 Task: Look for Airbnb options in George Town, Malaysia from 12th  December, 2023 to 15th December, 2023 for 3 adults.2 bedrooms having 3 beds and 1 bathroom. Property type can be flat. Look for 4 properties as per requirement.
Action: Mouse moved to (446, 100)
Screenshot: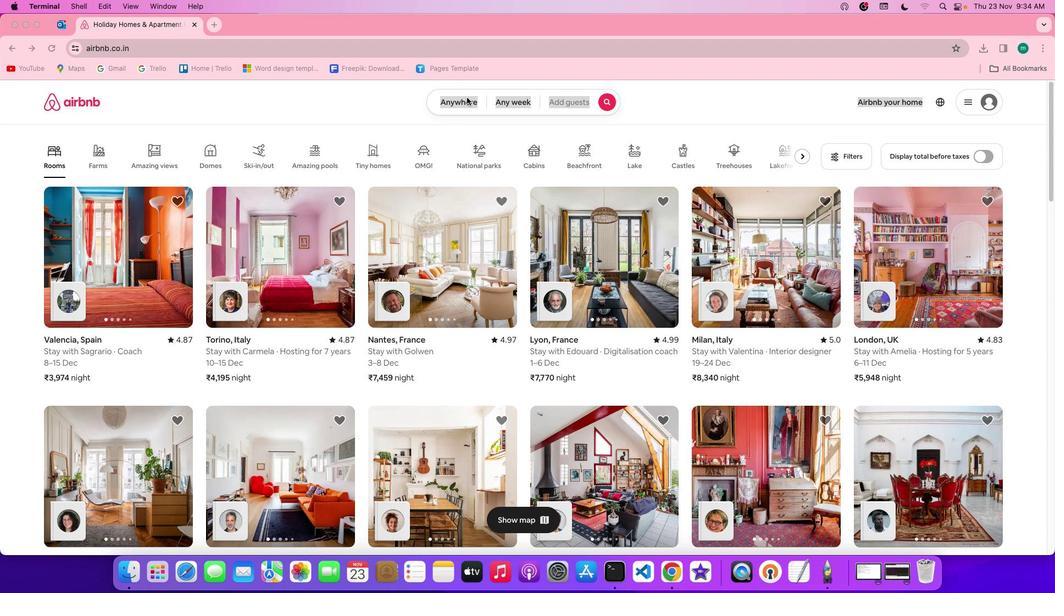 
Action: Mouse pressed left at (446, 100)
Screenshot: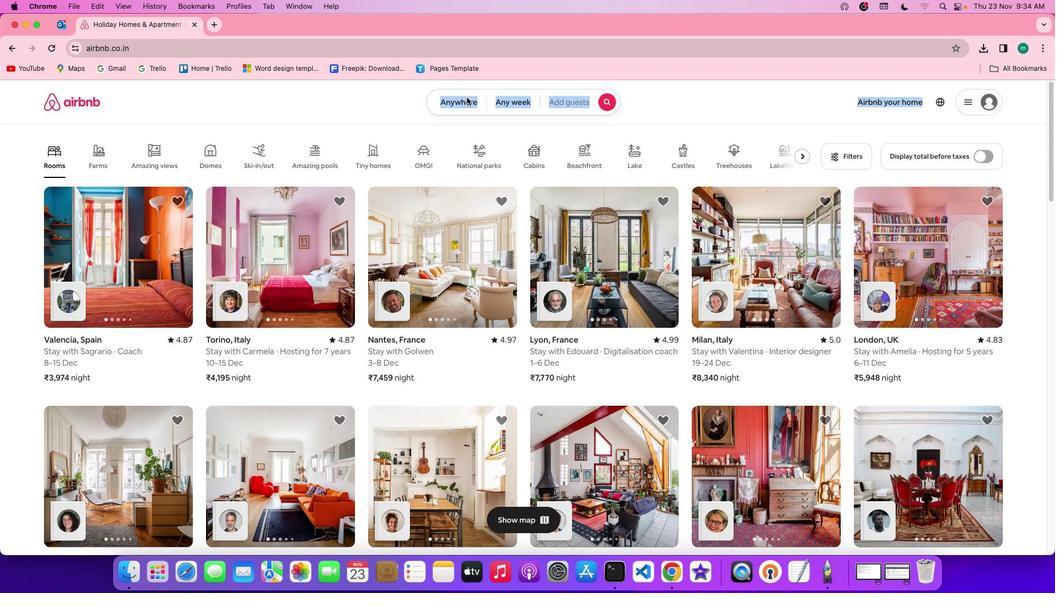 
Action: Mouse pressed left at (446, 100)
Screenshot: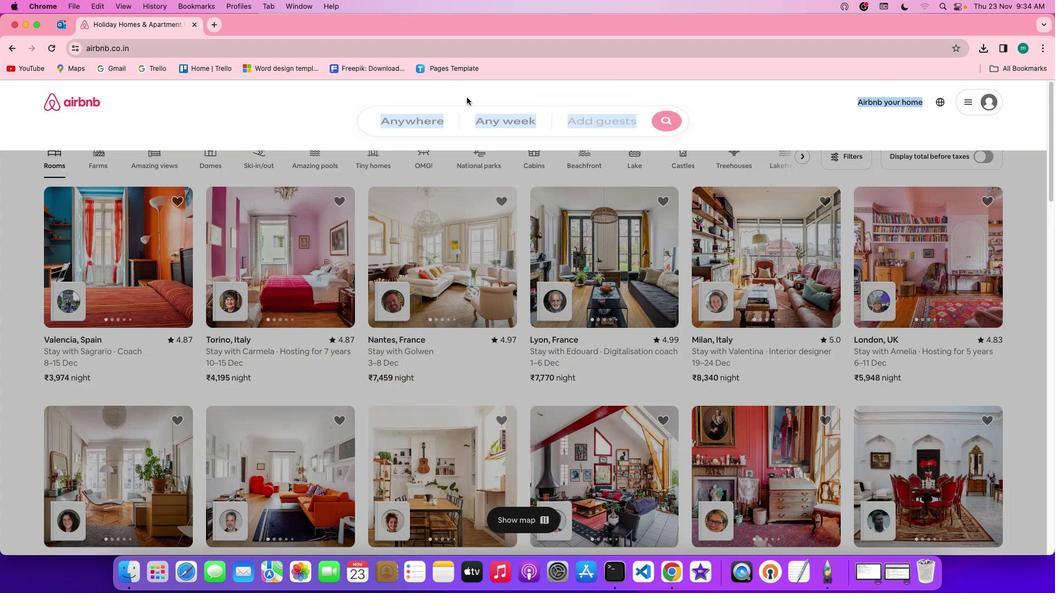 
Action: Mouse moved to (374, 157)
Screenshot: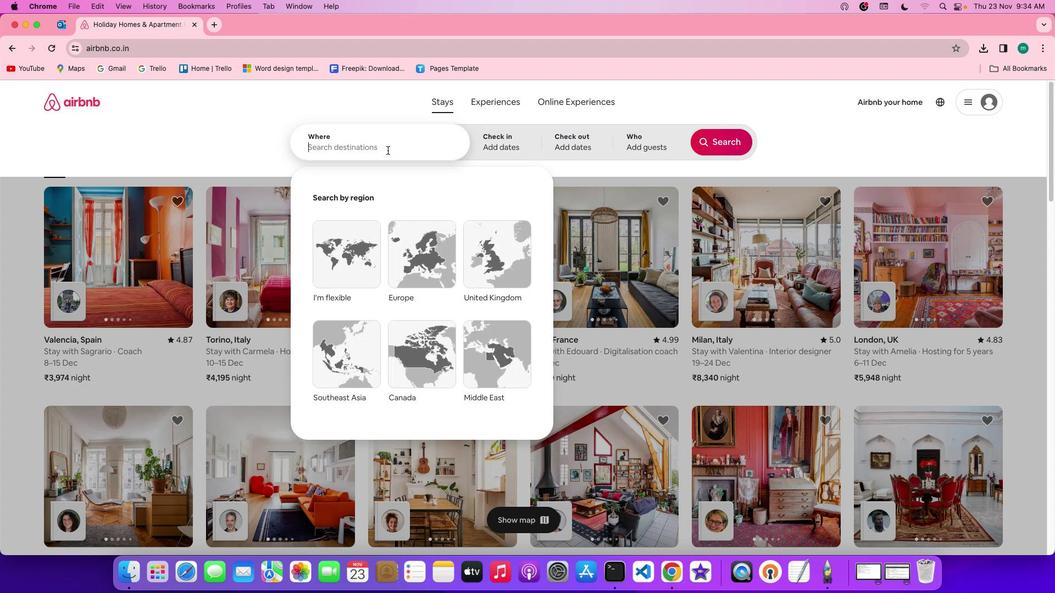 
Action: Mouse pressed left at (374, 157)
Screenshot: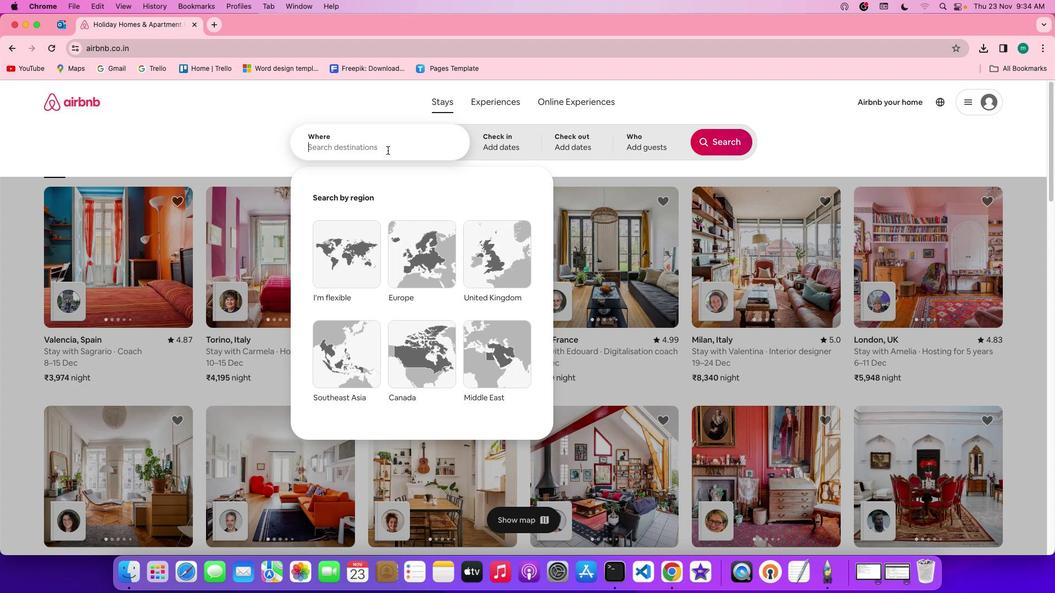 
Action: Key pressed Key.shift'G''e''o''r''g''e'Key.spaceKey.shift'T''o''w''n'','Key.spaceKey.shift'm''a''l''a''y''s''i''a'
Screenshot: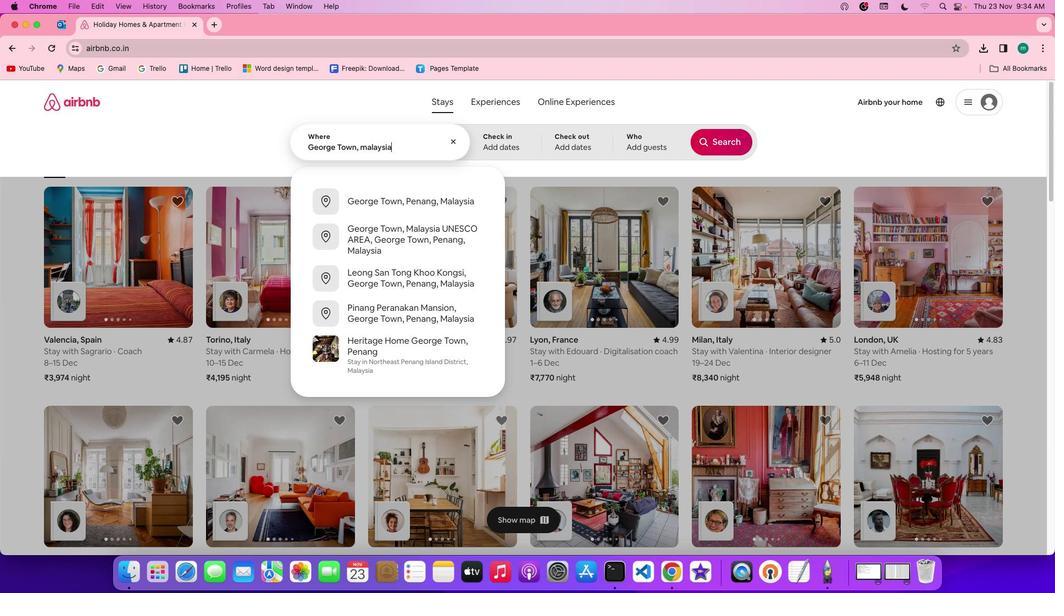 
Action: Mouse moved to (473, 138)
Screenshot: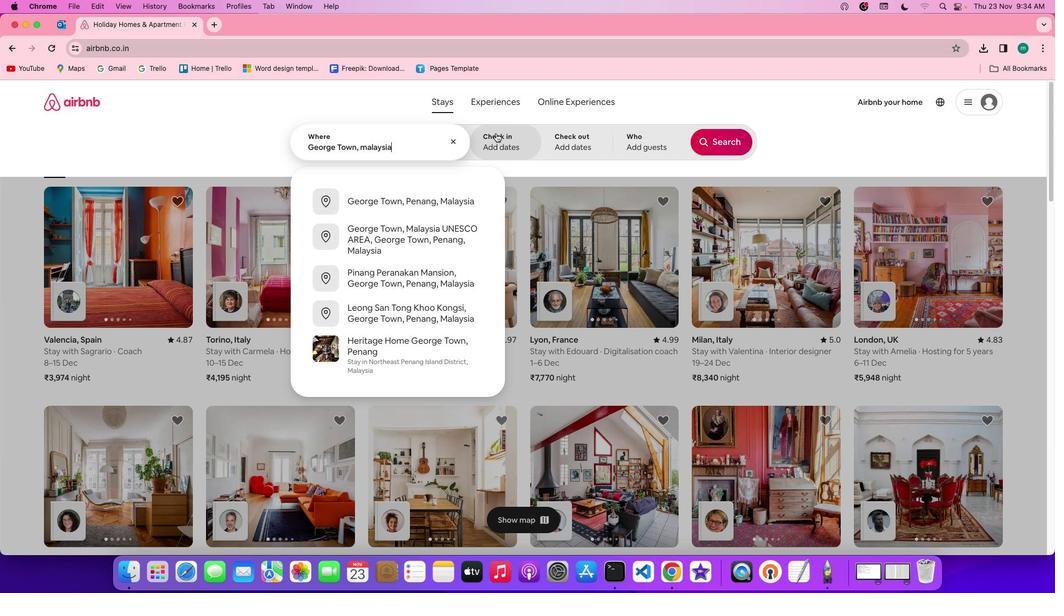 
Action: Mouse pressed left at (473, 138)
Screenshot: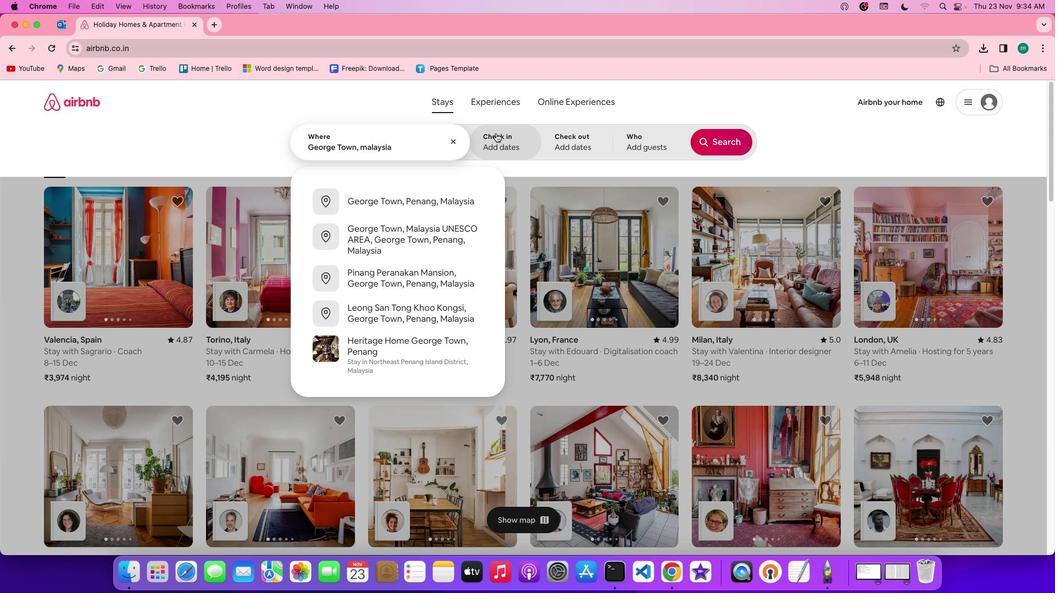
Action: Mouse moved to (574, 362)
Screenshot: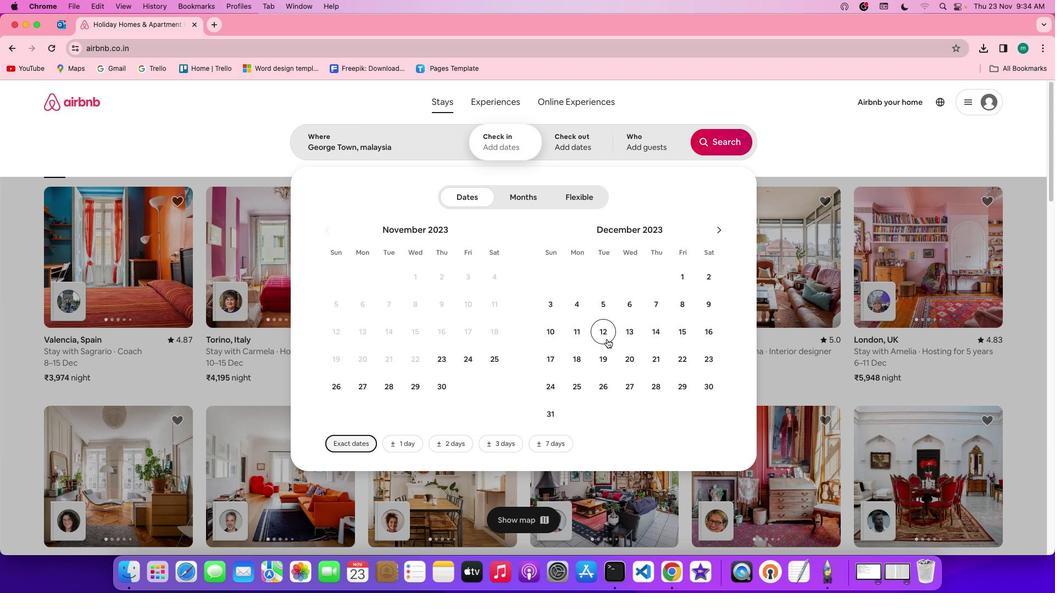 
Action: Mouse pressed left at (574, 362)
Screenshot: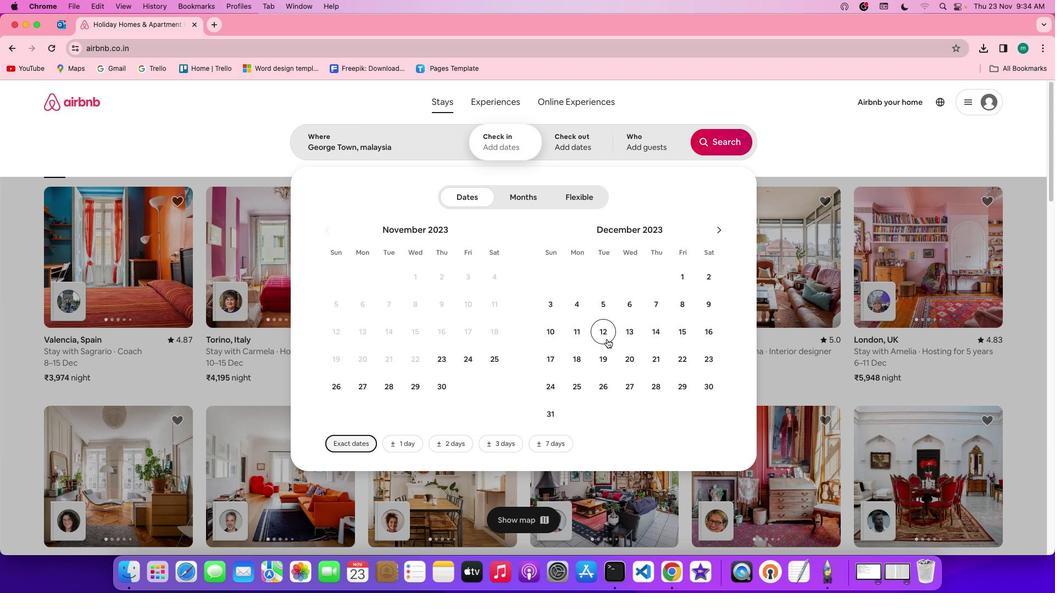 
Action: Mouse moved to (645, 350)
Screenshot: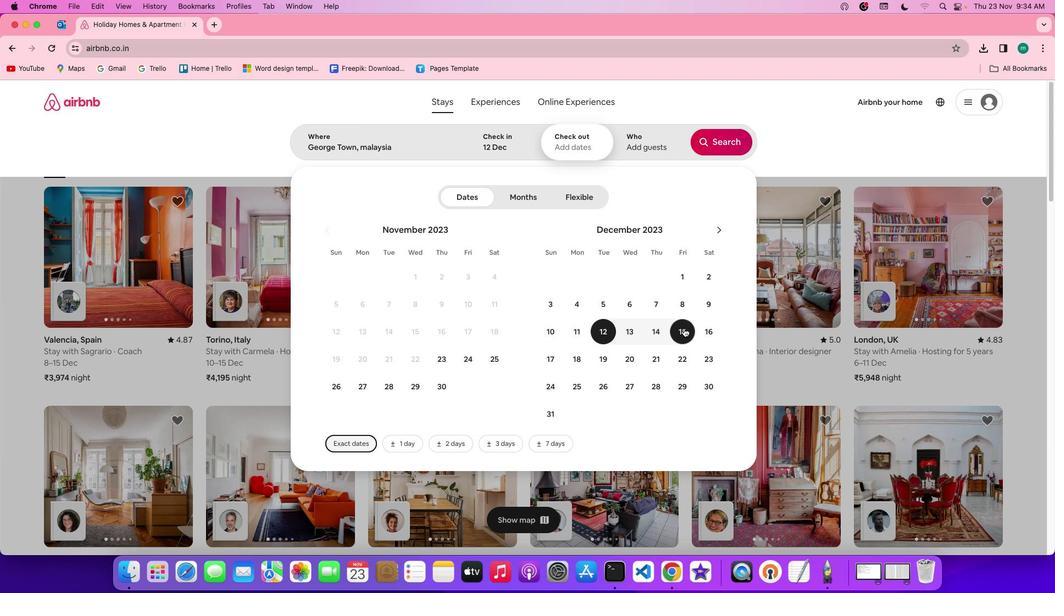 
Action: Mouse pressed left at (645, 350)
Screenshot: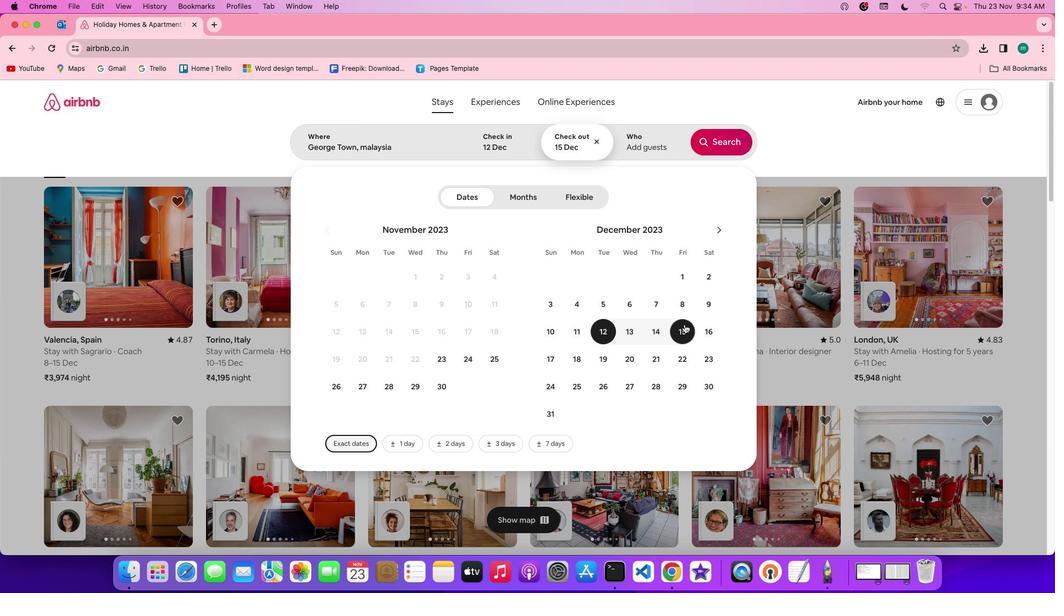 
Action: Mouse moved to (622, 159)
Screenshot: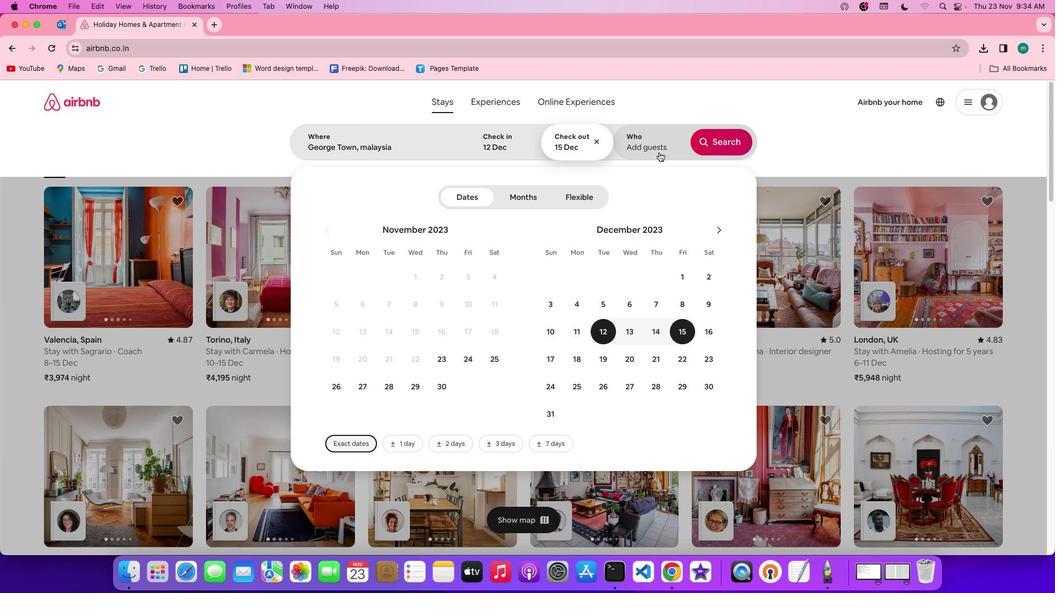
Action: Mouse pressed left at (622, 159)
Screenshot: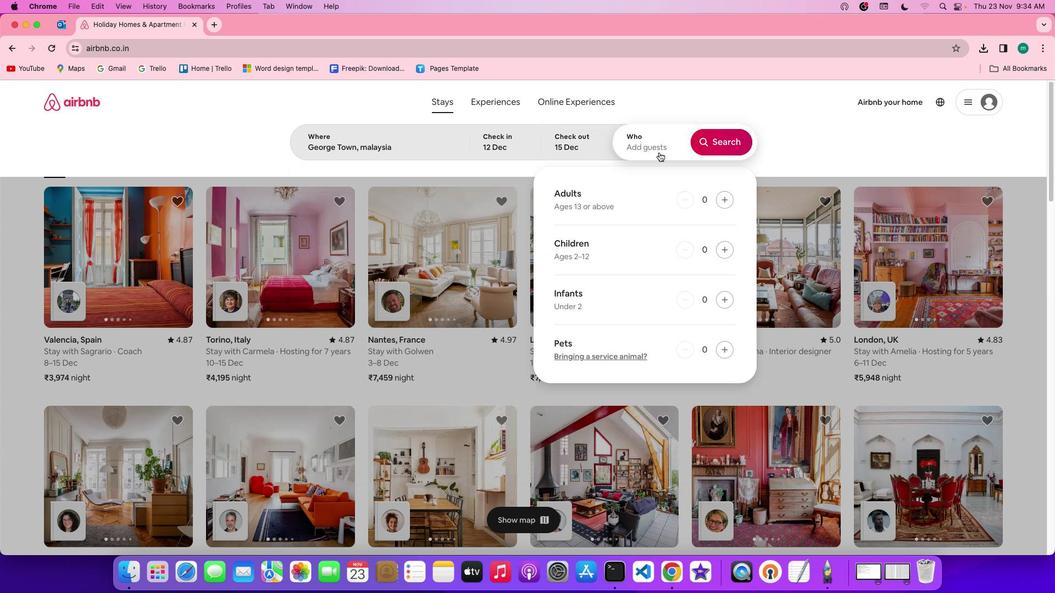 
Action: Mouse moved to (688, 209)
Screenshot: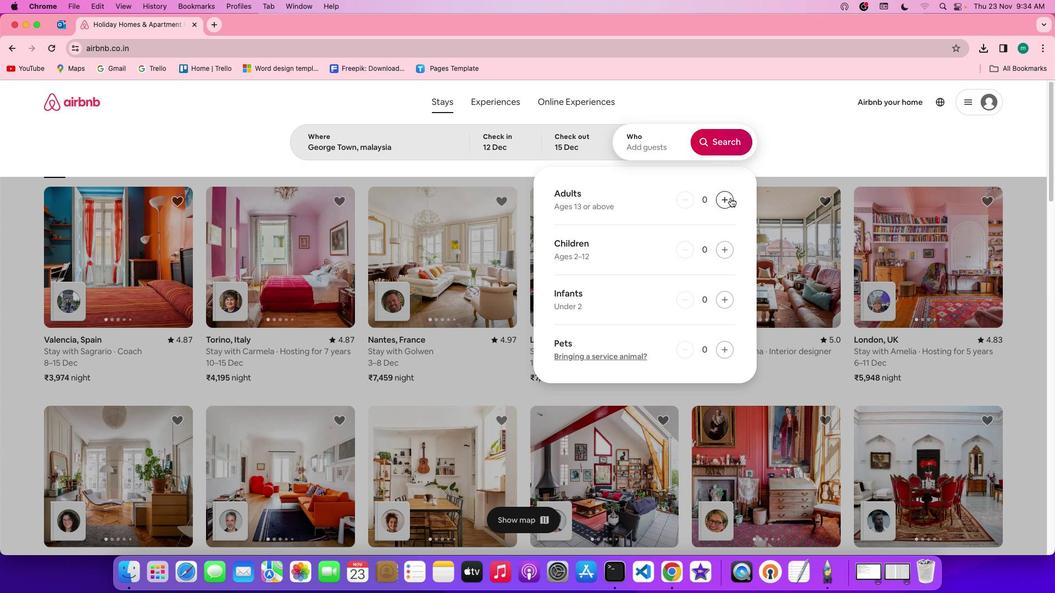
Action: Mouse pressed left at (688, 209)
Screenshot: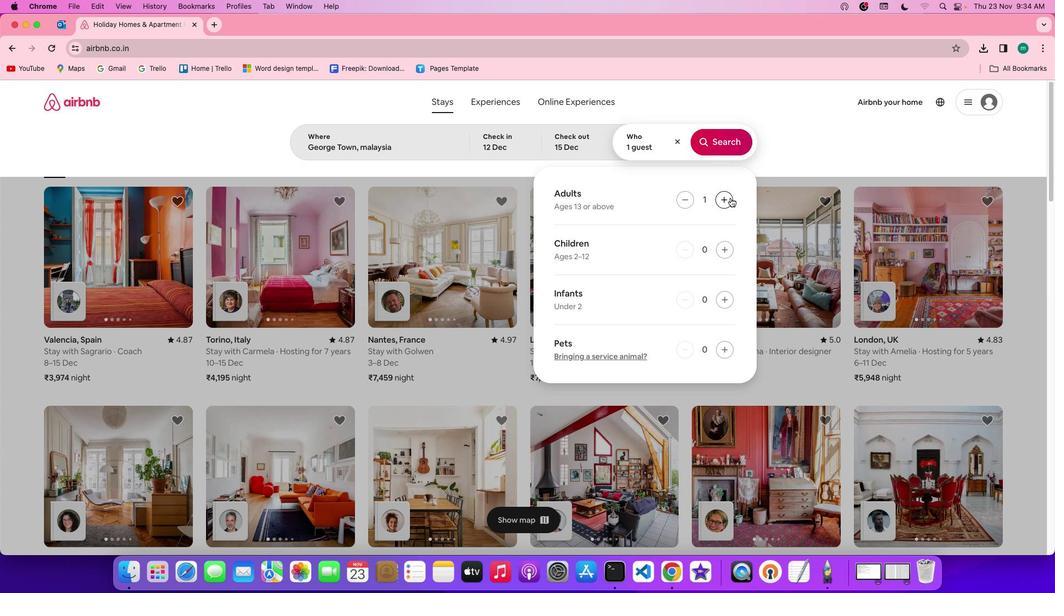 
Action: Mouse pressed left at (688, 209)
Screenshot: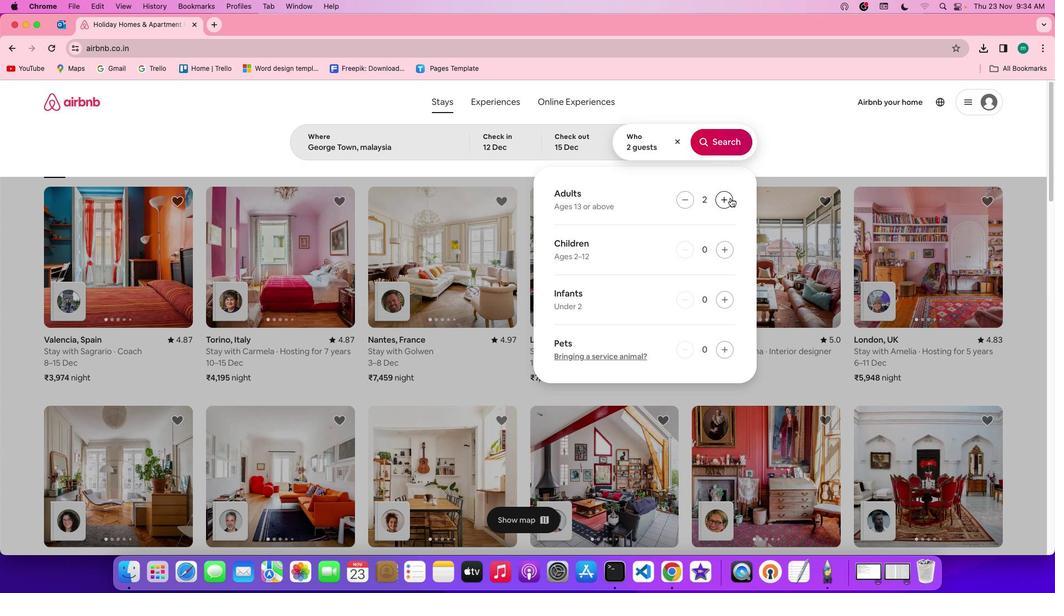 
Action: Mouse pressed left at (688, 209)
Screenshot: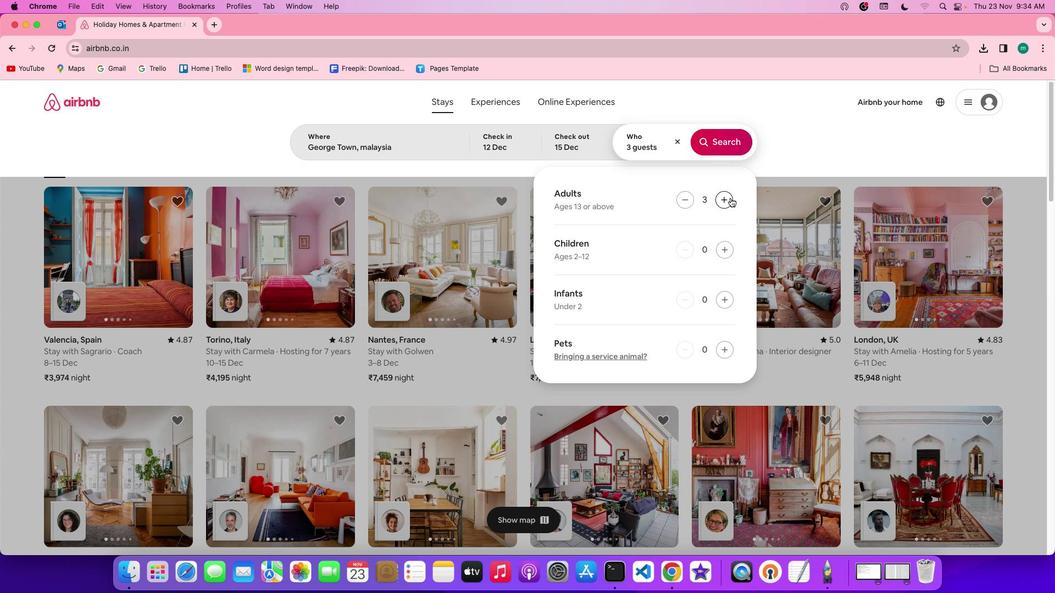 
Action: Mouse moved to (683, 141)
Screenshot: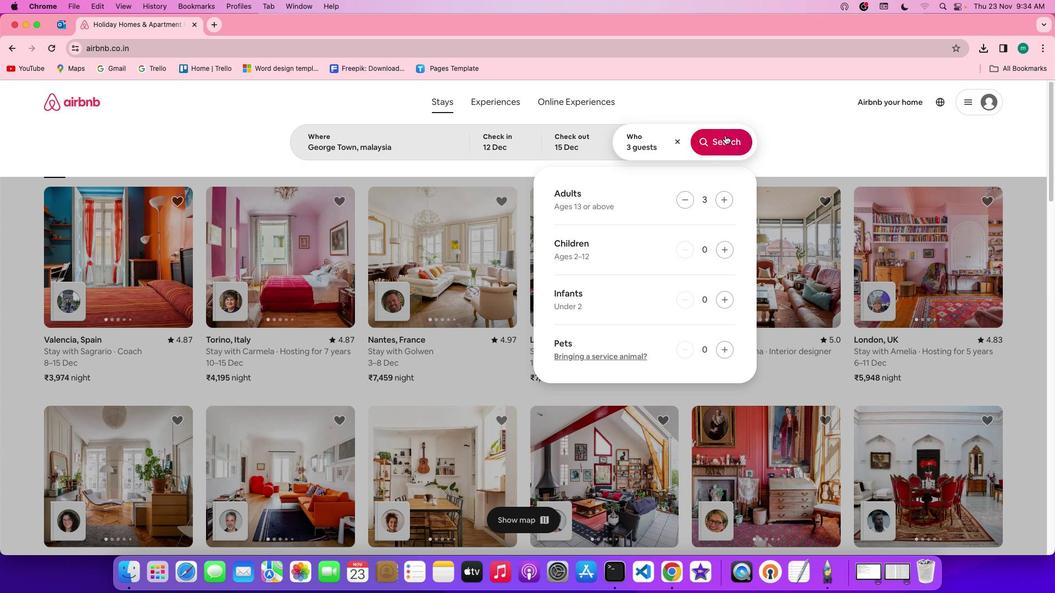 
Action: Mouse pressed left at (683, 141)
Screenshot: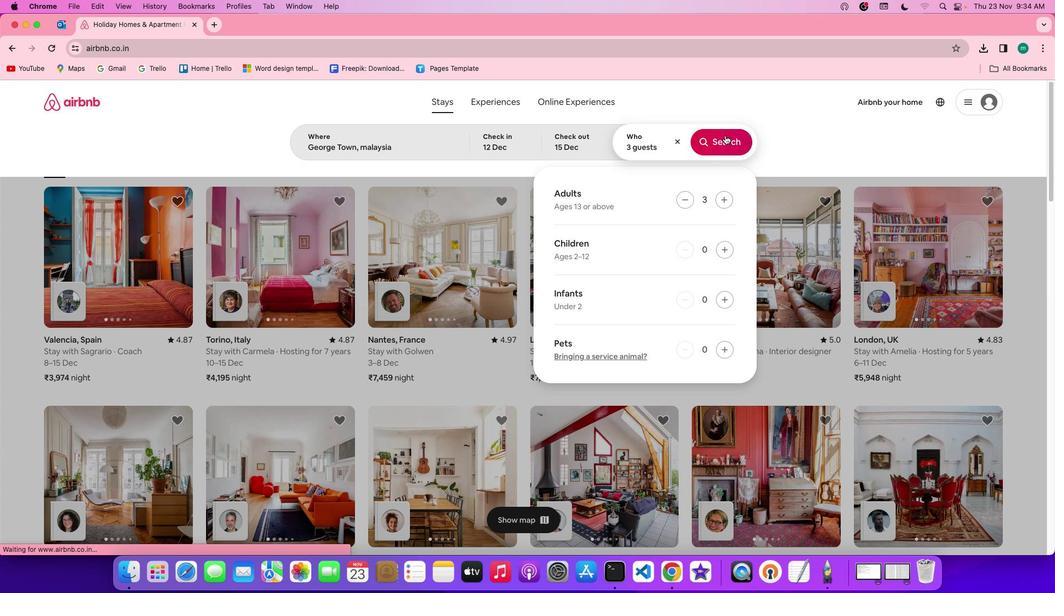 
Action: Mouse moved to (840, 147)
Screenshot: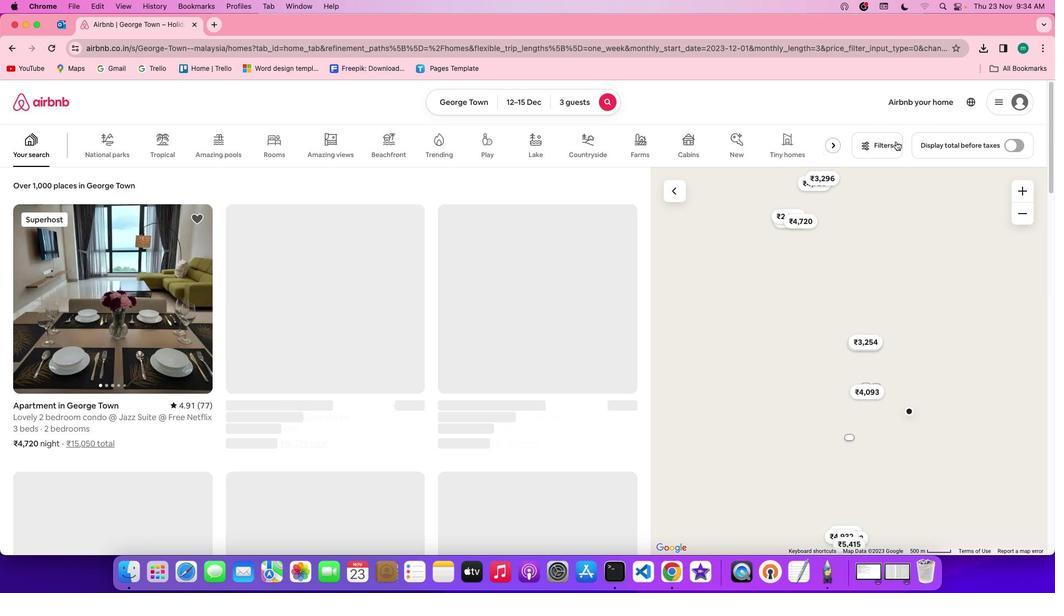 
Action: Mouse pressed left at (840, 147)
Screenshot: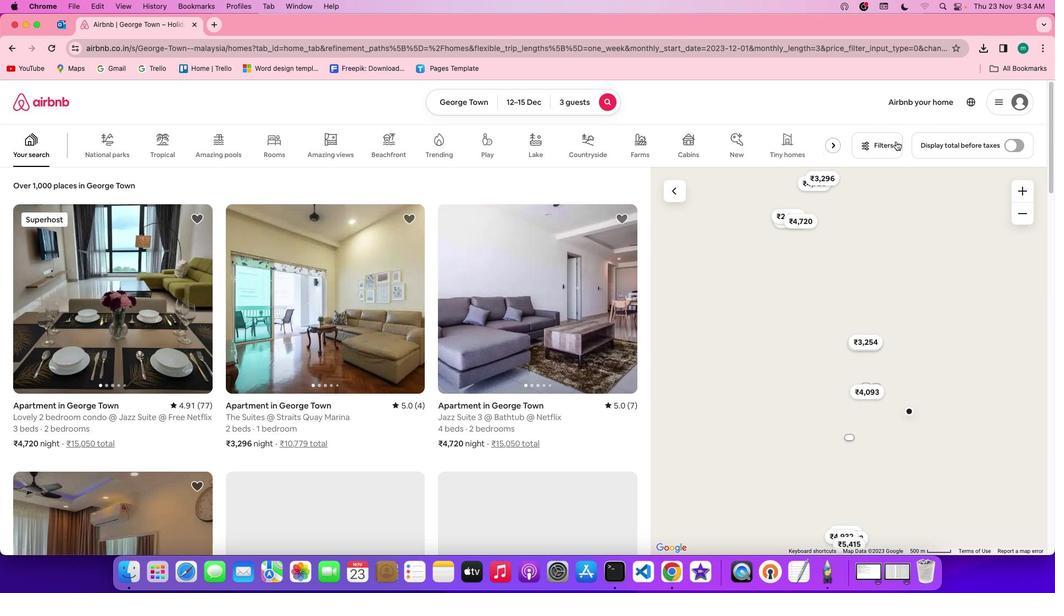 
Action: Mouse moved to (542, 303)
Screenshot: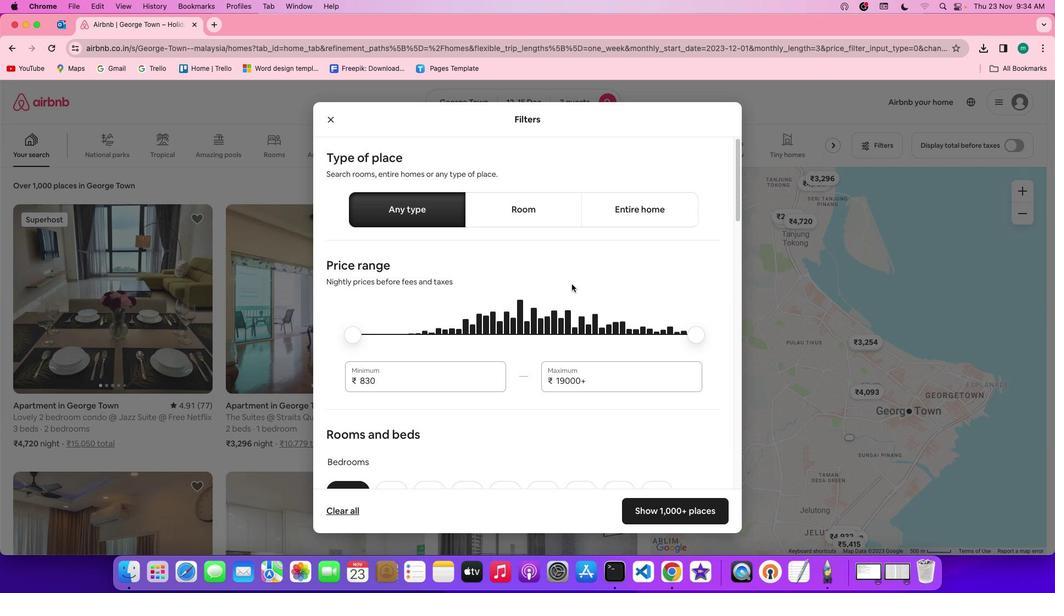 
Action: Mouse scrolled (542, 303) with delta (19, -6)
Screenshot: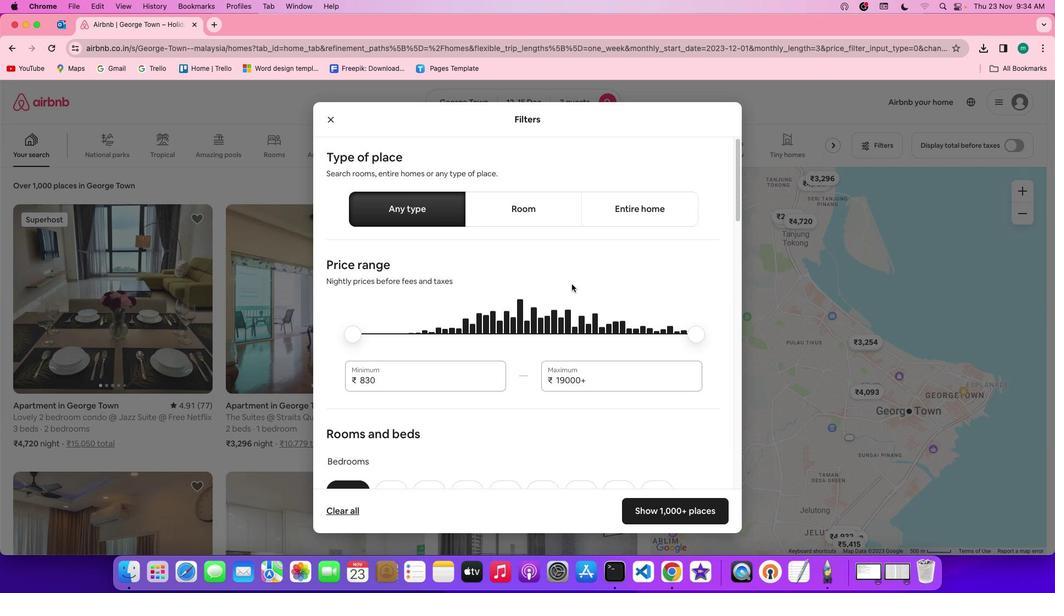 
Action: Mouse scrolled (542, 303) with delta (19, -6)
Screenshot: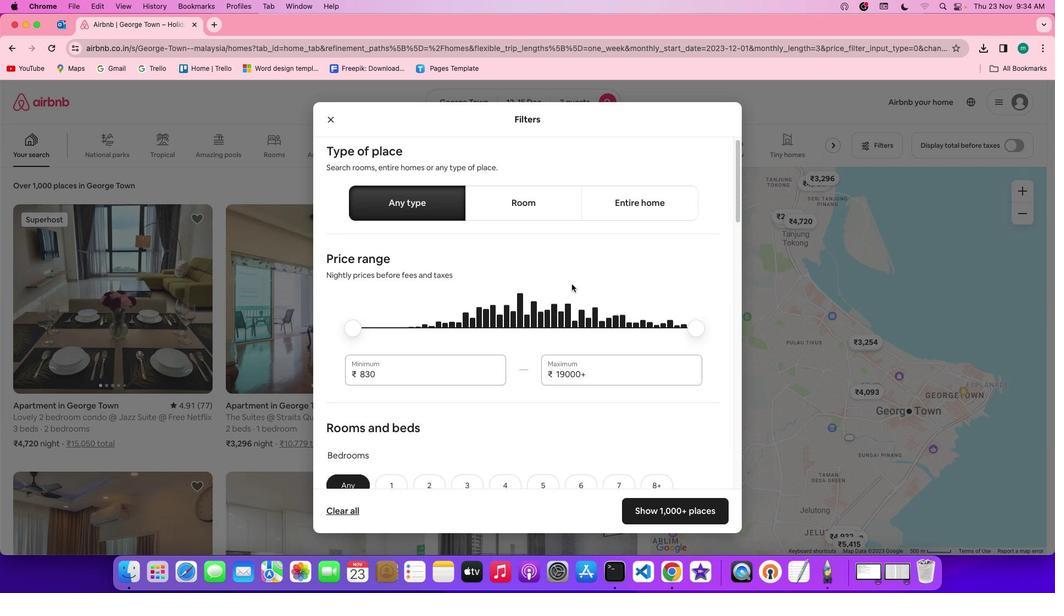 
Action: Mouse scrolled (542, 303) with delta (19, -6)
Screenshot: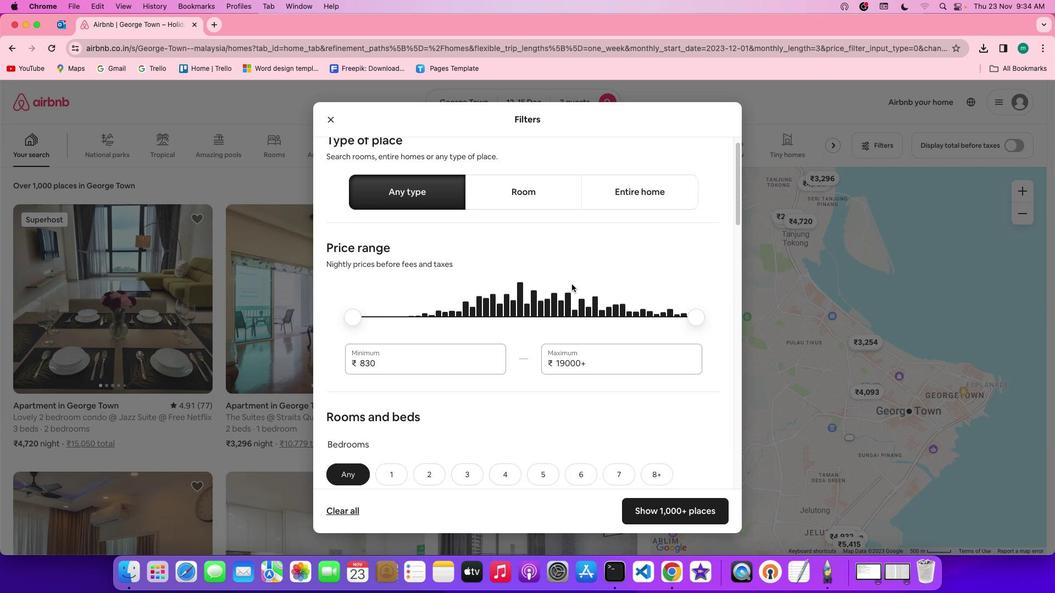 
Action: Mouse scrolled (542, 303) with delta (19, -6)
Screenshot: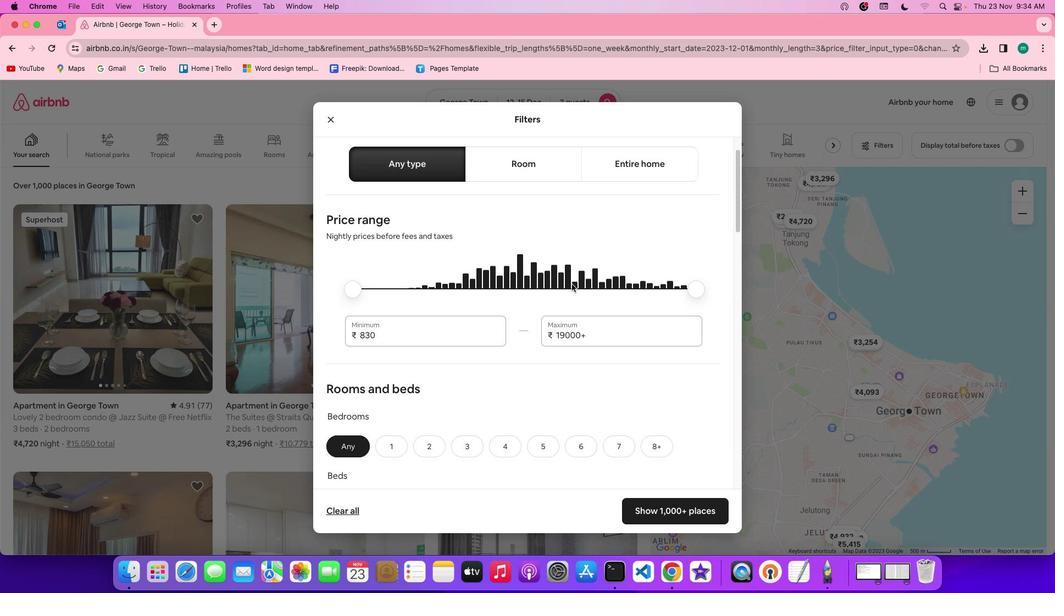 
Action: Mouse scrolled (542, 303) with delta (19, -6)
Screenshot: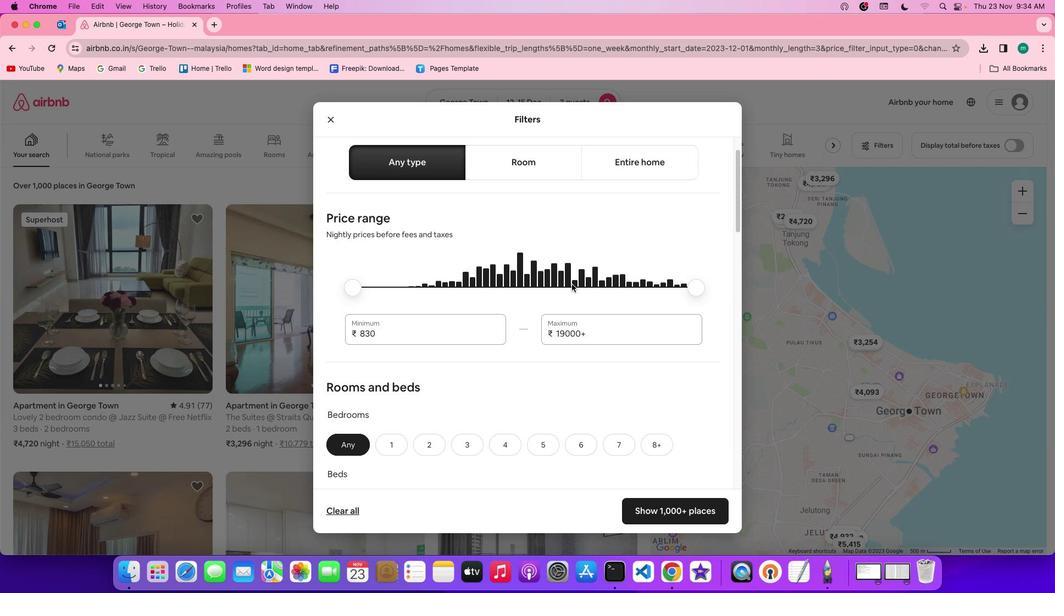 
Action: Mouse scrolled (542, 303) with delta (19, -6)
Screenshot: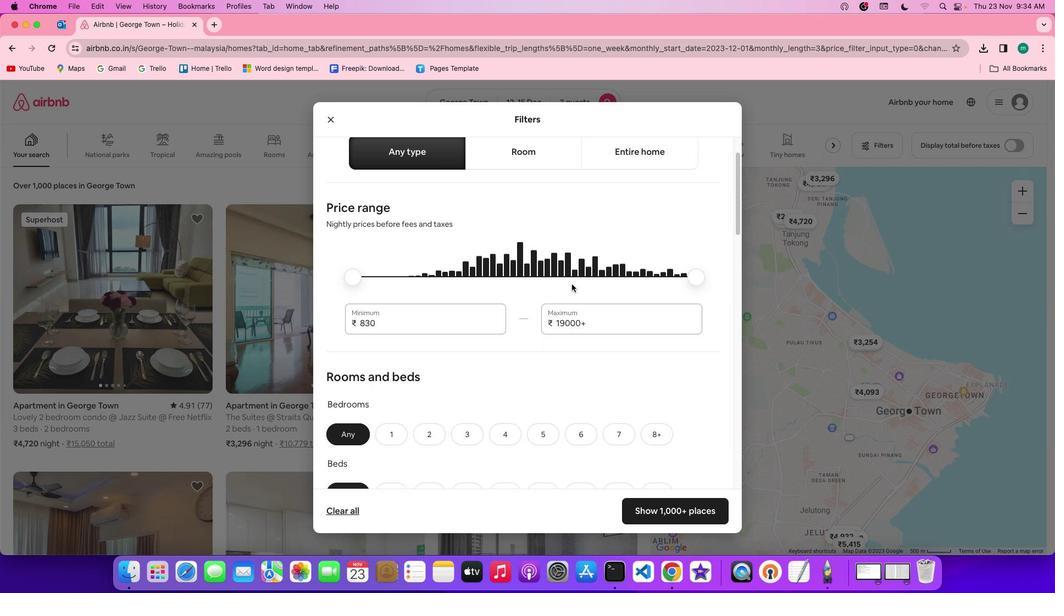
Action: Mouse scrolled (542, 303) with delta (19, -6)
Screenshot: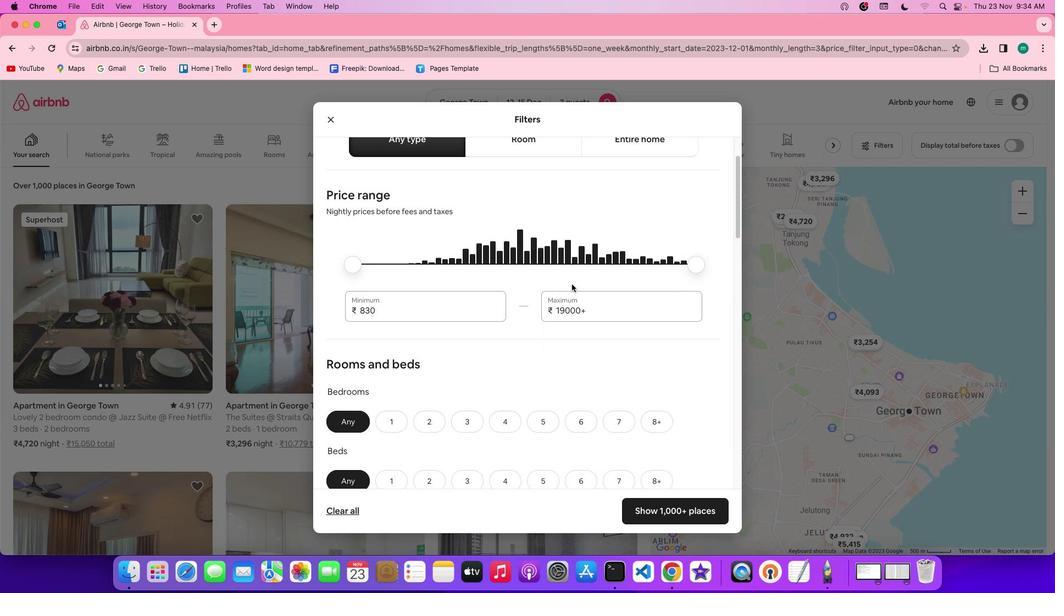 
Action: Mouse scrolled (542, 303) with delta (19, -6)
Screenshot: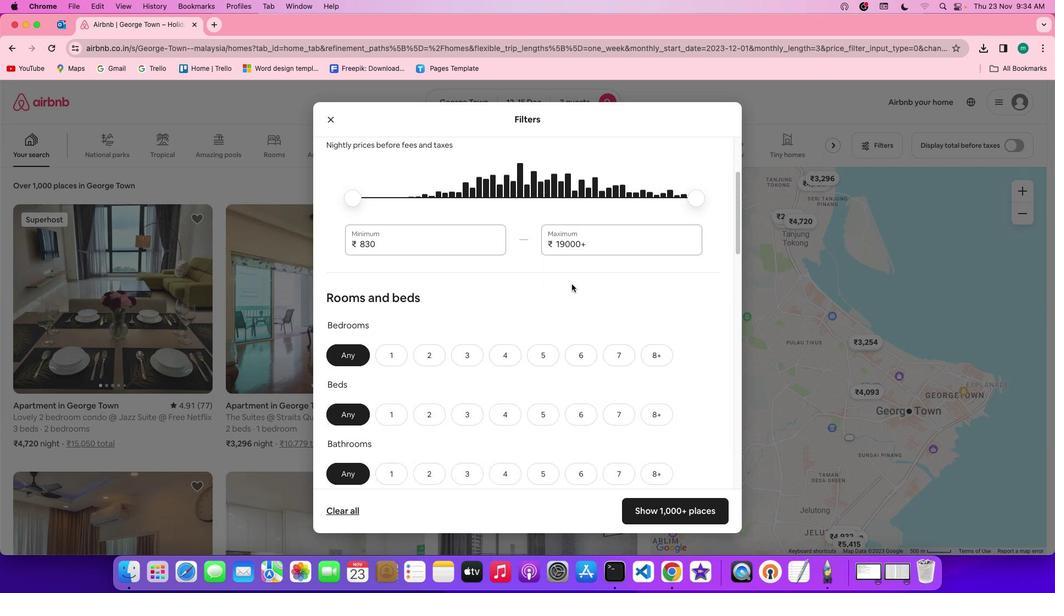 
Action: Mouse moved to (410, 359)
Screenshot: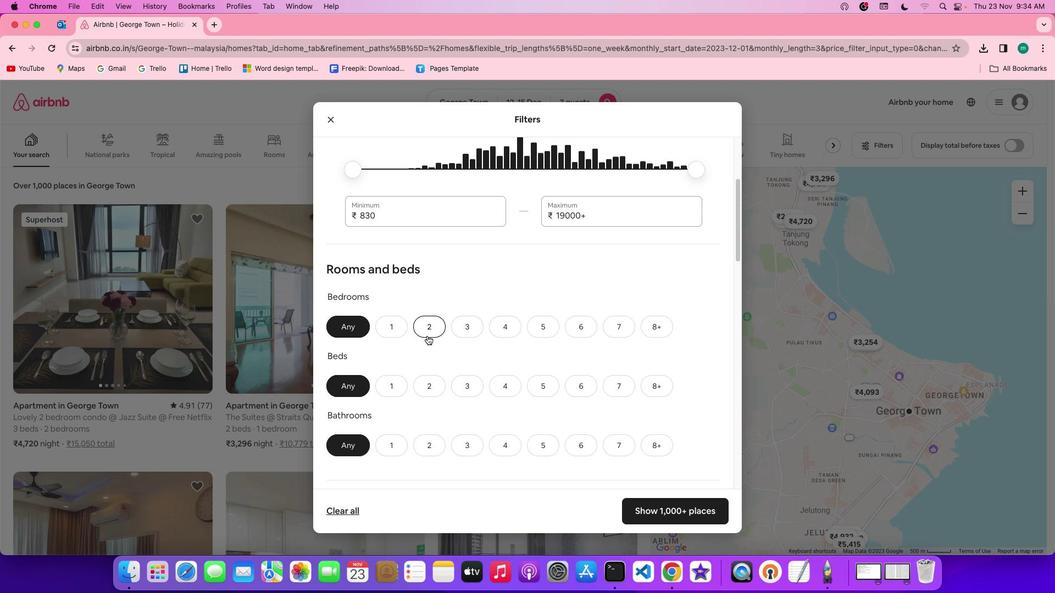 
Action: Mouse pressed left at (410, 359)
Screenshot: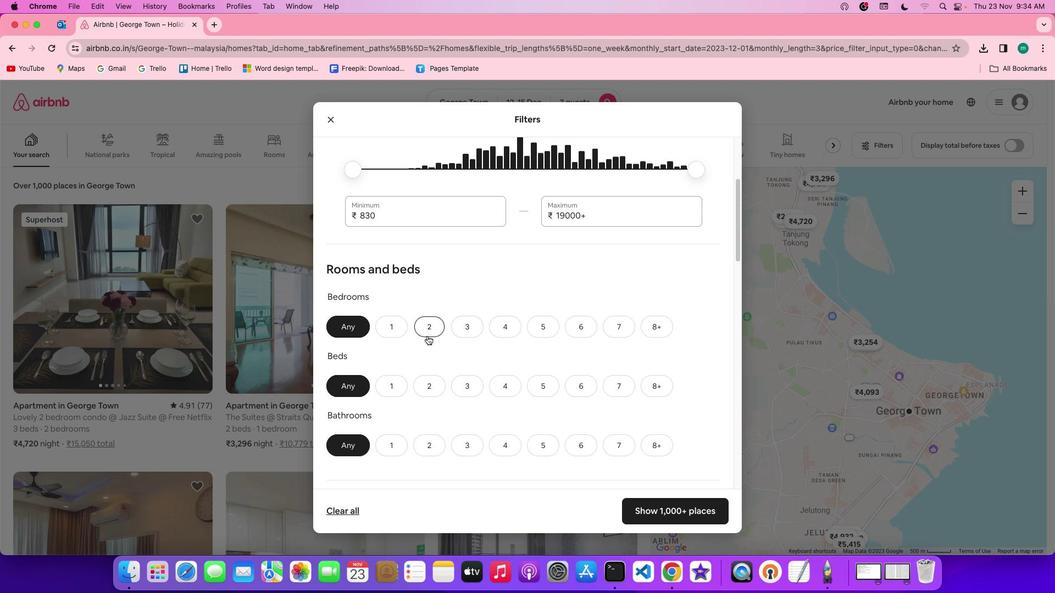 
Action: Mouse moved to (448, 418)
Screenshot: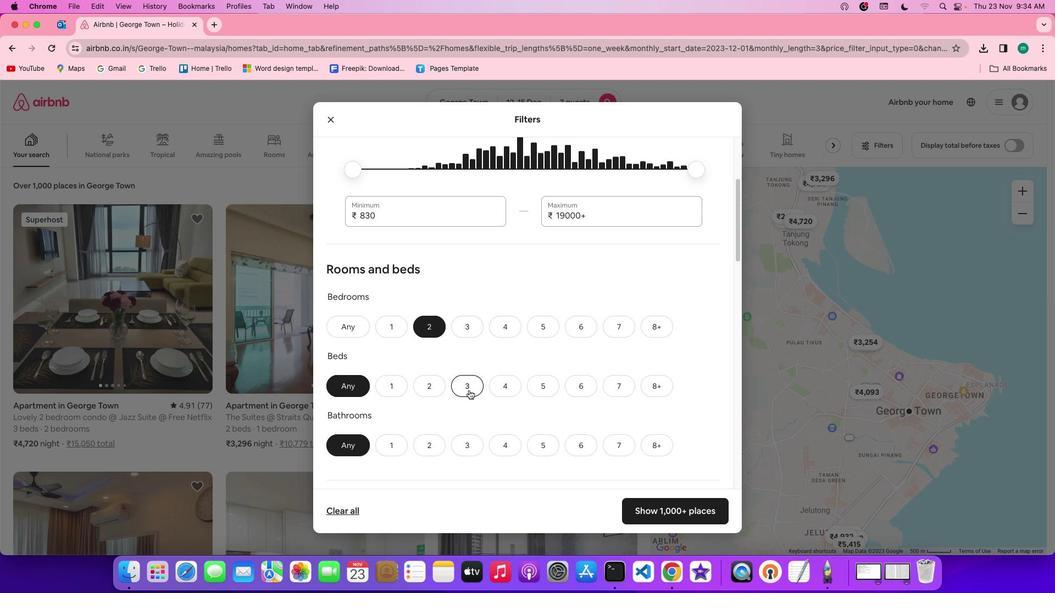 
Action: Mouse pressed left at (448, 418)
Screenshot: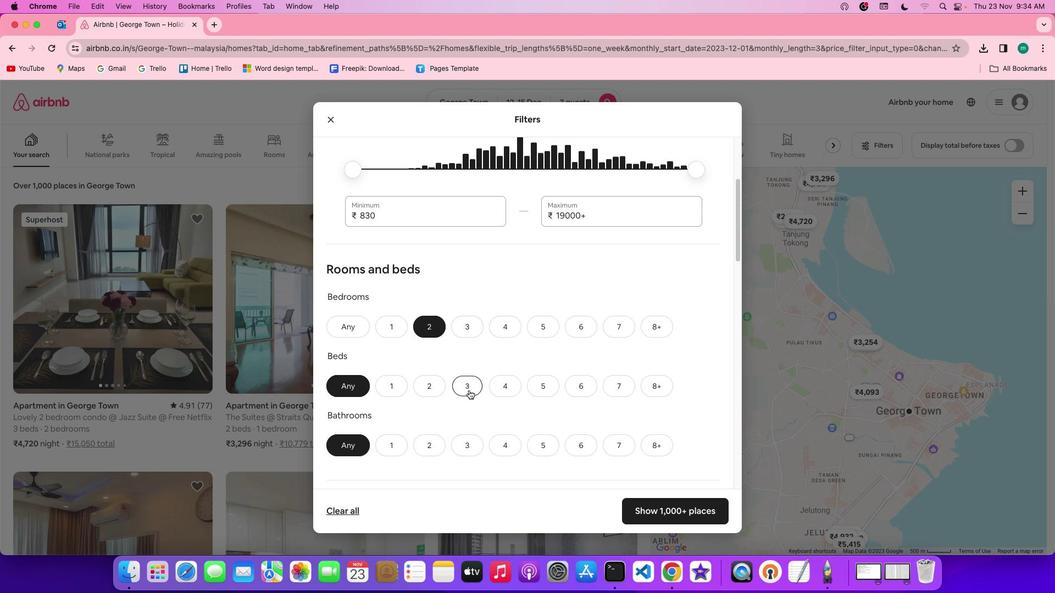 
Action: Mouse moved to (512, 425)
Screenshot: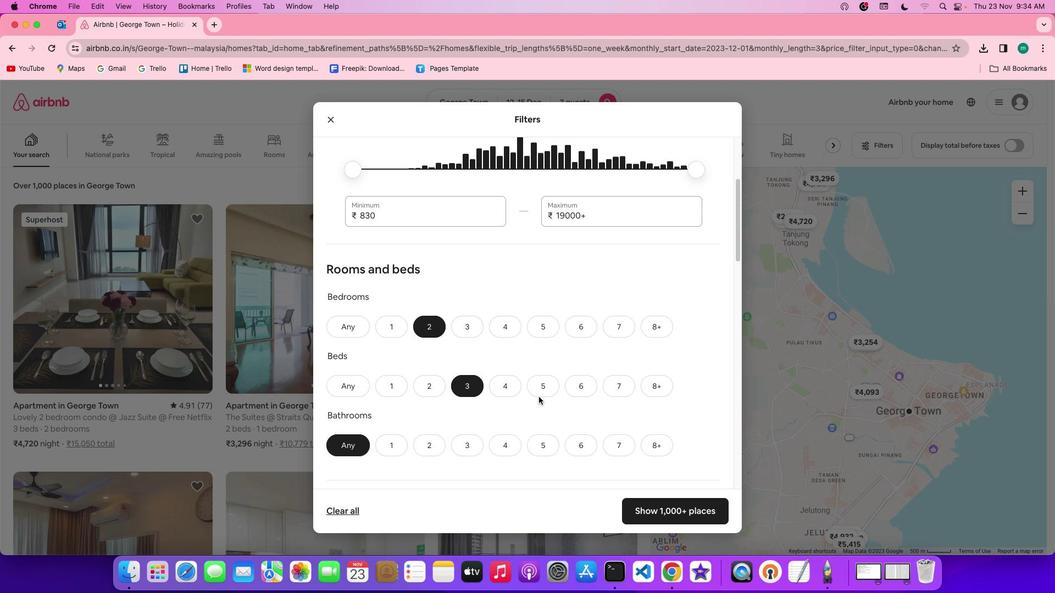 
Action: Mouse scrolled (512, 425) with delta (19, -6)
Screenshot: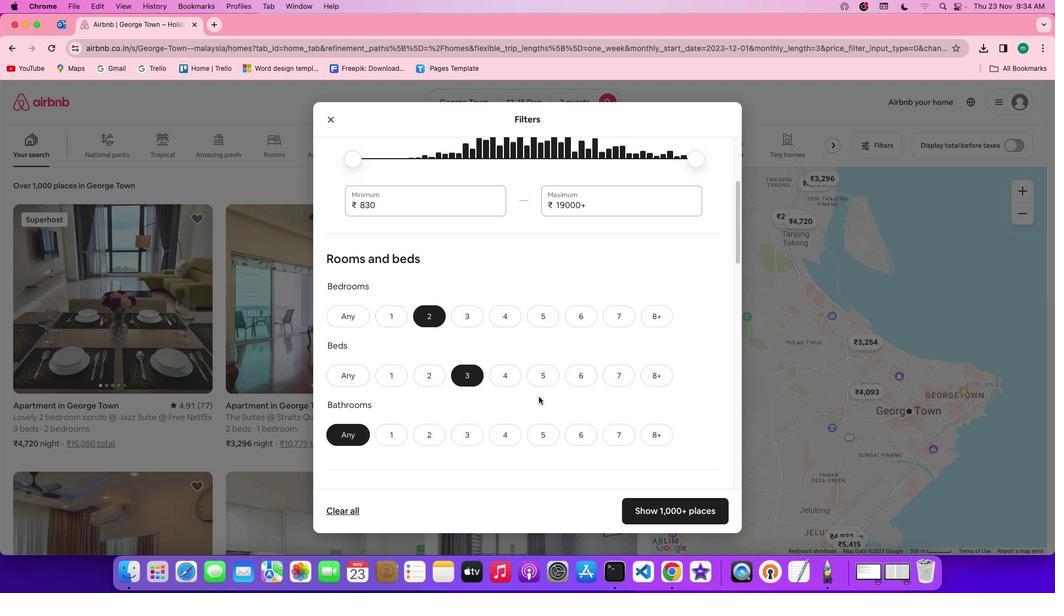 
Action: Mouse scrolled (512, 425) with delta (19, -6)
Screenshot: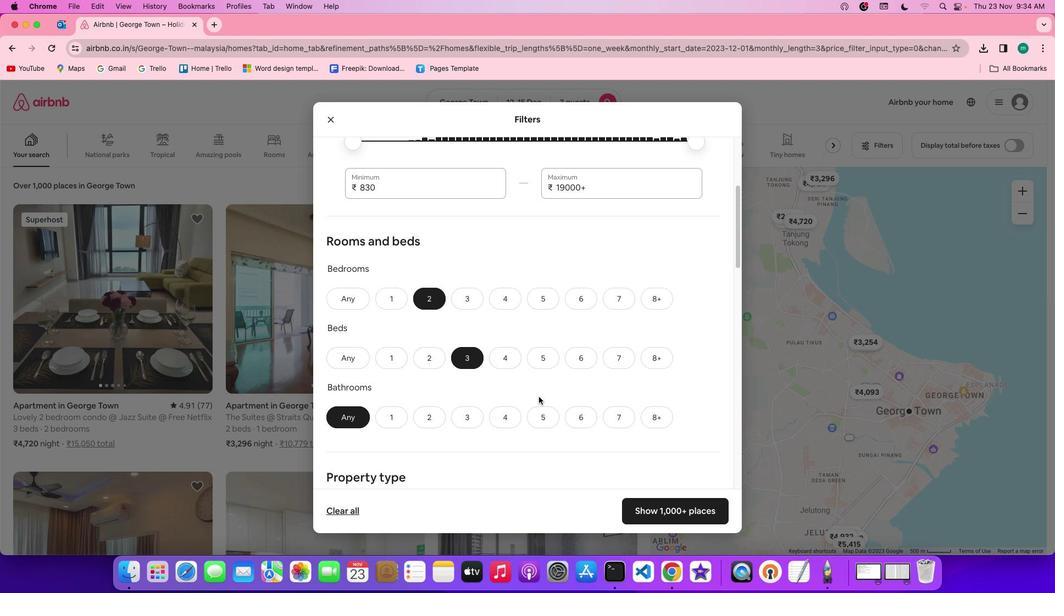 
Action: Mouse scrolled (512, 425) with delta (19, -6)
Screenshot: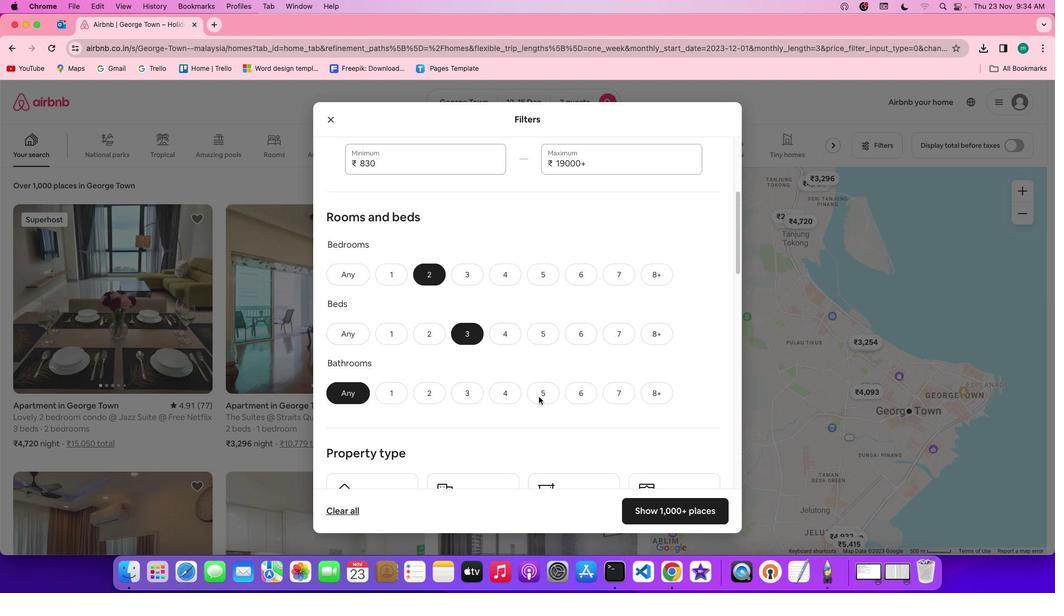 
Action: Mouse scrolled (512, 425) with delta (19, -7)
Screenshot: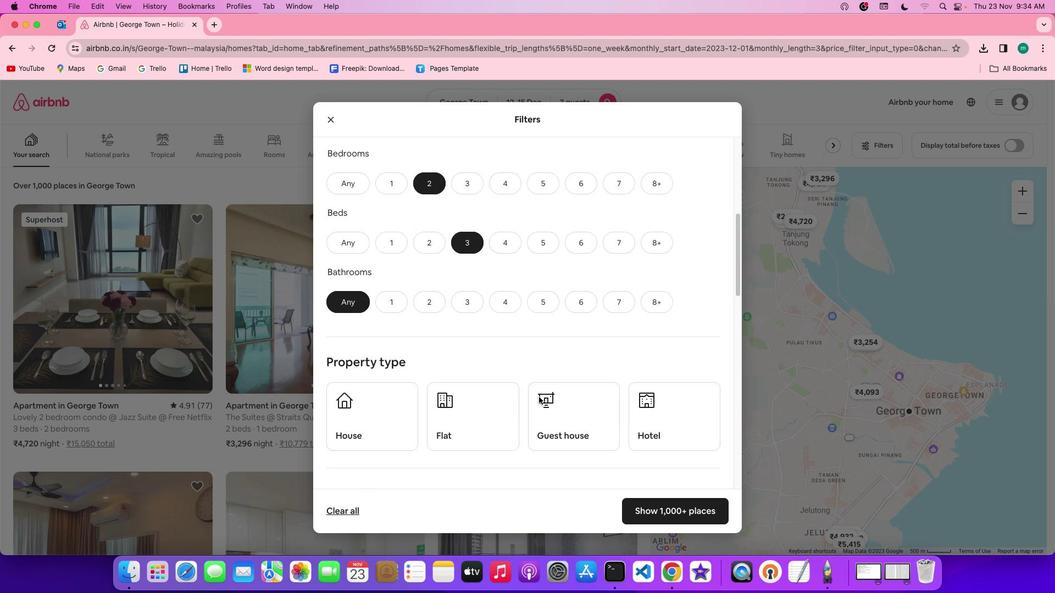 
Action: Mouse moved to (389, 304)
Screenshot: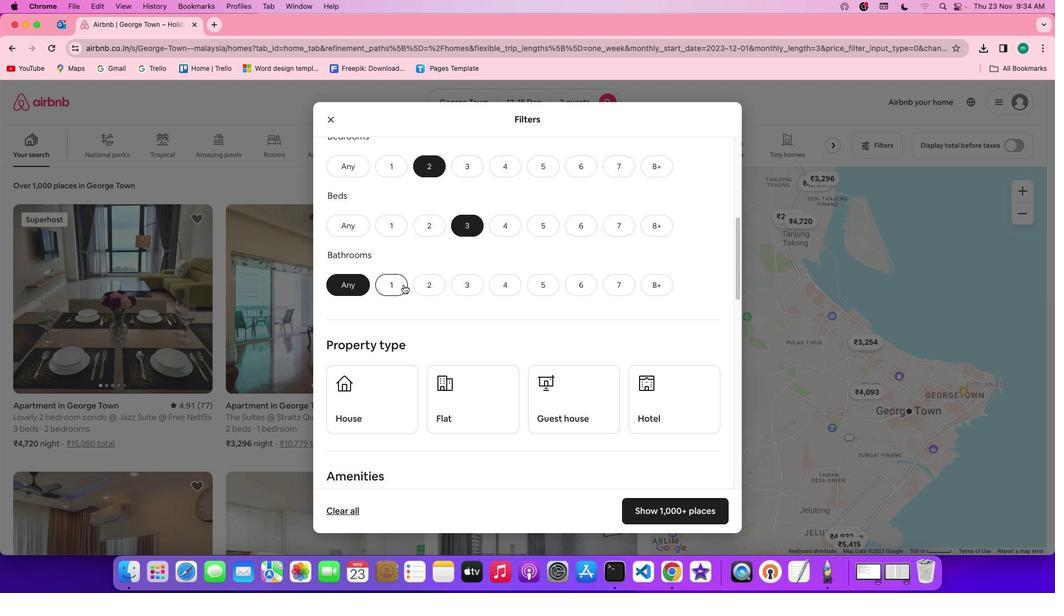 
Action: Mouse pressed left at (389, 304)
Screenshot: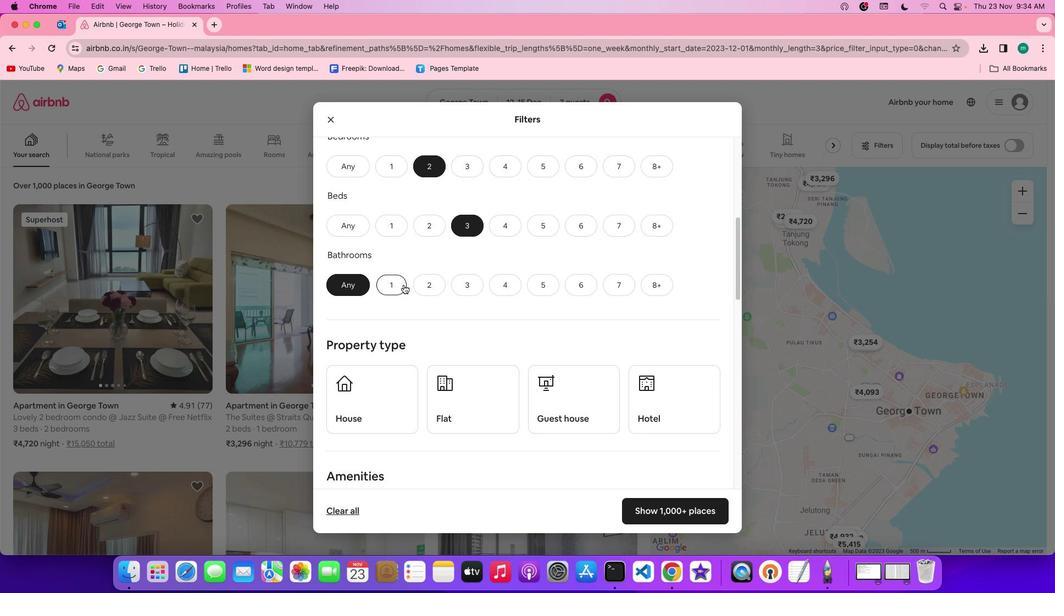
Action: Mouse moved to (523, 323)
Screenshot: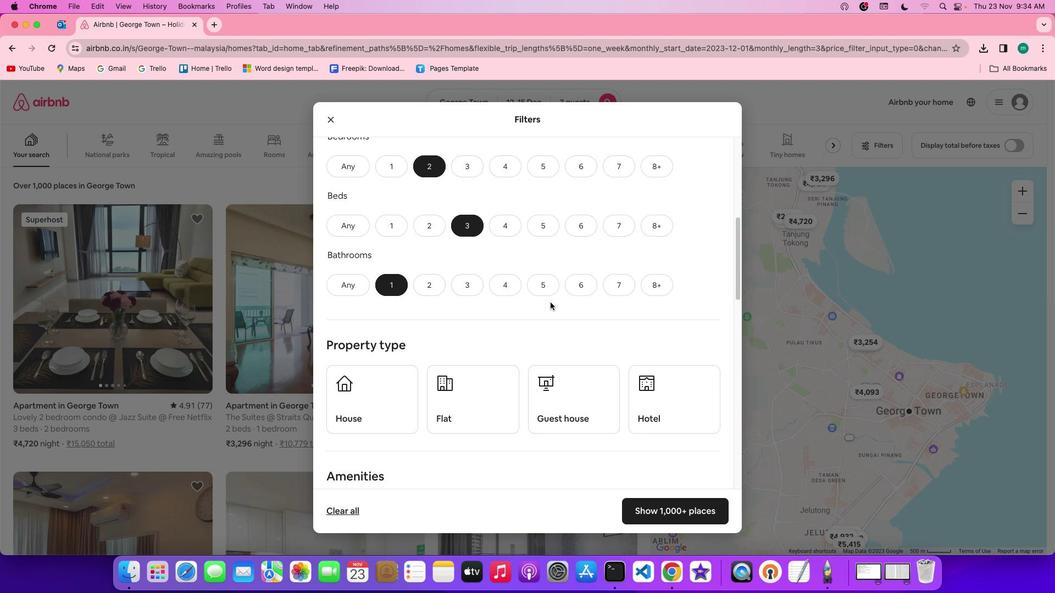 
Action: Mouse scrolled (523, 323) with delta (19, -6)
Screenshot: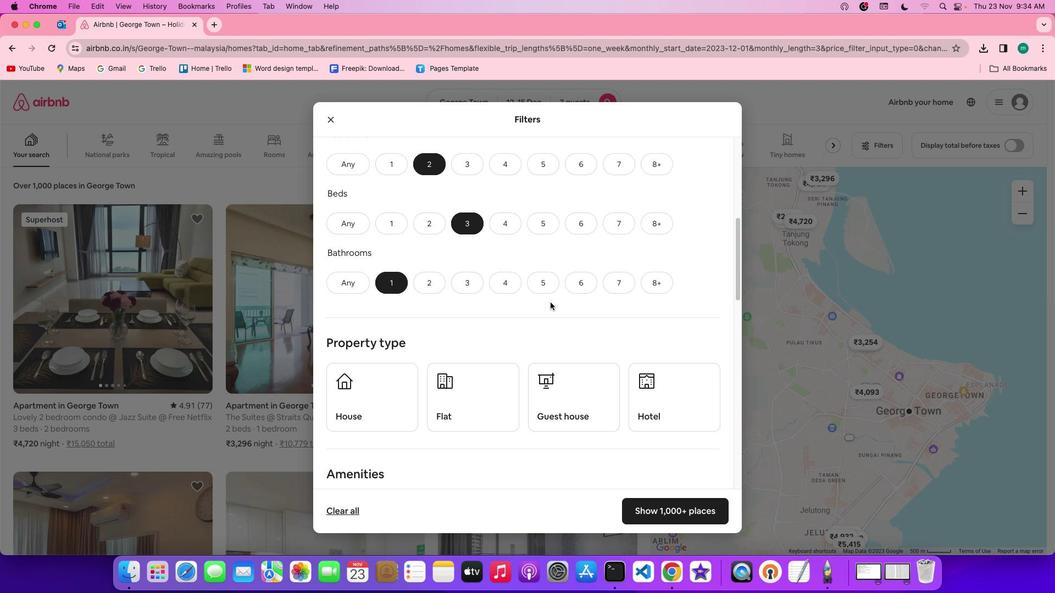 
Action: Mouse scrolled (523, 323) with delta (19, -6)
Screenshot: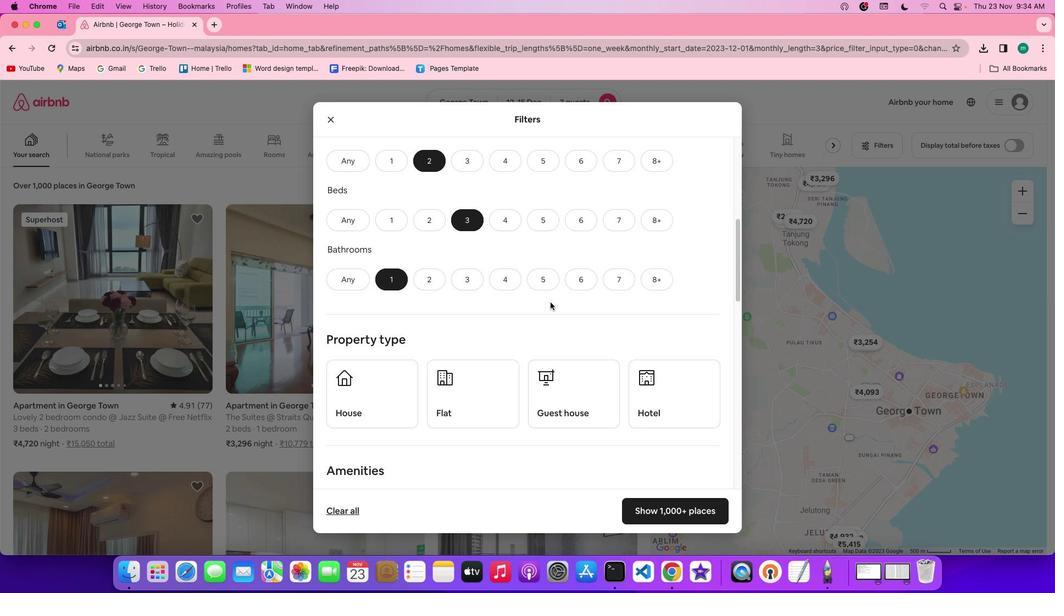 
Action: Mouse scrolled (523, 323) with delta (19, -6)
Screenshot: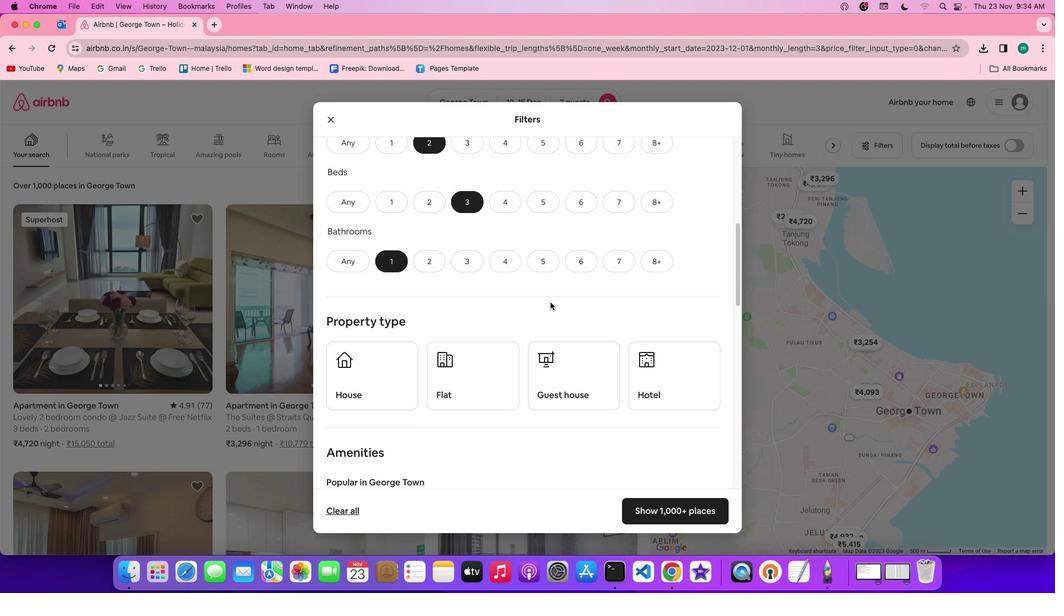 
Action: Mouse scrolled (523, 323) with delta (19, -6)
Screenshot: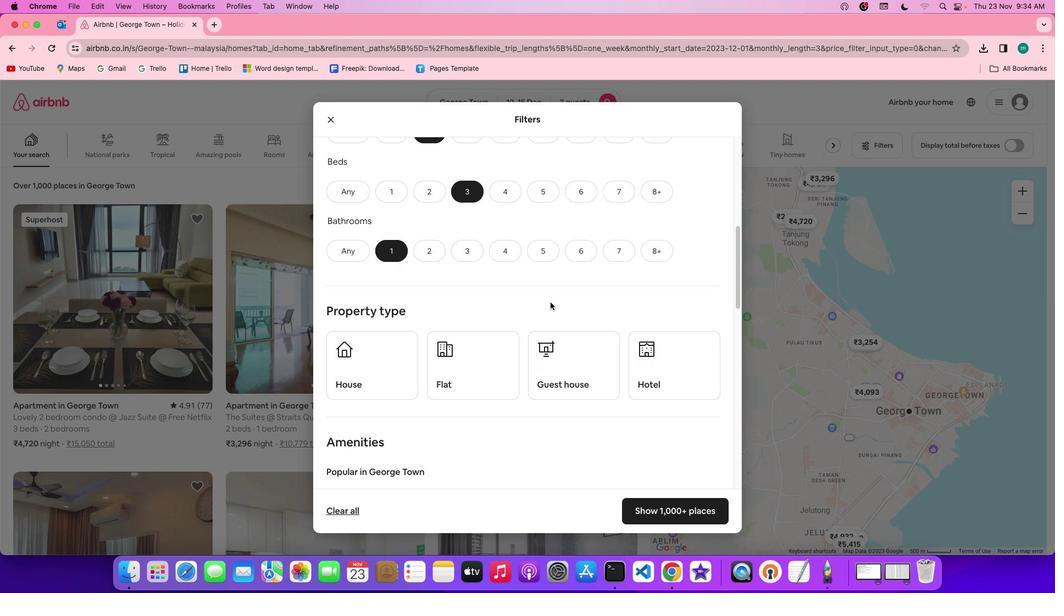 
Action: Mouse scrolled (523, 323) with delta (19, -6)
Screenshot: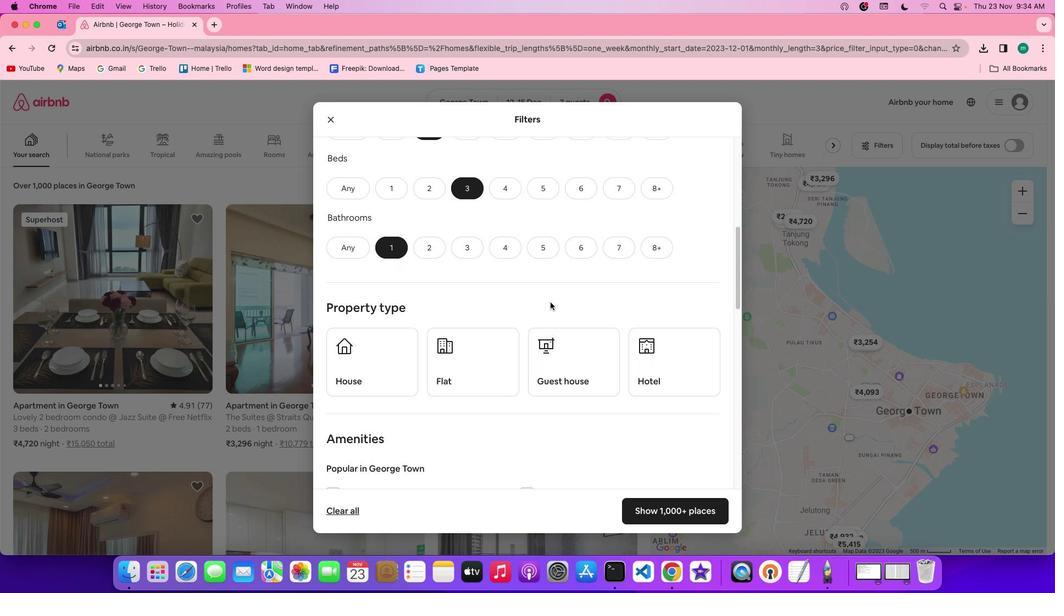 
Action: Mouse scrolled (523, 323) with delta (19, -6)
Screenshot: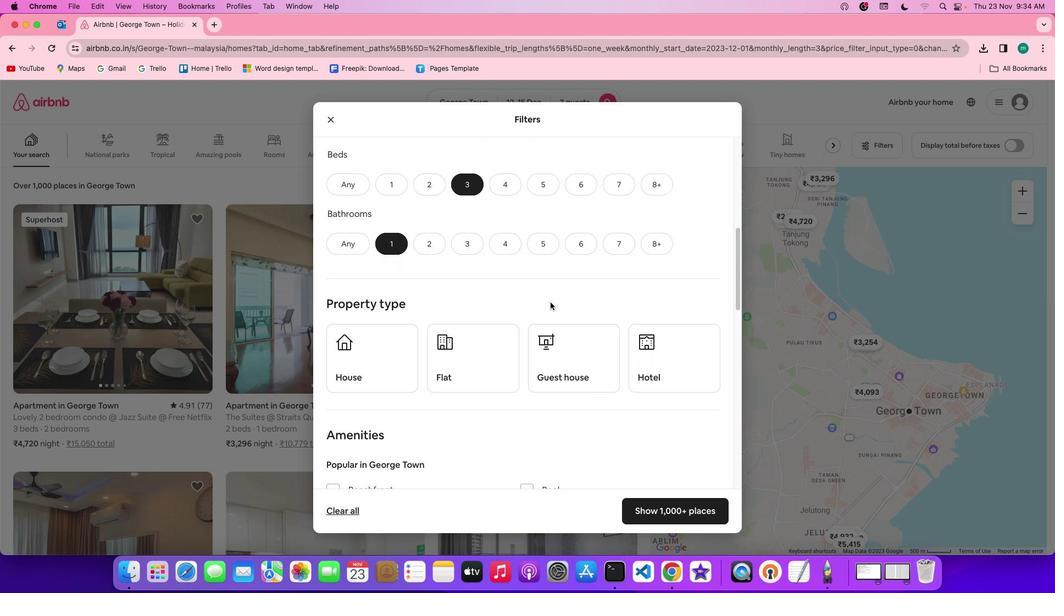 
Action: Mouse scrolled (523, 323) with delta (19, -6)
Screenshot: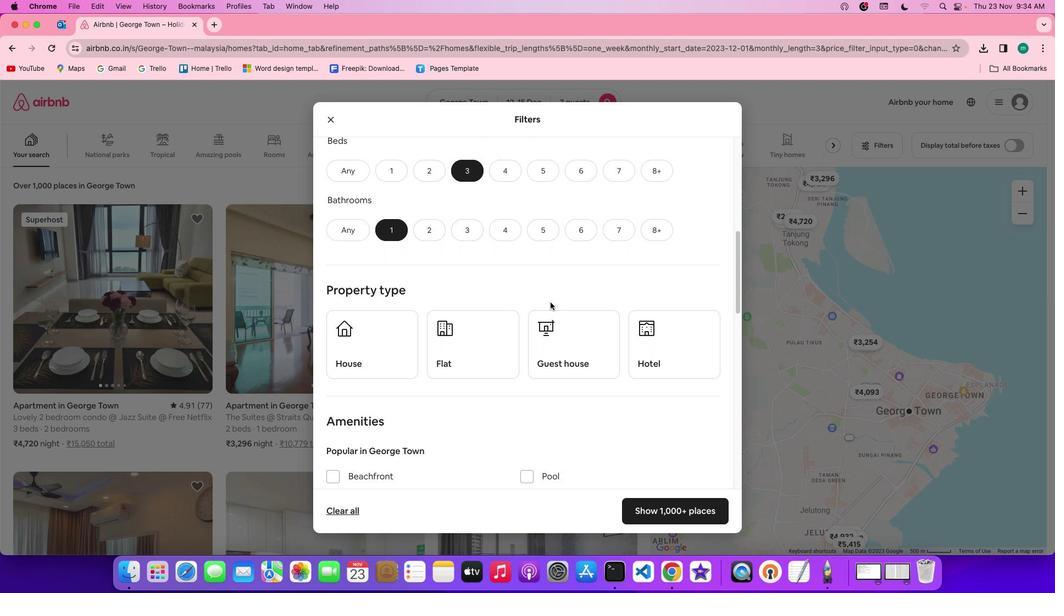 
Action: Mouse scrolled (523, 323) with delta (19, -6)
Screenshot: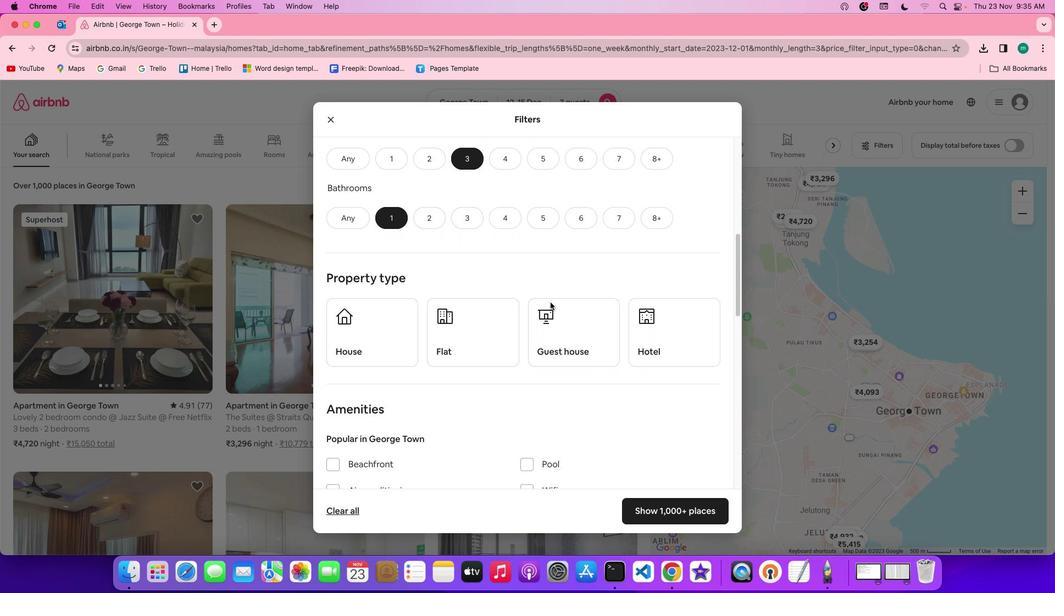 
Action: Mouse moved to (474, 350)
Screenshot: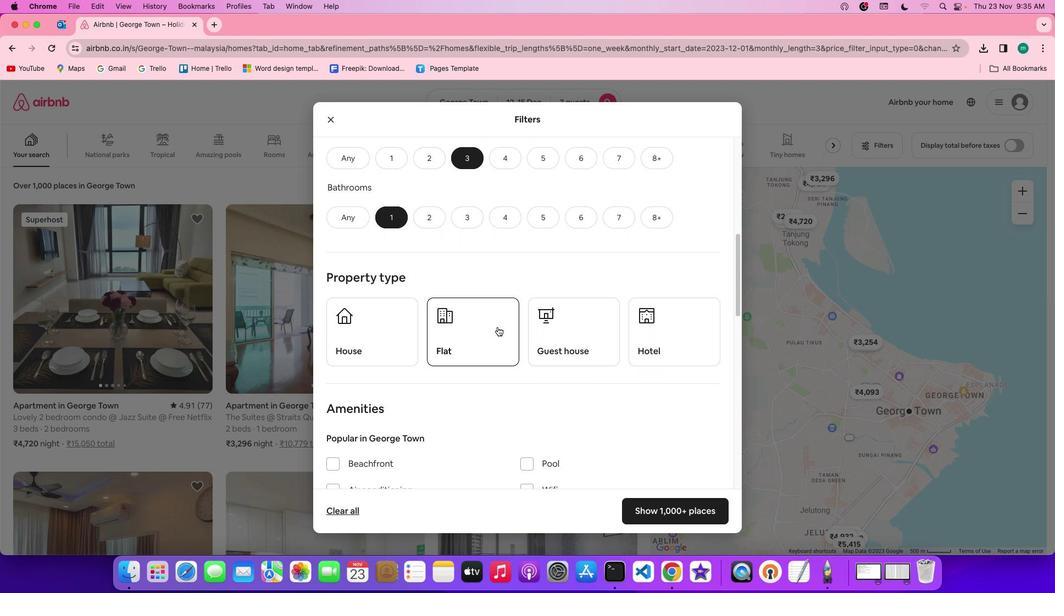 
Action: Mouse pressed left at (474, 350)
Screenshot: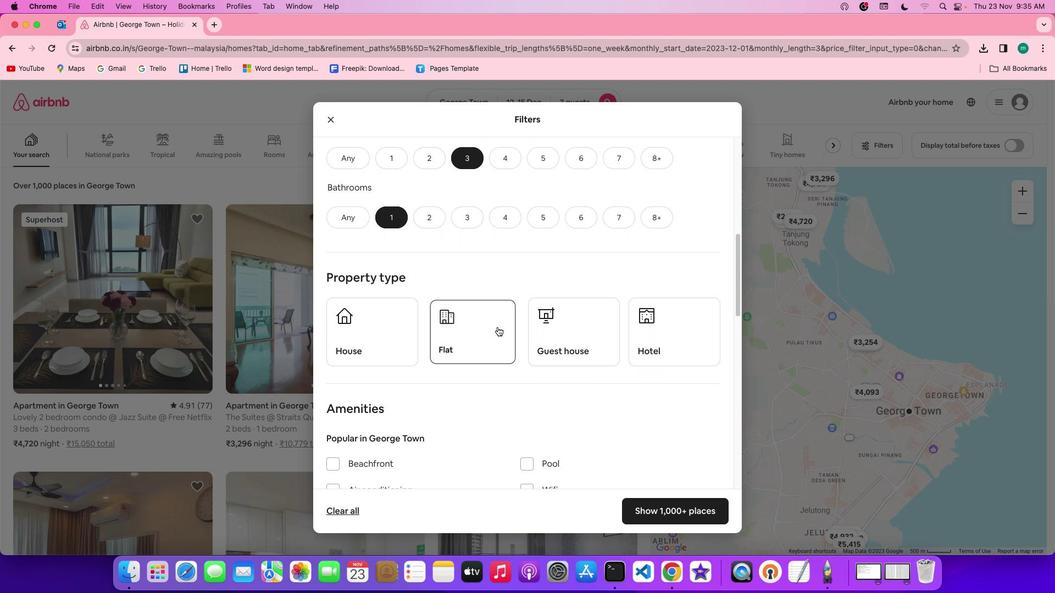 
Action: Mouse moved to (547, 346)
Screenshot: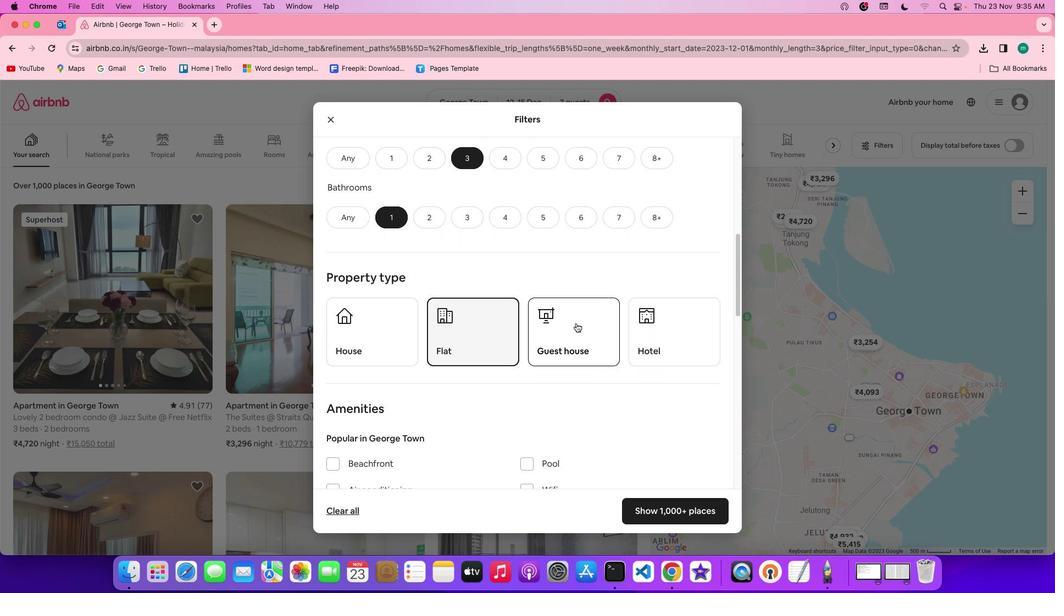 
Action: Mouse scrolled (547, 346) with delta (19, -6)
Screenshot: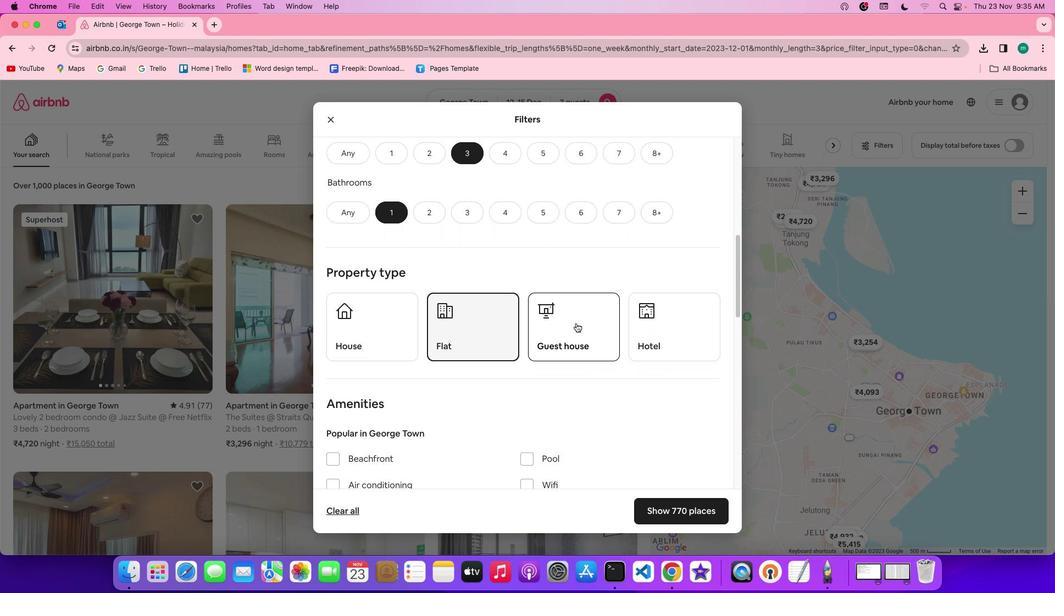 
Action: Mouse scrolled (547, 346) with delta (19, -6)
Screenshot: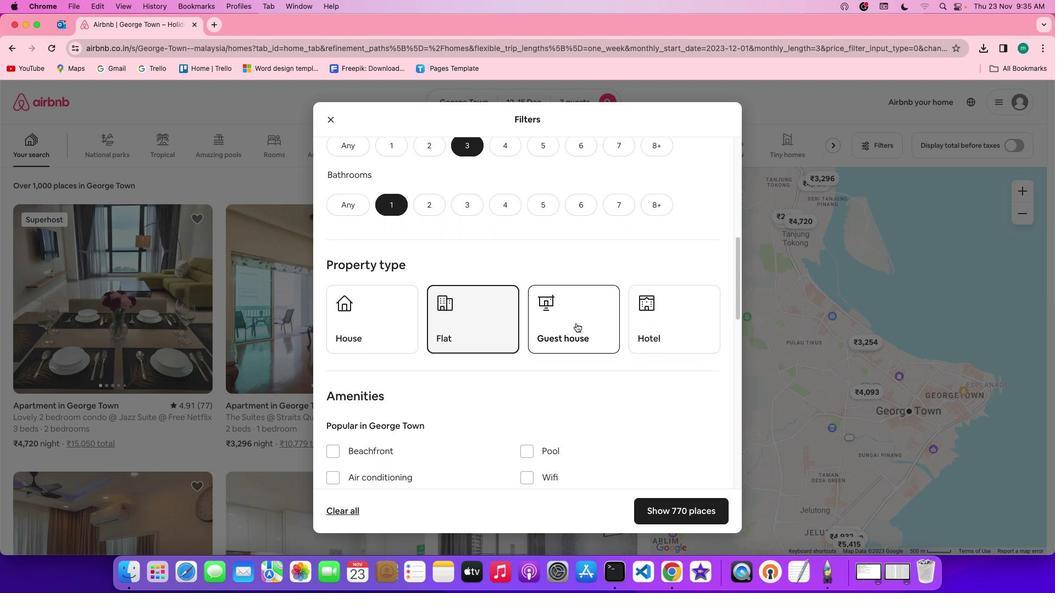
Action: Mouse scrolled (547, 346) with delta (19, -6)
Screenshot: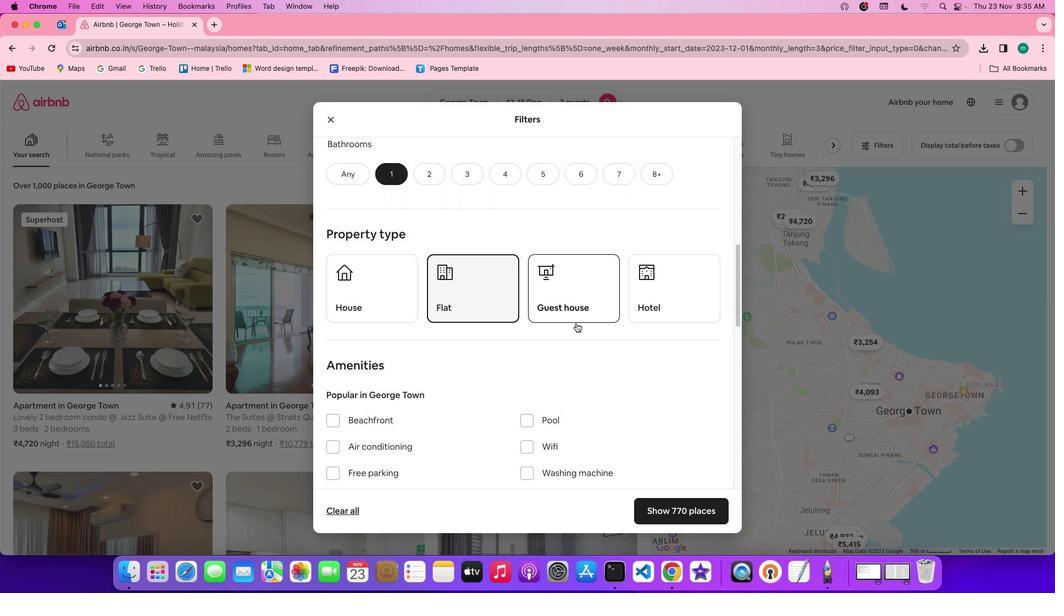 
Action: Mouse scrolled (547, 346) with delta (19, -6)
Screenshot: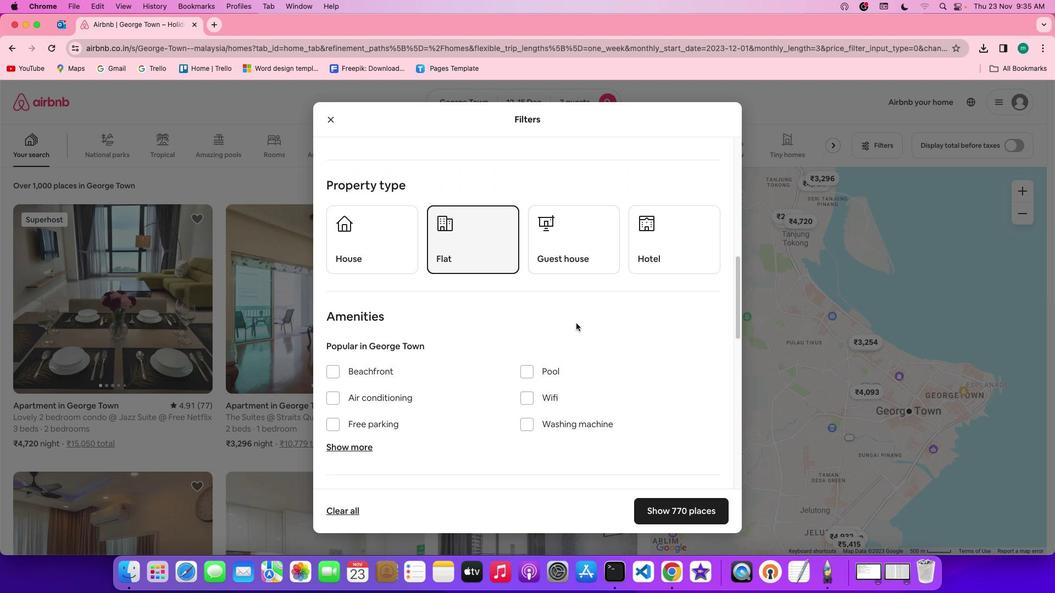 
Action: Mouse scrolled (547, 346) with delta (19, -6)
Screenshot: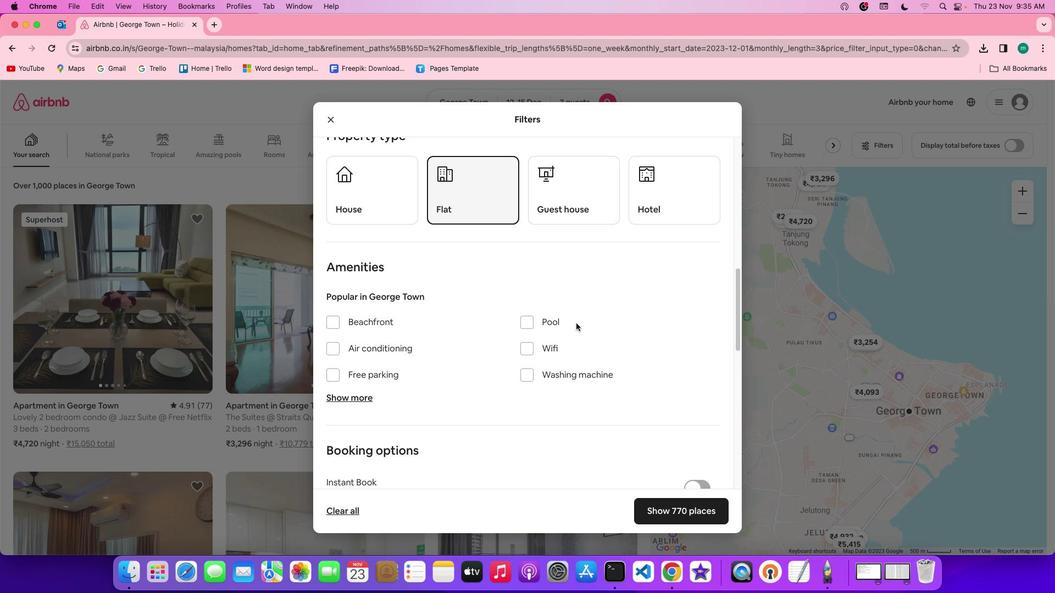 
Action: Mouse scrolled (547, 346) with delta (19, -7)
Screenshot: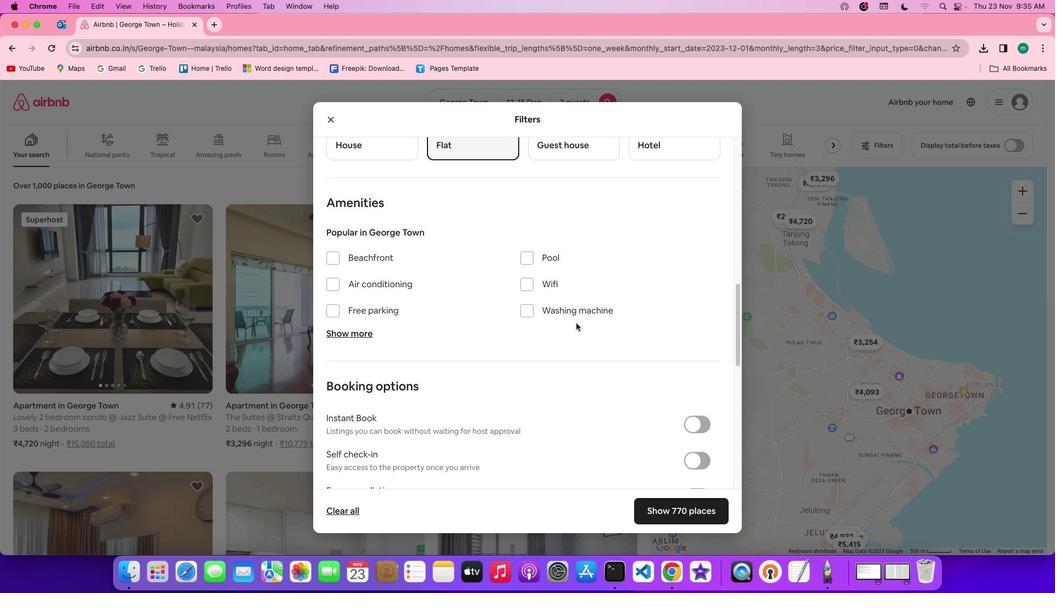 
Action: Mouse scrolled (547, 346) with delta (19, -8)
Screenshot: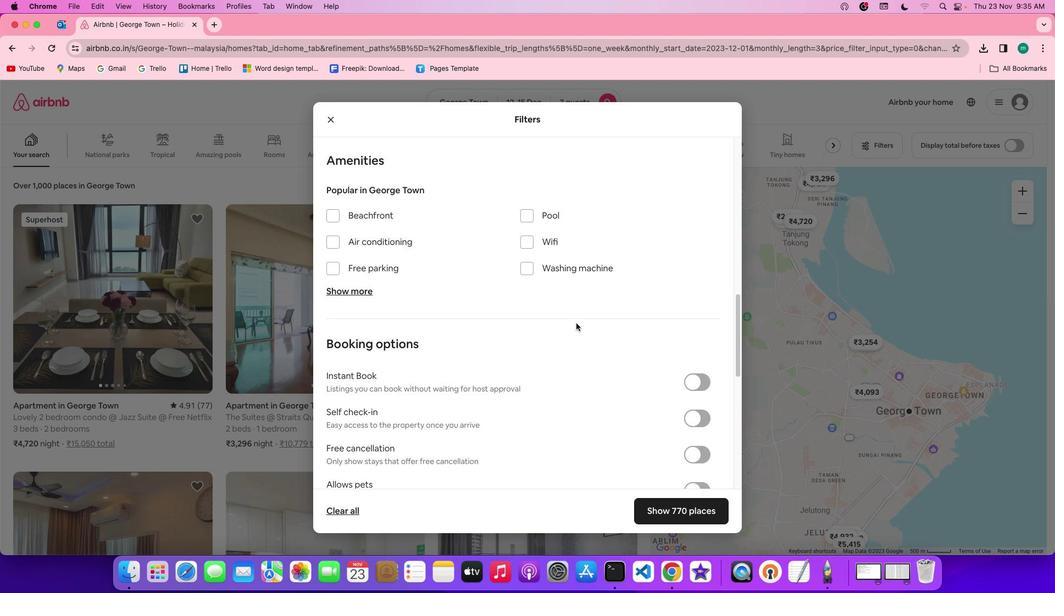 
Action: Mouse scrolled (547, 346) with delta (19, -6)
Screenshot: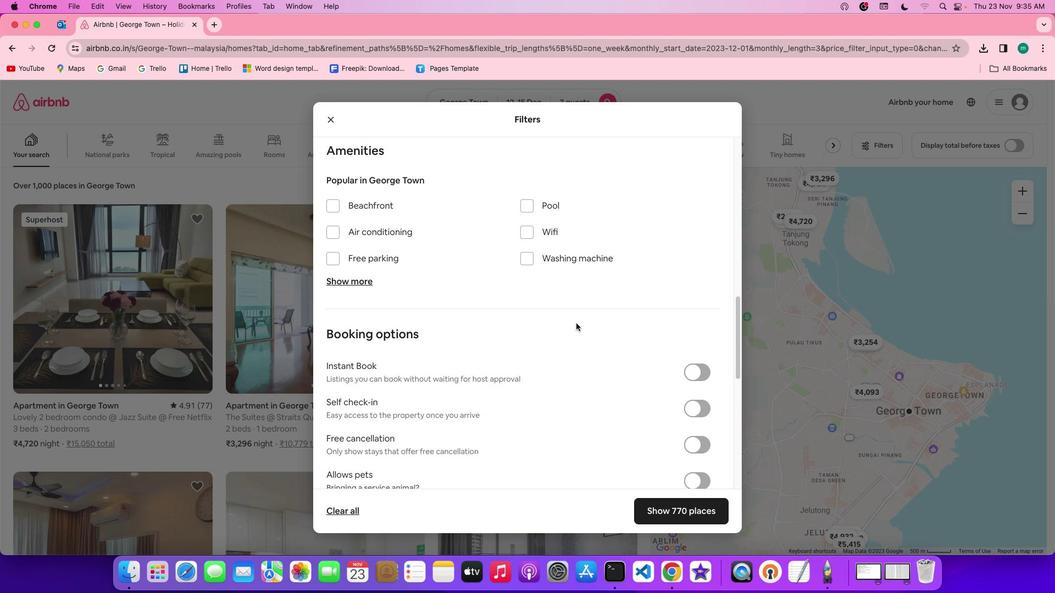
Action: Mouse scrolled (547, 346) with delta (19, -6)
Screenshot: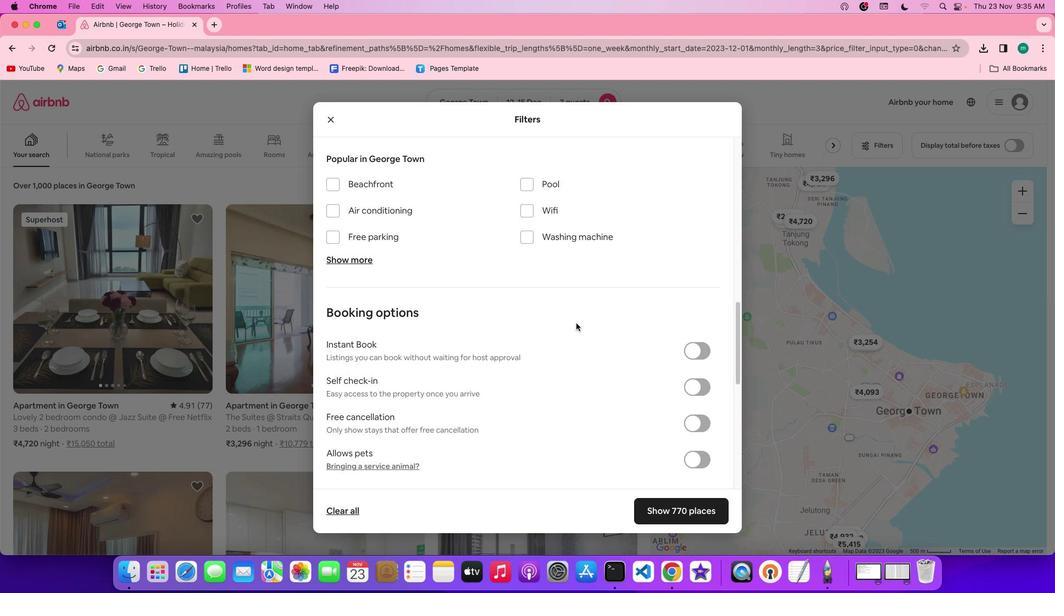 
Action: Mouse scrolled (547, 346) with delta (19, -6)
Screenshot: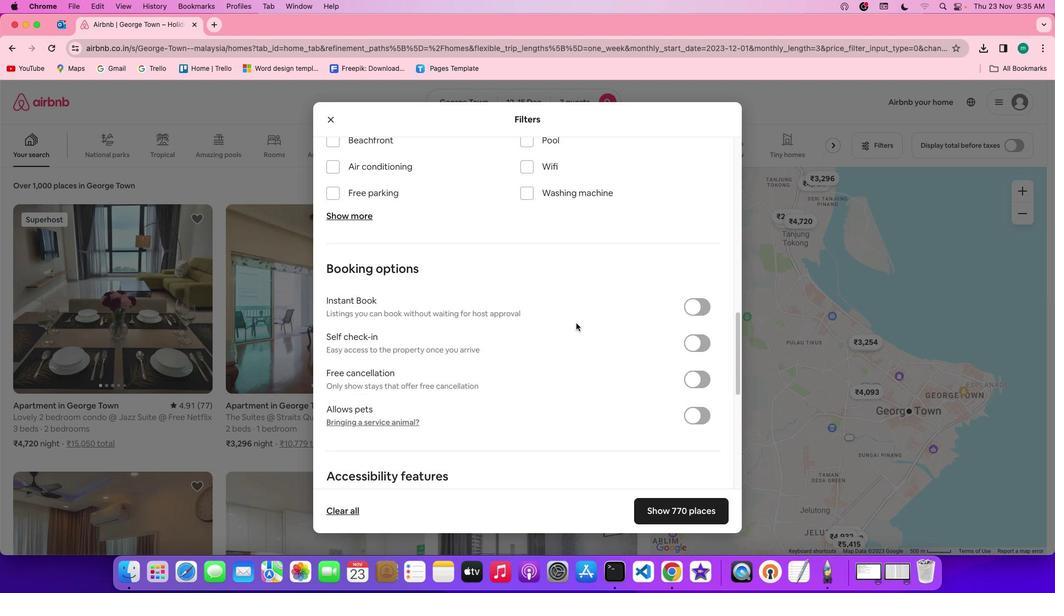 
Action: Mouse scrolled (547, 346) with delta (19, -7)
Screenshot: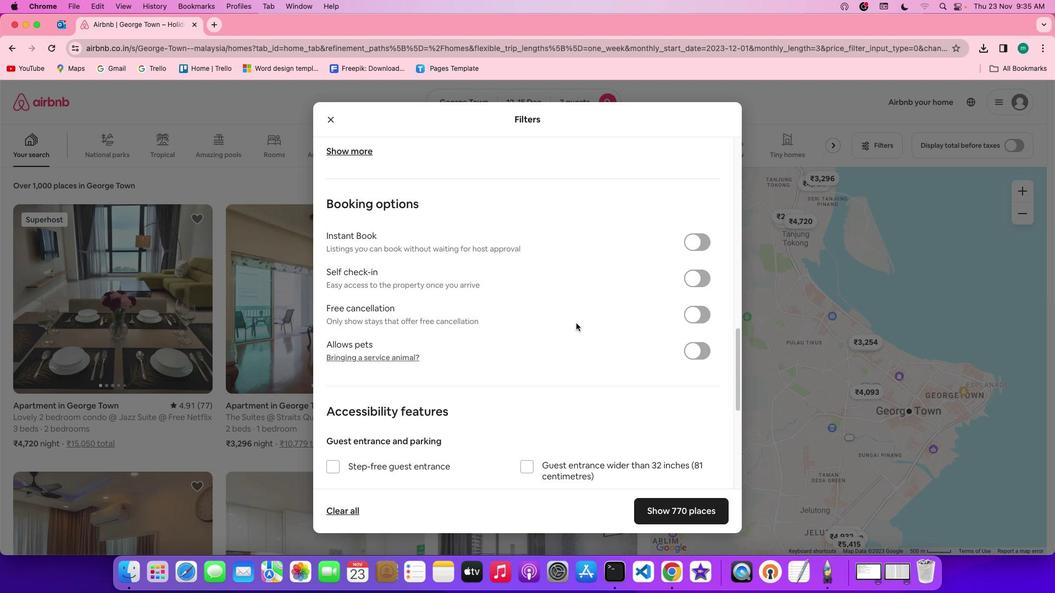 
Action: Mouse scrolled (547, 346) with delta (19, -8)
Screenshot: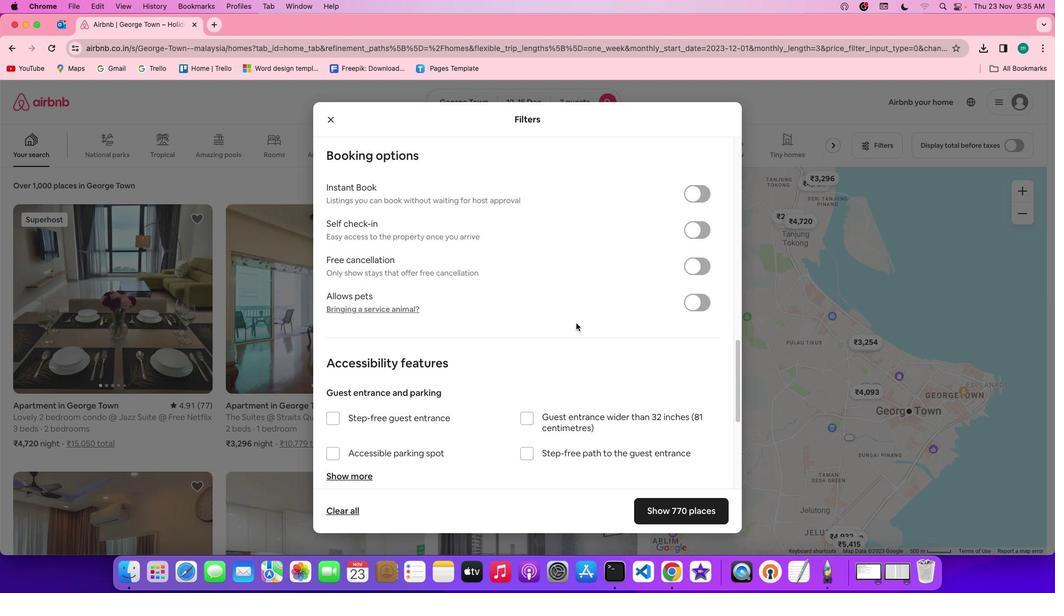 
Action: Mouse scrolled (547, 346) with delta (19, -6)
Screenshot: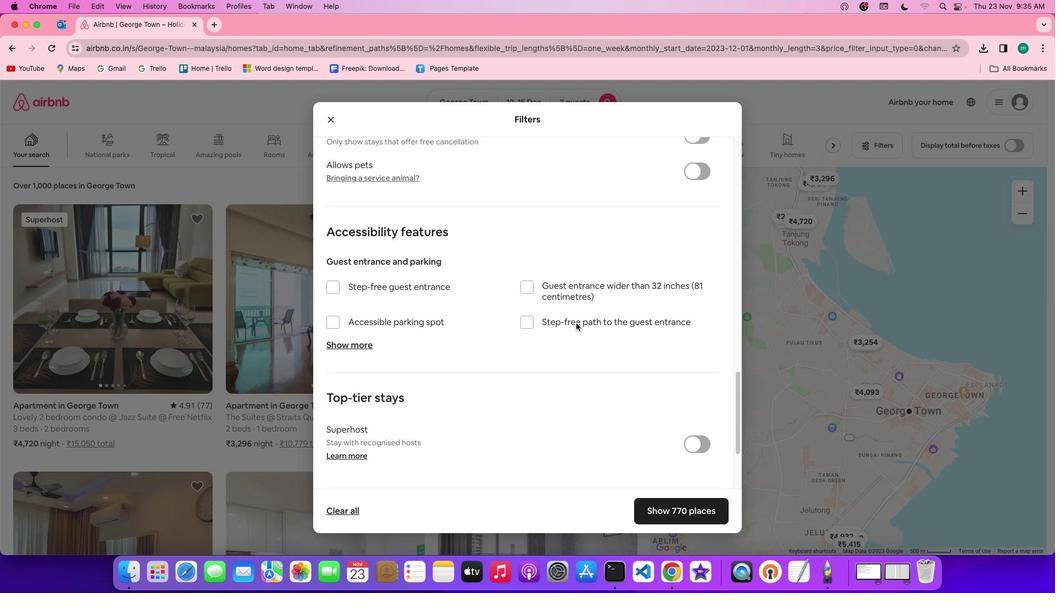 
Action: Mouse scrolled (547, 346) with delta (19, -6)
Screenshot: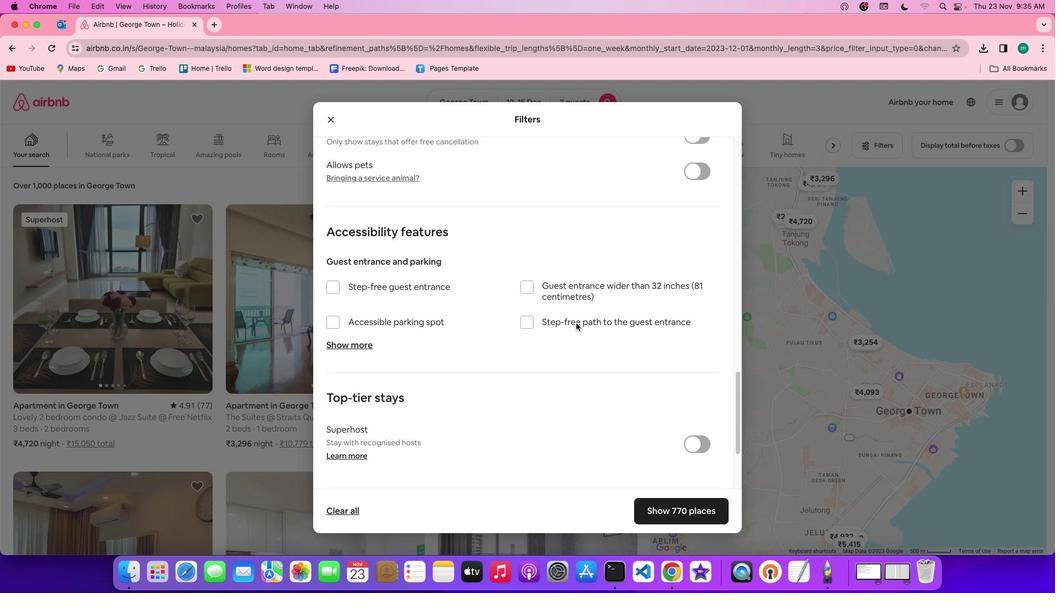 
Action: Mouse scrolled (547, 346) with delta (19, -7)
Screenshot: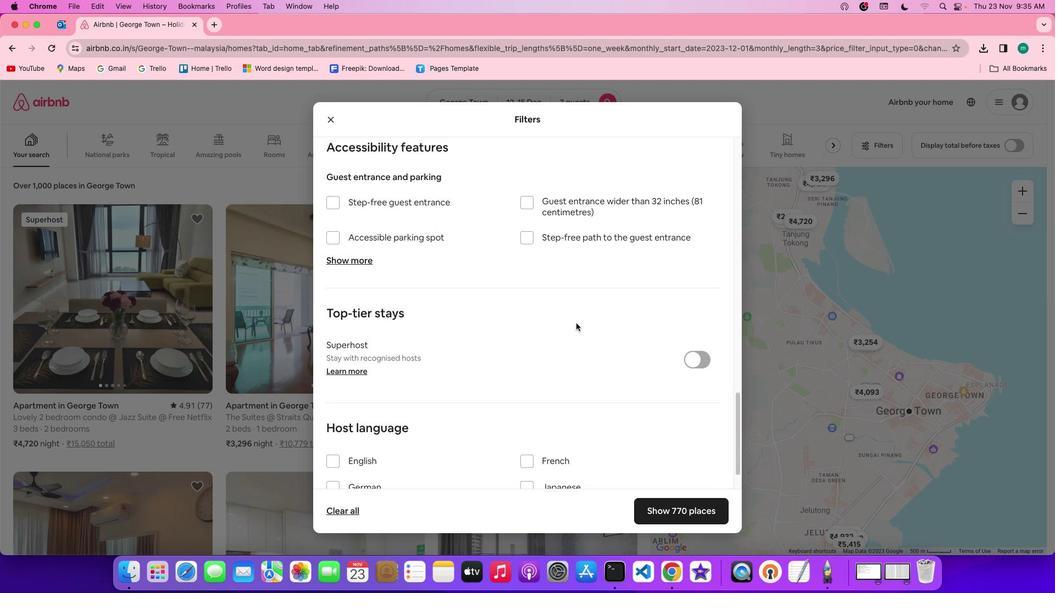 
Action: Mouse scrolled (547, 346) with delta (19, -8)
Screenshot: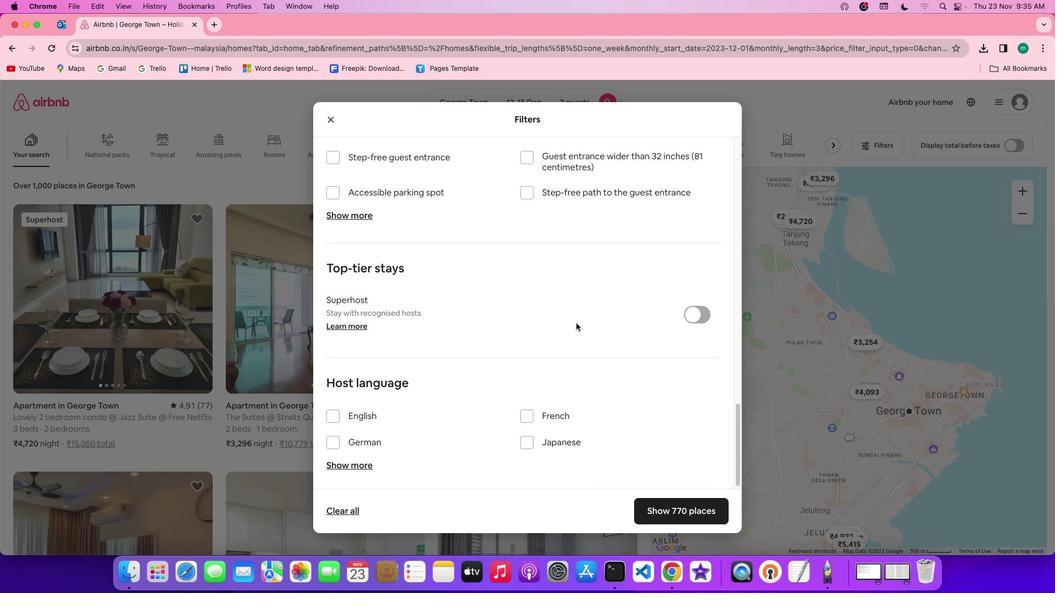 
Action: Mouse scrolled (547, 346) with delta (19, -9)
Screenshot: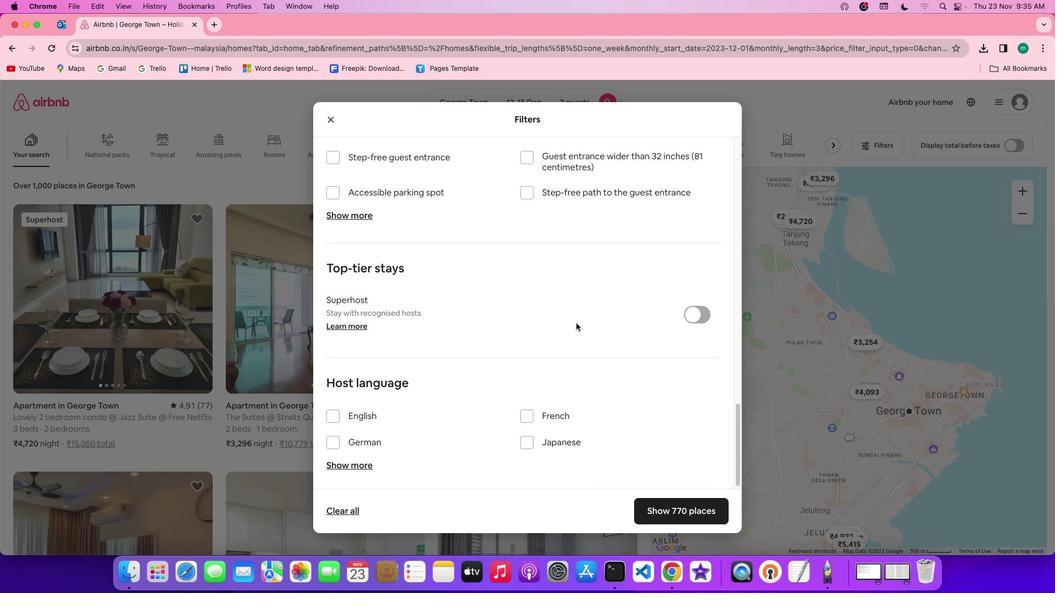 
Action: Mouse scrolled (547, 346) with delta (19, -9)
Screenshot: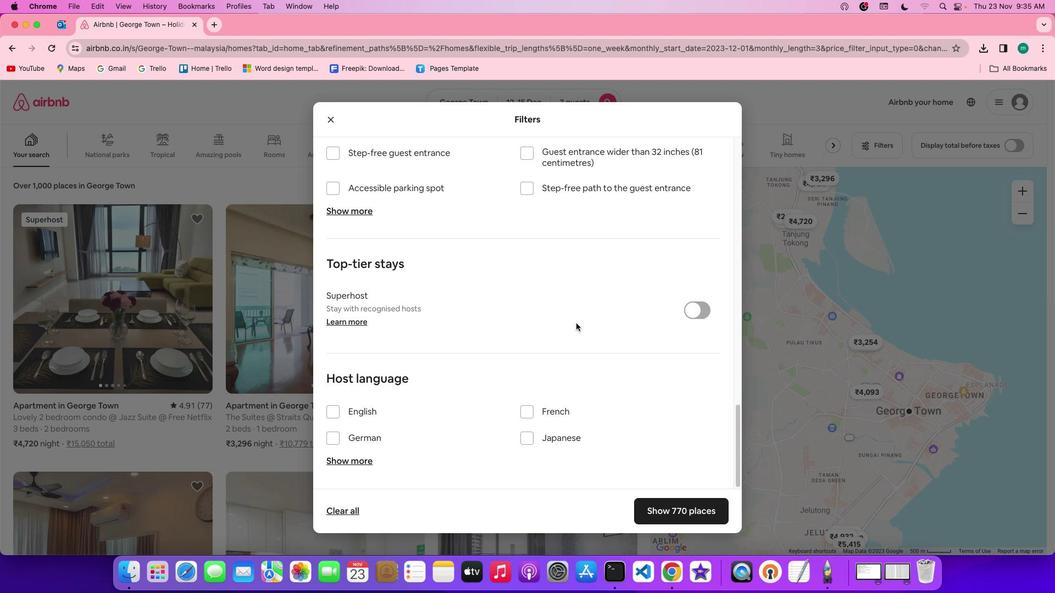 
Action: Mouse scrolled (547, 346) with delta (19, -6)
Screenshot: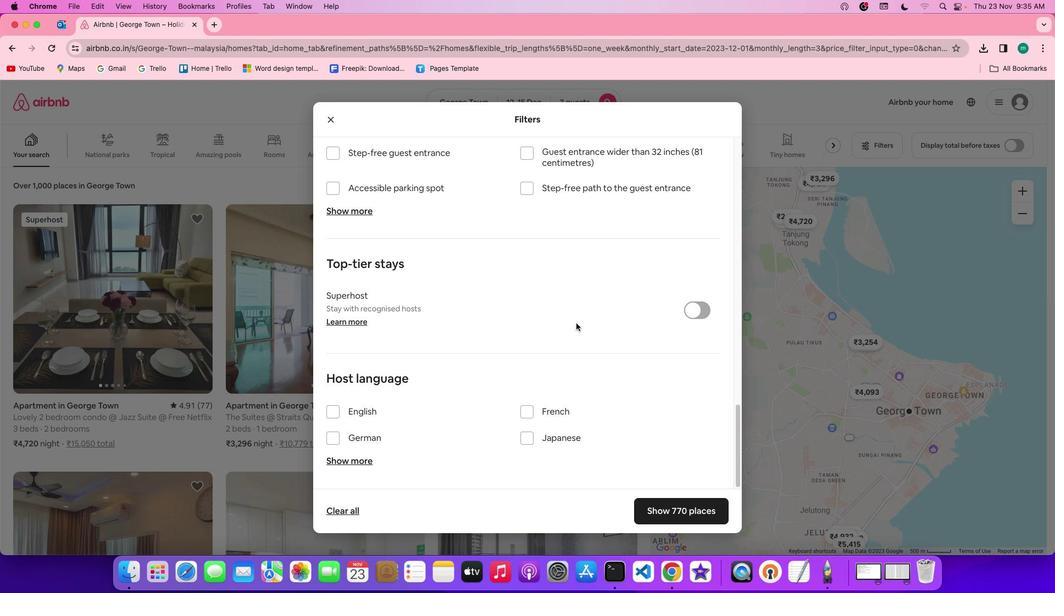 
Action: Mouse scrolled (547, 346) with delta (19, -6)
Screenshot: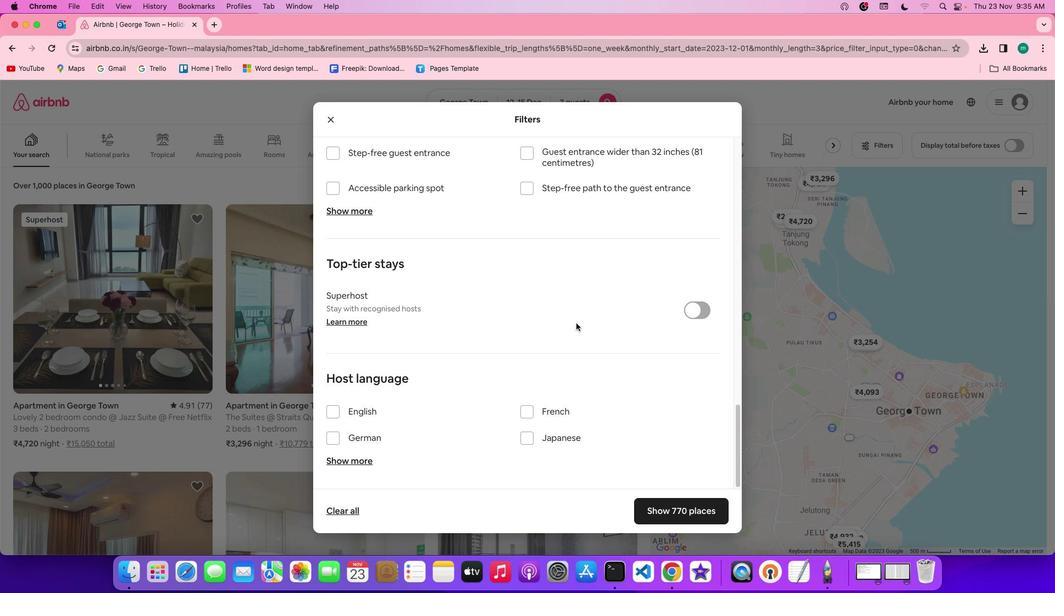 
Action: Mouse scrolled (547, 346) with delta (19, -7)
Screenshot: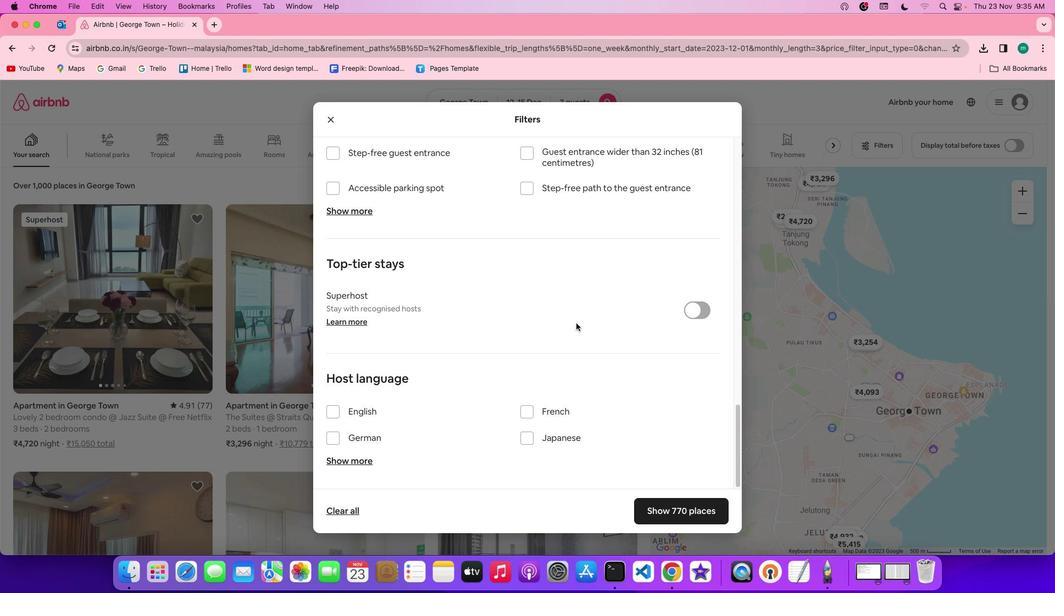 
Action: Mouse scrolled (547, 346) with delta (19, -8)
Screenshot: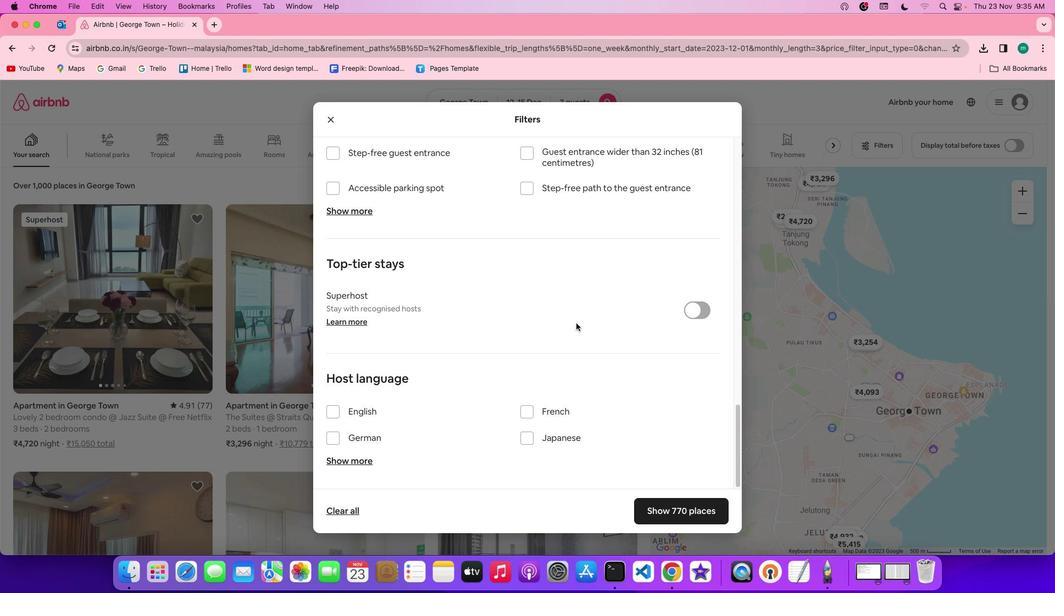
Action: Mouse scrolled (547, 346) with delta (19, -8)
Screenshot: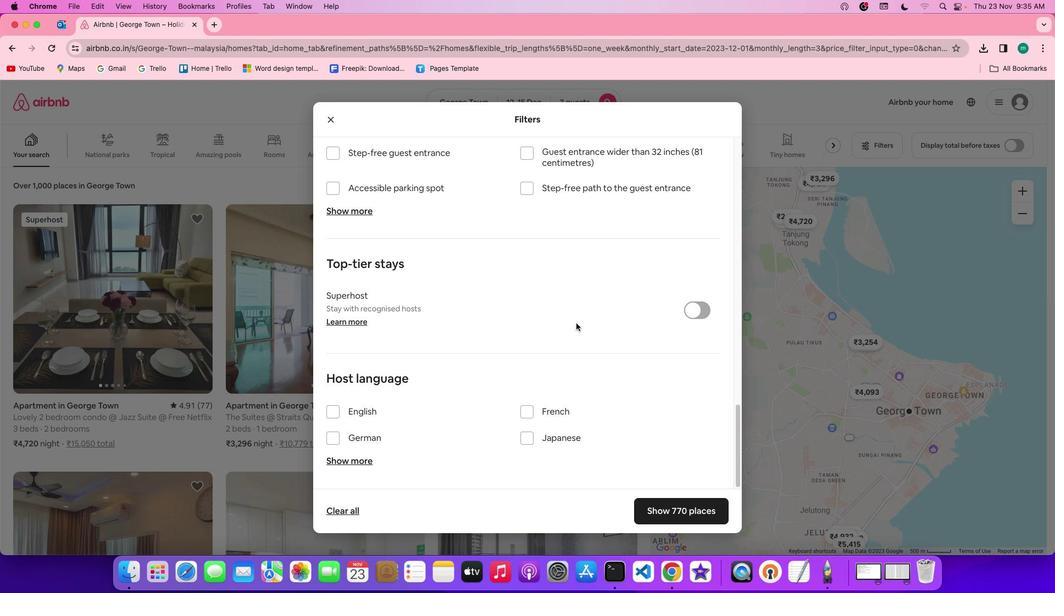 
Action: Mouse scrolled (547, 346) with delta (19, -6)
Screenshot: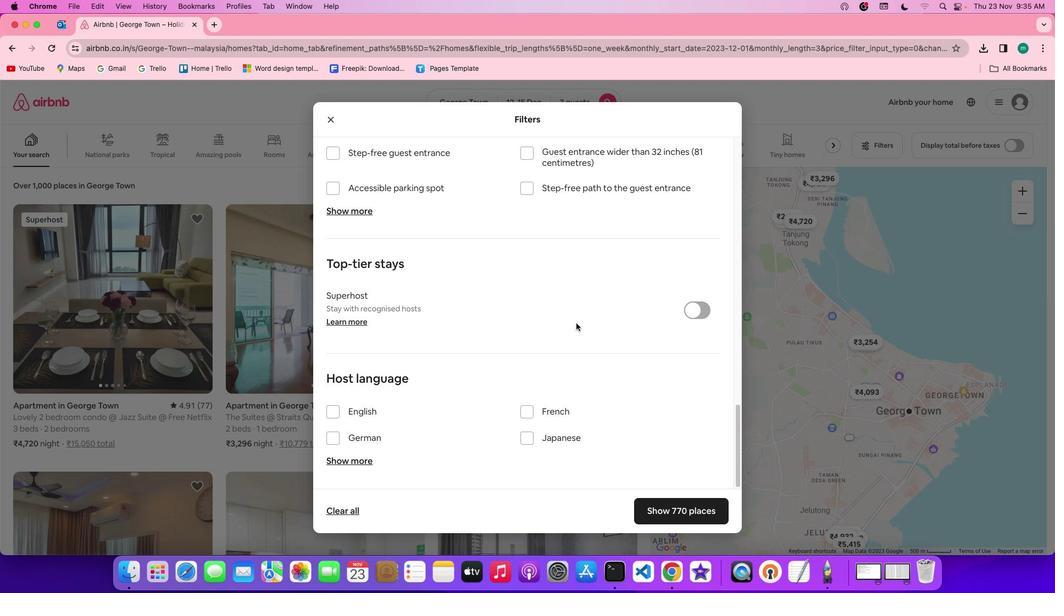
Action: Mouse scrolled (547, 346) with delta (19, -6)
Screenshot: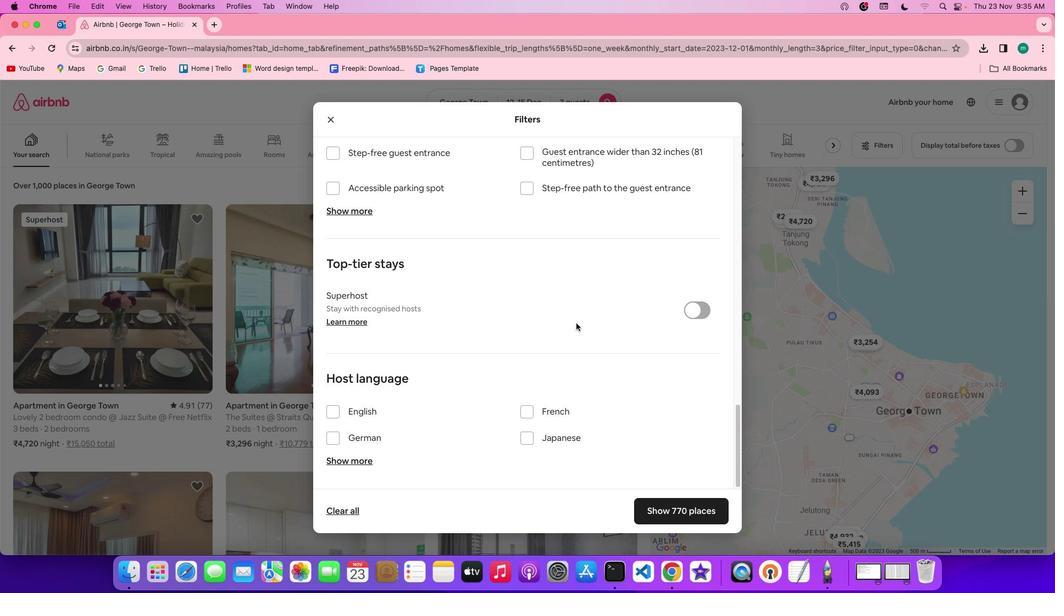 
Action: Mouse scrolled (547, 346) with delta (19, -7)
Screenshot: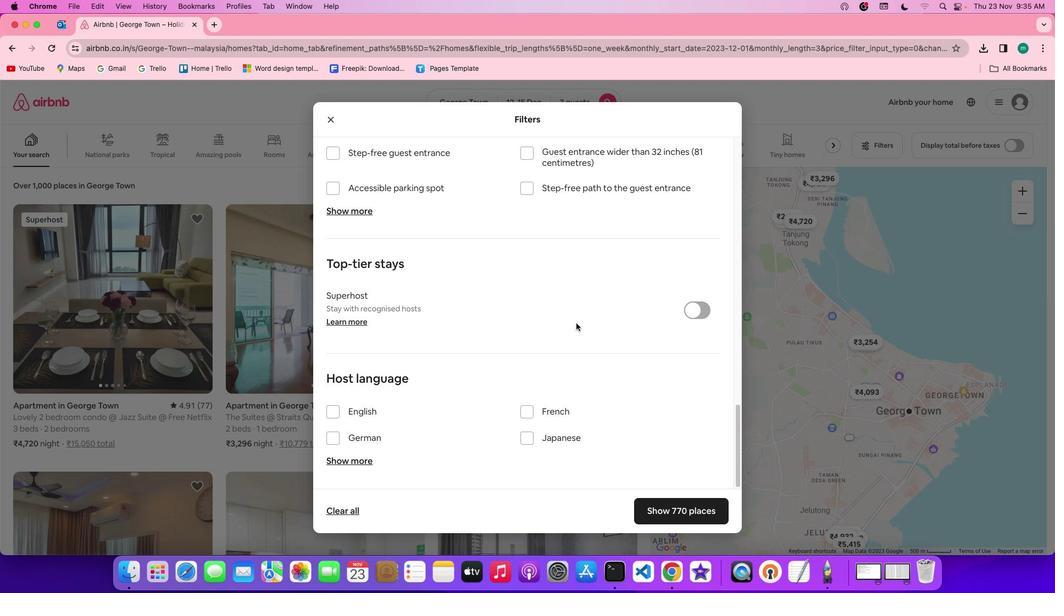 
Action: Mouse scrolled (547, 346) with delta (19, -8)
Screenshot: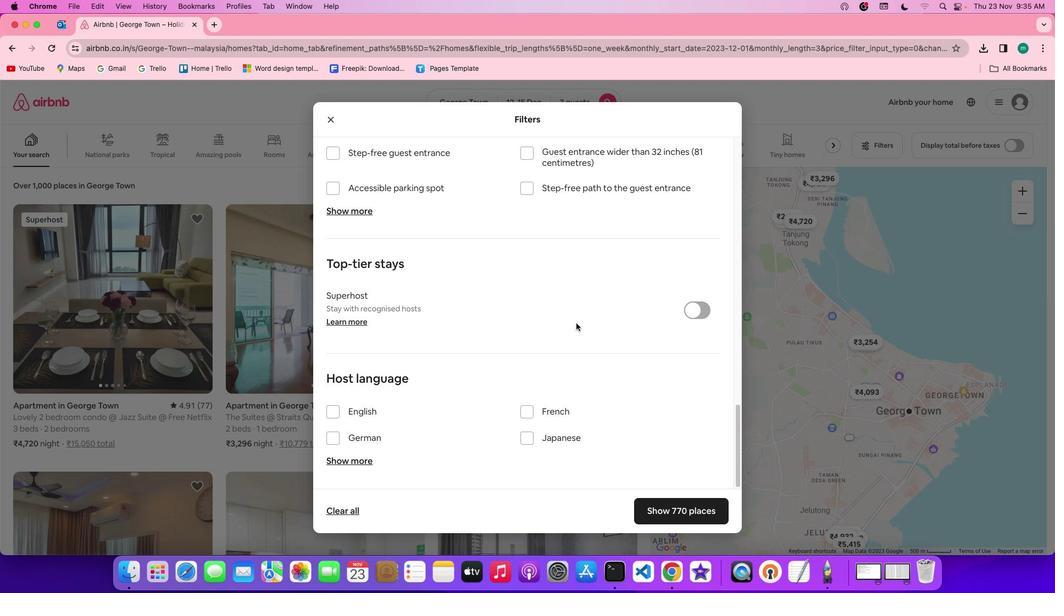
Action: Mouse scrolled (547, 346) with delta (19, -9)
Screenshot: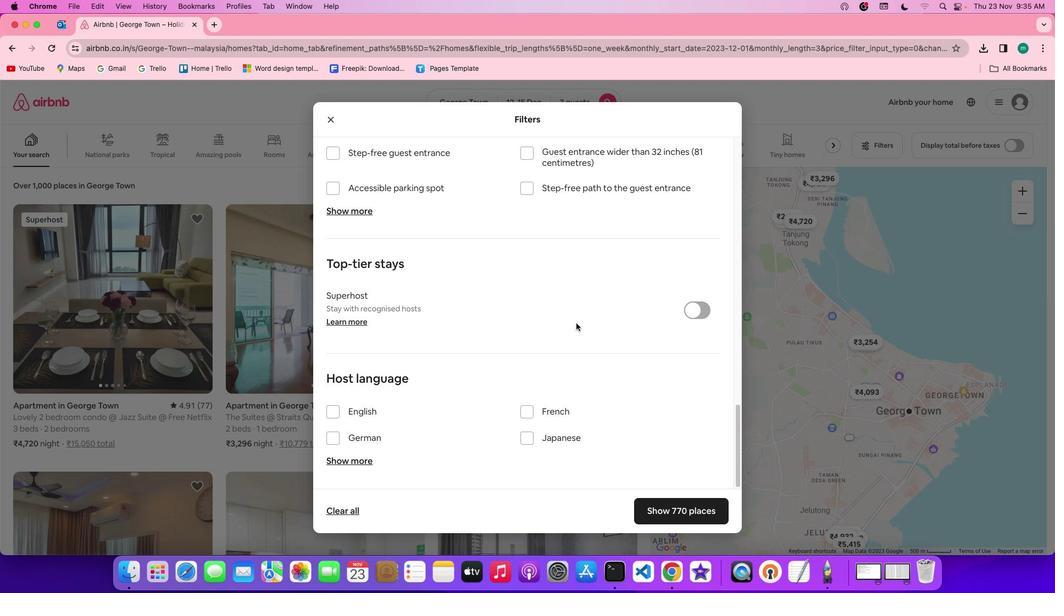 
Action: Mouse scrolled (547, 346) with delta (19, -9)
Screenshot: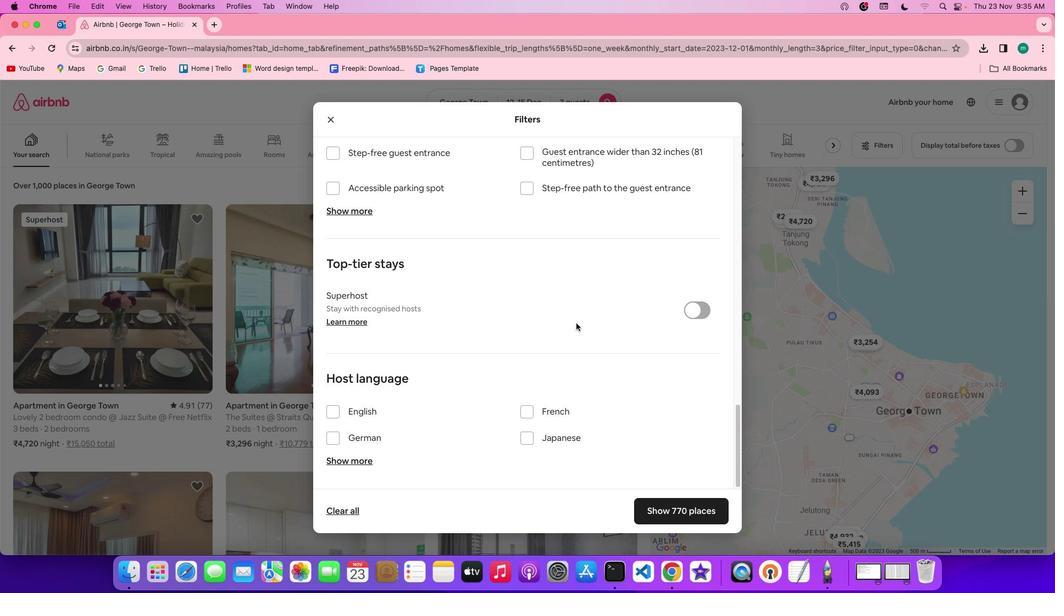 
Action: Mouse moved to (646, 543)
Screenshot: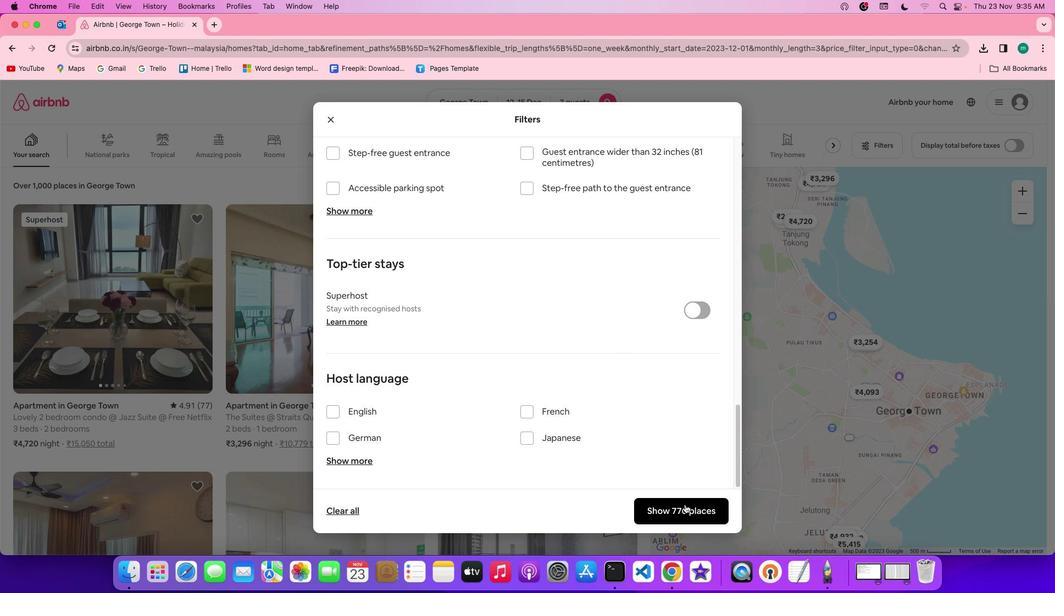 
Action: Mouse pressed left at (646, 543)
Screenshot: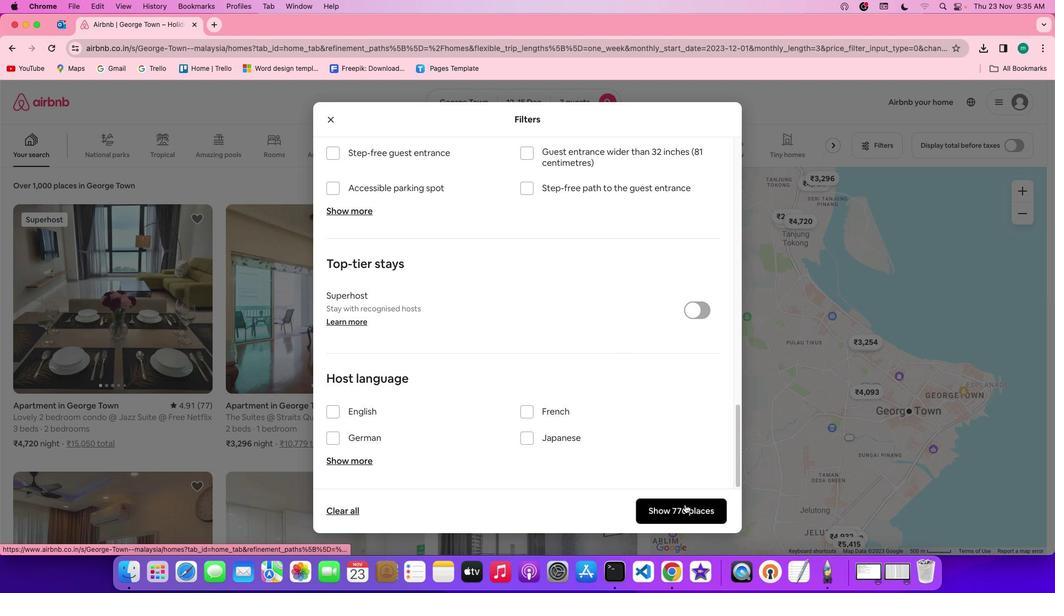 
Action: Mouse moved to (342, 344)
Screenshot: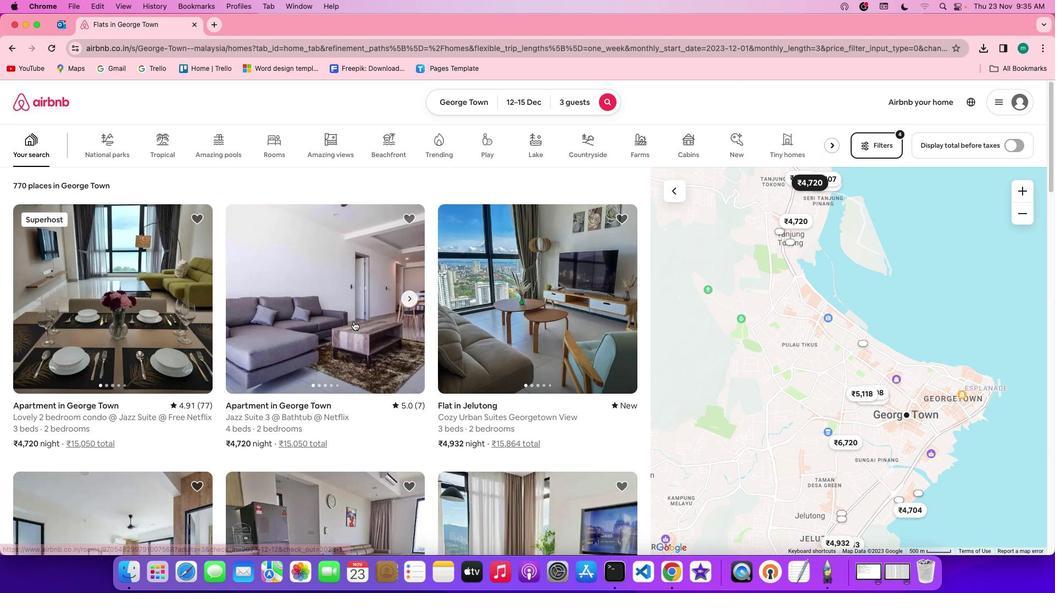 
Action: Mouse scrolled (342, 344) with delta (19, -6)
Screenshot: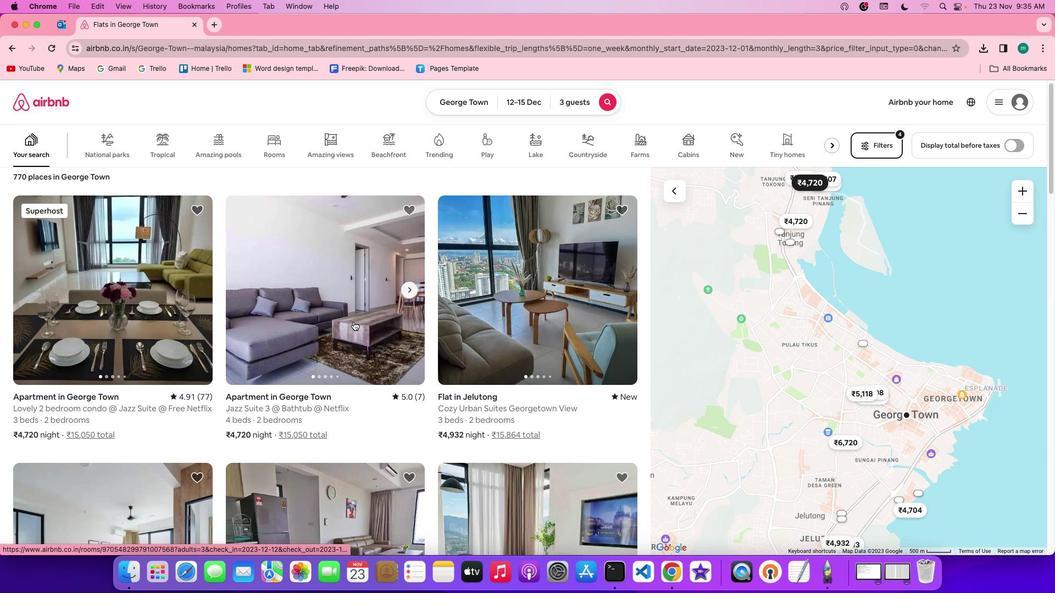 
Action: Mouse scrolled (342, 344) with delta (19, -6)
Screenshot: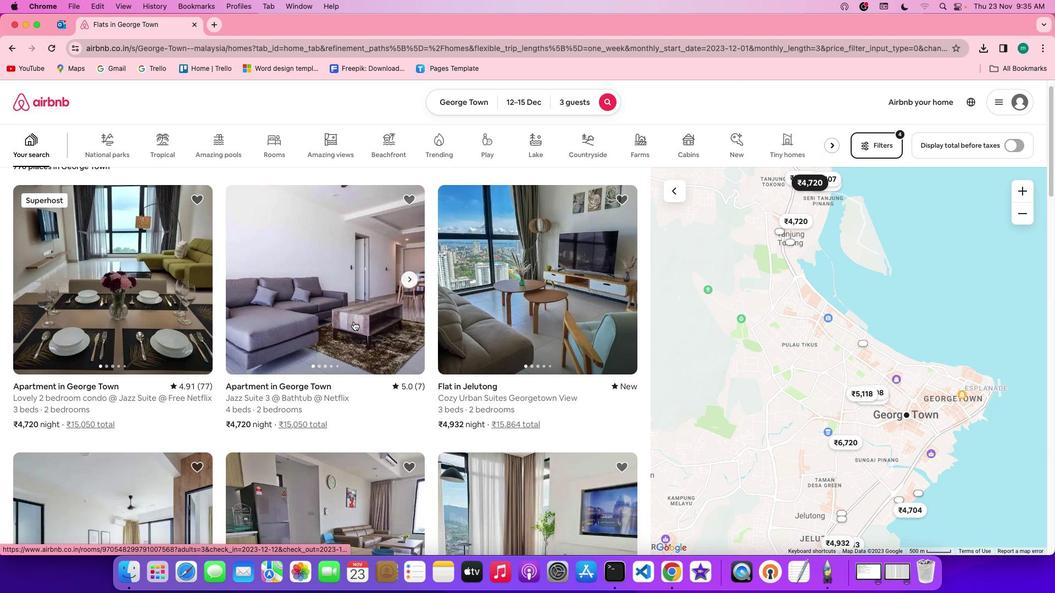 
Action: Mouse scrolled (342, 344) with delta (19, -6)
Screenshot: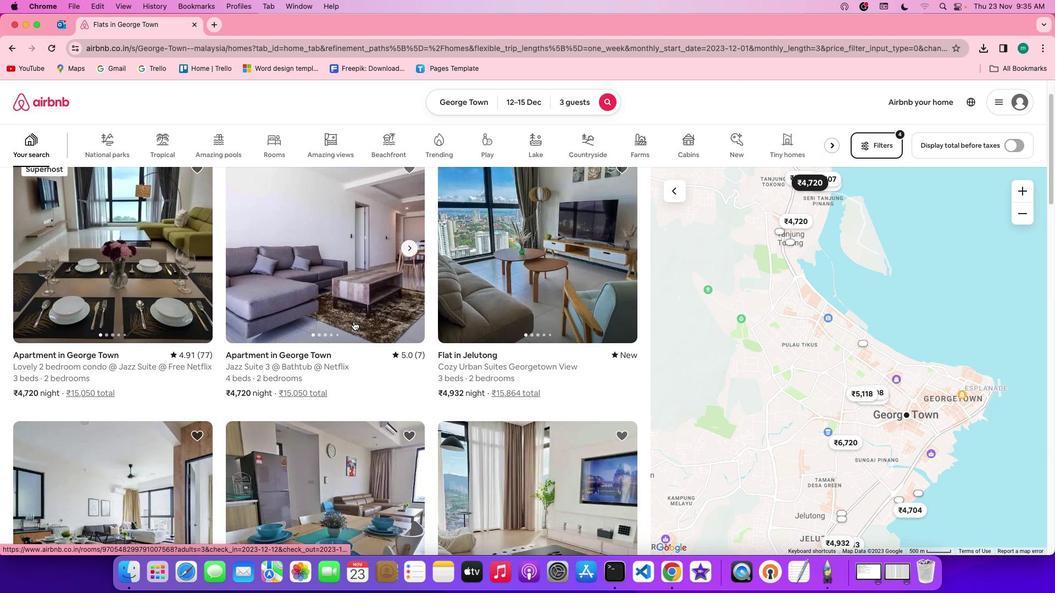 
Action: Mouse scrolled (342, 344) with delta (19, -6)
Screenshot: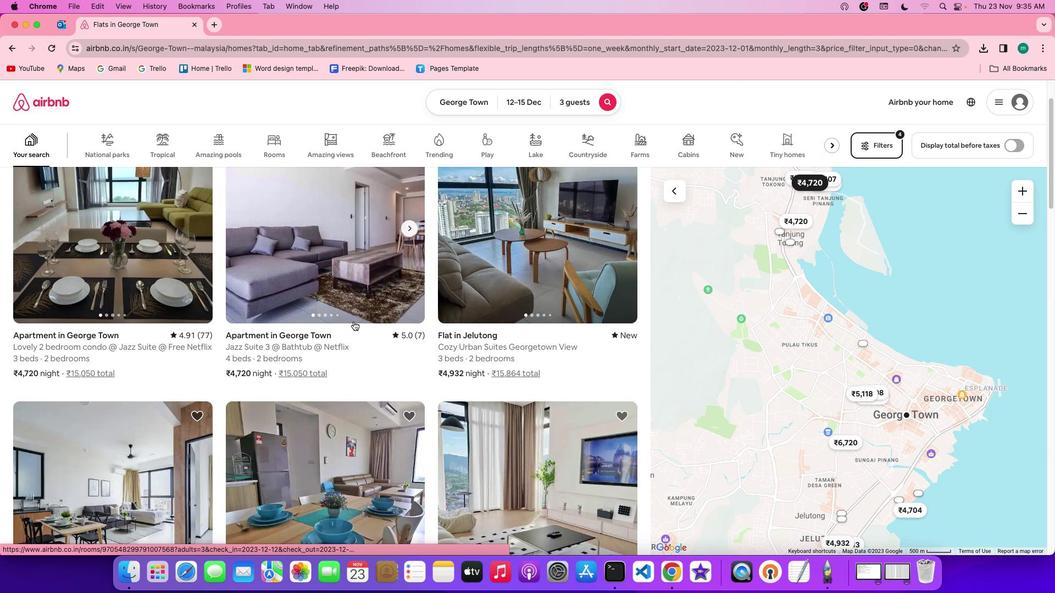 
Action: Mouse scrolled (342, 344) with delta (19, -6)
Screenshot: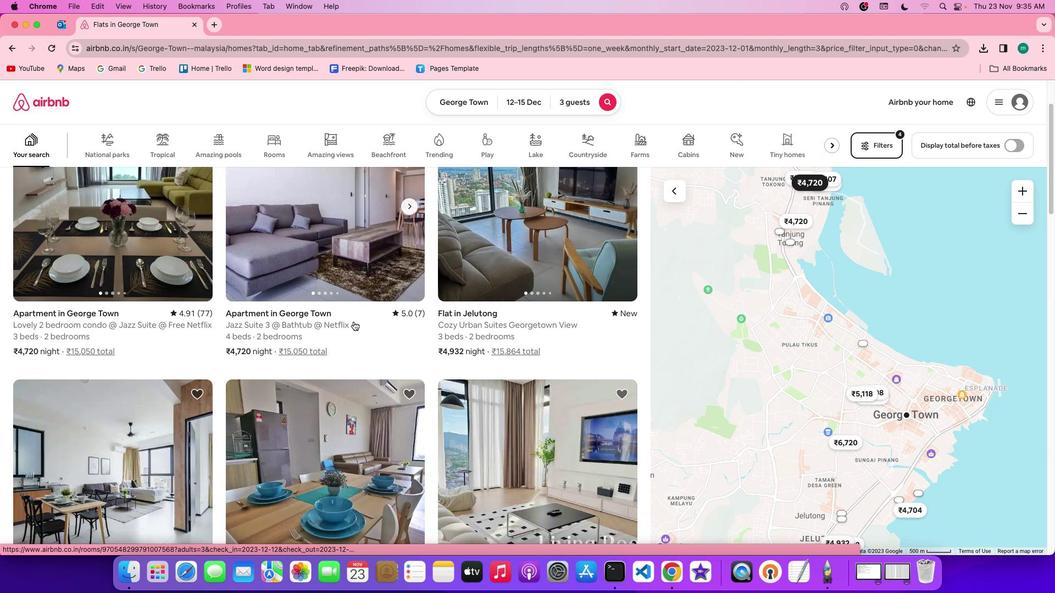 
Action: Mouse scrolled (342, 344) with delta (19, -6)
Screenshot: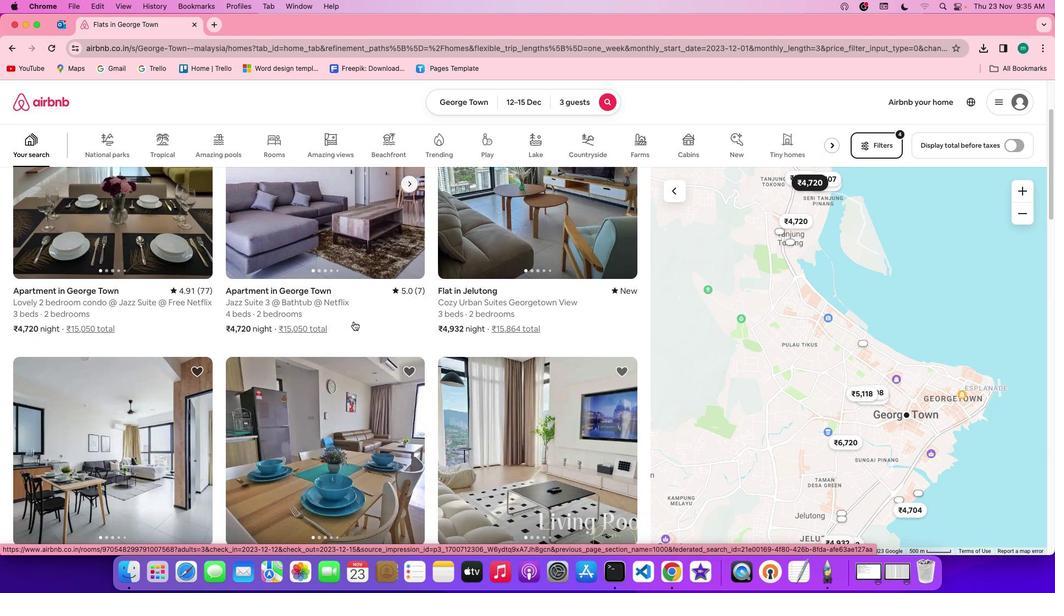 
Action: Mouse scrolled (342, 344) with delta (19, -7)
Screenshot: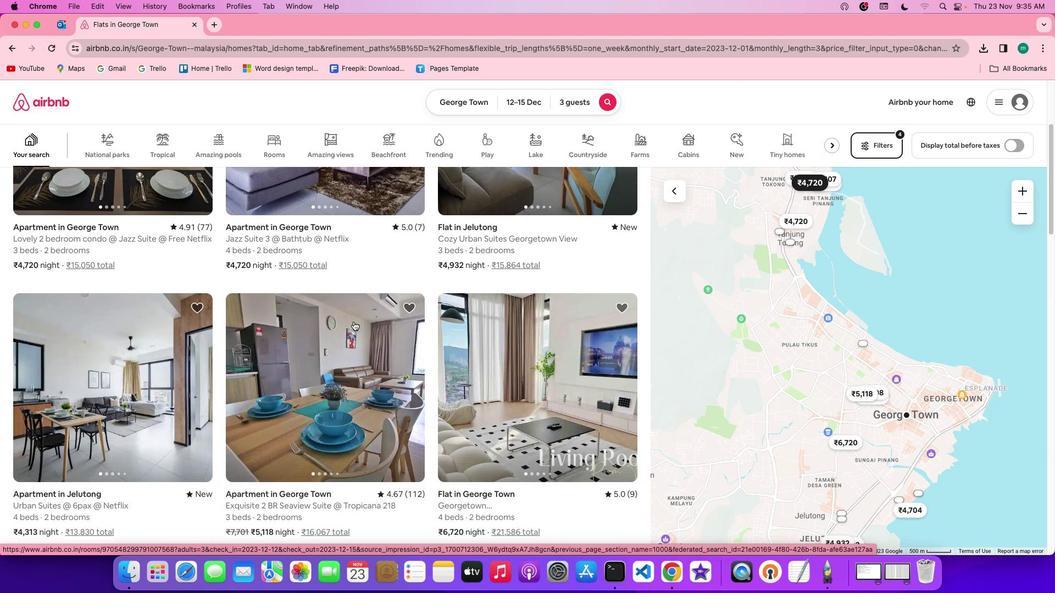 
Action: Mouse scrolled (342, 344) with delta (19, -6)
Screenshot: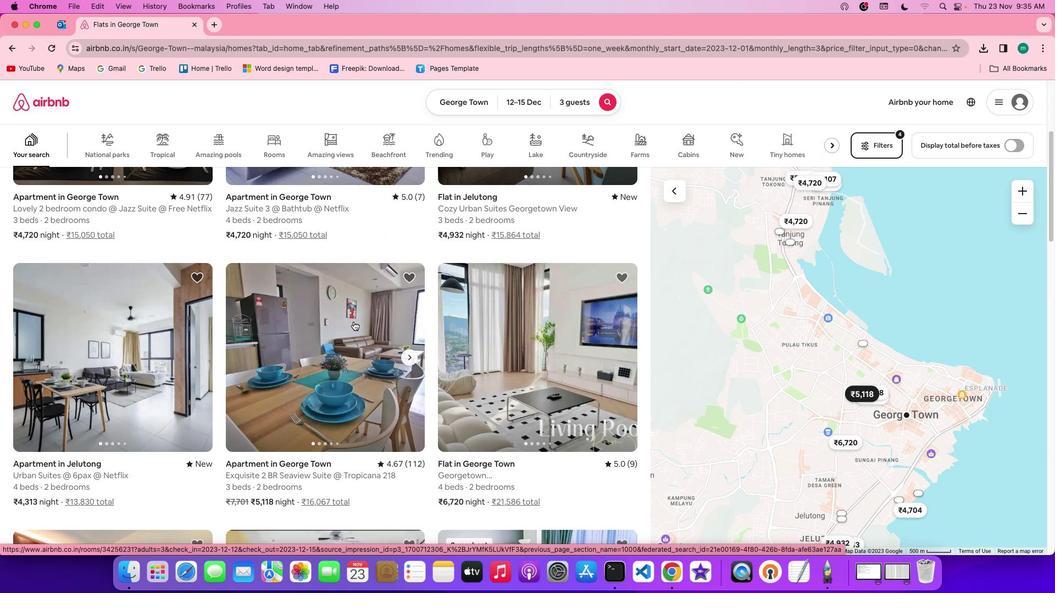 
Action: Mouse scrolled (342, 344) with delta (19, -6)
Screenshot: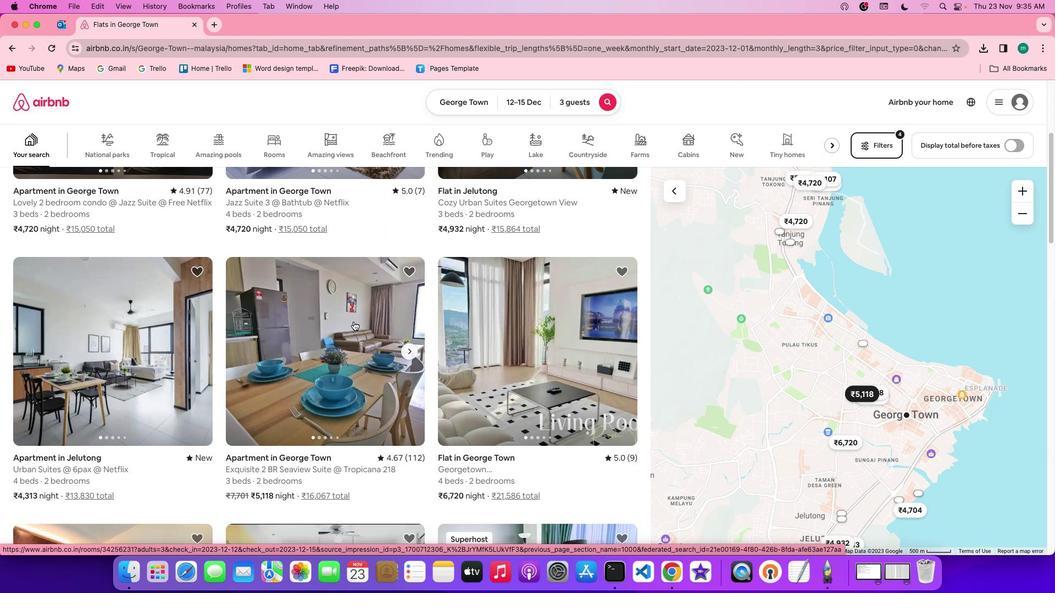 
Action: Mouse scrolled (342, 344) with delta (19, -6)
Screenshot: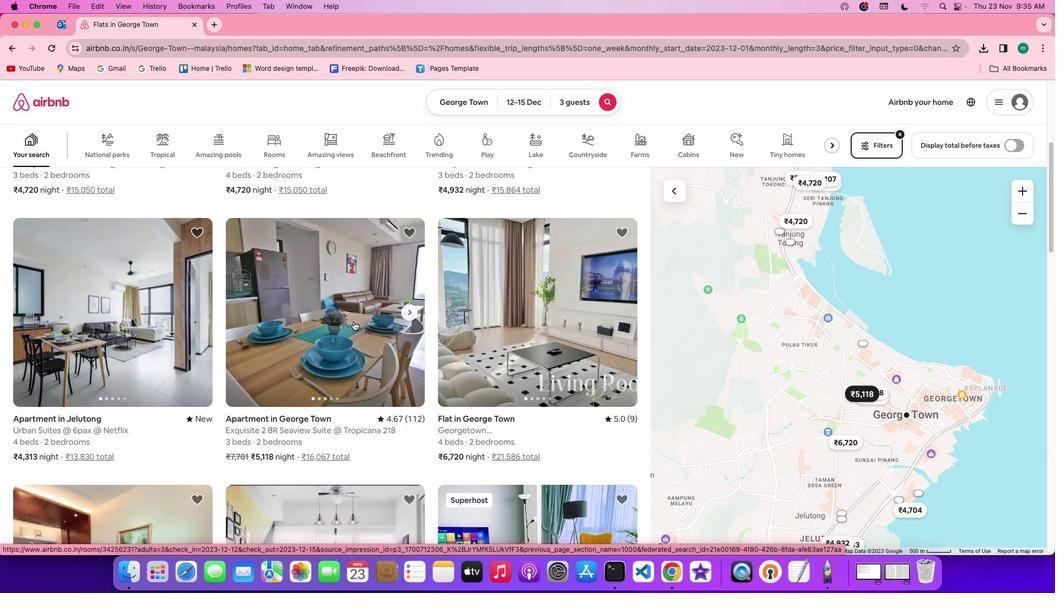 
Action: Mouse scrolled (342, 344) with delta (19, -6)
Screenshot: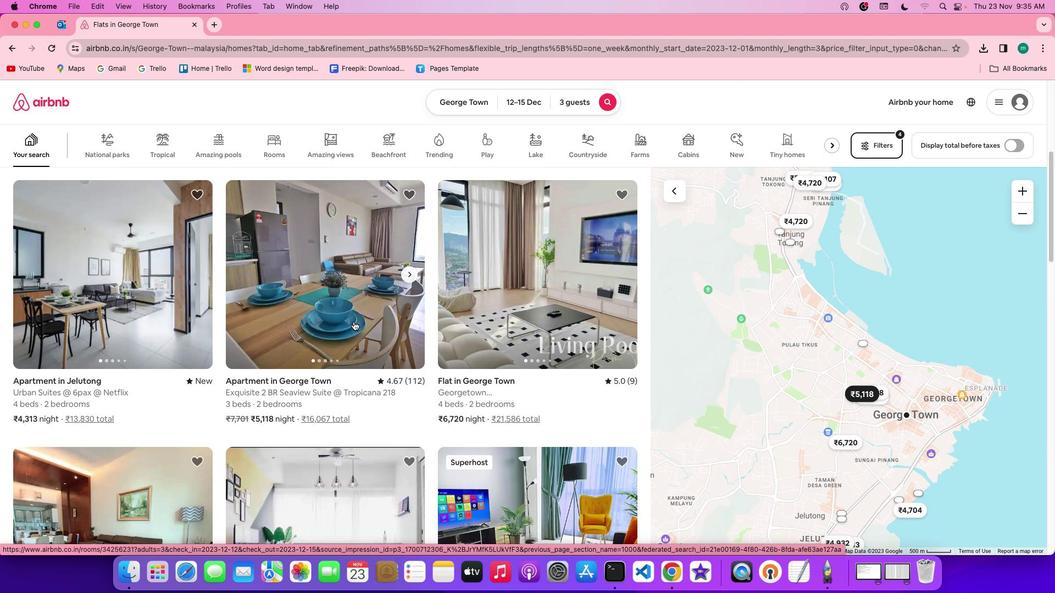 
Action: Mouse scrolled (342, 344) with delta (19, -6)
Screenshot: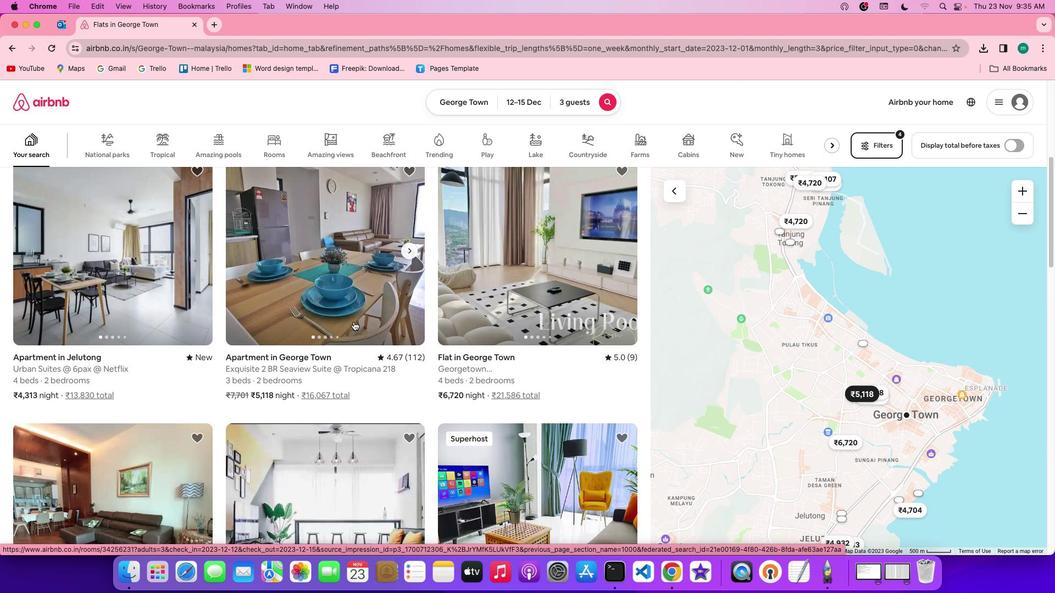 
Action: Mouse scrolled (342, 344) with delta (19, -6)
Screenshot: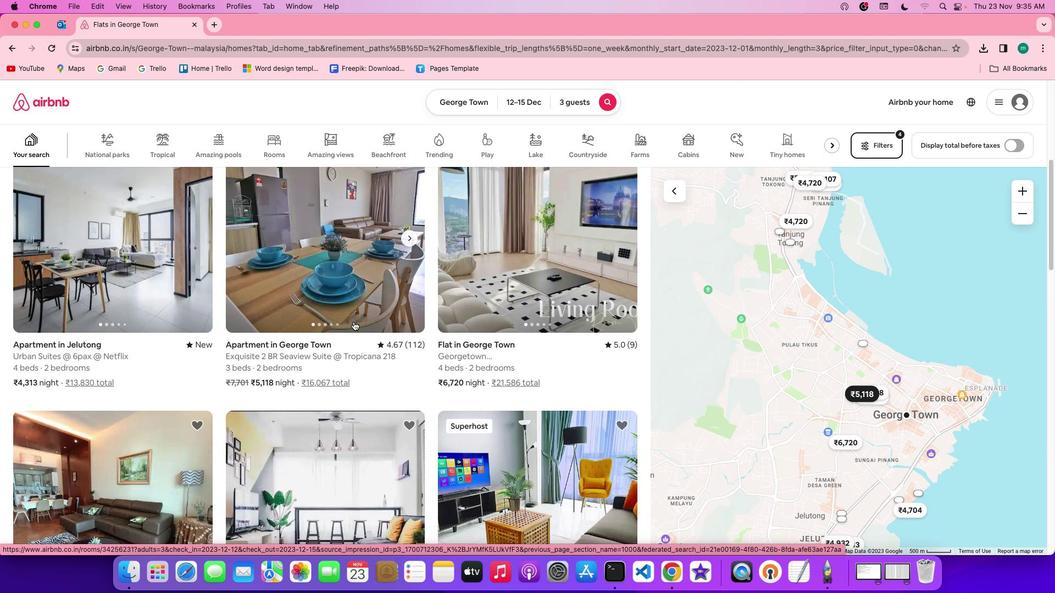 
Action: Mouse scrolled (342, 344) with delta (19, -7)
Screenshot: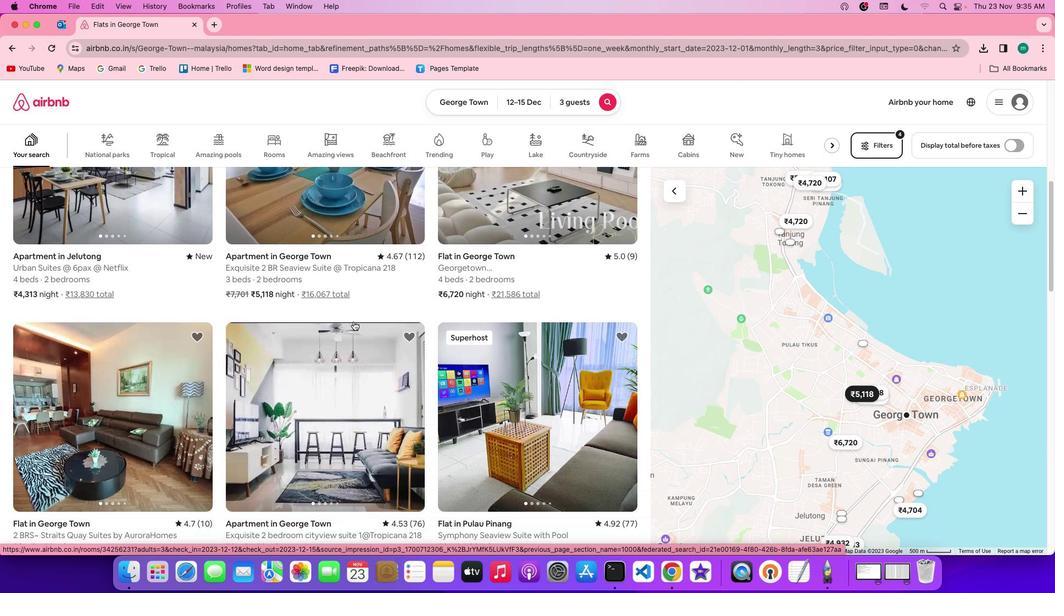 
Action: Mouse scrolled (342, 344) with delta (19, -6)
Screenshot: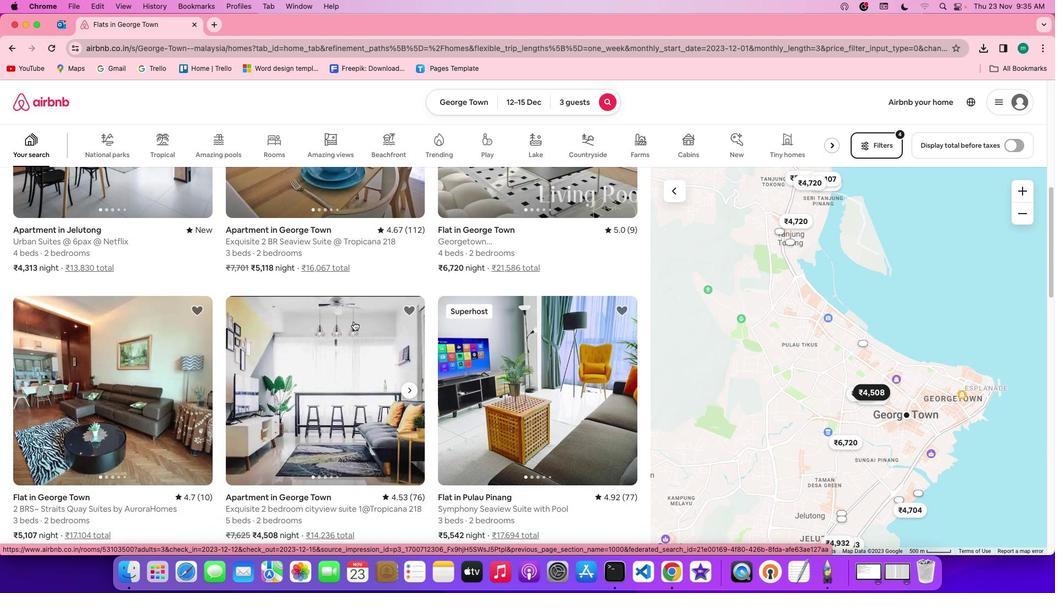 
Action: Mouse scrolled (342, 344) with delta (19, -6)
Screenshot: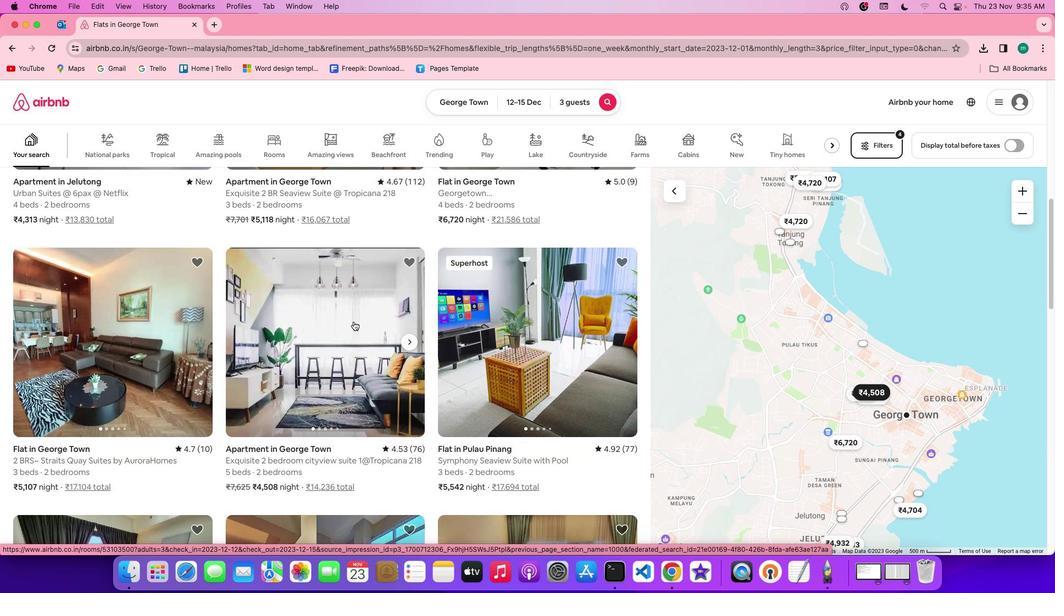 
Action: Mouse scrolled (342, 344) with delta (19, -6)
Screenshot: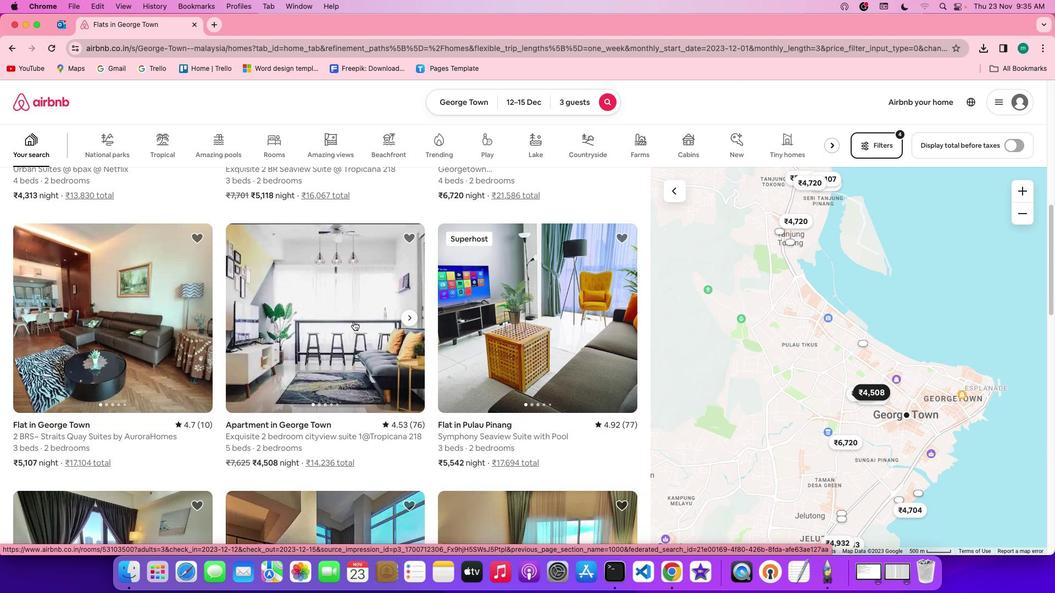 
Action: Mouse scrolled (342, 344) with delta (19, -8)
Screenshot: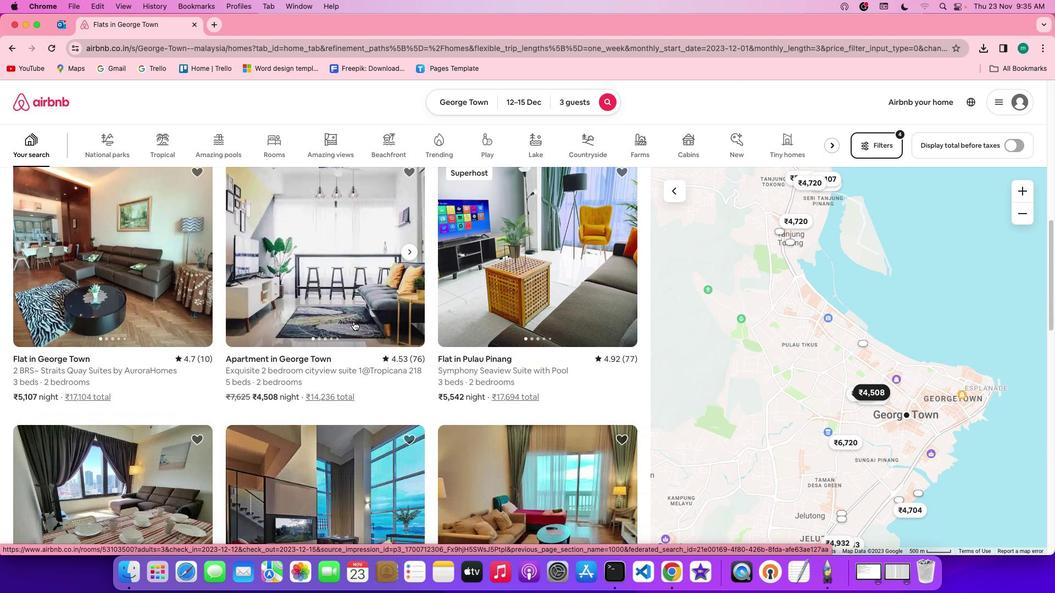
Action: Mouse scrolled (342, 344) with delta (19, -6)
Screenshot: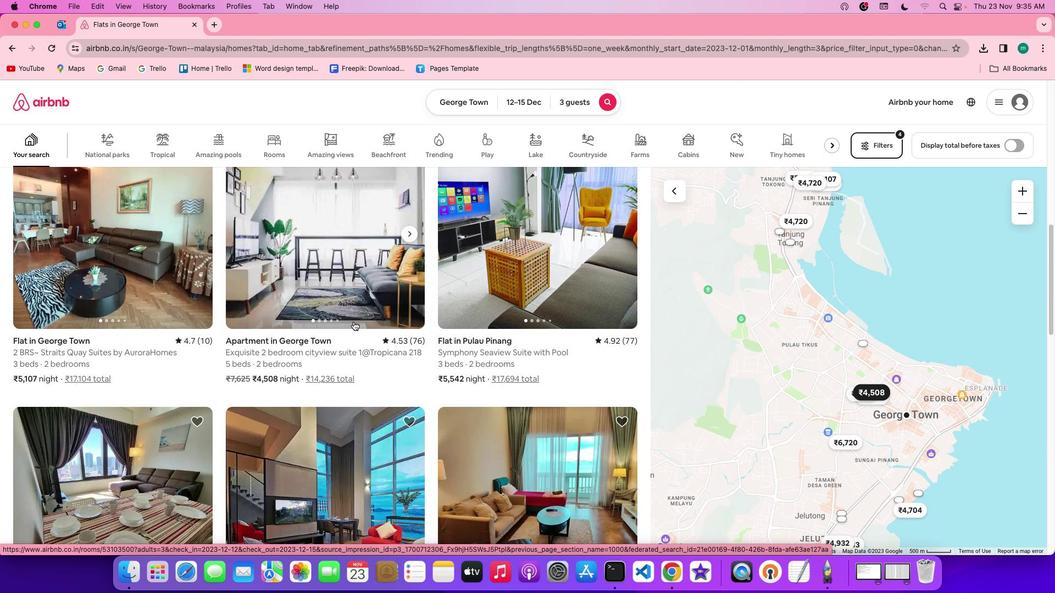 
Action: Mouse scrolled (342, 344) with delta (19, -6)
Screenshot: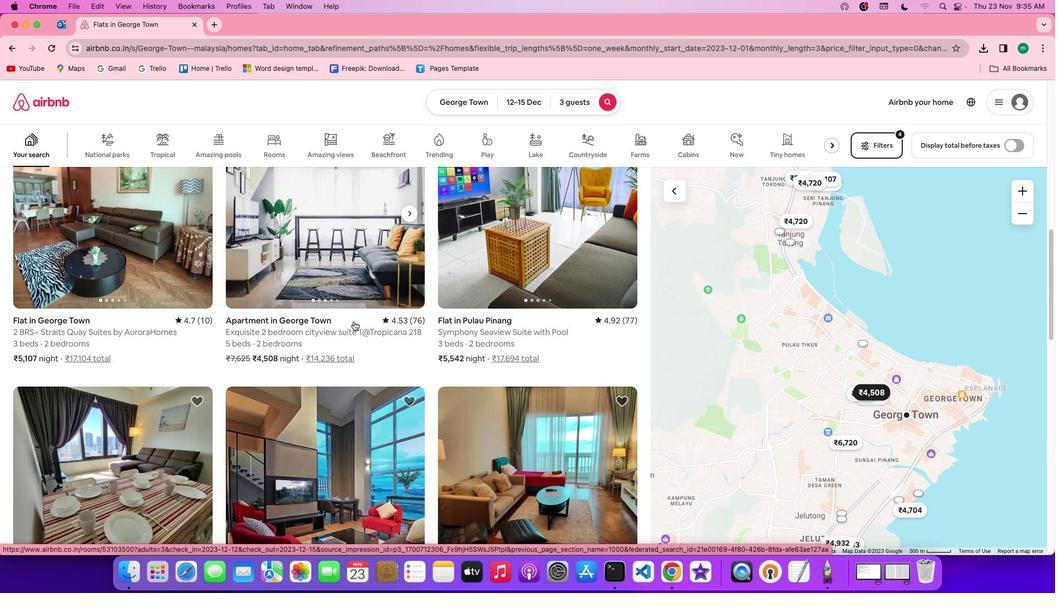 
Action: Mouse scrolled (342, 344) with delta (19, -6)
Screenshot: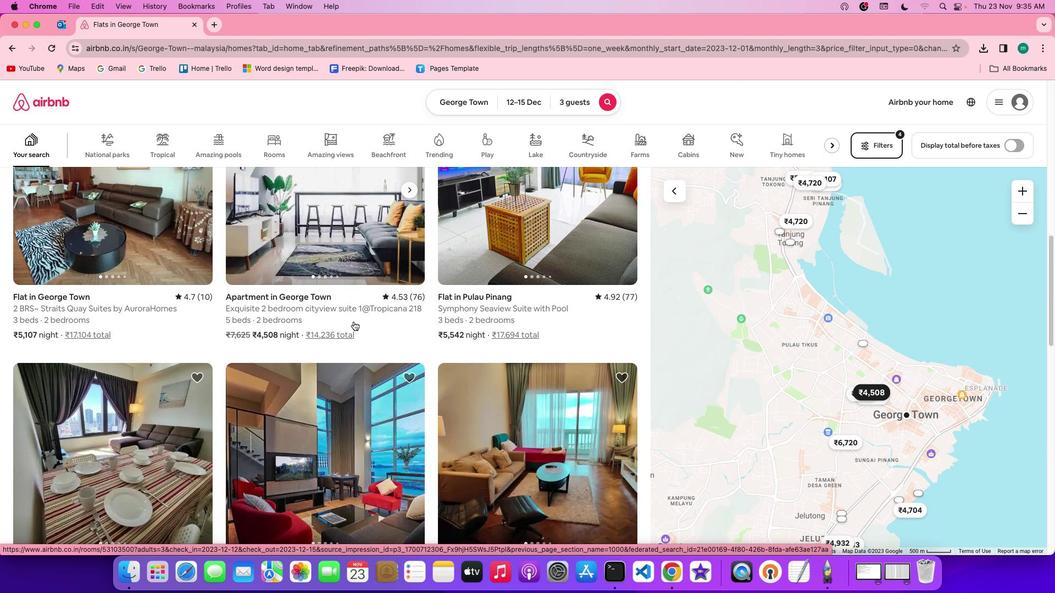 
Action: Mouse scrolled (342, 344) with delta (19, -6)
Screenshot: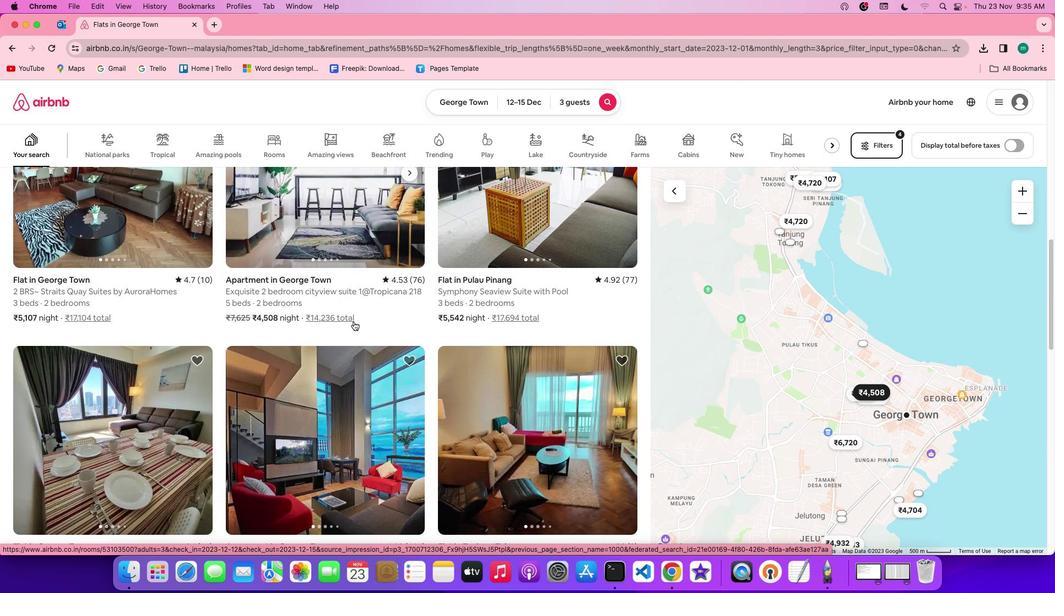 
Action: Mouse scrolled (342, 344) with delta (19, -7)
Screenshot: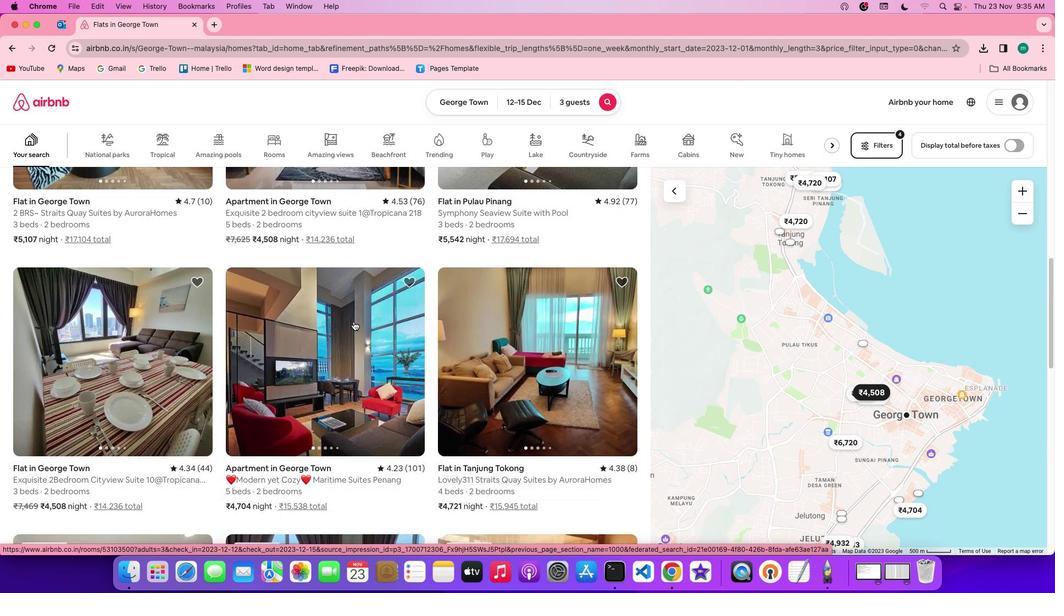 
Action: Mouse scrolled (342, 344) with delta (19, -6)
Screenshot: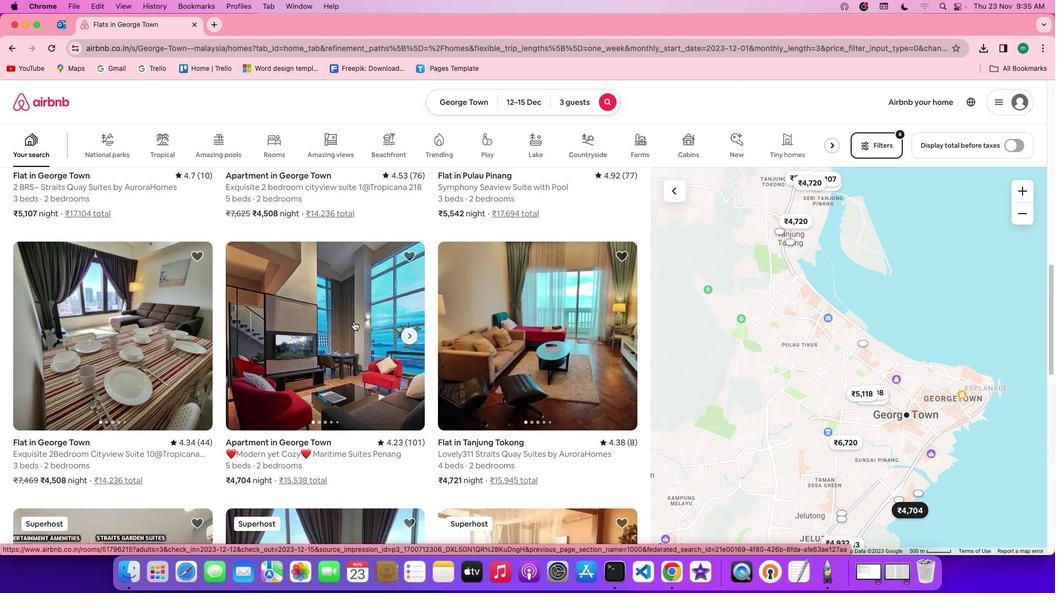 
Action: Mouse scrolled (342, 344) with delta (19, -6)
Screenshot: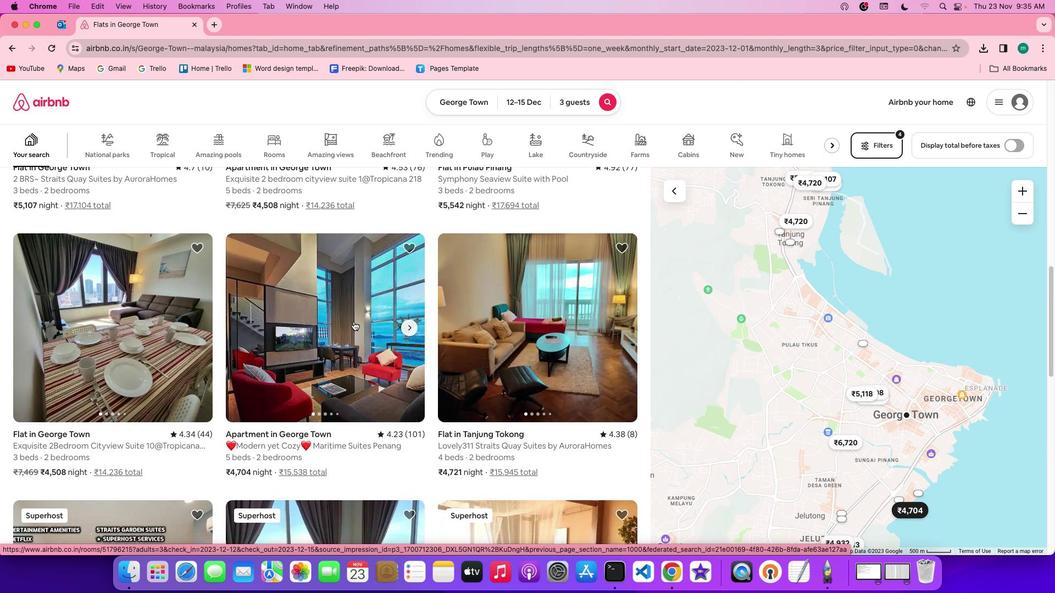 
Action: Mouse scrolled (342, 344) with delta (19, -6)
Screenshot: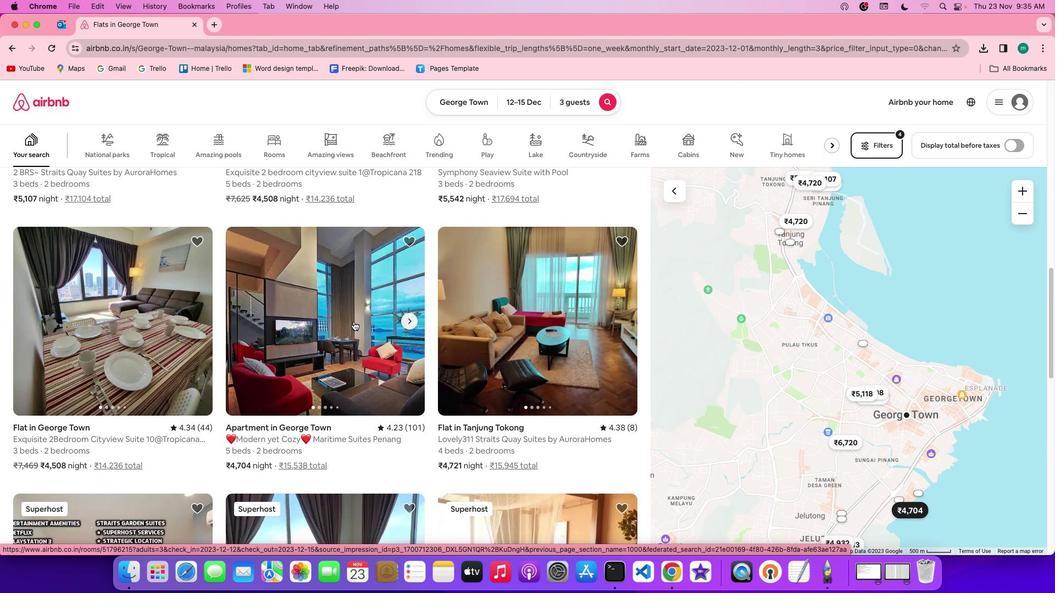 
Action: Mouse scrolled (342, 344) with delta (19, -6)
Screenshot: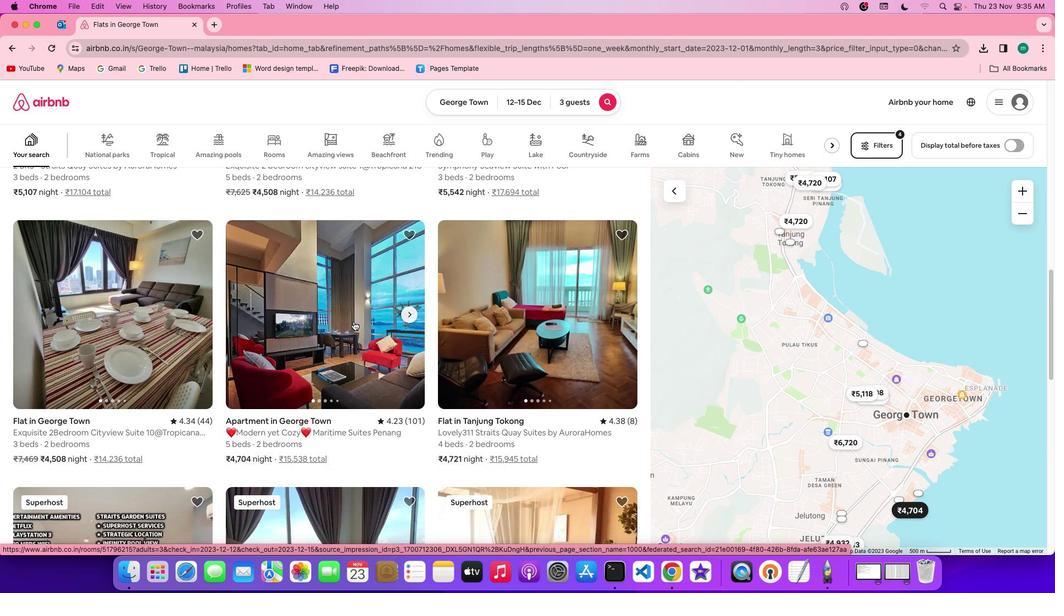 
Action: Mouse scrolled (342, 344) with delta (19, -6)
Screenshot: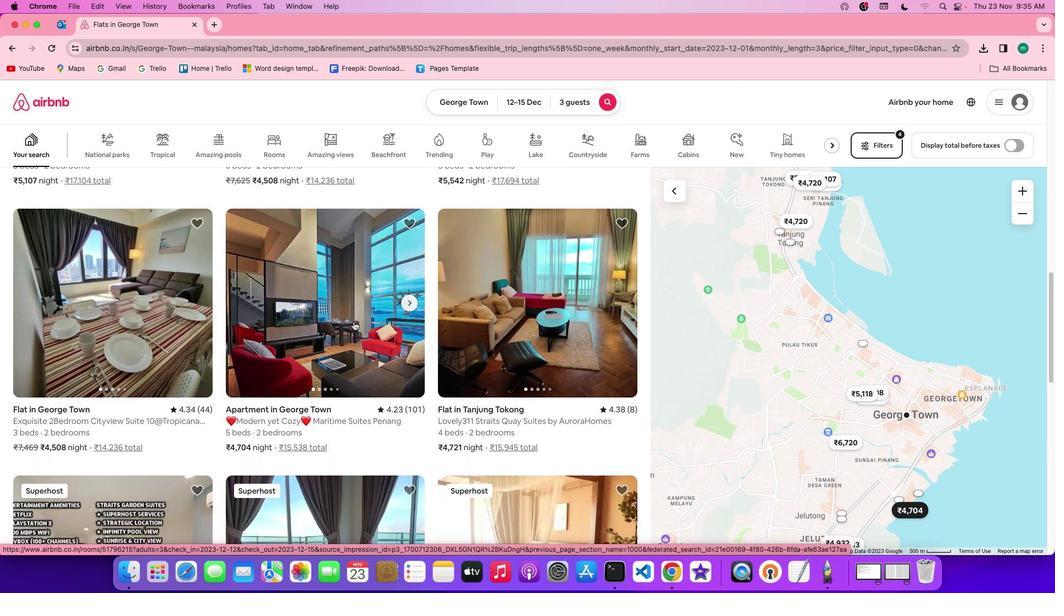 
Action: Mouse scrolled (342, 344) with delta (19, -6)
Screenshot: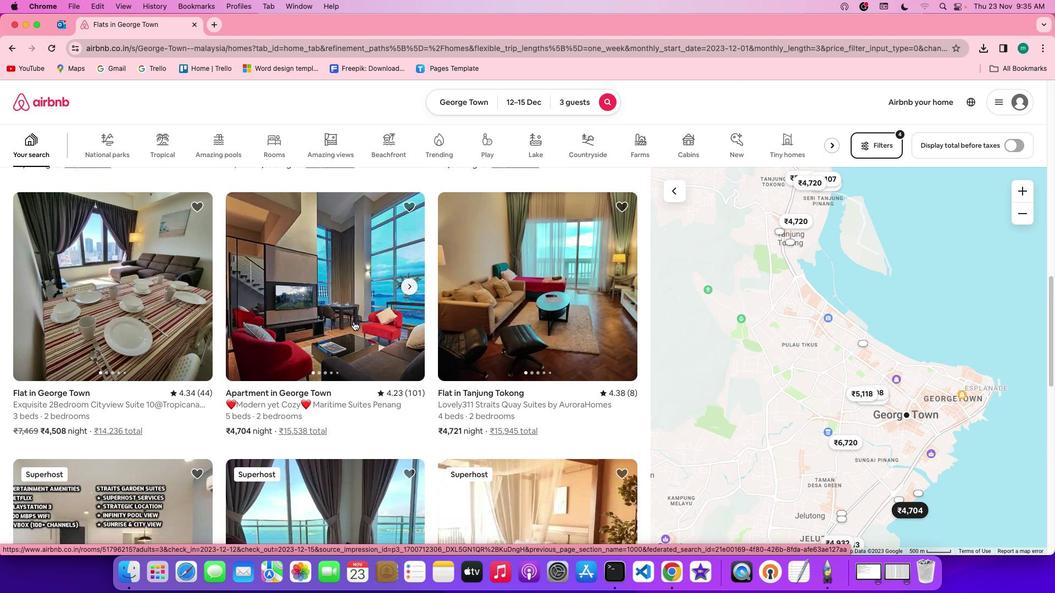 
Action: Mouse pressed left at (342, 344)
Screenshot: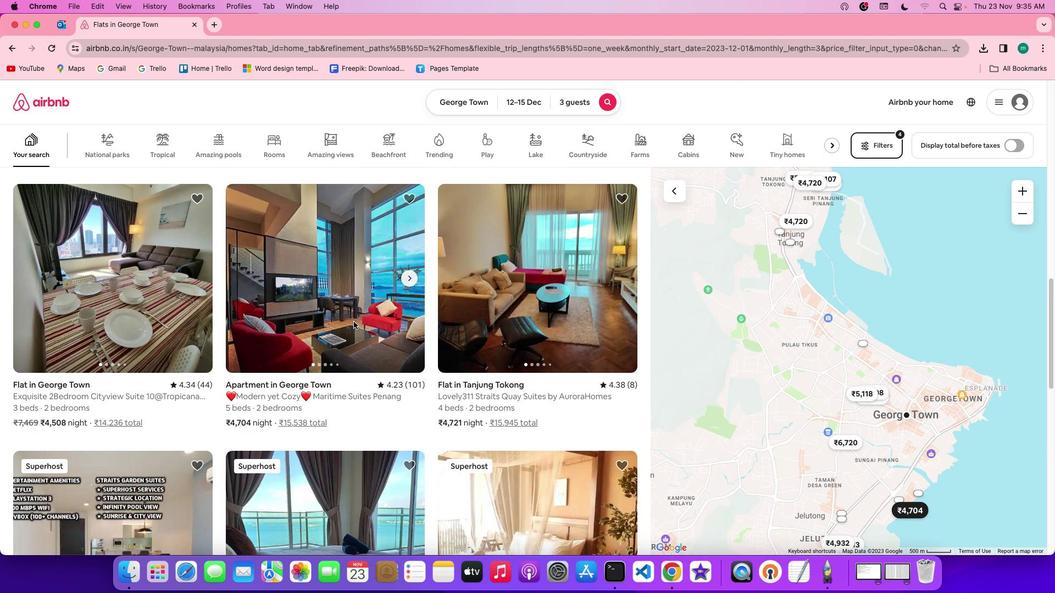 
Action: Mouse moved to (738, 434)
Screenshot: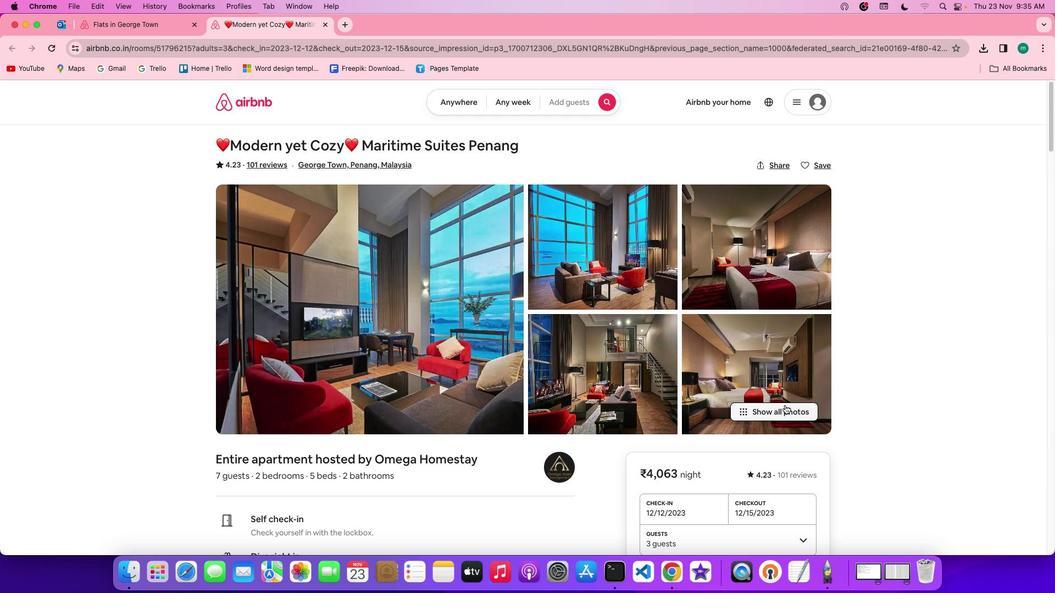 
Action: Mouse pressed left at (738, 434)
Screenshot: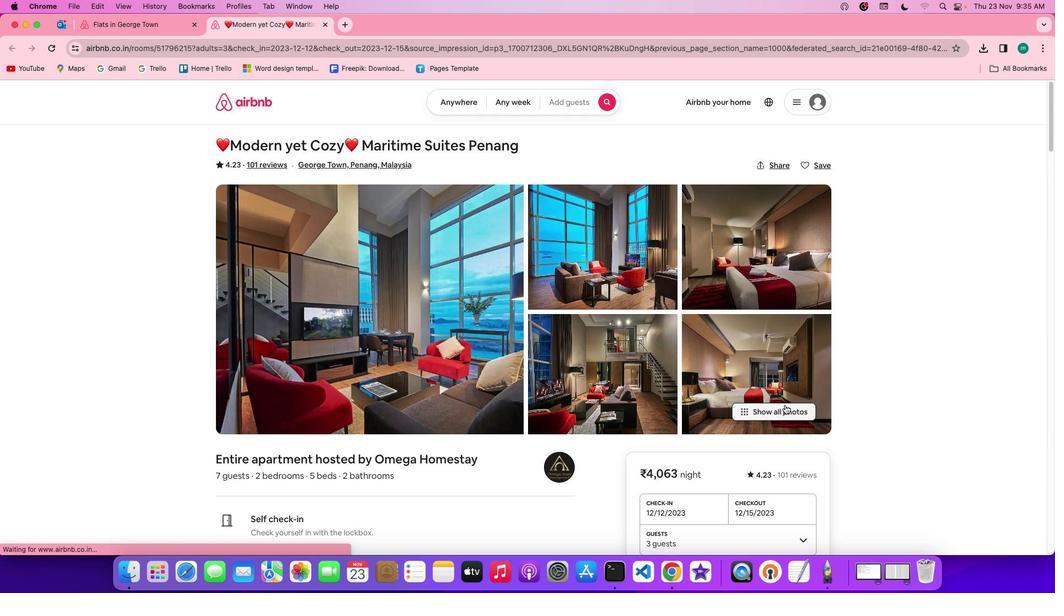 
Action: Mouse moved to (479, 356)
Screenshot: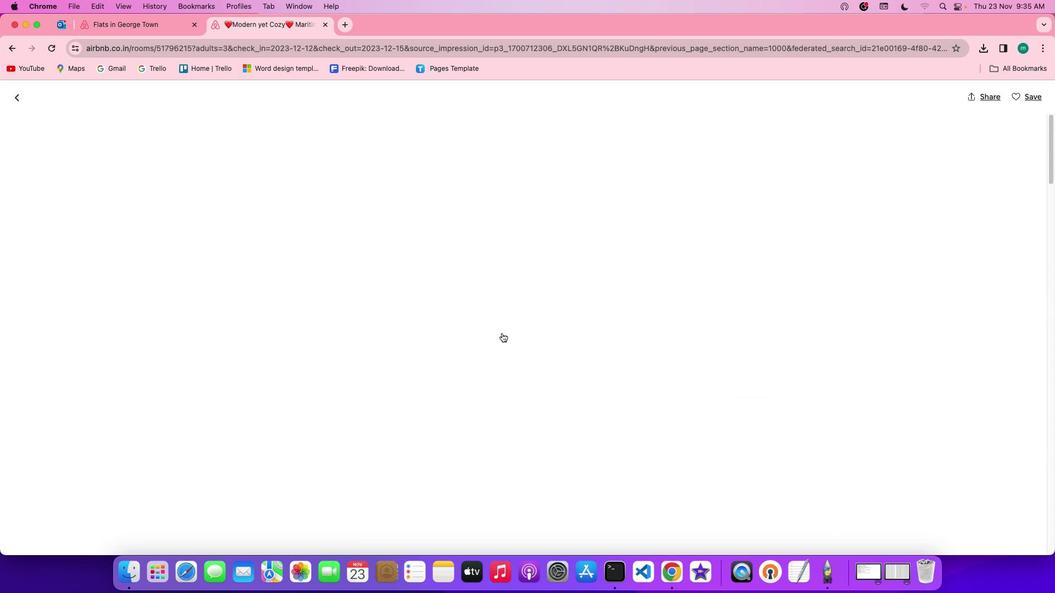 
Action: Mouse scrolled (479, 356) with delta (19, -6)
Screenshot: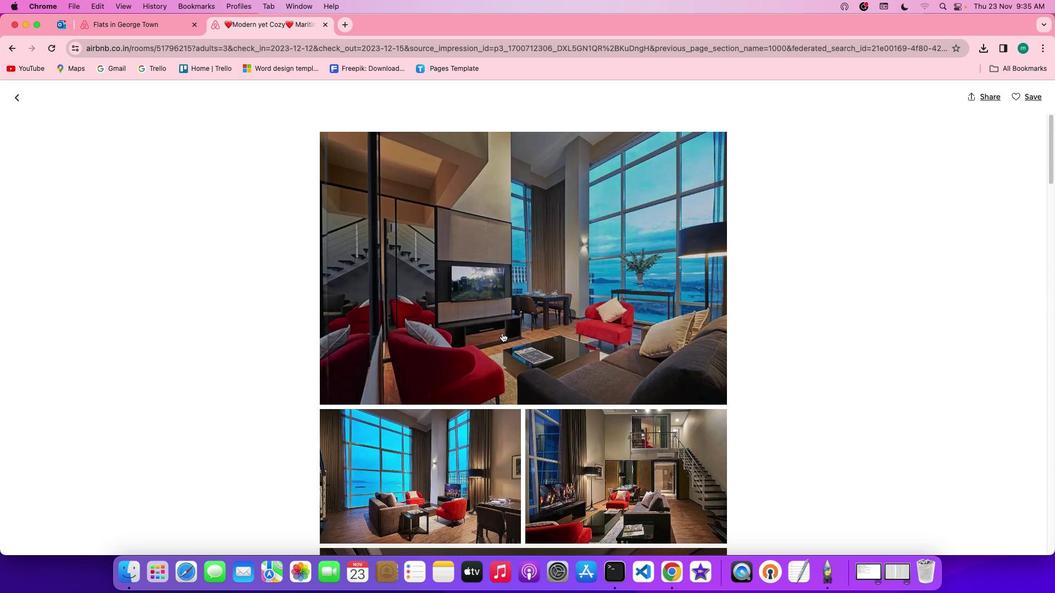 
Action: Mouse scrolled (479, 356) with delta (19, -6)
Screenshot: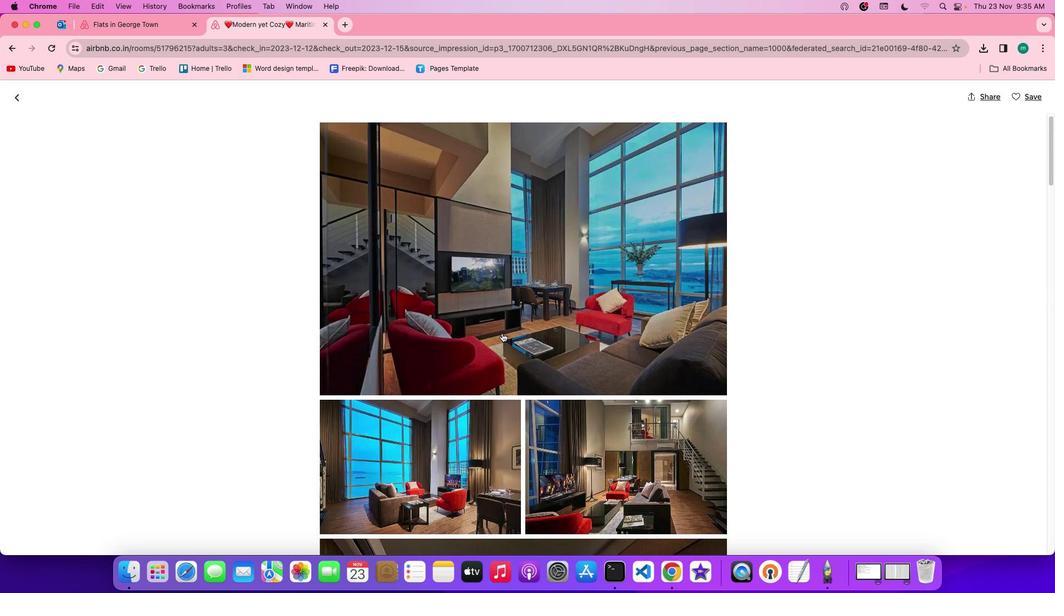 
Action: Mouse scrolled (479, 356) with delta (19, -6)
Screenshot: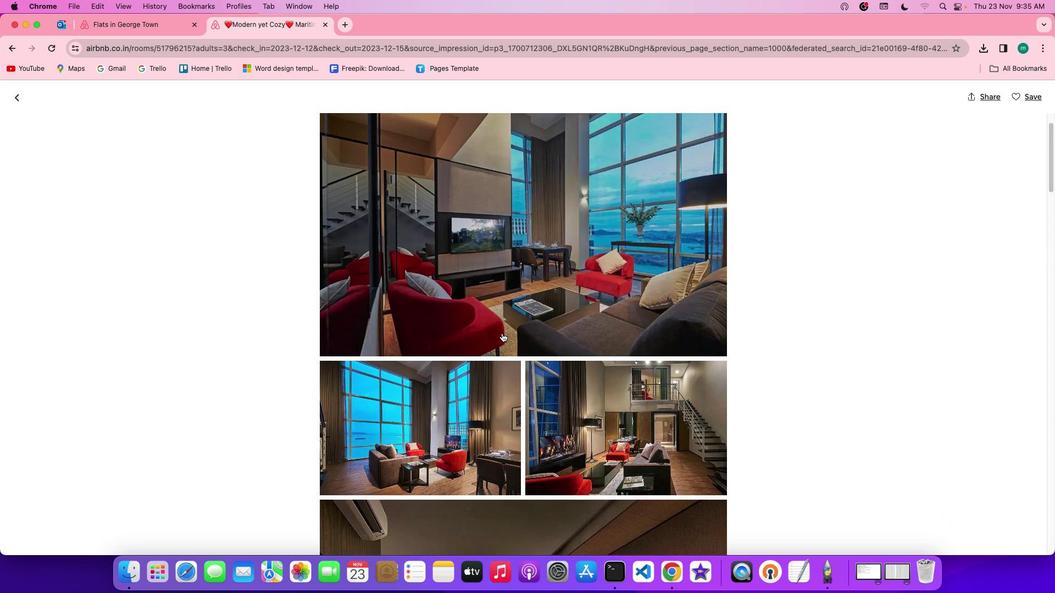 
Action: Mouse scrolled (479, 356) with delta (19, -6)
Screenshot: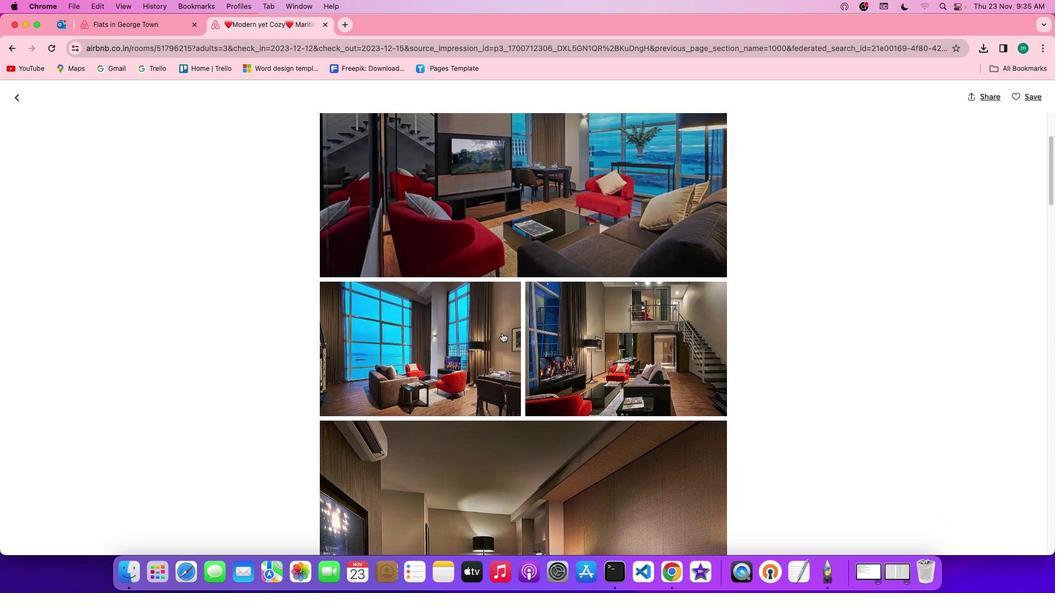 
Action: Mouse scrolled (479, 356) with delta (19, -6)
Screenshot: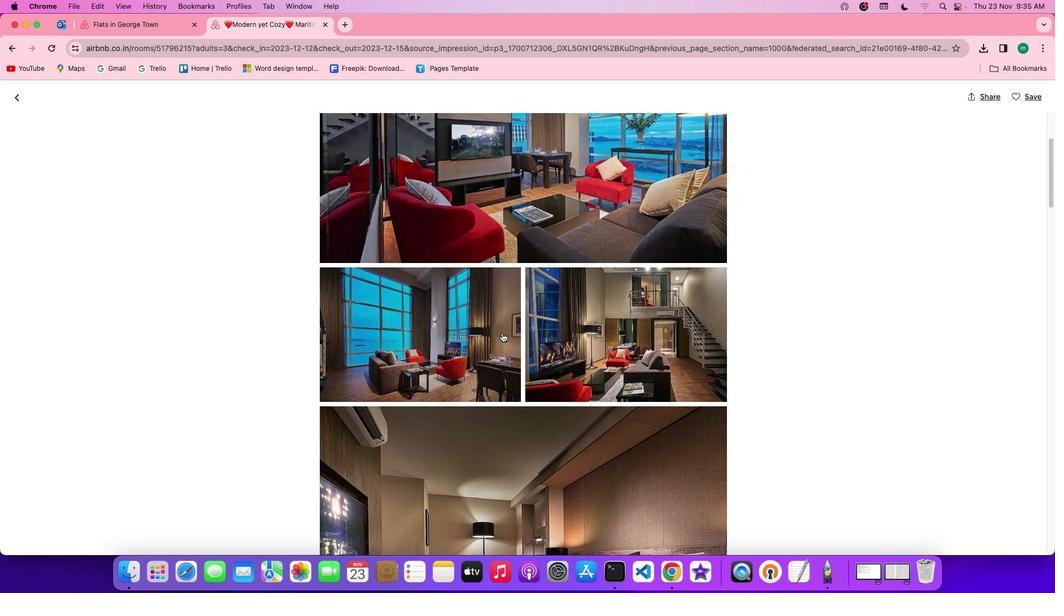 
Action: Mouse scrolled (479, 356) with delta (19, -6)
Screenshot: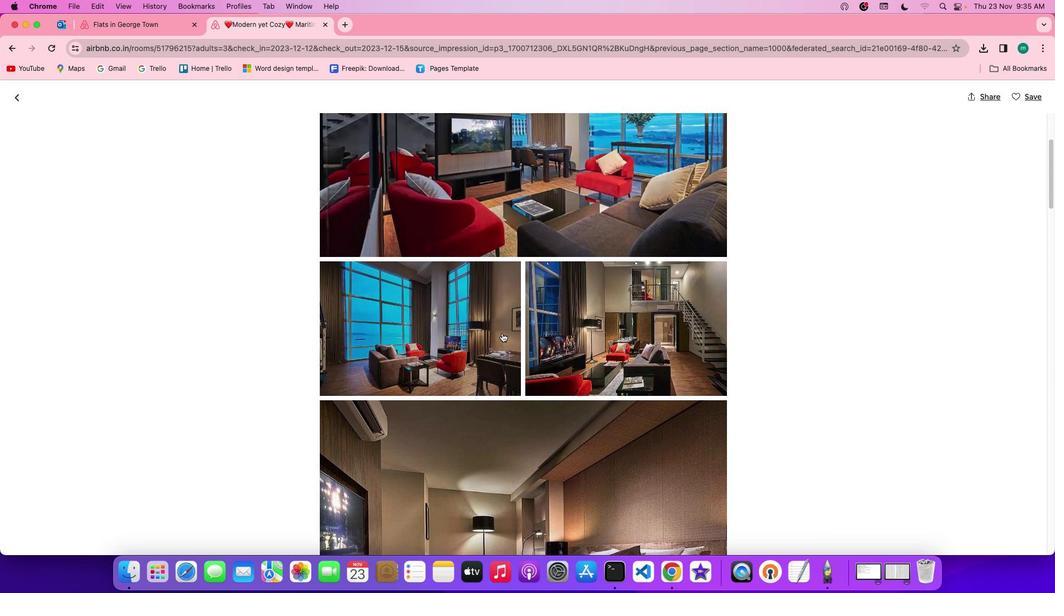 
Action: Mouse scrolled (479, 356) with delta (19, -6)
Screenshot: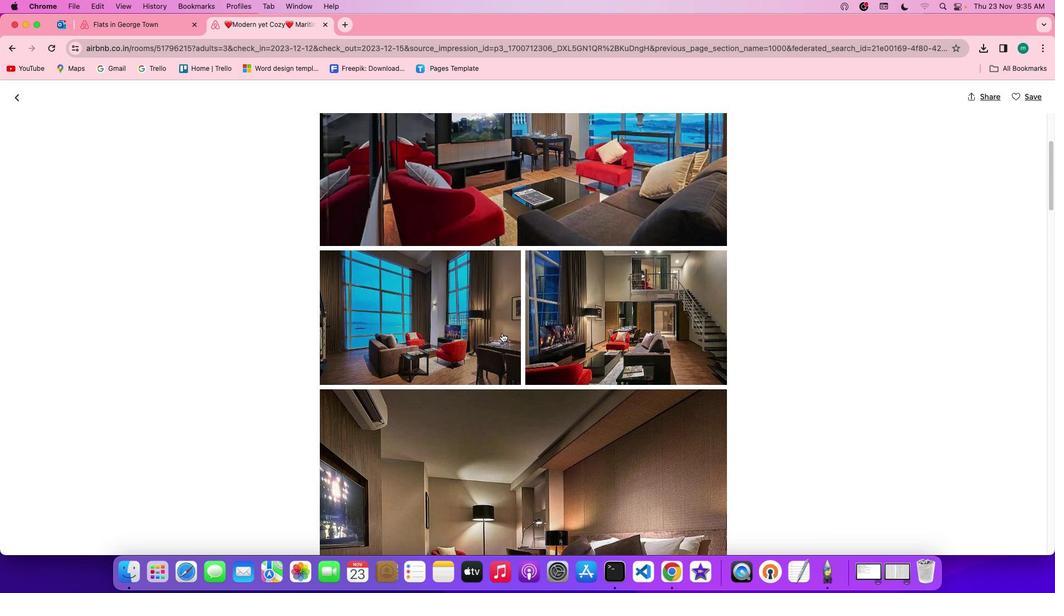 
Action: Mouse scrolled (479, 356) with delta (19, -6)
Screenshot: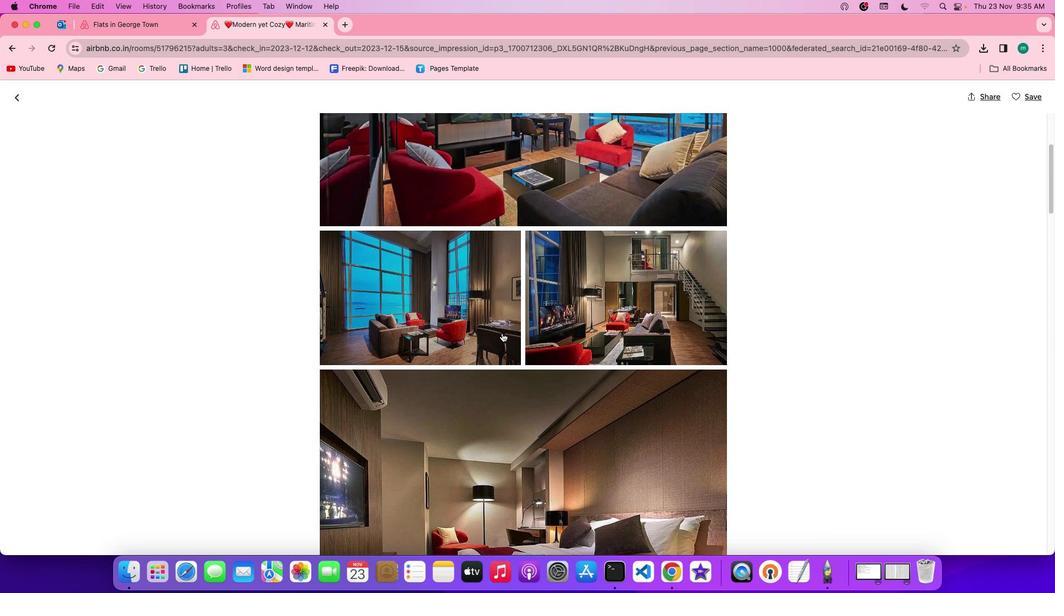 
Action: Mouse scrolled (479, 356) with delta (19, -6)
Screenshot: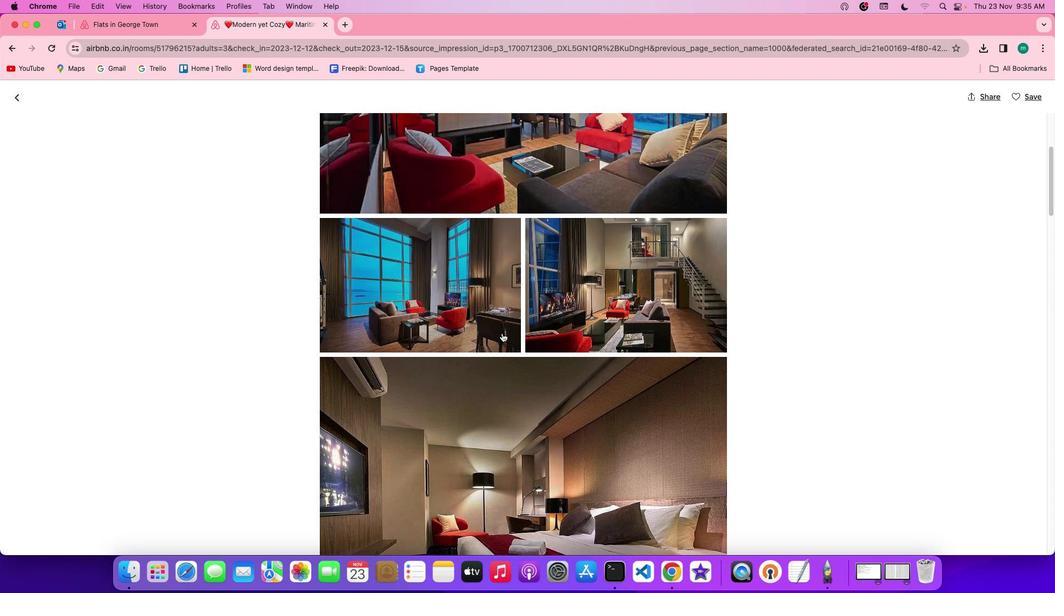 
Action: Mouse scrolled (479, 356) with delta (19, -6)
Screenshot: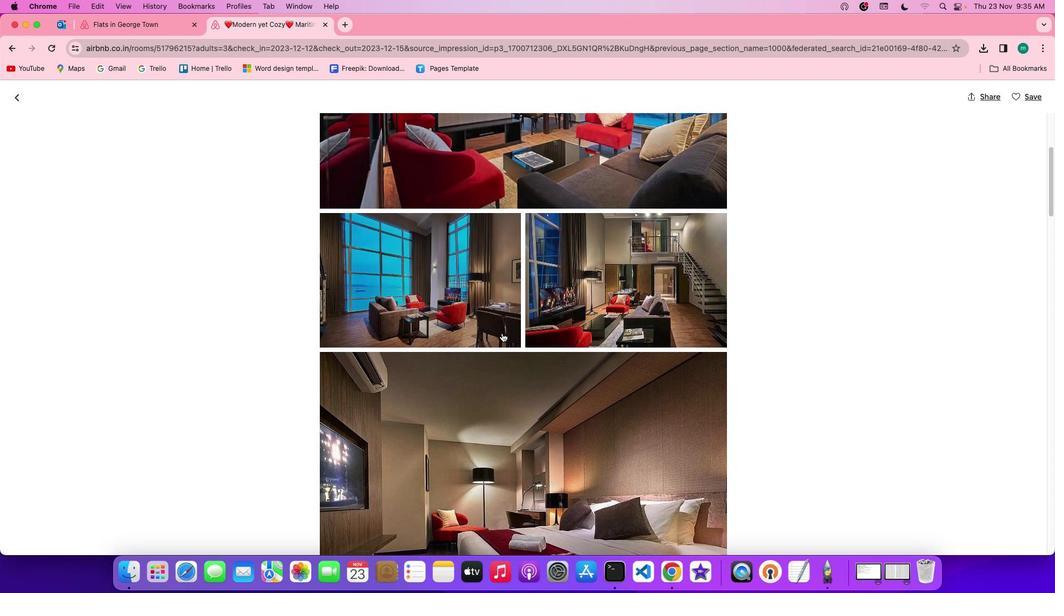 
Action: Mouse scrolled (479, 356) with delta (19, -6)
Screenshot: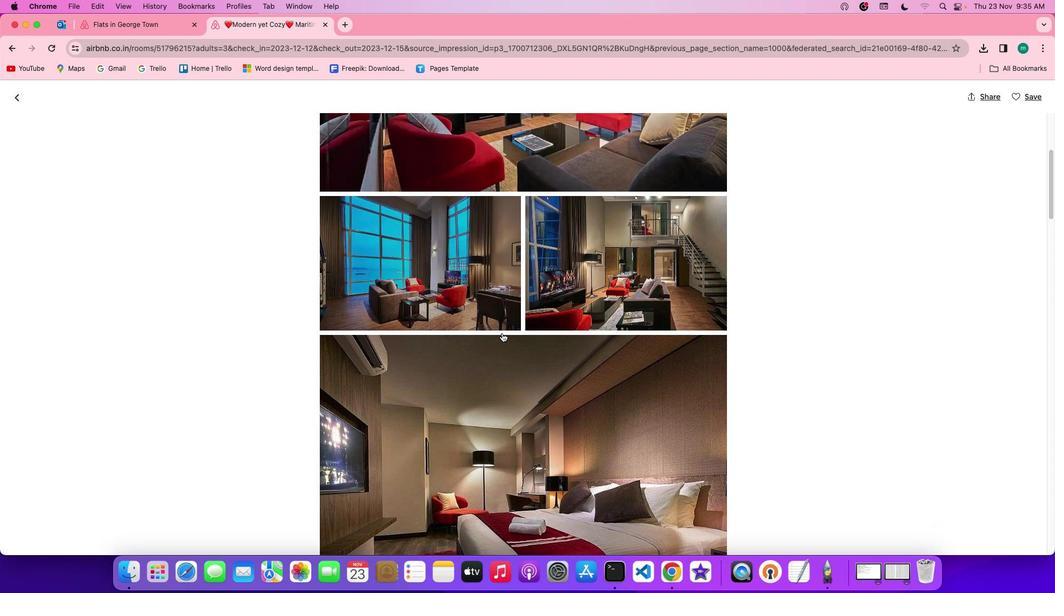 
Action: Mouse scrolled (479, 356) with delta (19, -6)
Screenshot: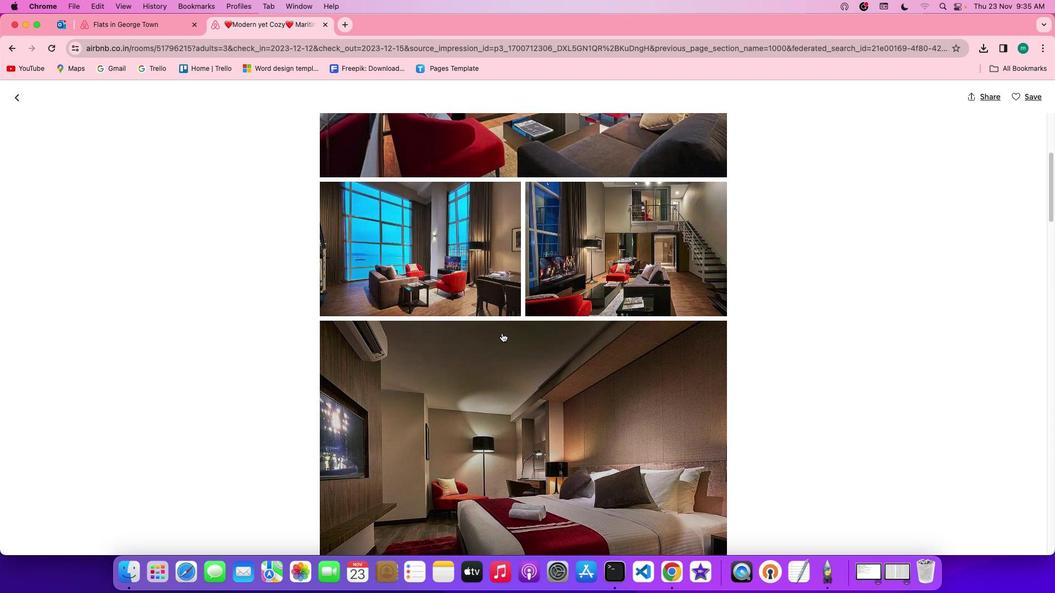 
Action: Mouse scrolled (479, 356) with delta (19, -6)
Screenshot: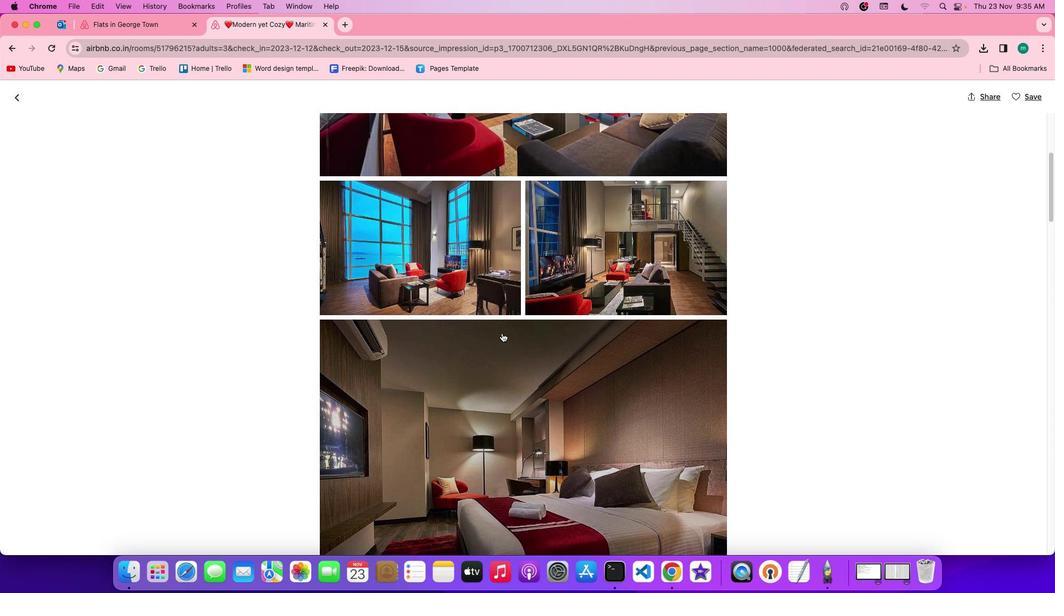 
Action: Mouse scrolled (479, 356) with delta (19, -6)
Screenshot: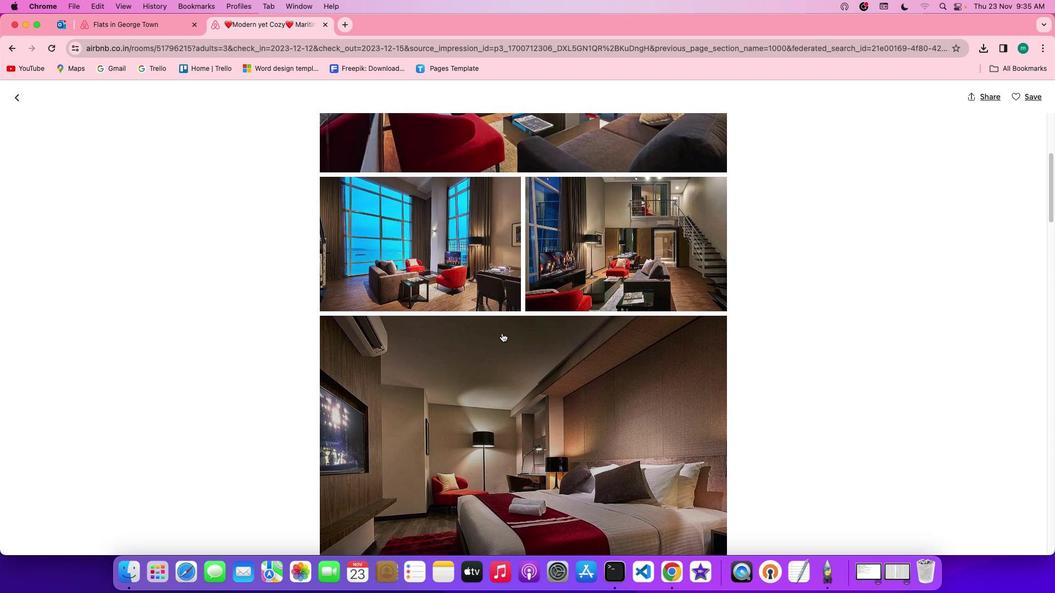 
Action: Mouse scrolled (479, 356) with delta (19, -6)
Screenshot: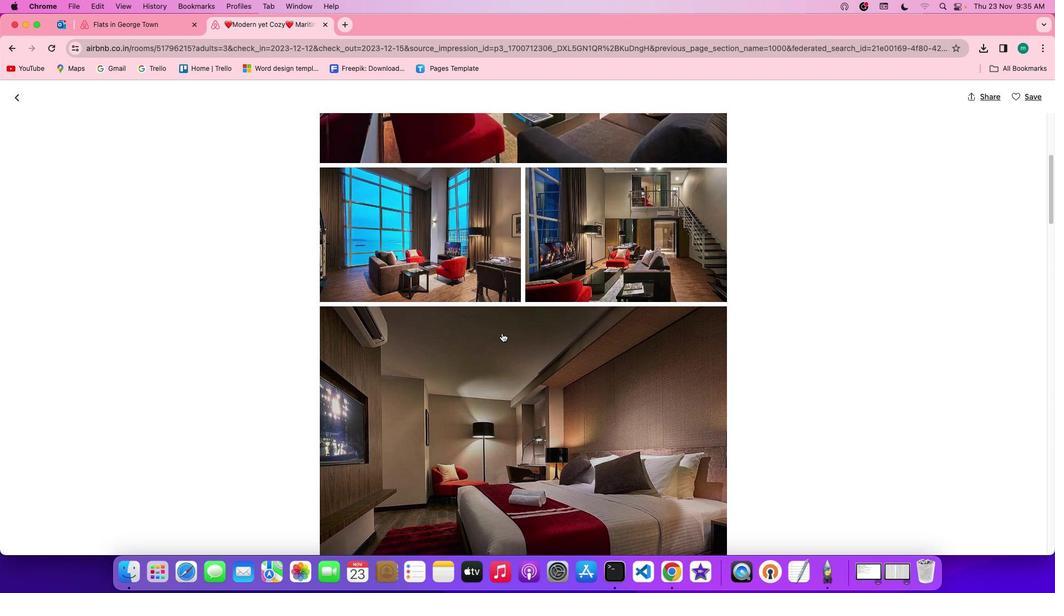 
Action: Mouse scrolled (479, 356) with delta (19, -6)
Screenshot: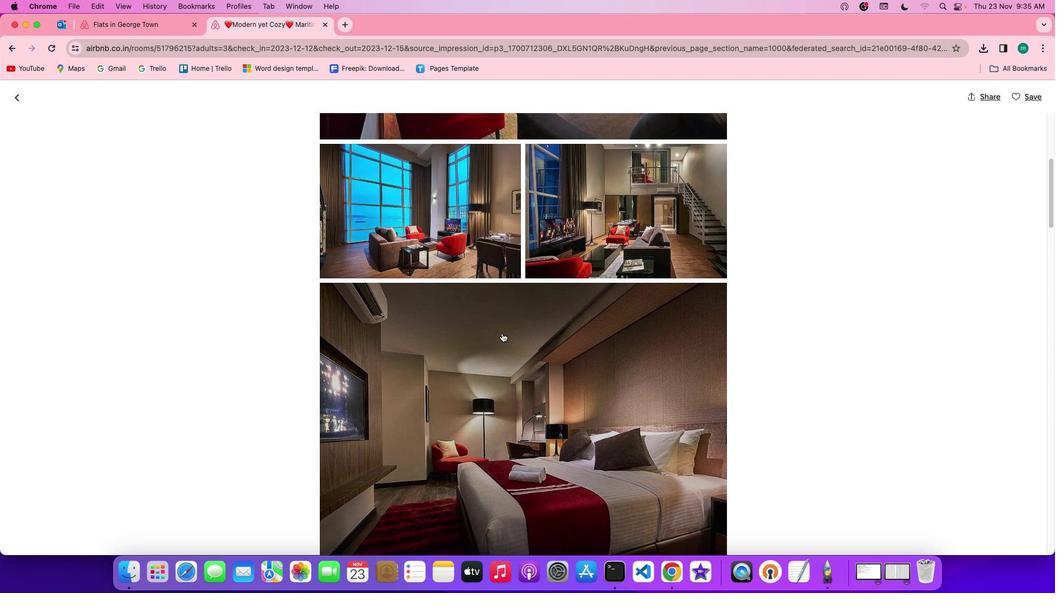 
Action: Mouse scrolled (479, 356) with delta (19, -6)
Screenshot: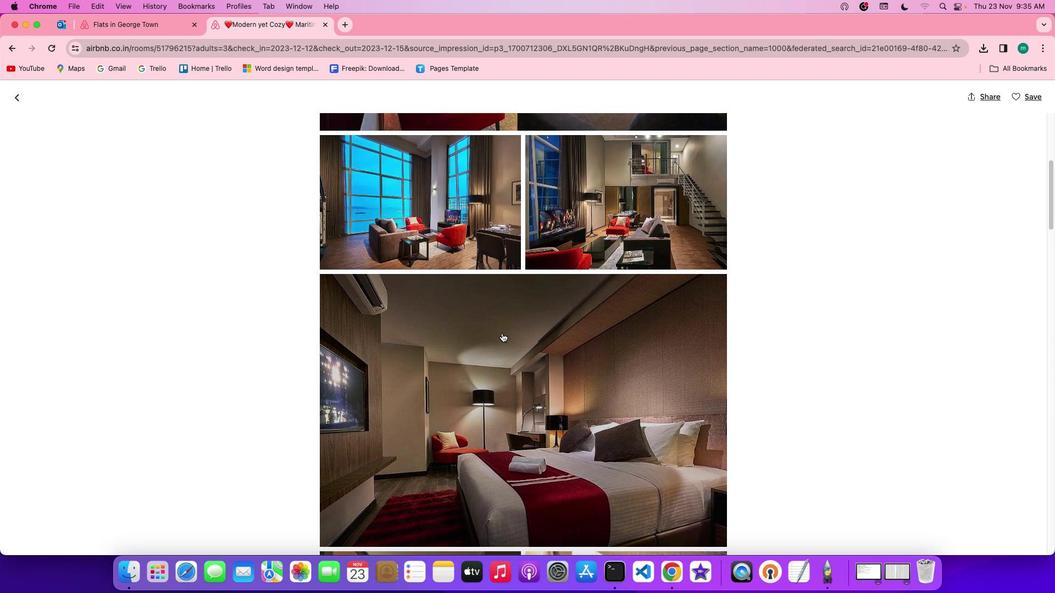 
Action: Mouse scrolled (479, 356) with delta (19, -4)
Screenshot: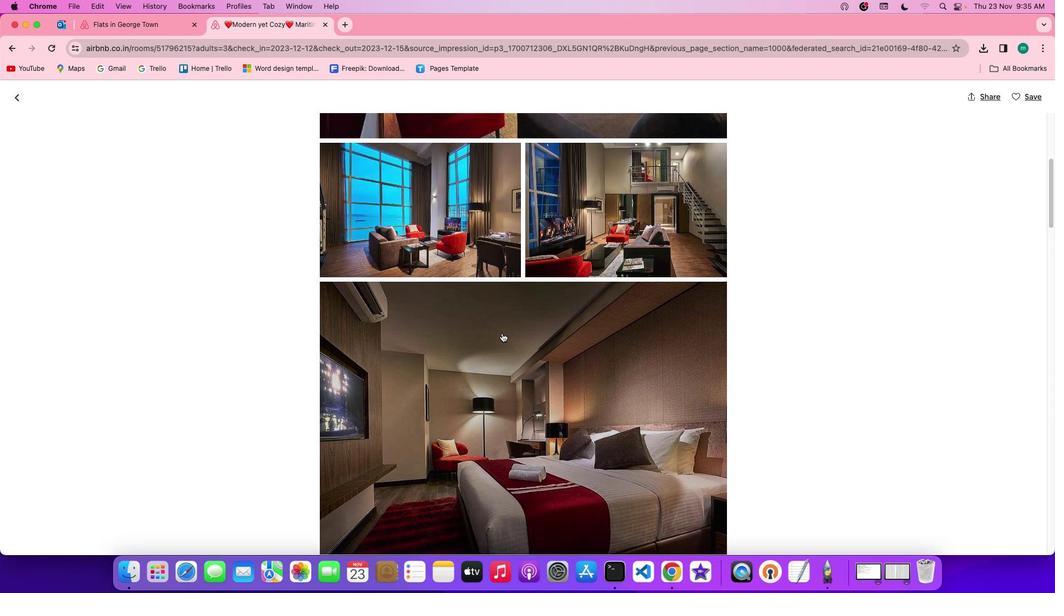 
Action: Mouse scrolled (479, 356) with delta (19, -6)
Screenshot: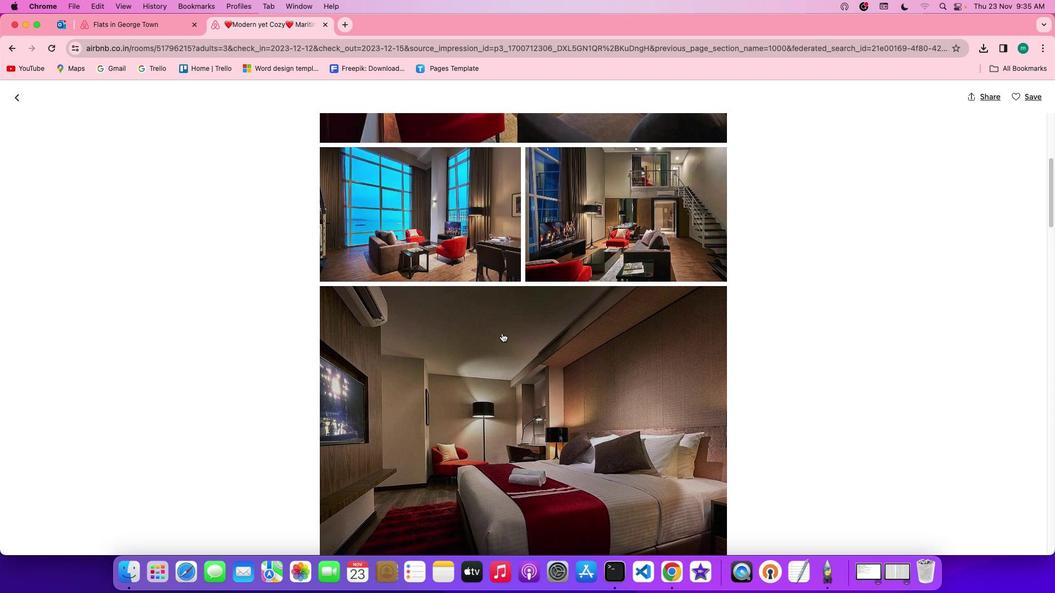 
Action: Mouse scrolled (479, 356) with delta (19, -6)
Screenshot: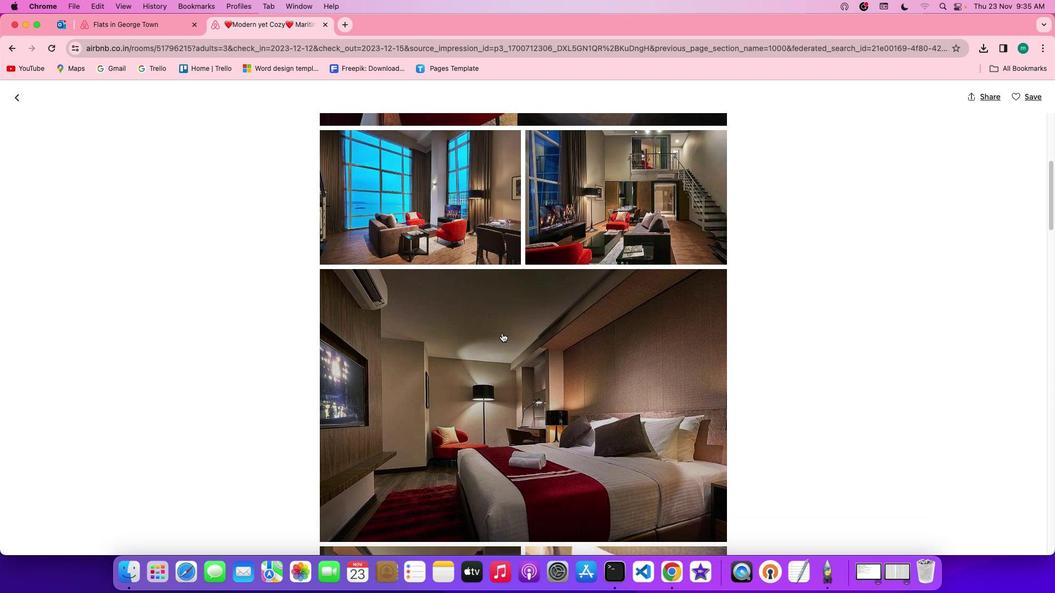 
Action: Mouse scrolled (479, 356) with delta (19, -6)
Screenshot: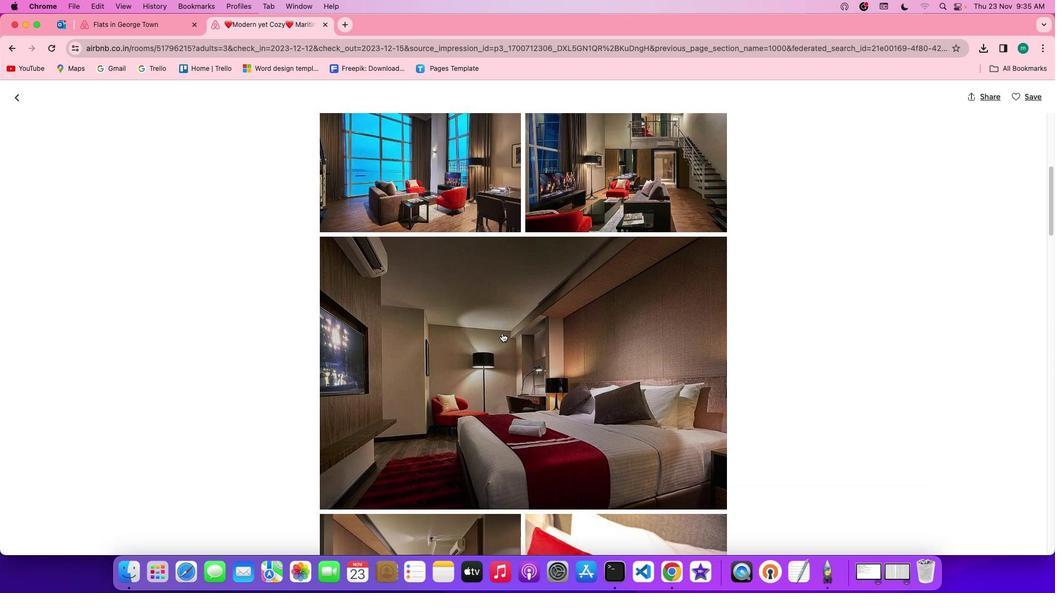 
Action: Mouse scrolled (479, 356) with delta (19, -7)
Screenshot: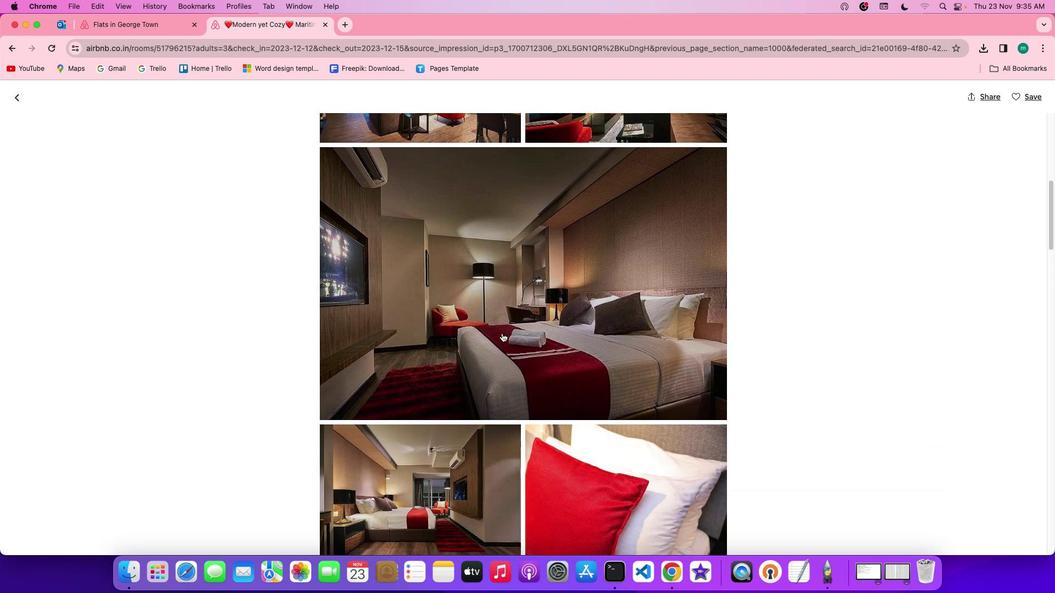 
Action: Mouse scrolled (479, 356) with delta (19, -6)
Screenshot: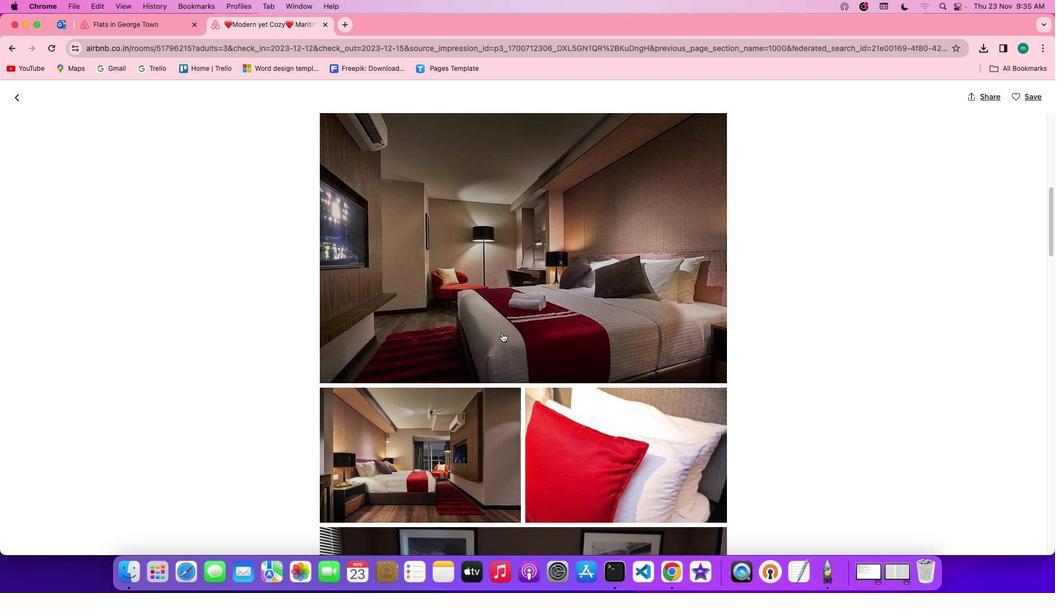 
Action: Mouse scrolled (479, 356) with delta (19, -6)
Screenshot: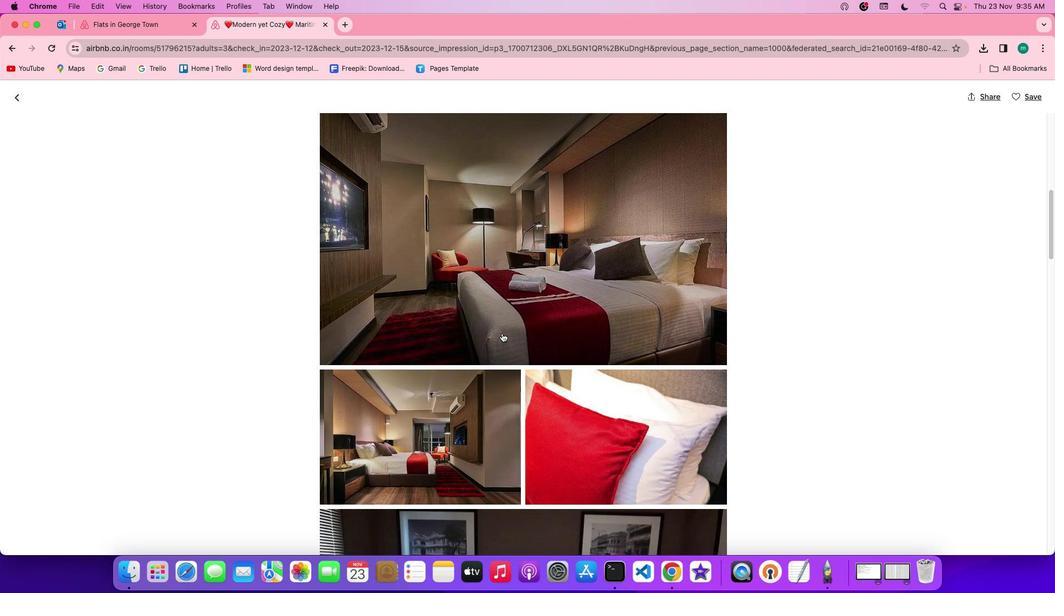 
Action: Mouse scrolled (479, 356) with delta (19, -6)
Screenshot: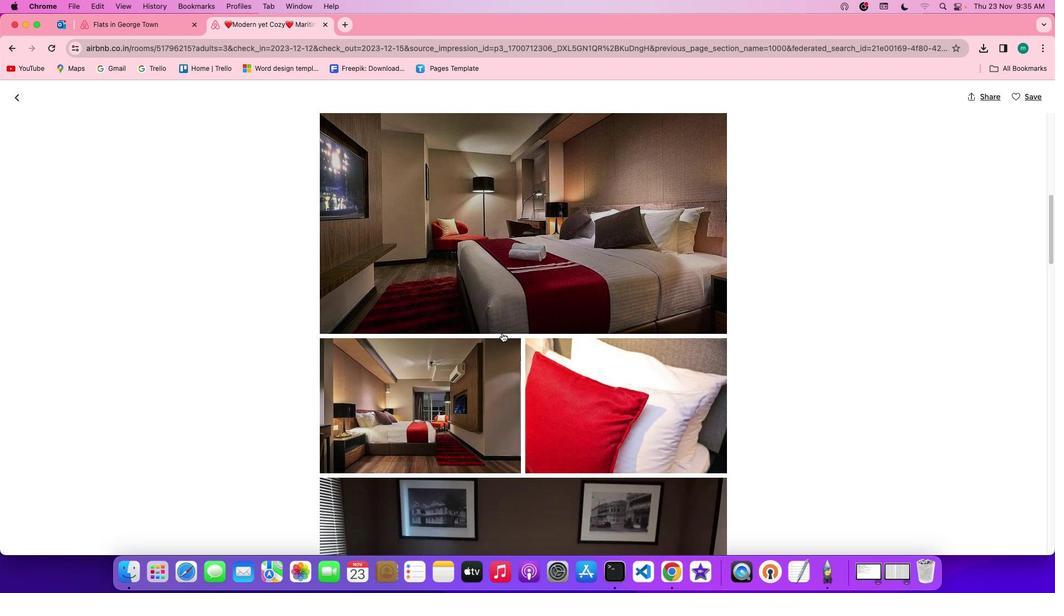 
Action: Mouse scrolled (479, 356) with delta (19, -7)
Screenshot: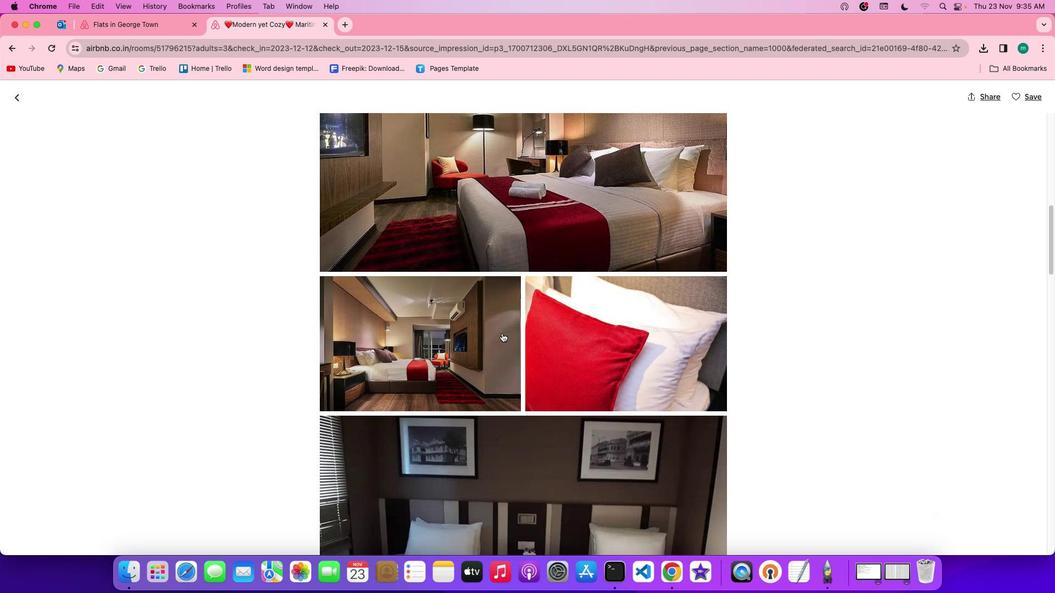 
Action: Mouse scrolled (479, 356) with delta (19, -6)
Screenshot: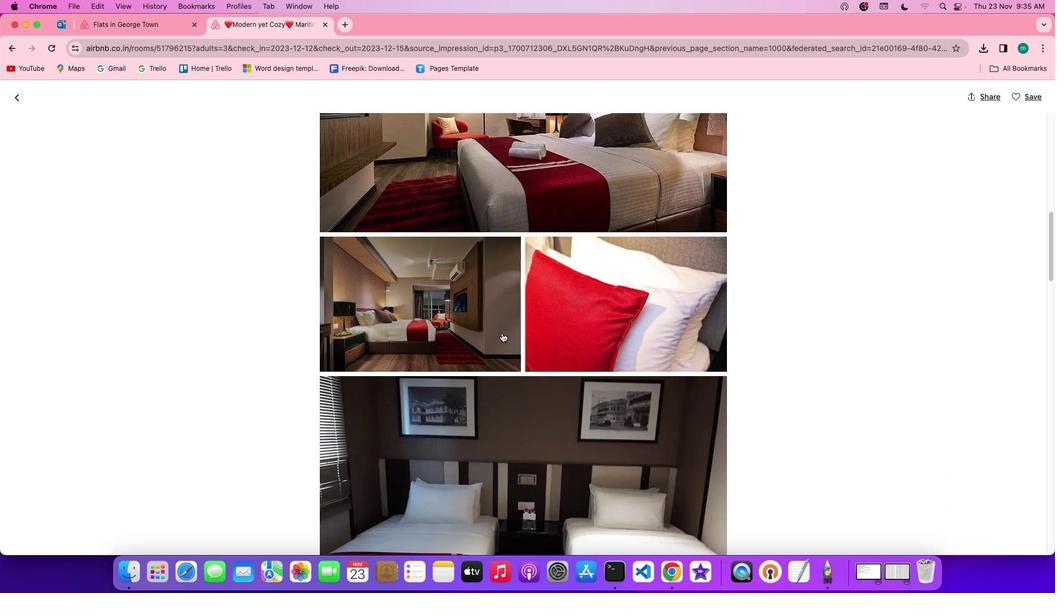 
Action: Mouse scrolled (479, 356) with delta (19, -6)
Screenshot: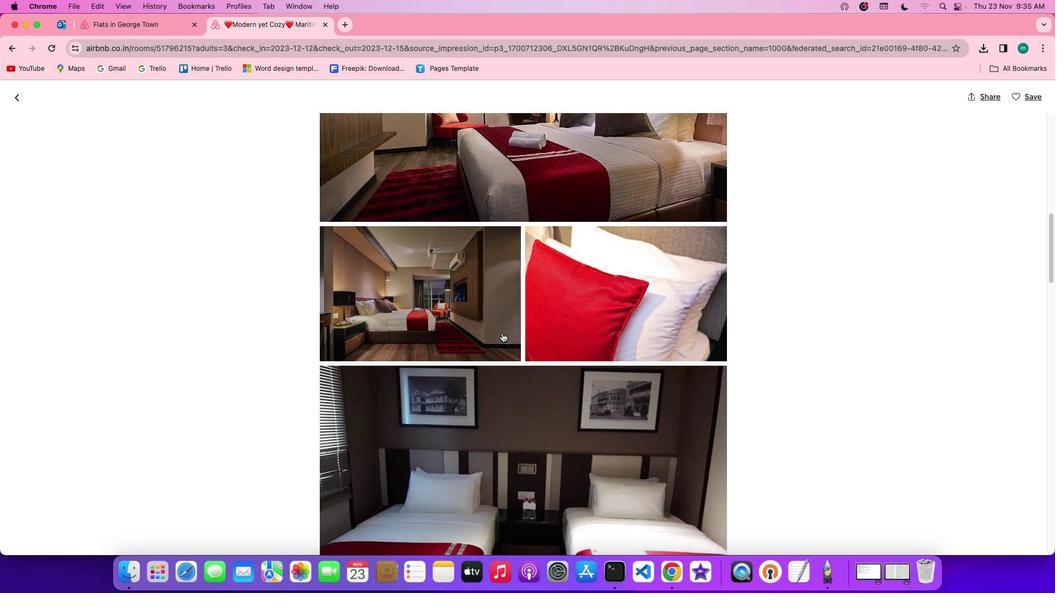 
Action: Mouse scrolled (479, 356) with delta (19, -6)
Screenshot: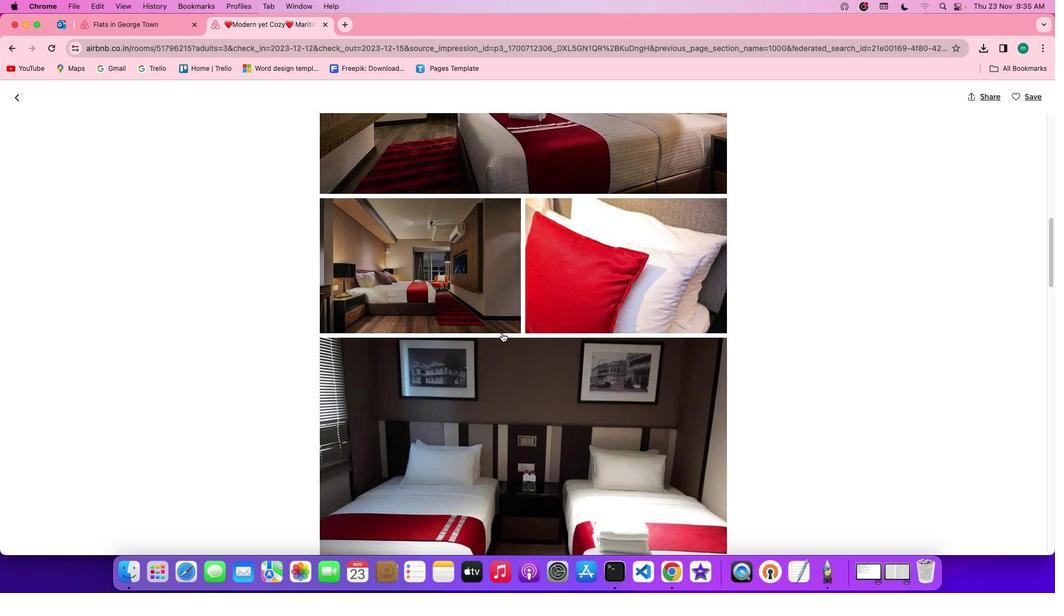 
Action: Mouse scrolled (479, 356) with delta (19, -6)
Screenshot: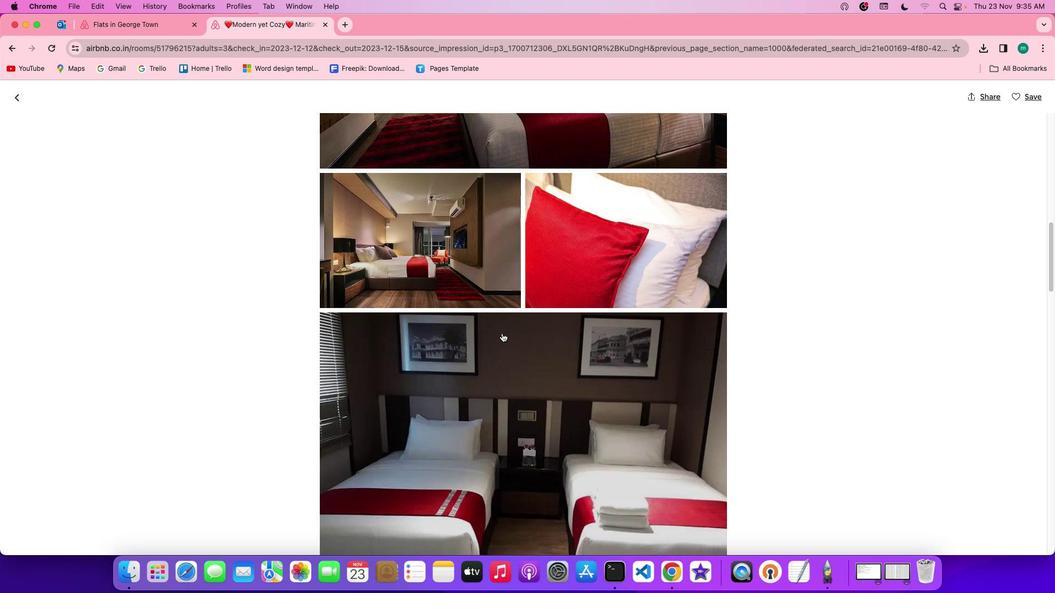 
Action: Mouse scrolled (479, 356) with delta (19, -6)
Screenshot: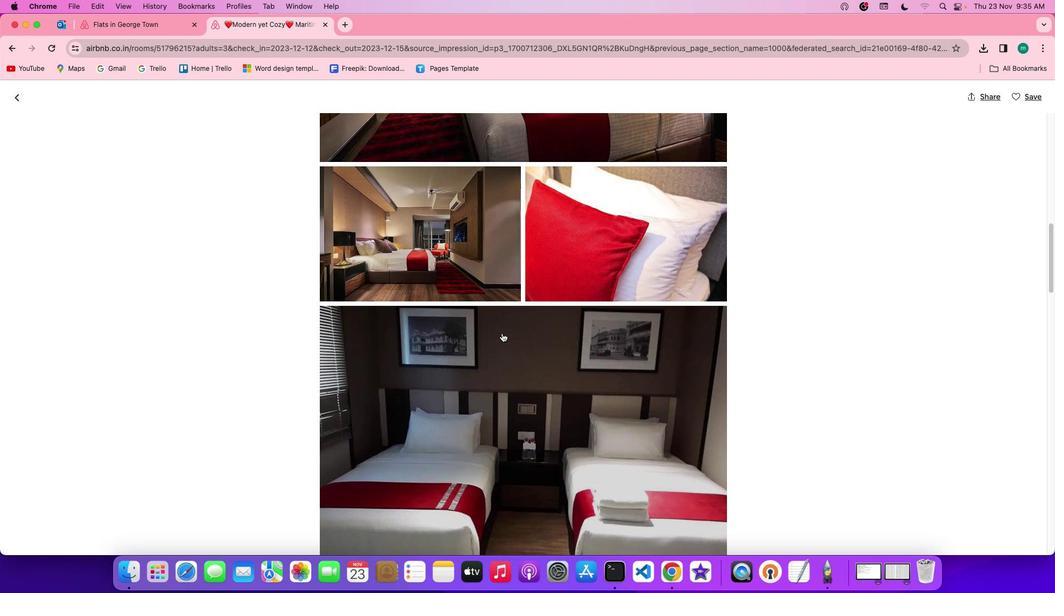 
Action: Mouse scrolled (479, 356) with delta (19, -6)
Screenshot: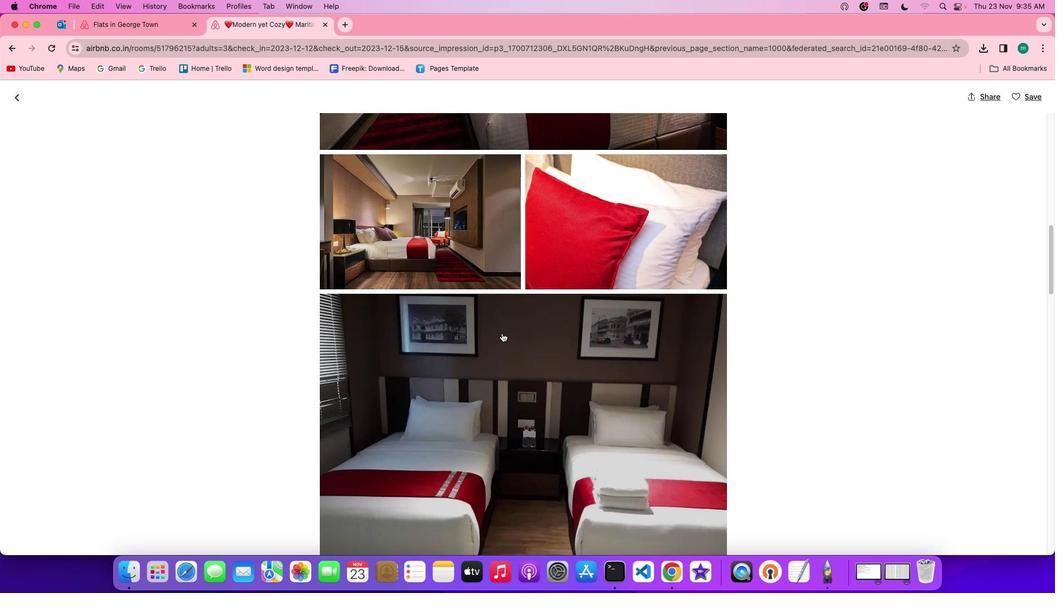 
Action: Mouse scrolled (479, 356) with delta (19, -6)
Screenshot: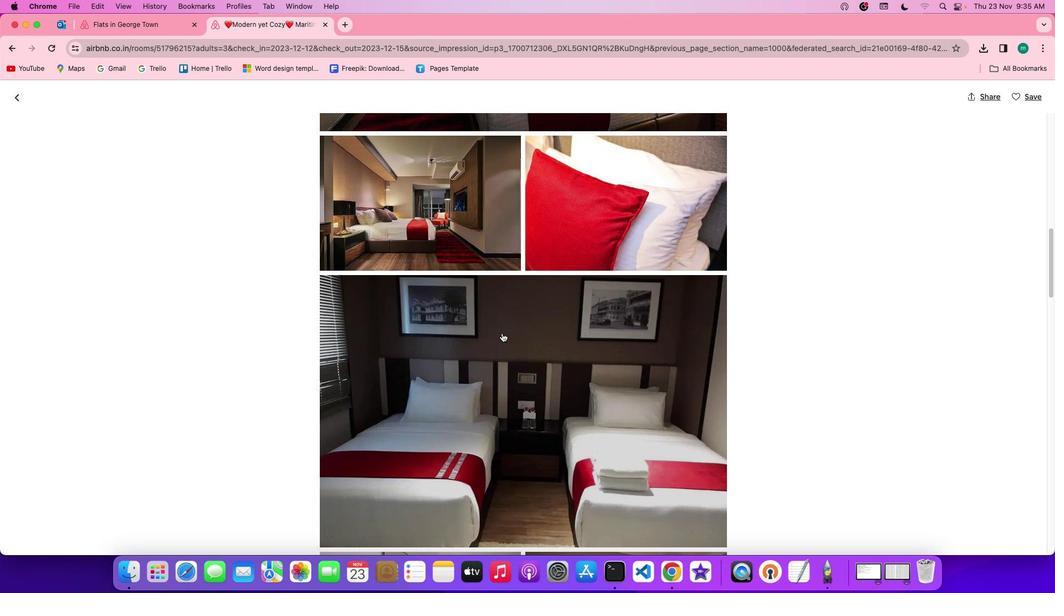 
Action: Mouse scrolled (479, 356) with delta (19, -6)
Screenshot: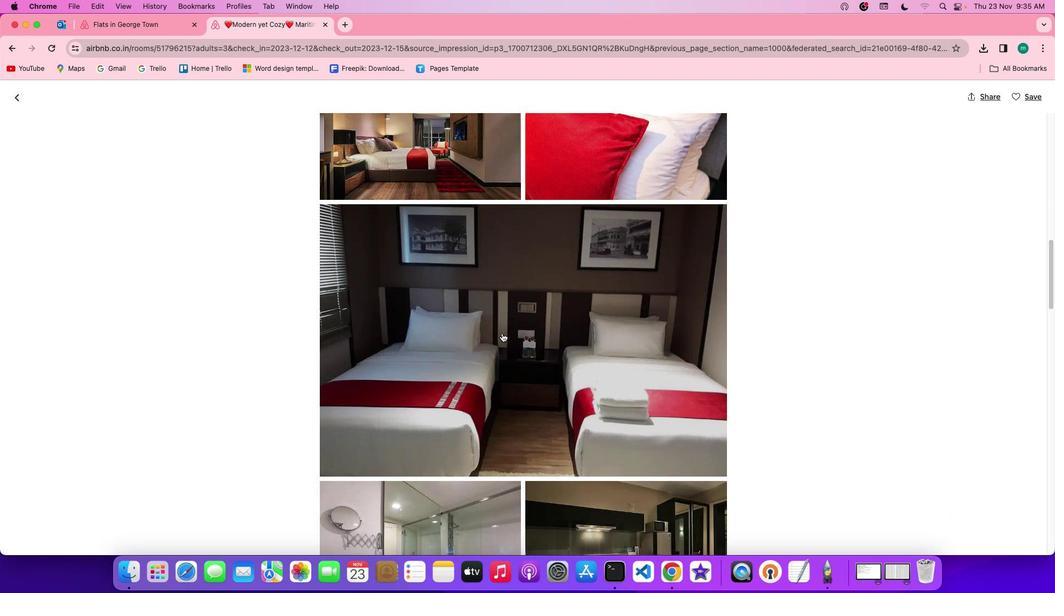 
Action: Mouse scrolled (479, 356) with delta (19, -6)
Screenshot: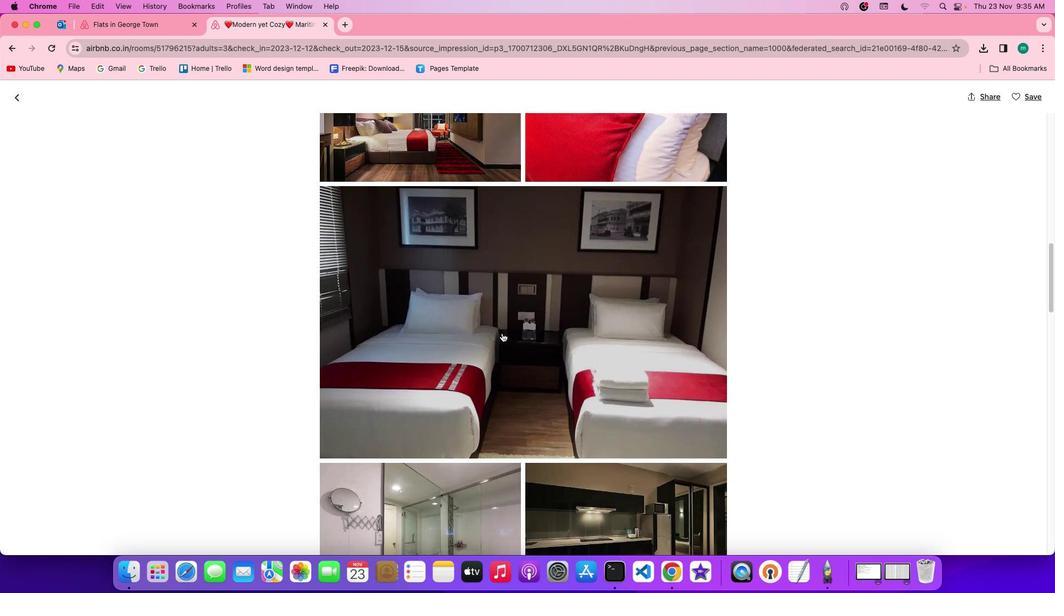 
Action: Mouse scrolled (479, 356) with delta (19, -6)
Screenshot: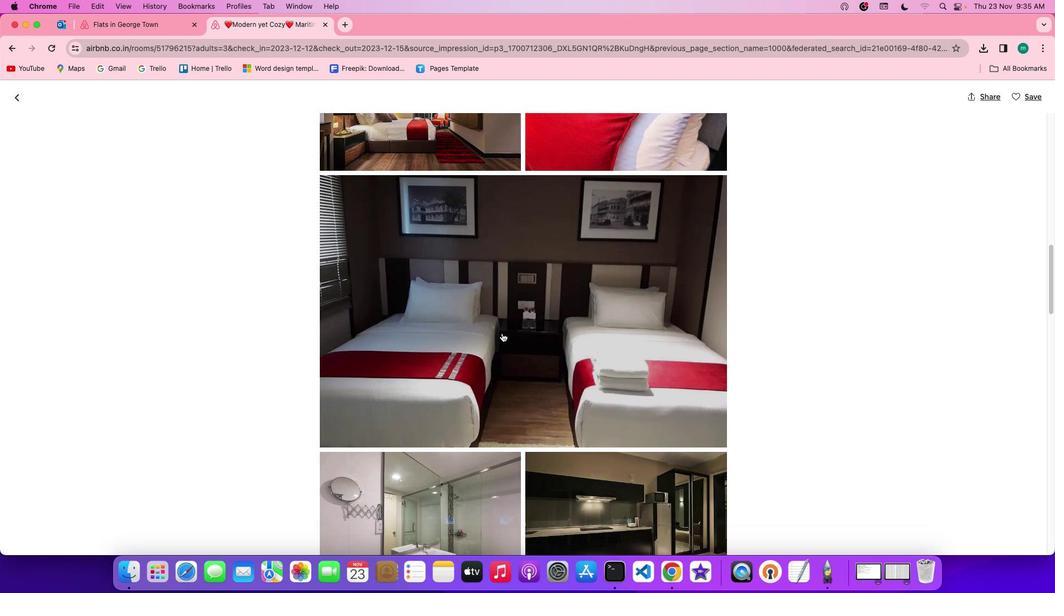 
Action: Mouse scrolled (479, 356) with delta (19, -6)
Screenshot: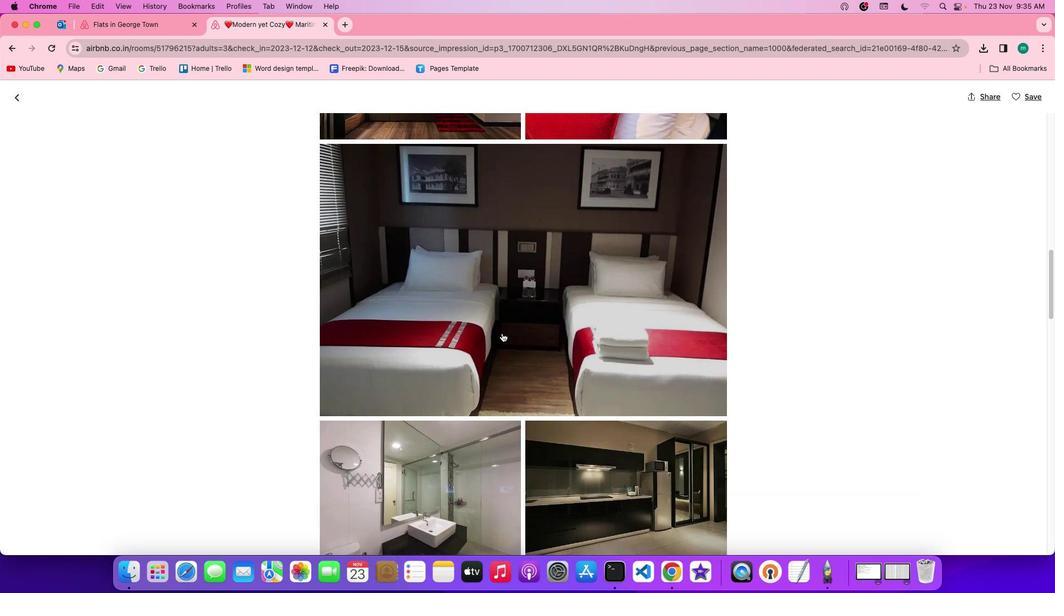 
Action: Mouse scrolled (479, 356) with delta (19, -6)
Screenshot: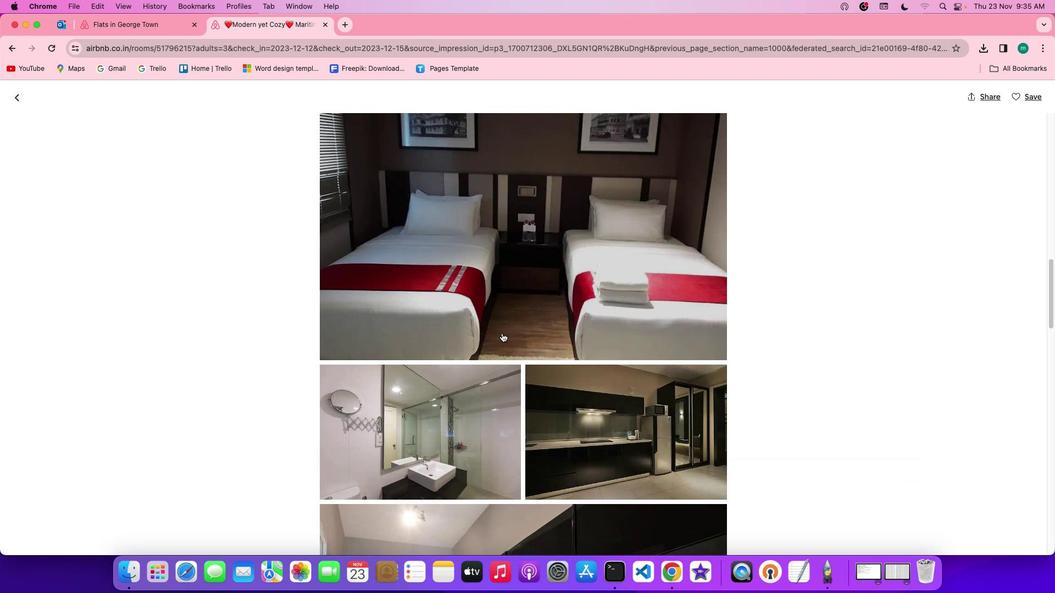 
Action: Mouse scrolled (479, 356) with delta (19, -6)
Screenshot: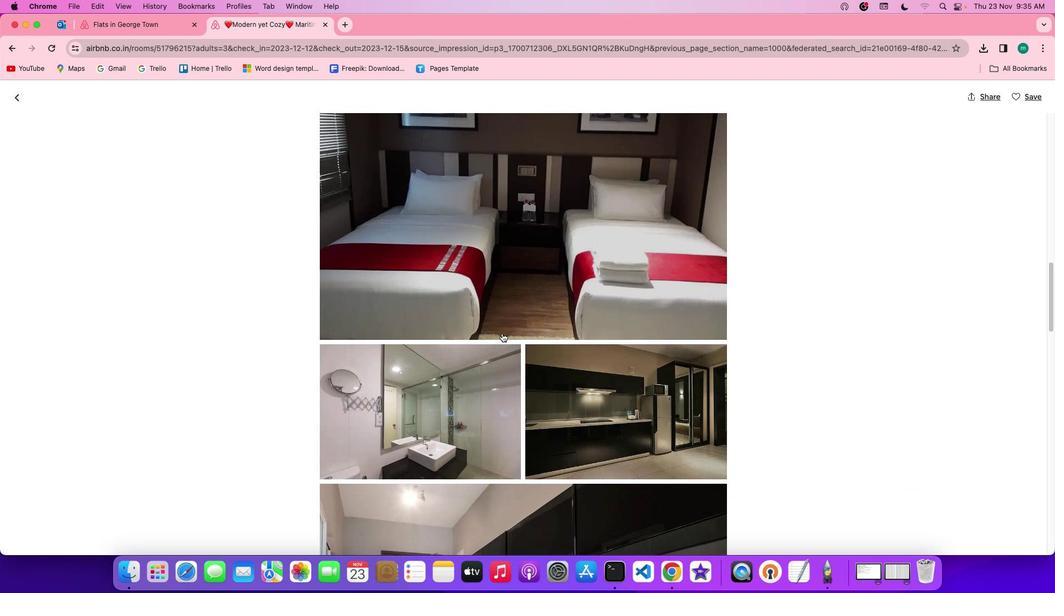
Action: Mouse scrolled (479, 356) with delta (19, -6)
Screenshot: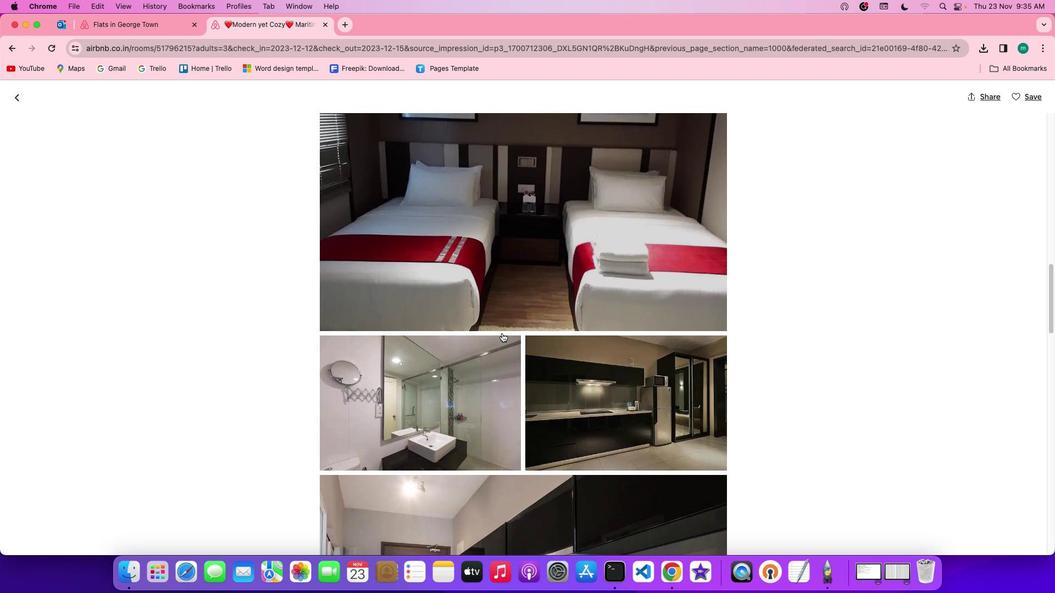 
Action: Mouse scrolled (479, 356) with delta (19, -6)
Screenshot: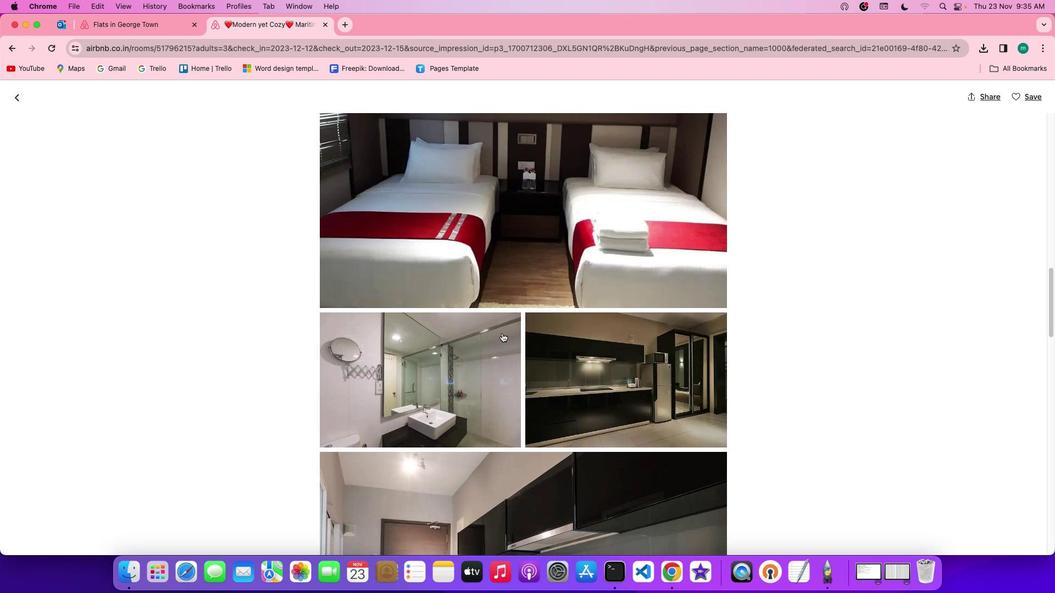 
Action: Mouse scrolled (479, 356) with delta (19, -6)
Screenshot: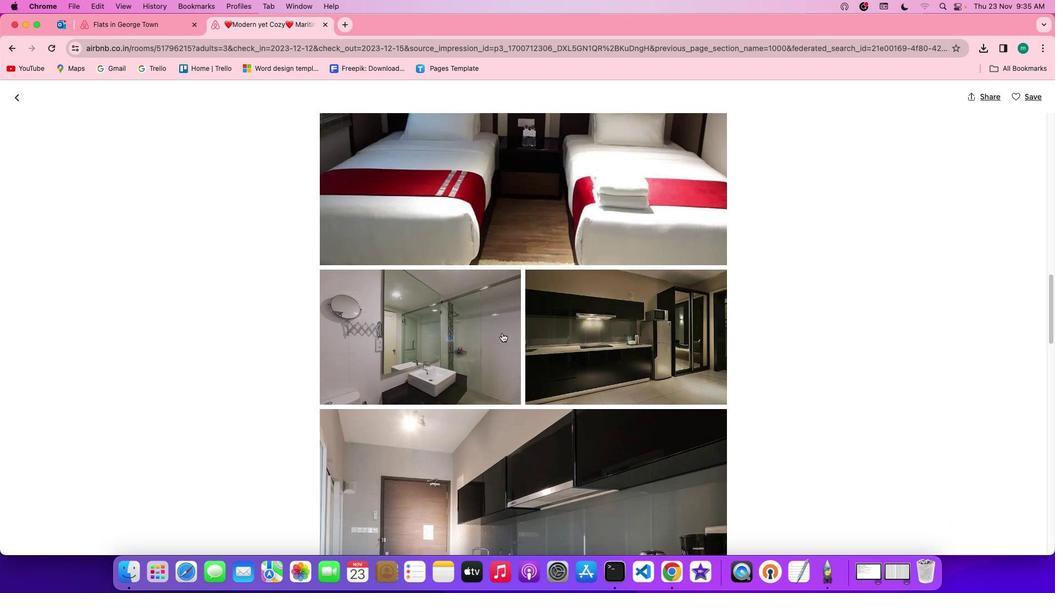 
Action: Mouse scrolled (479, 356) with delta (19, -6)
Screenshot: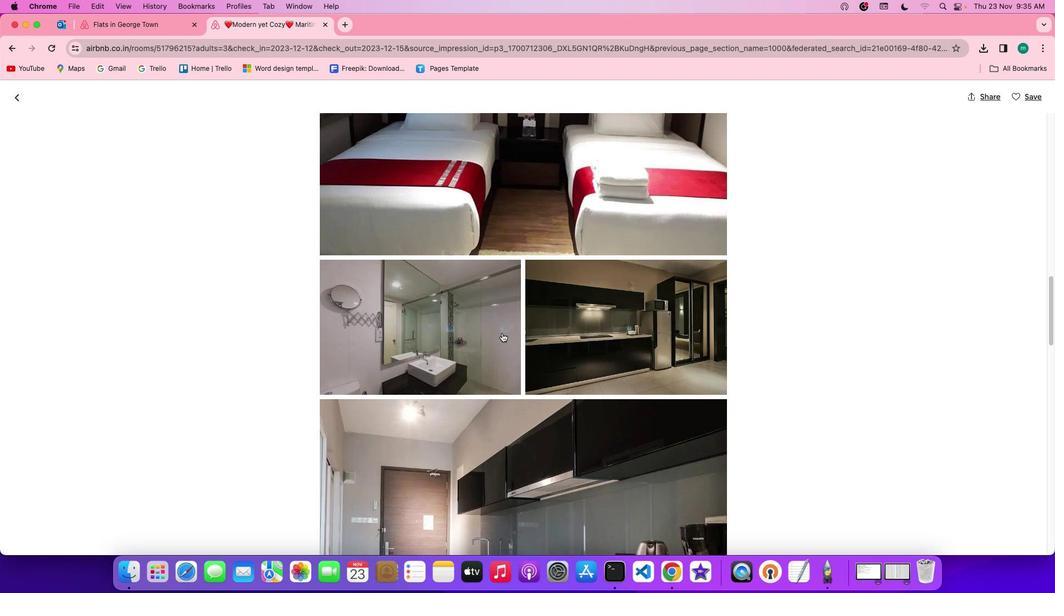 
Action: Mouse scrolled (479, 356) with delta (19, -6)
Screenshot: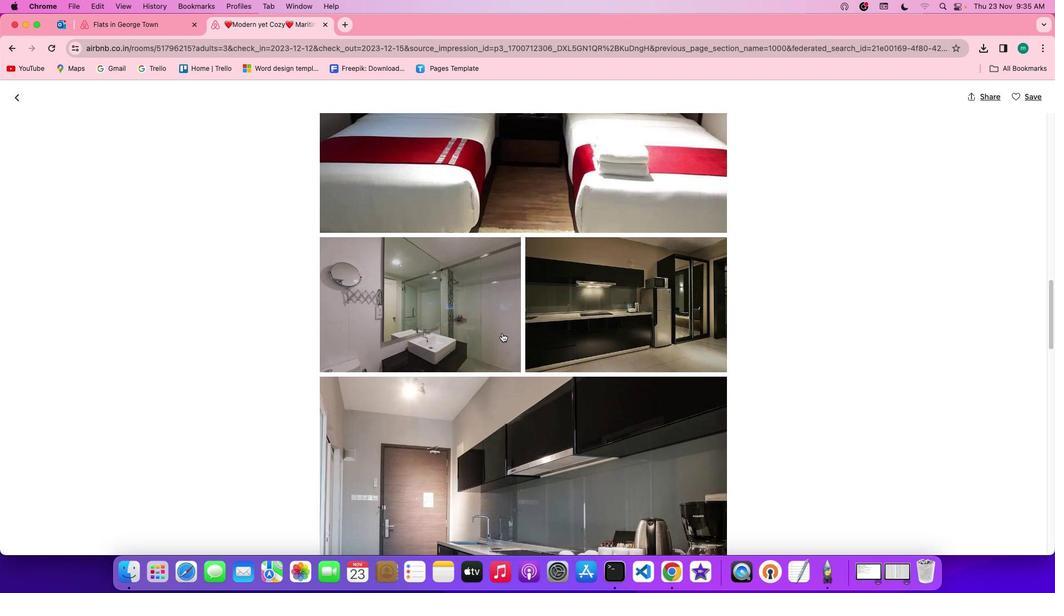 
Action: Mouse scrolled (479, 356) with delta (19, -6)
Screenshot: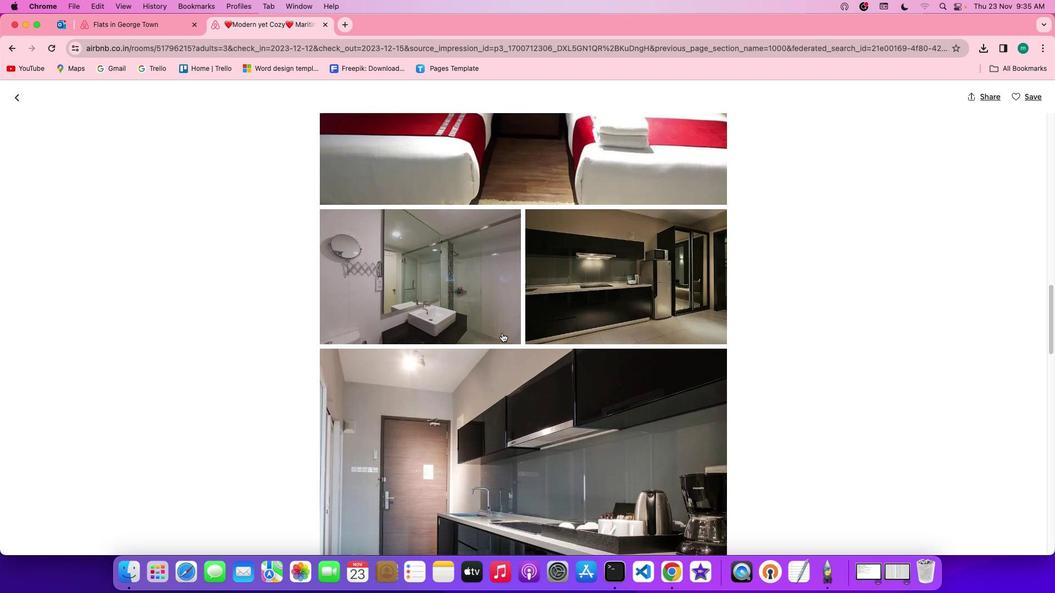 
Action: Mouse scrolled (479, 356) with delta (19, -7)
Screenshot: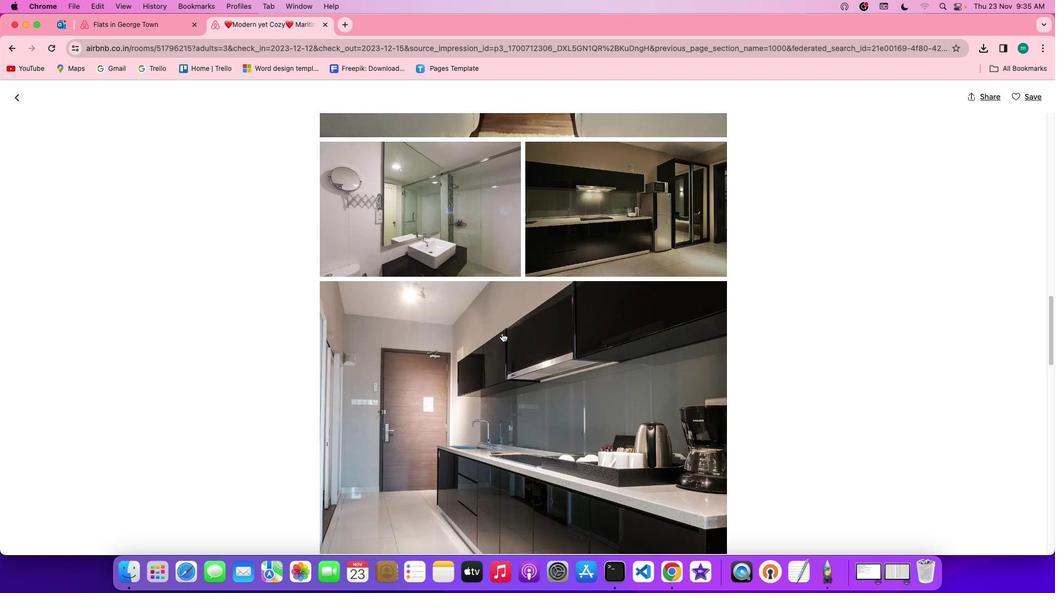 
Action: Mouse scrolled (479, 356) with delta (19, -6)
Screenshot: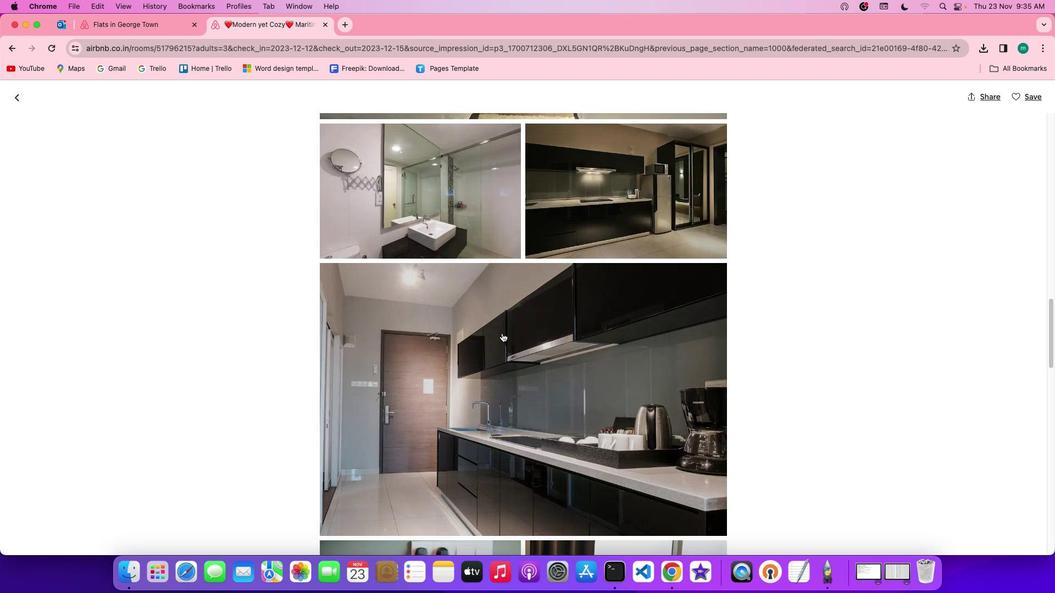 
Action: Mouse scrolled (479, 356) with delta (19, -6)
Screenshot: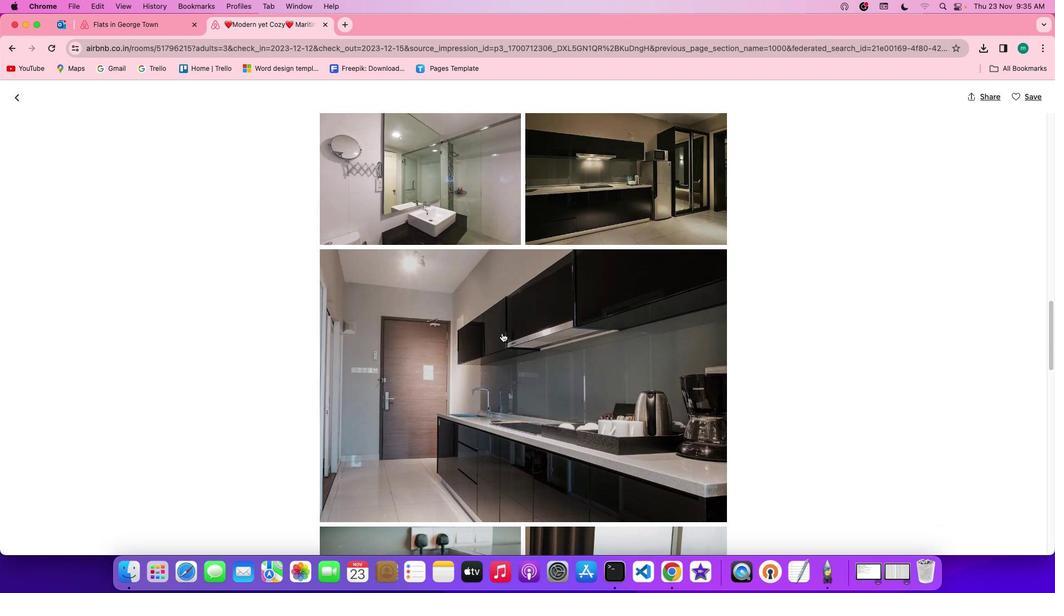 
Action: Mouse scrolled (479, 356) with delta (19, -6)
Screenshot: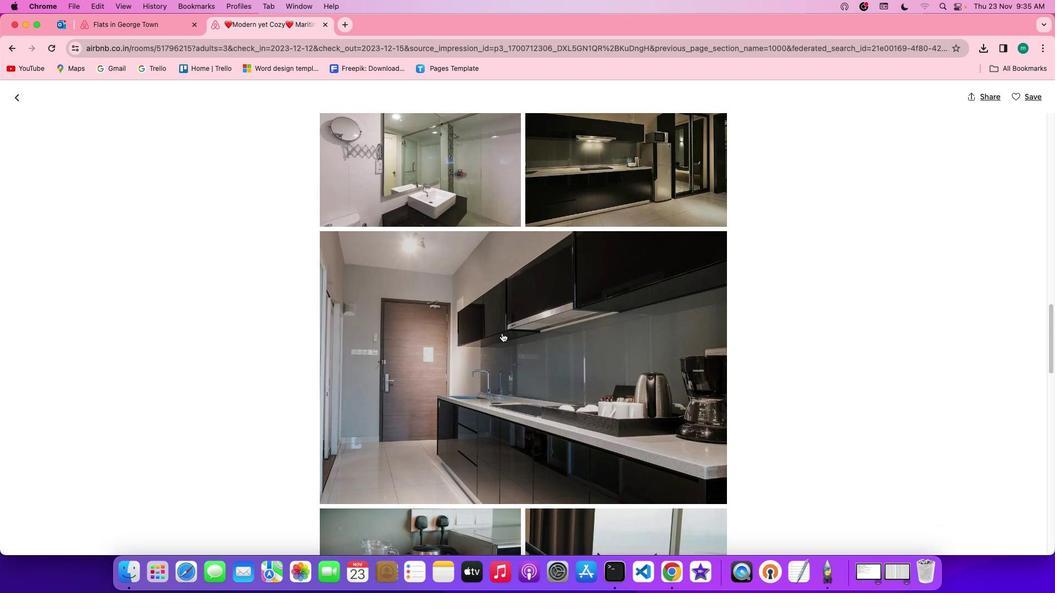 
Action: Mouse scrolled (479, 356) with delta (19, -6)
Screenshot: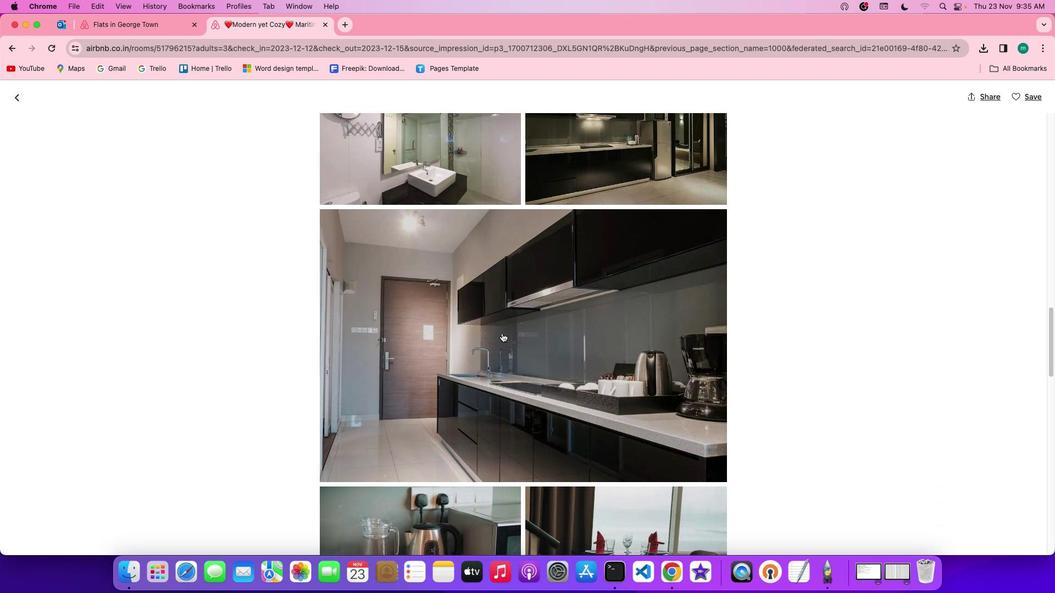 
Action: Mouse scrolled (479, 356) with delta (19, -6)
Screenshot: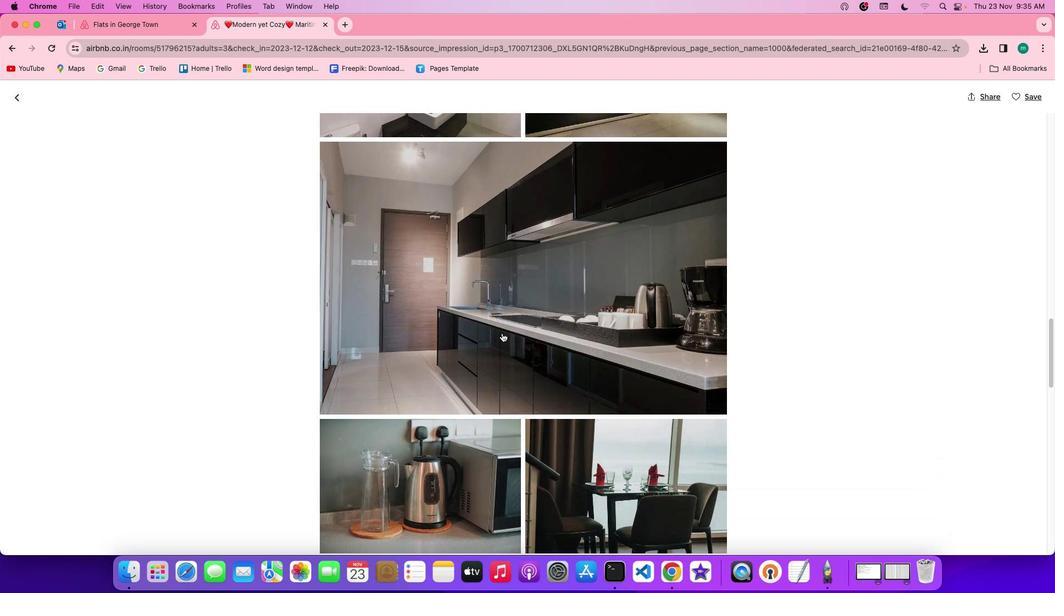 
Action: Mouse scrolled (479, 356) with delta (19, -6)
Screenshot: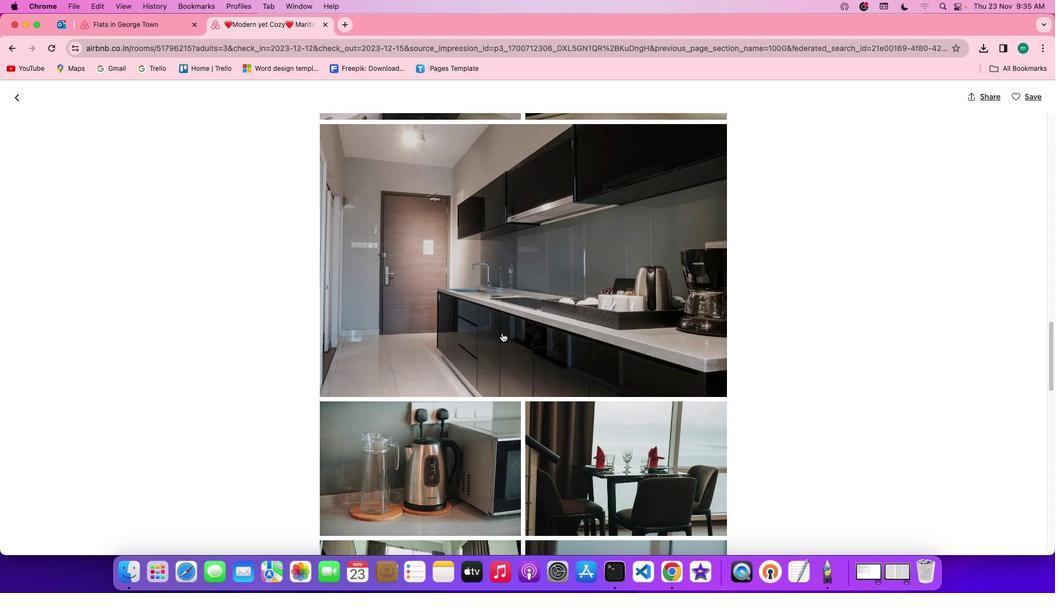 
Action: Mouse scrolled (479, 356) with delta (19, -6)
Screenshot: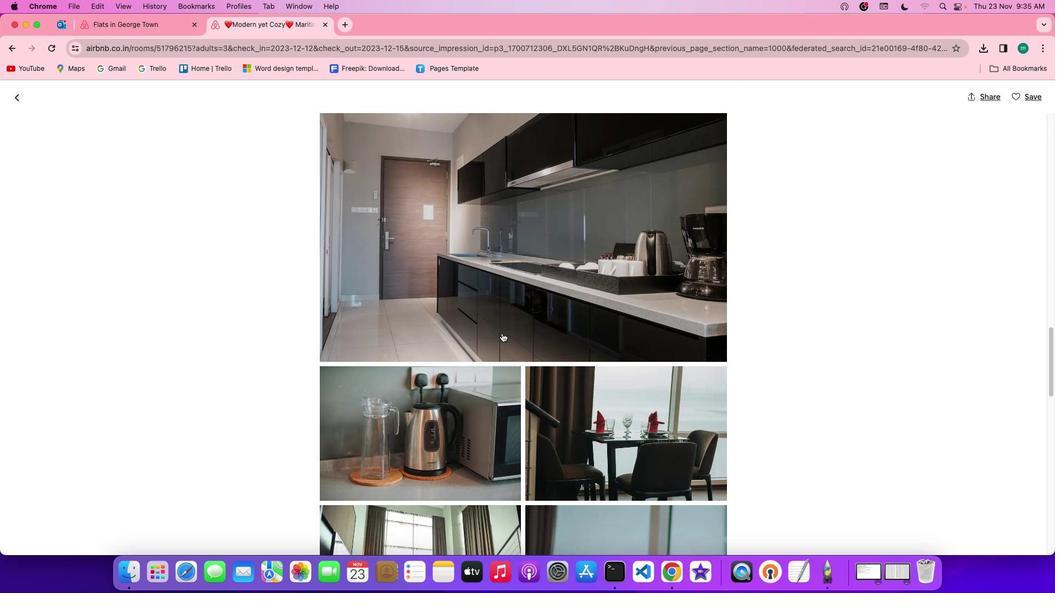 
Action: Mouse scrolled (479, 356) with delta (19, -6)
Screenshot: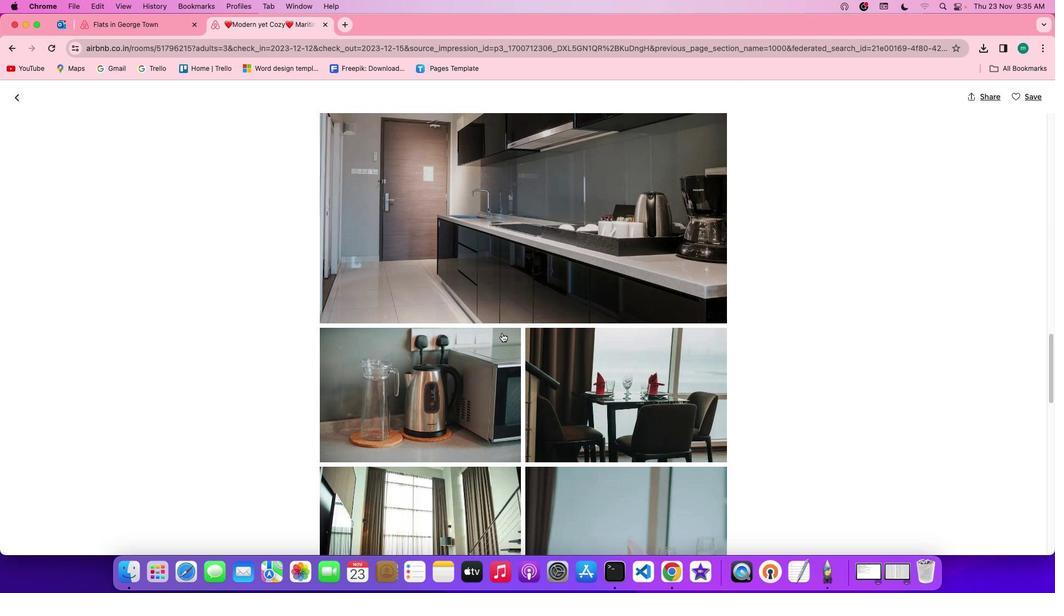 
Action: Mouse scrolled (479, 356) with delta (19, -7)
Screenshot: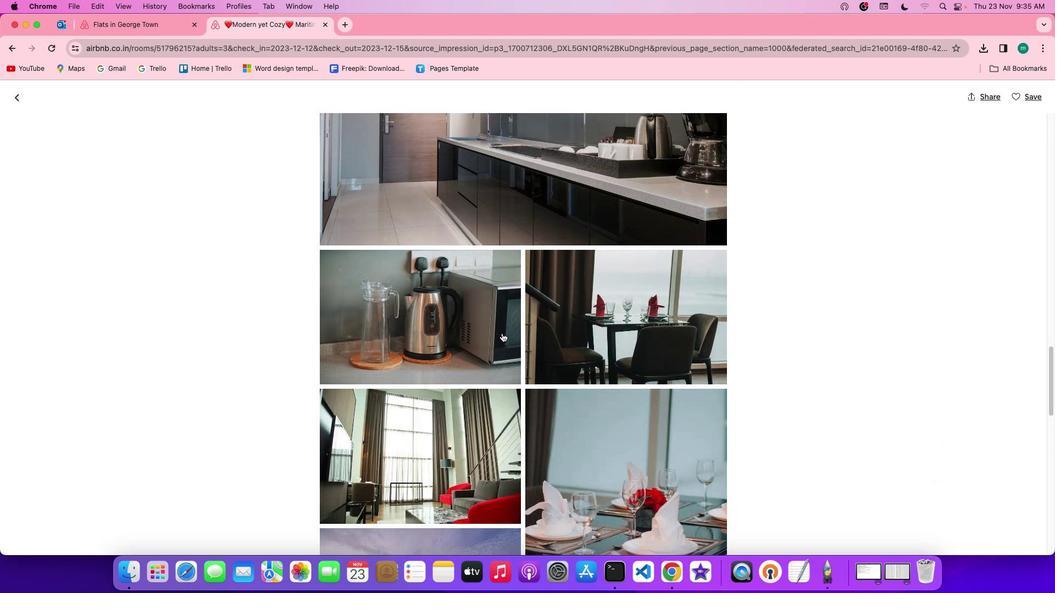 
Action: Mouse scrolled (479, 356) with delta (19, -6)
Screenshot: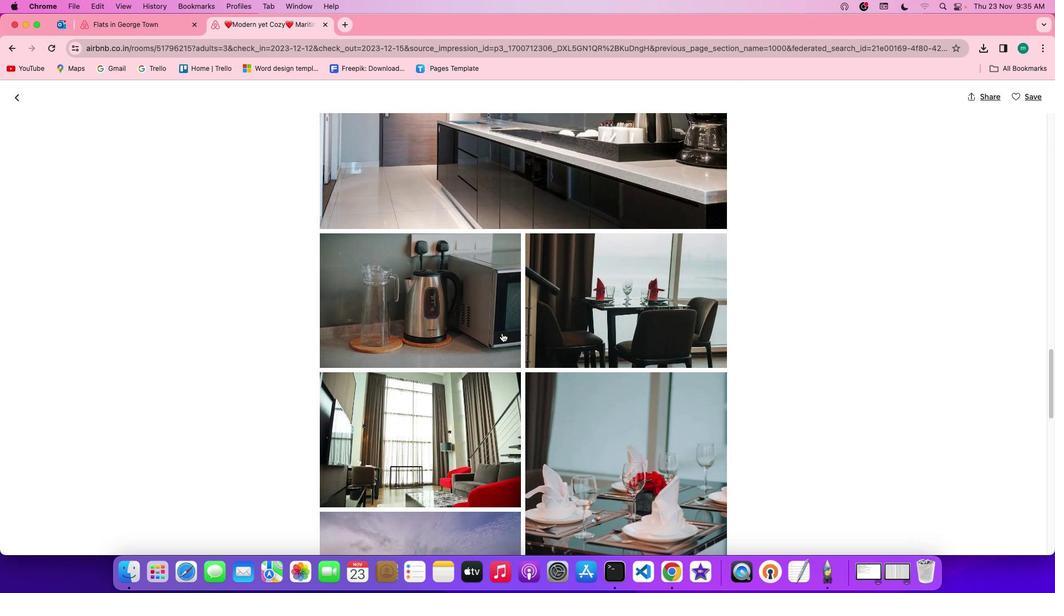 
Action: Mouse scrolled (479, 356) with delta (19, -6)
Screenshot: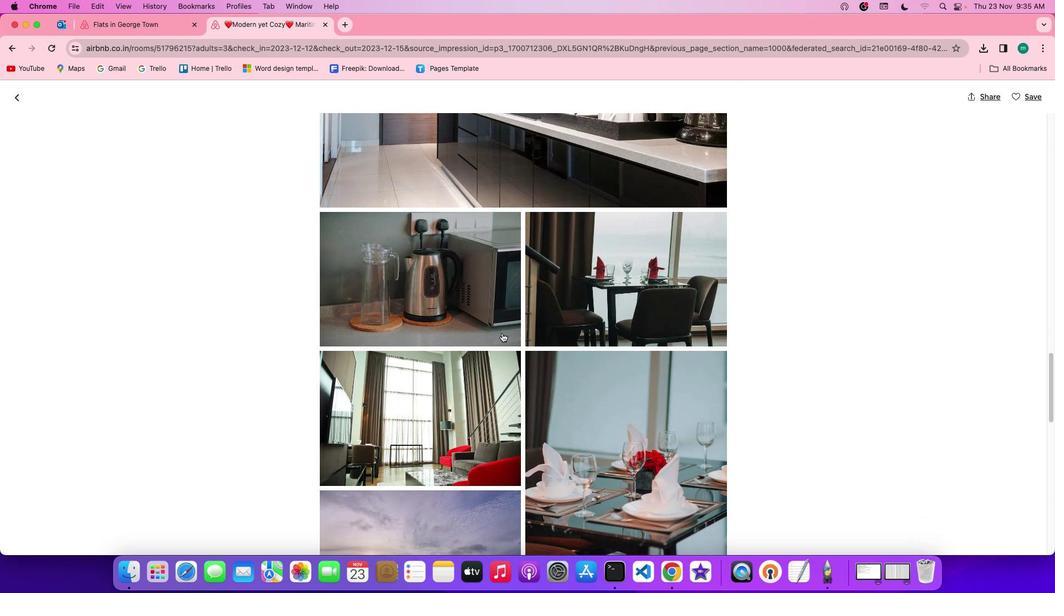 
Action: Mouse scrolled (479, 356) with delta (19, -6)
Screenshot: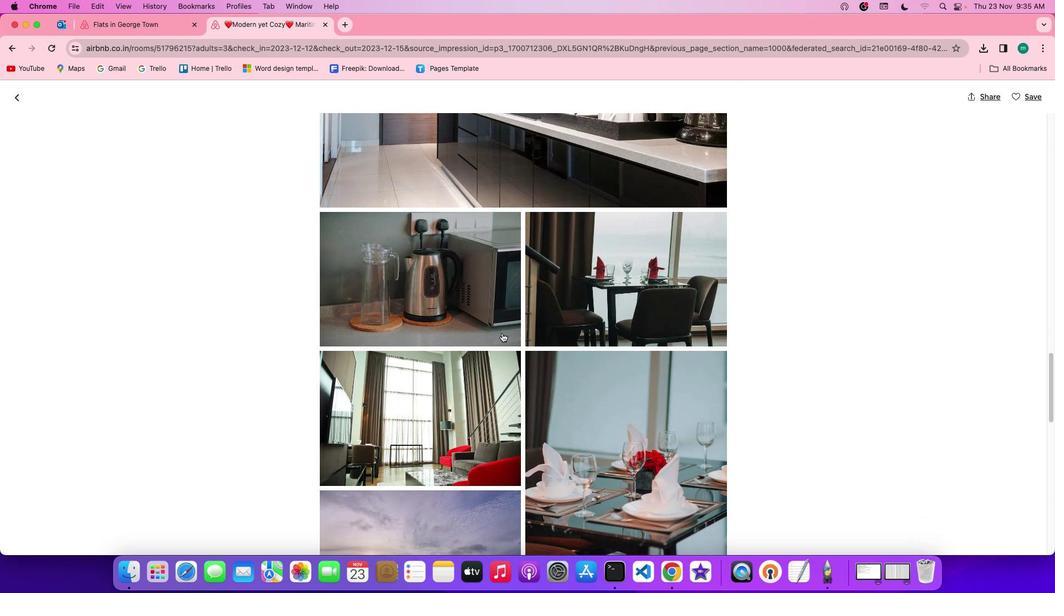 
Action: Mouse scrolled (479, 356) with delta (19, -7)
Screenshot: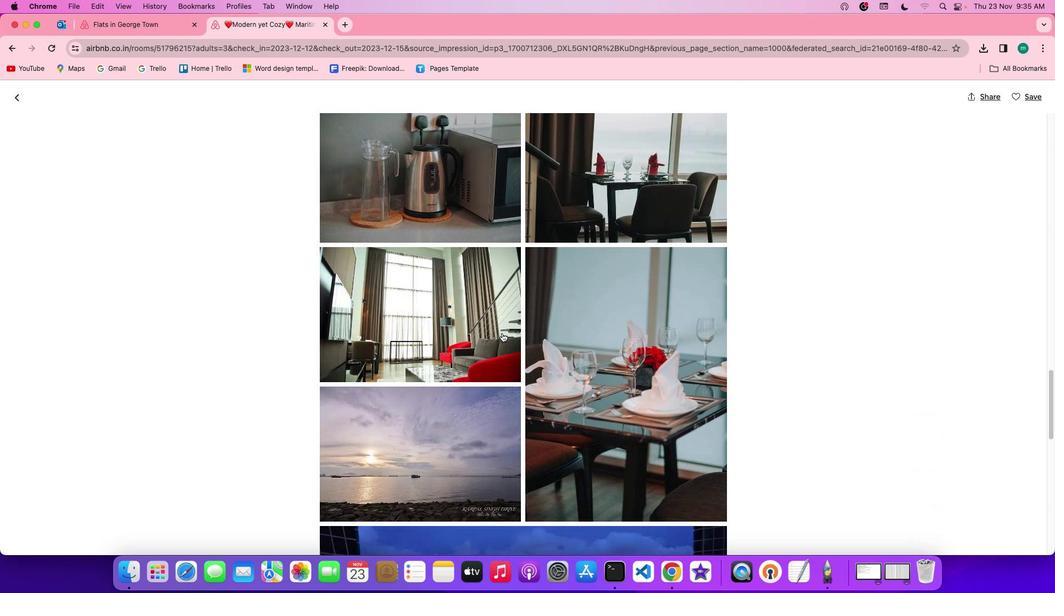 
Action: Mouse scrolled (479, 356) with delta (19, -6)
Screenshot: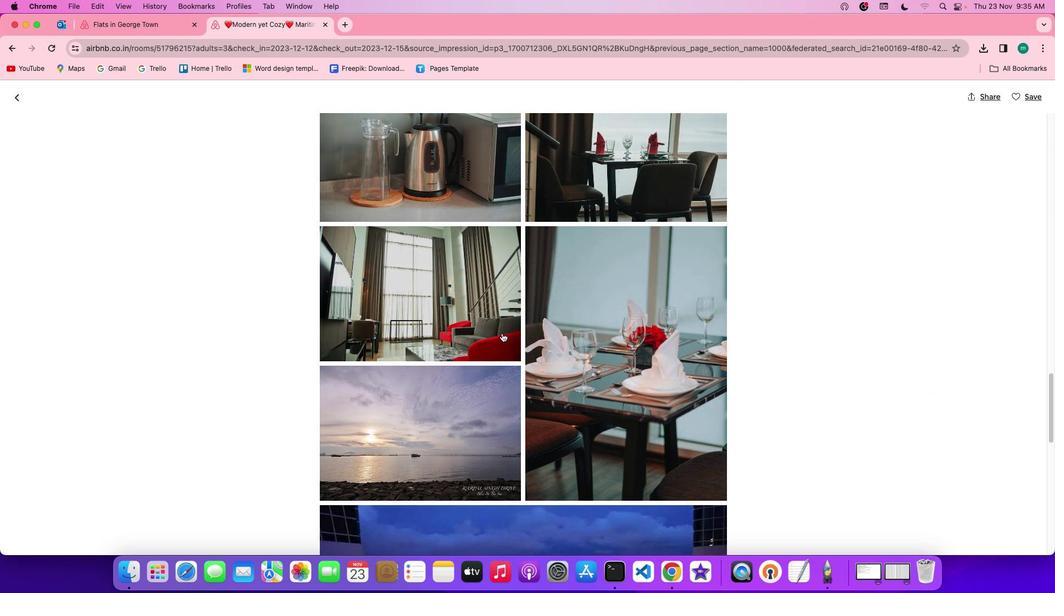
Action: Mouse scrolled (479, 356) with delta (19, -6)
Screenshot: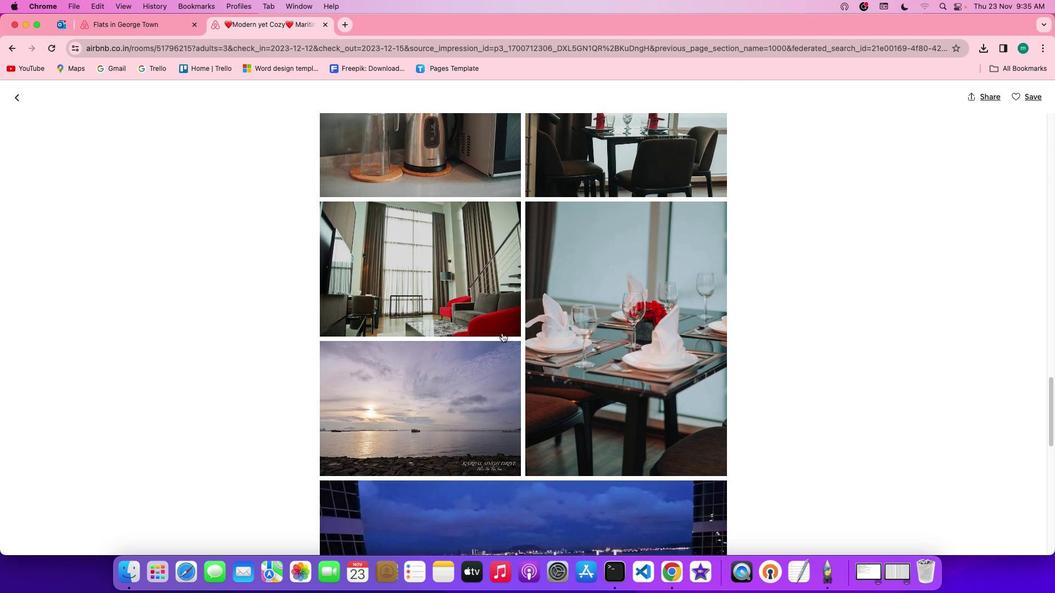 
Action: Mouse scrolled (479, 356) with delta (19, -6)
Screenshot: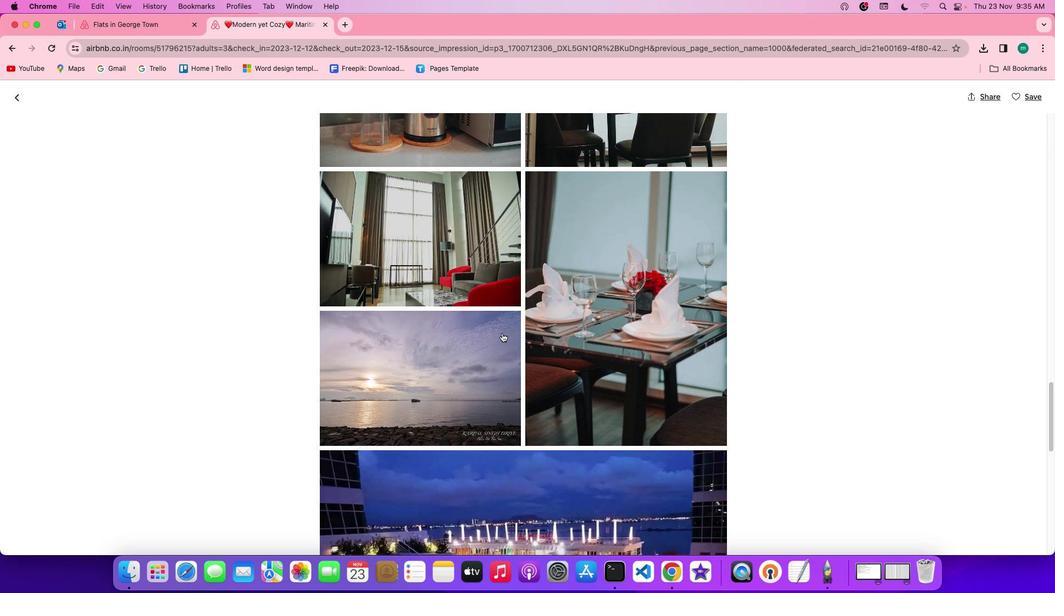 
Action: Mouse scrolled (479, 356) with delta (19, -7)
Screenshot: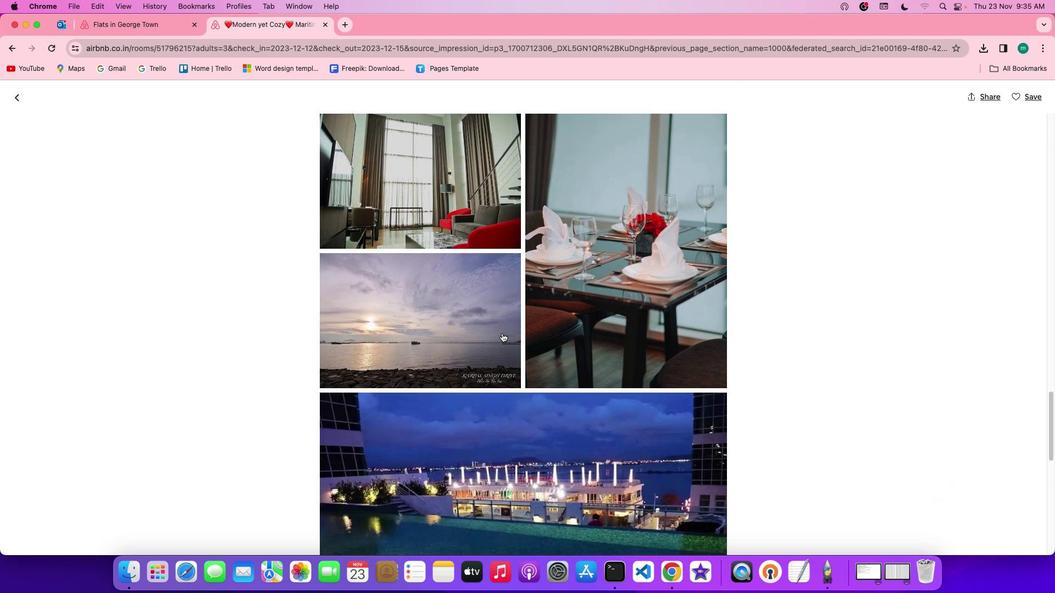 
Action: Mouse scrolled (479, 356) with delta (19, -6)
Screenshot: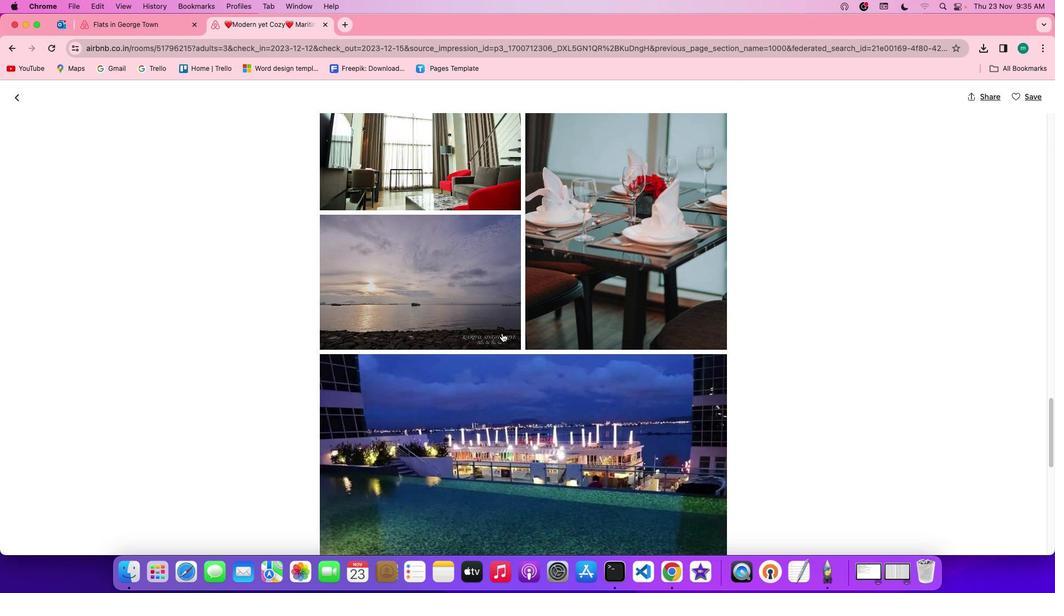
Action: Mouse scrolled (479, 356) with delta (19, -6)
Screenshot: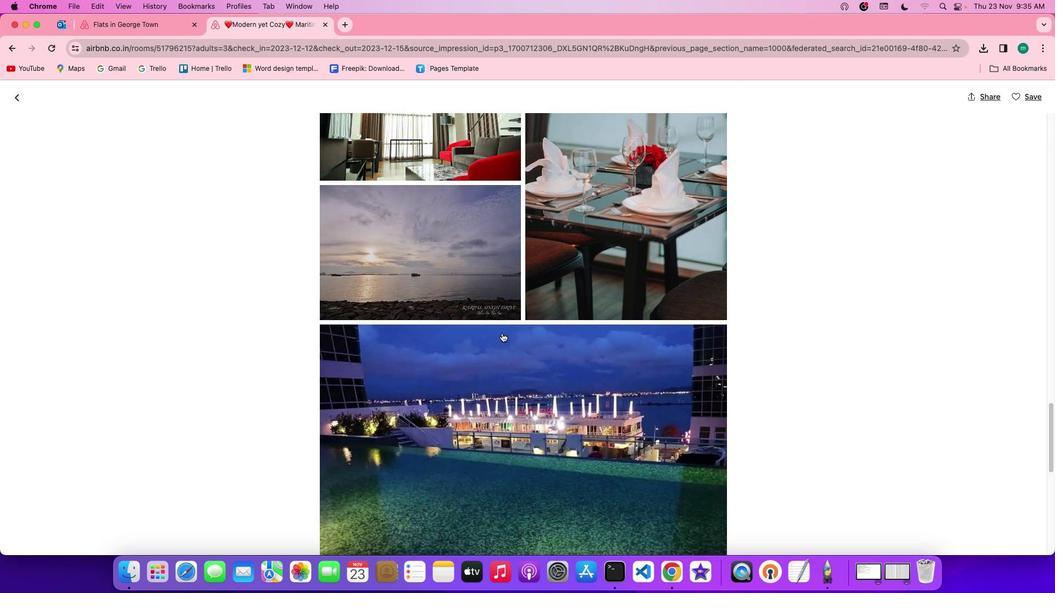 
Action: Mouse scrolled (479, 356) with delta (19, -6)
Screenshot: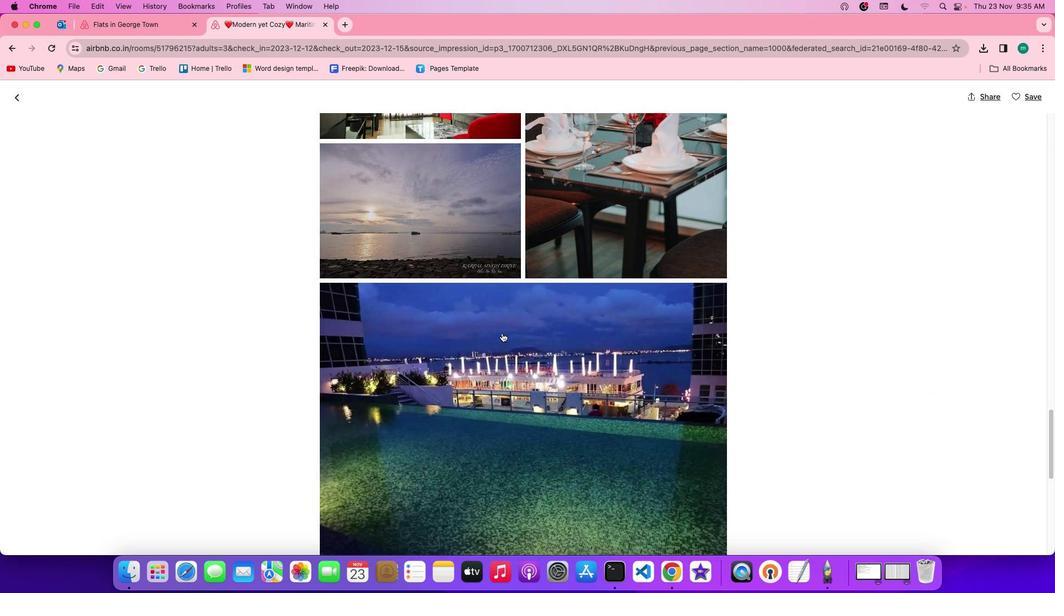 
Action: Mouse scrolled (479, 356) with delta (19, -8)
Screenshot: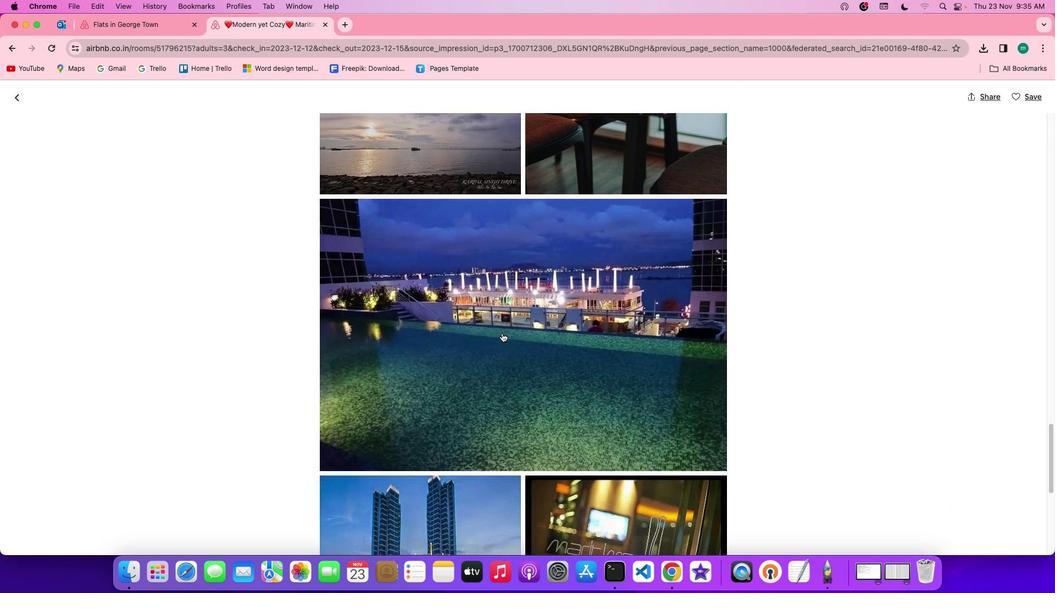 
Action: Mouse scrolled (479, 356) with delta (19, -6)
Screenshot: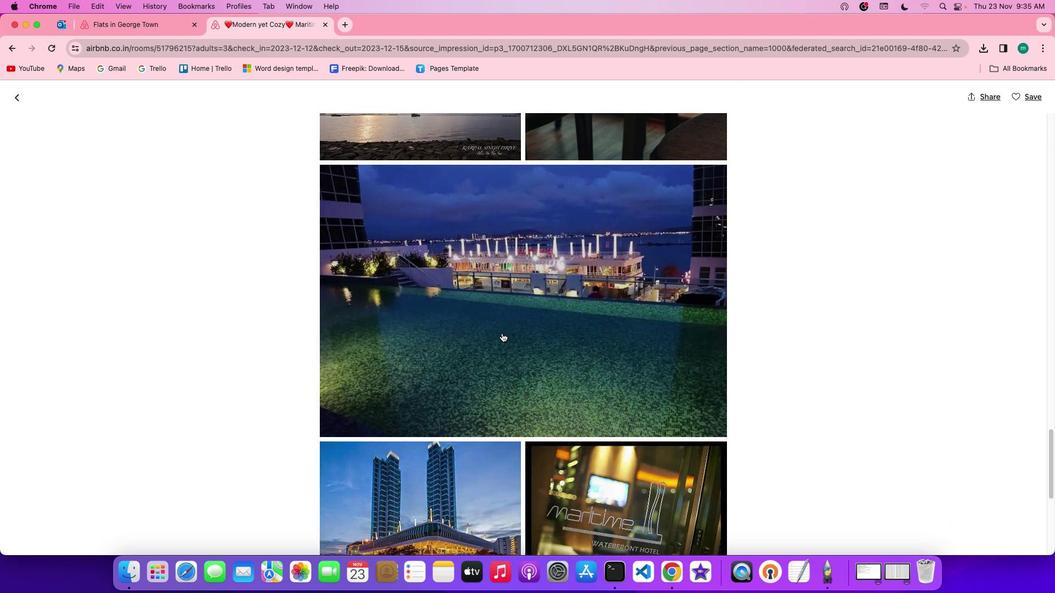 
Action: Mouse scrolled (479, 356) with delta (19, -6)
Screenshot: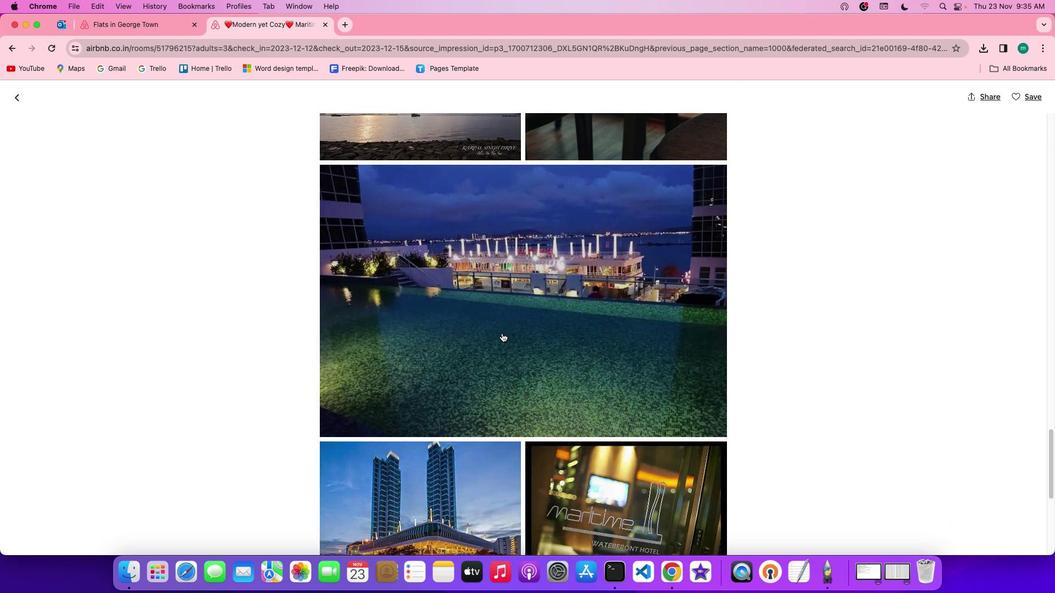 
Action: Mouse scrolled (479, 356) with delta (19, -6)
Screenshot: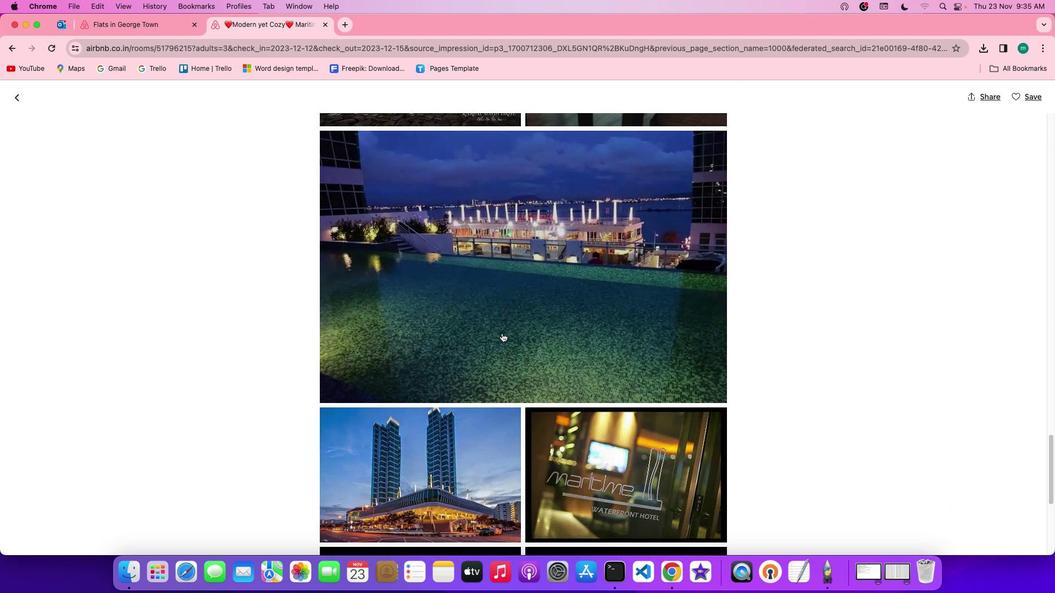 
Action: Mouse scrolled (479, 356) with delta (19, -8)
Screenshot: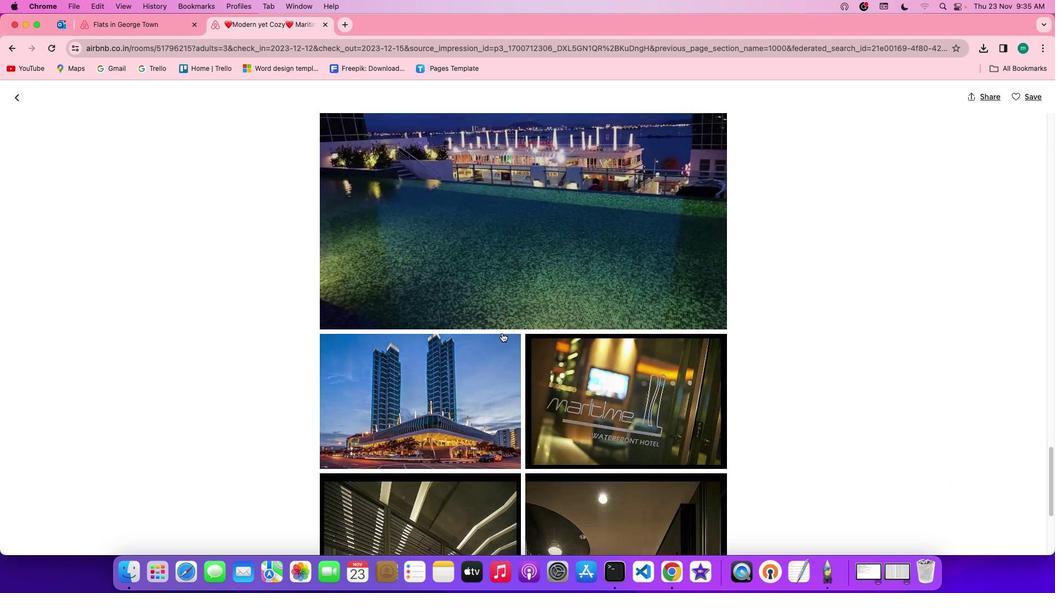 
Action: Mouse scrolled (479, 356) with delta (19, -6)
Screenshot: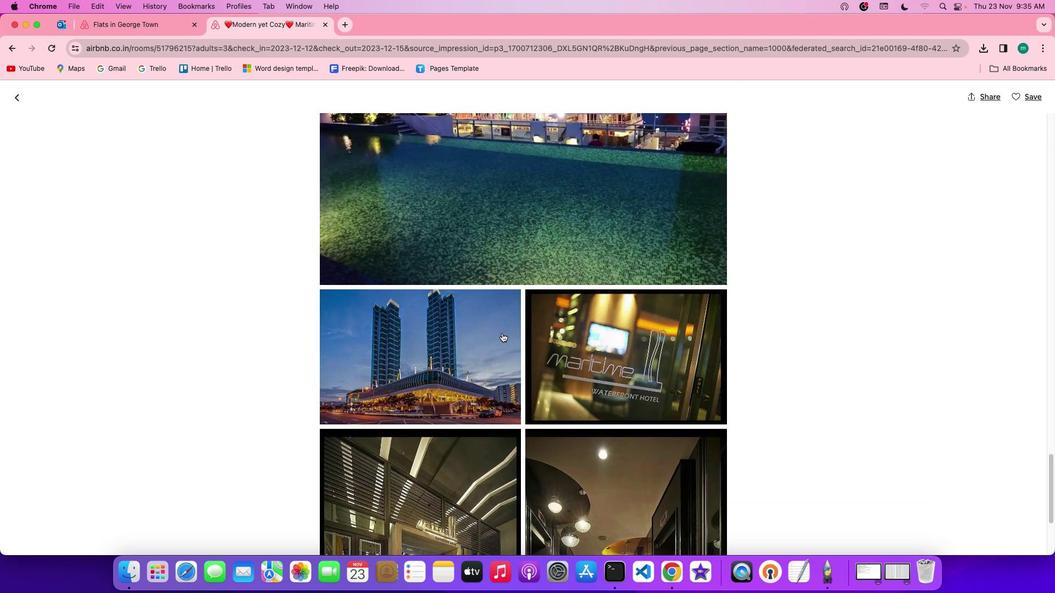 
Action: Mouse scrolled (479, 356) with delta (19, -6)
Screenshot: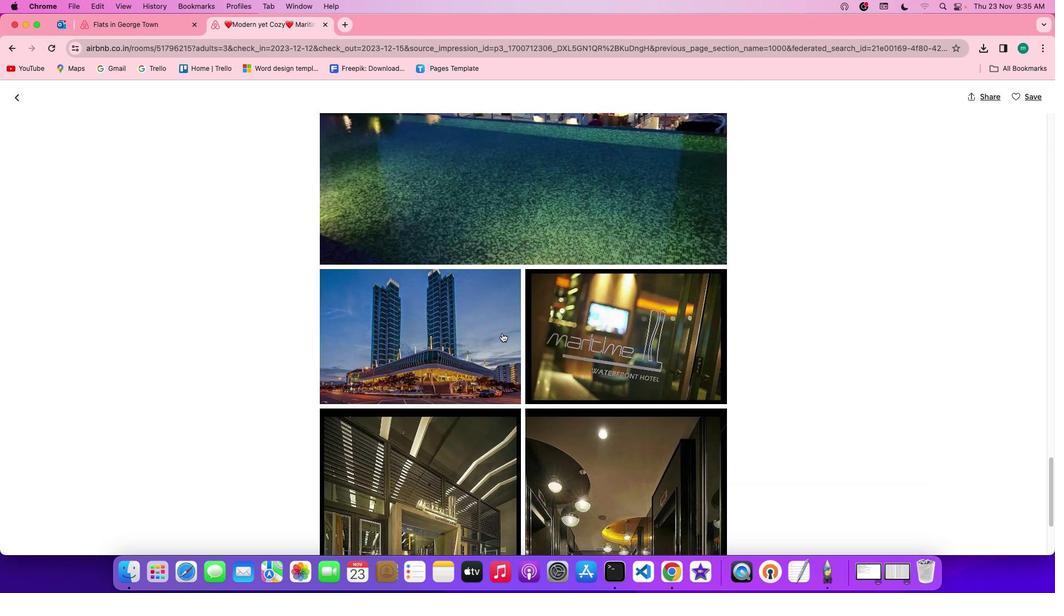 
Action: Mouse scrolled (479, 356) with delta (19, -6)
Screenshot: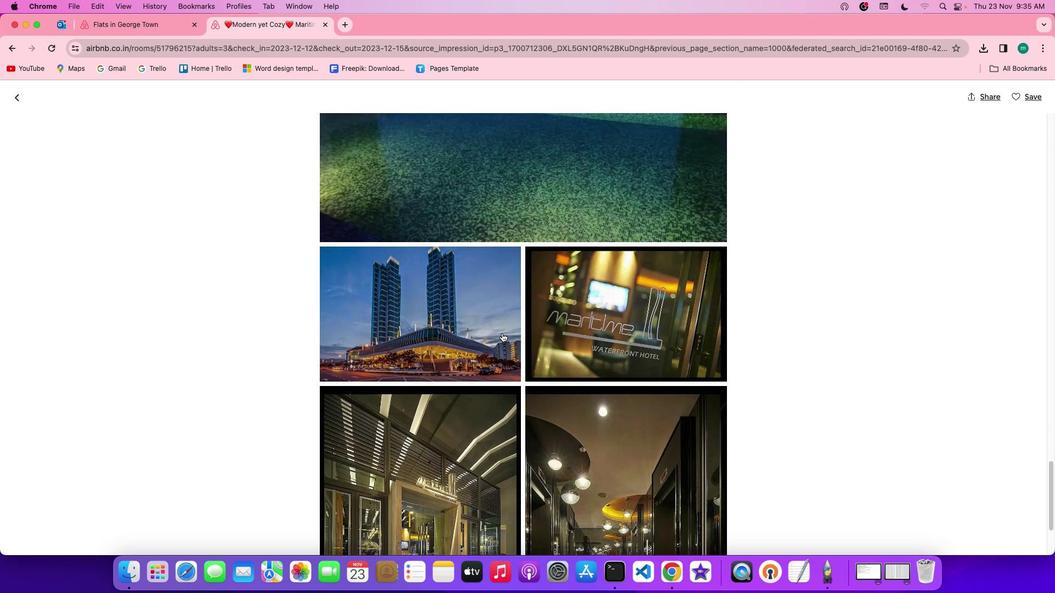 
Action: Mouse scrolled (479, 356) with delta (19, -7)
Screenshot: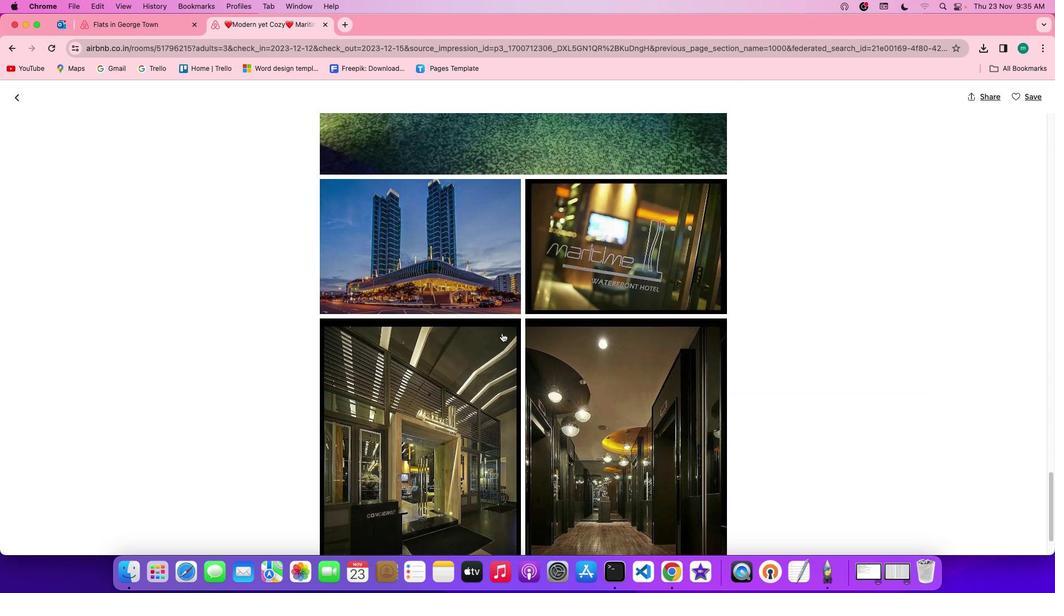 
Action: Mouse scrolled (479, 356) with delta (19, -6)
Screenshot: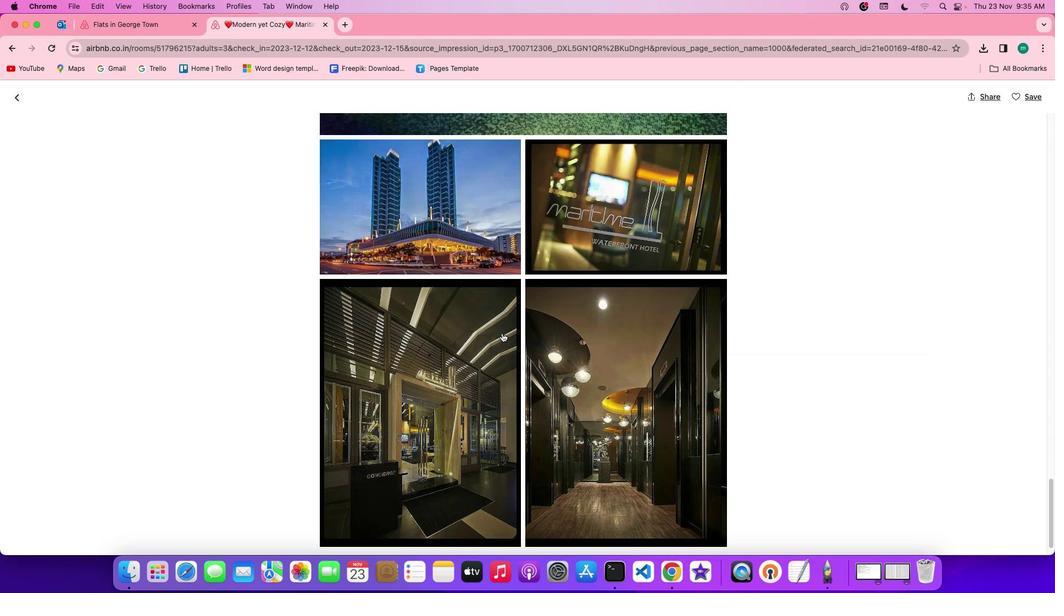 
Action: Mouse scrolled (479, 356) with delta (19, -6)
Screenshot: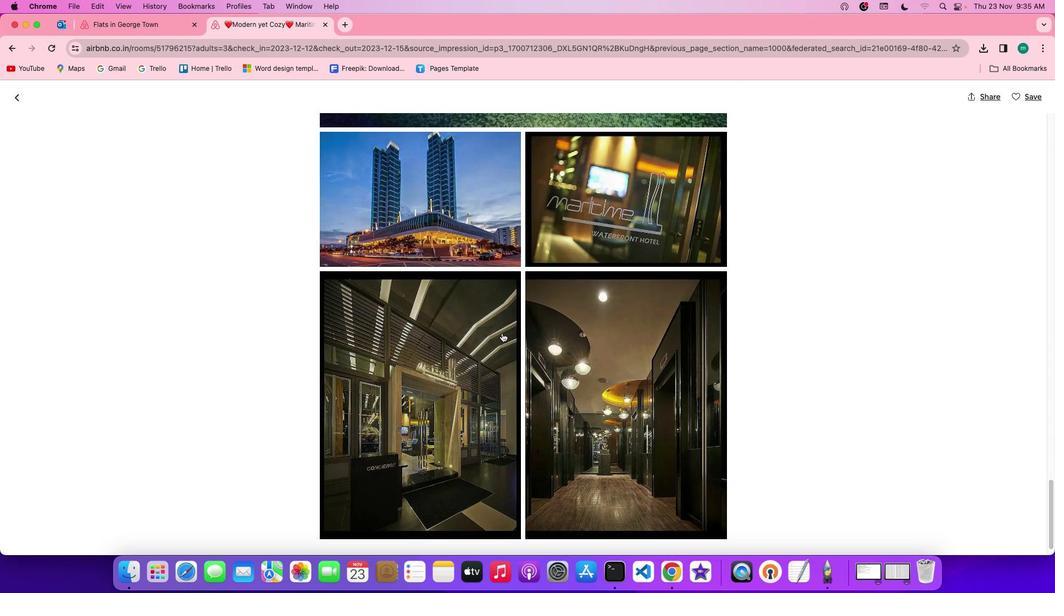 
Action: Mouse scrolled (479, 356) with delta (19, -6)
Screenshot: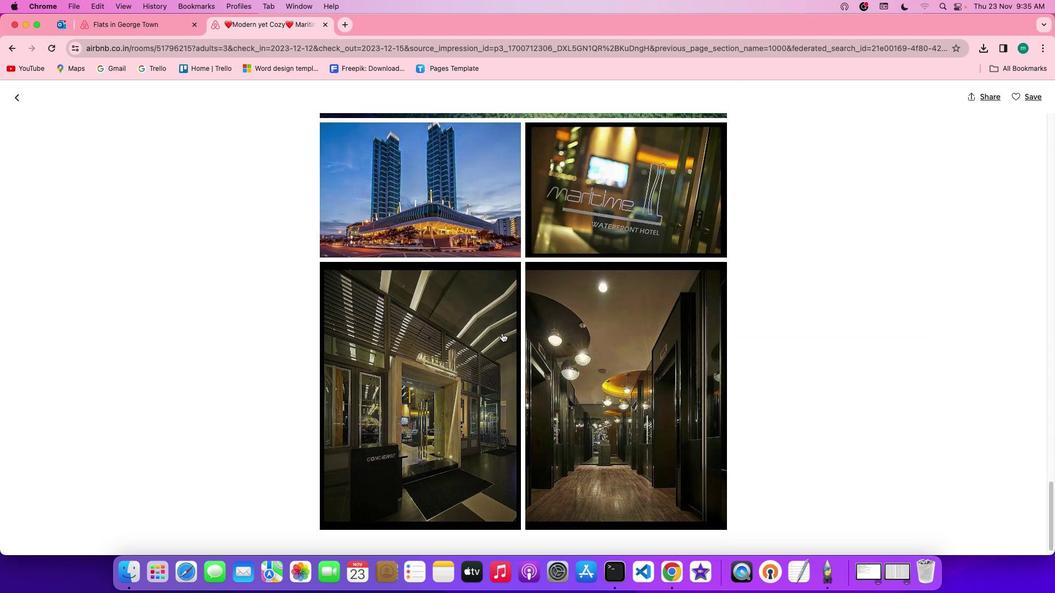
Action: Mouse scrolled (479, 356) with delta (19, -7)
Screenshot: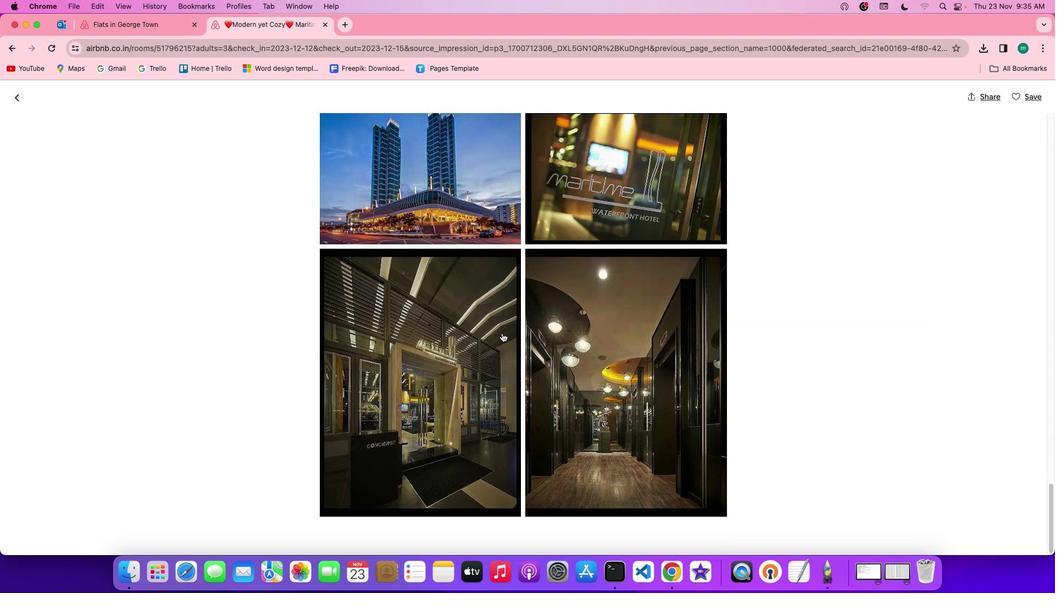 
Action: Mouse scrolled (479, 356) with delta (19, -6)
Screenshot: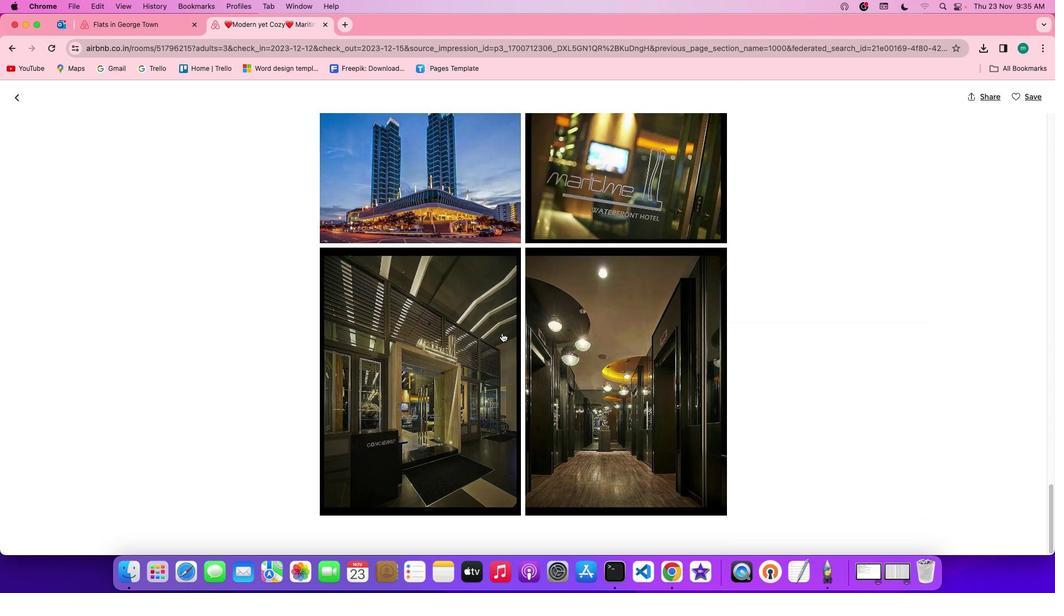 
Action: Mouse scrolled (479, 356) with delta (19, -6)
Screenshot: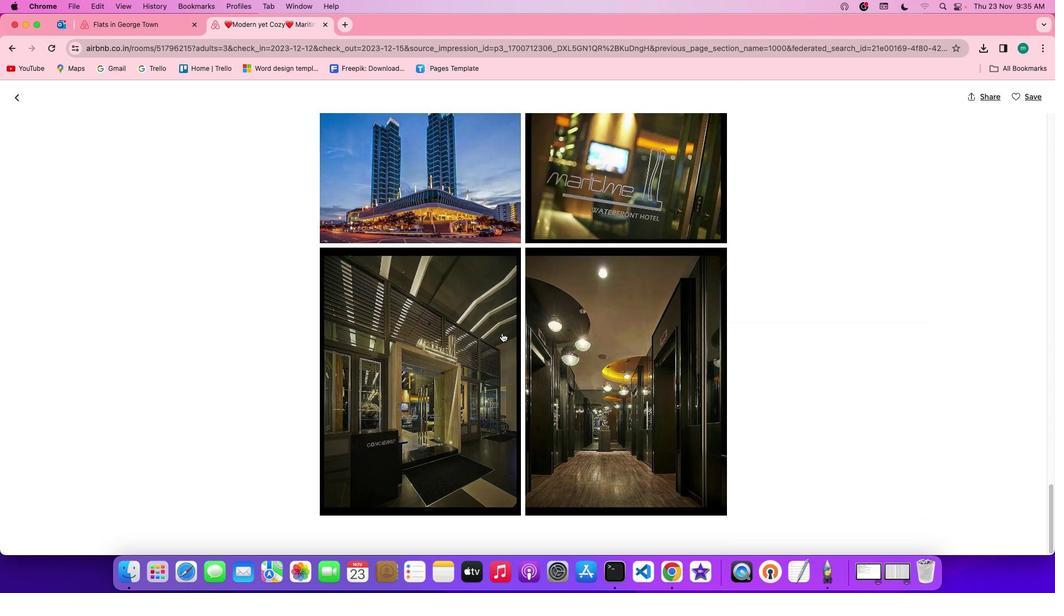 
Action: Mouse scrolled (479, 356) with delta (19, -6)
Screenshot: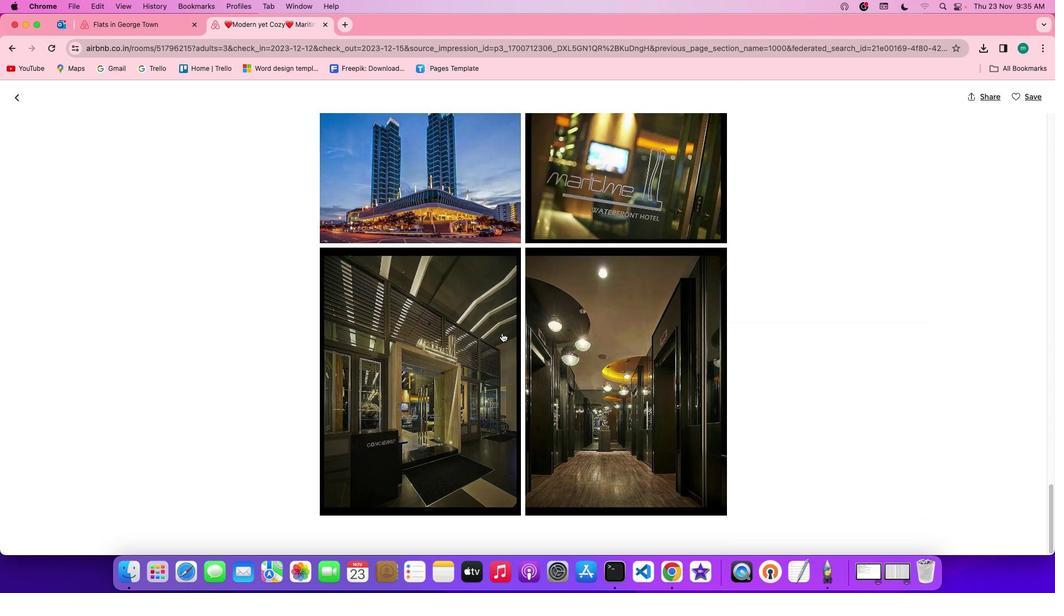
Action: Mouse scrolled (479, 356) with delta (19, -7)
Screenshot: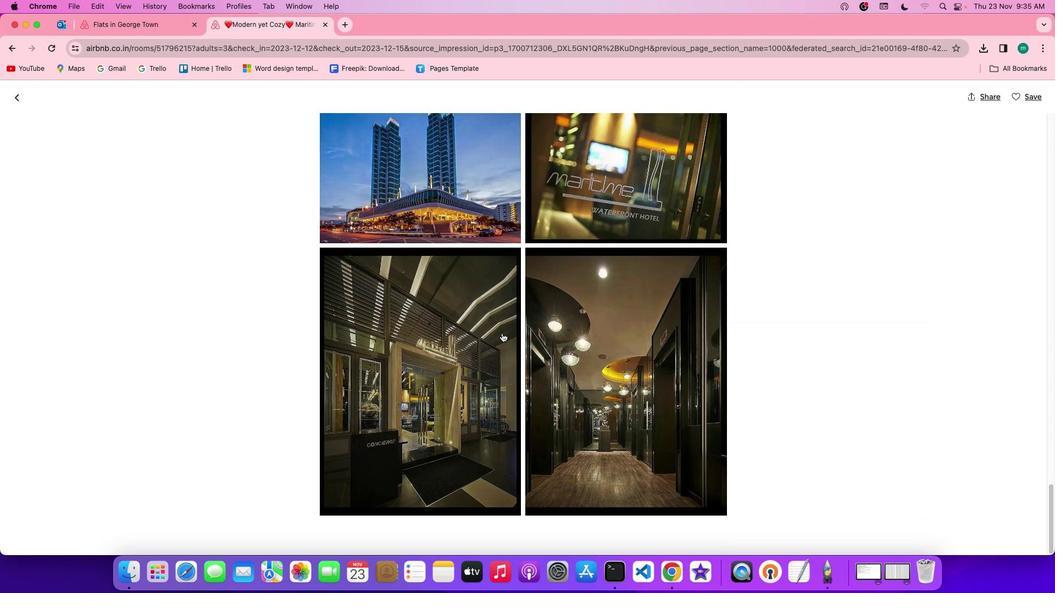 
Action: Mouse scrolled (479, 356) with delta (19, -6)
Screenshot: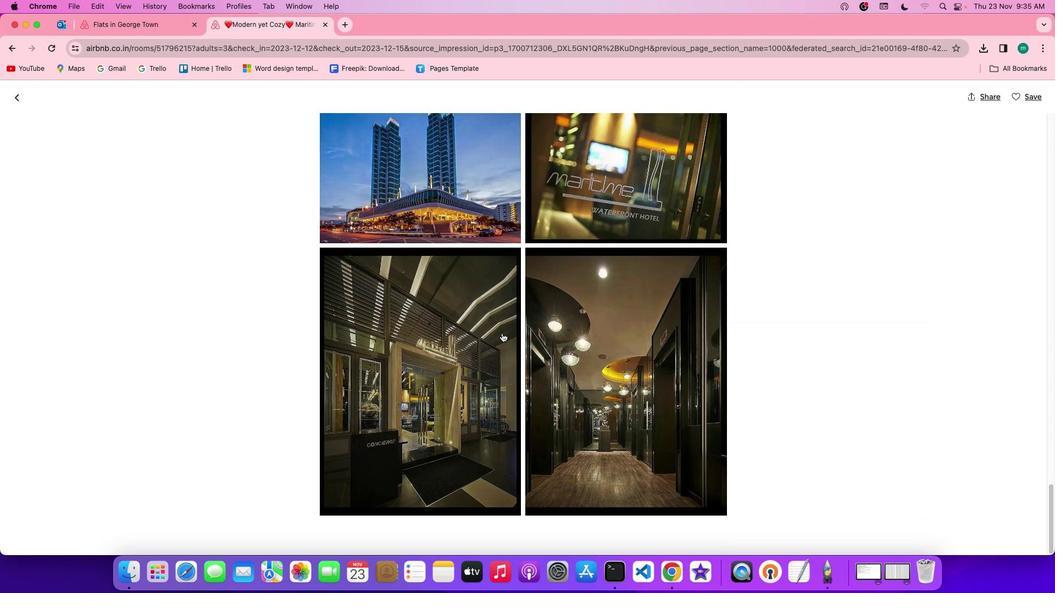 
Action: Mouse scrolled (479, 356) with delta (19, -6)
Screenshot: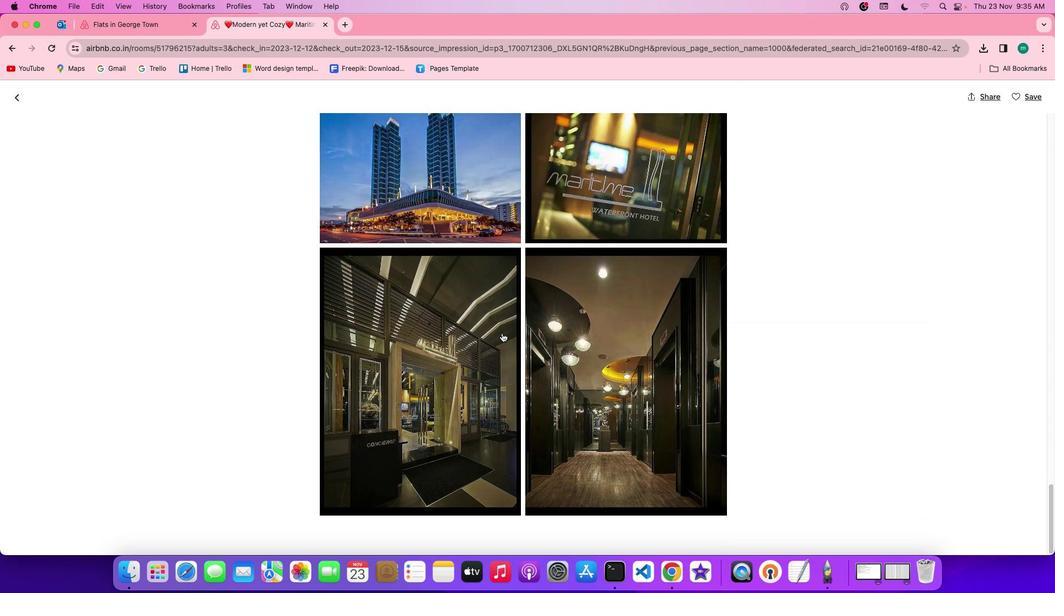 
Action: Mouse scrolled (479, 356) with delta (19, -6)
Screenshot: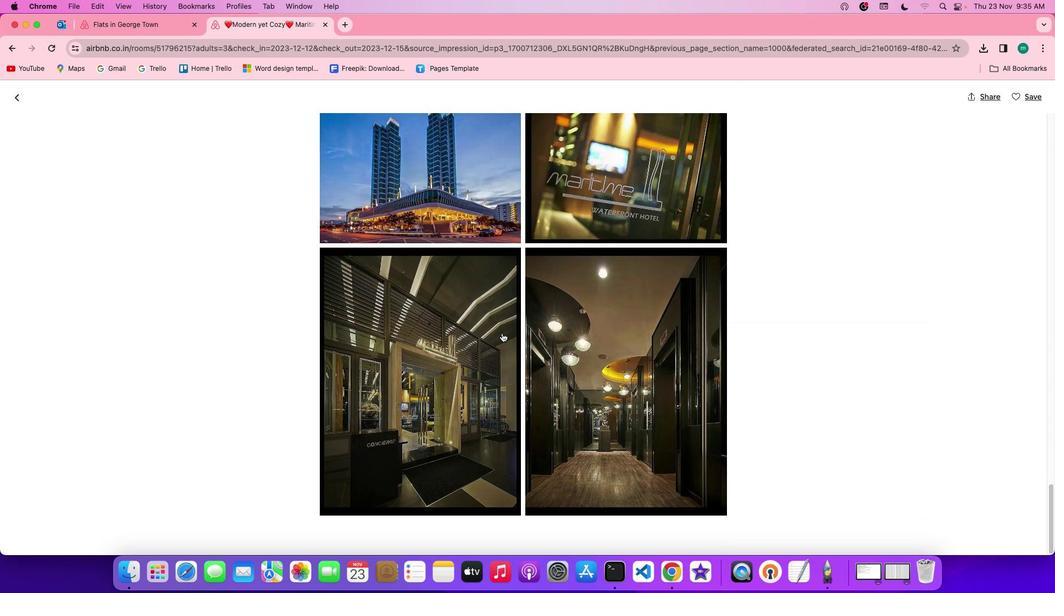 
Action: Mouse scrolled (479, 356) with delta (19, -7)
Screenshot: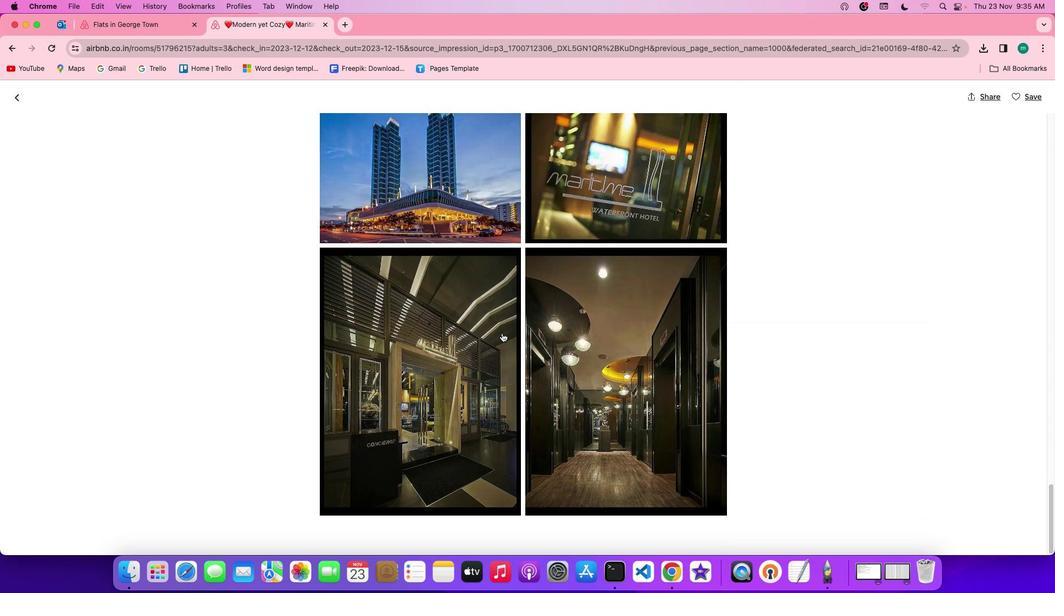 
Action: Mouse scrolled (479, 356) with delta (19, -8)
Screenshot: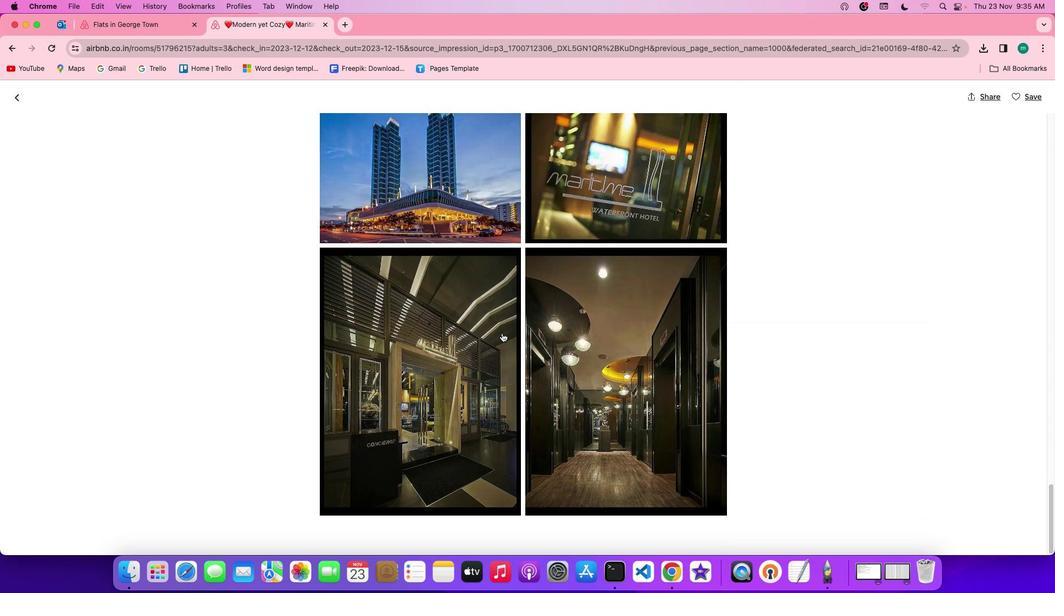 
Action: Mouse moved to (35, 102)
Screenshot: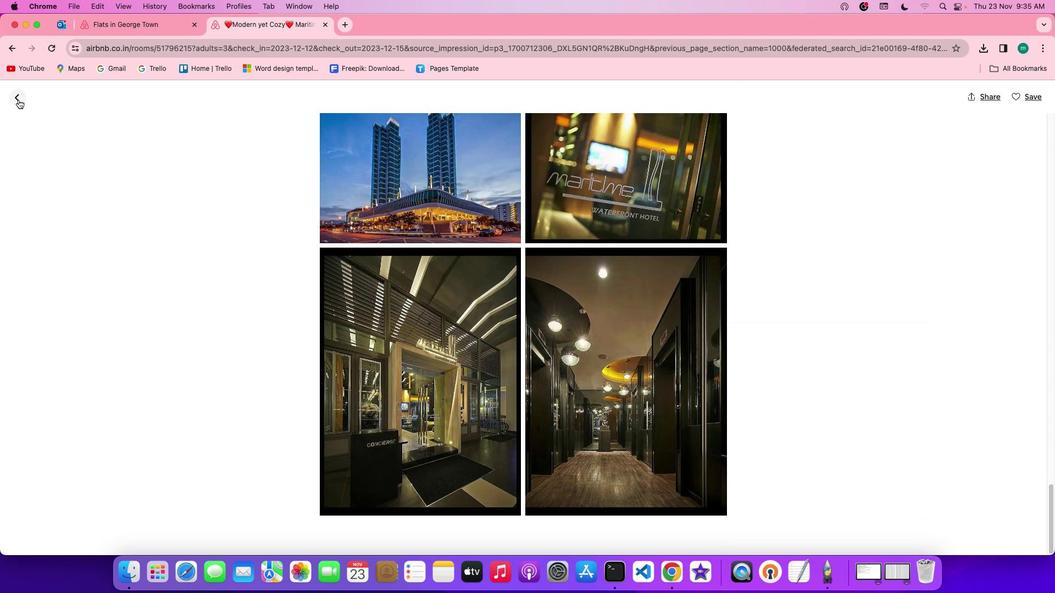 
Action: Mouse pressed left at (35, 102)
Screenshot: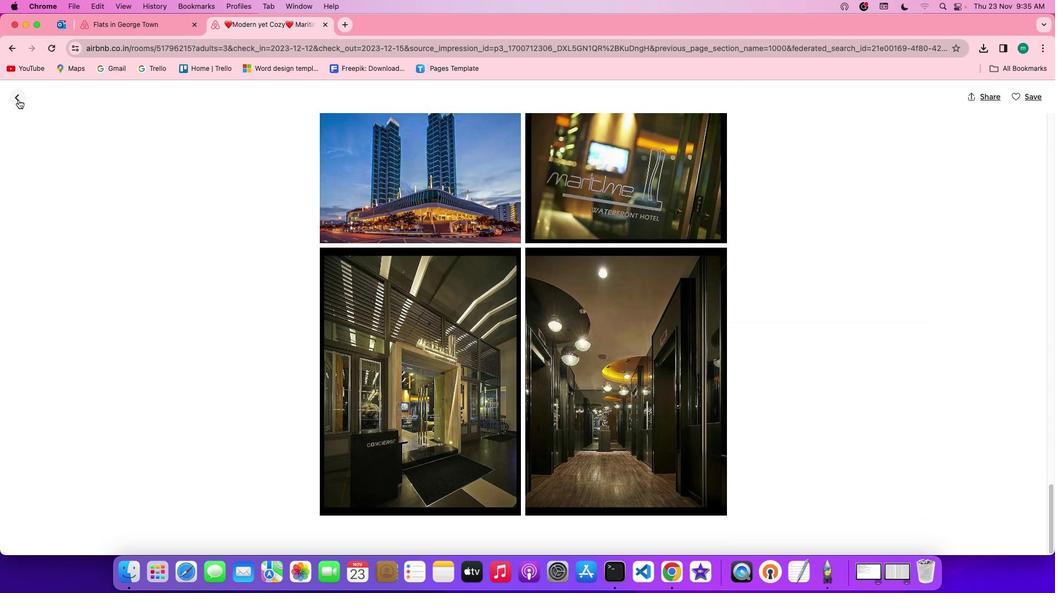 
Action: Mouse moved to (464, 373)
Screenshot: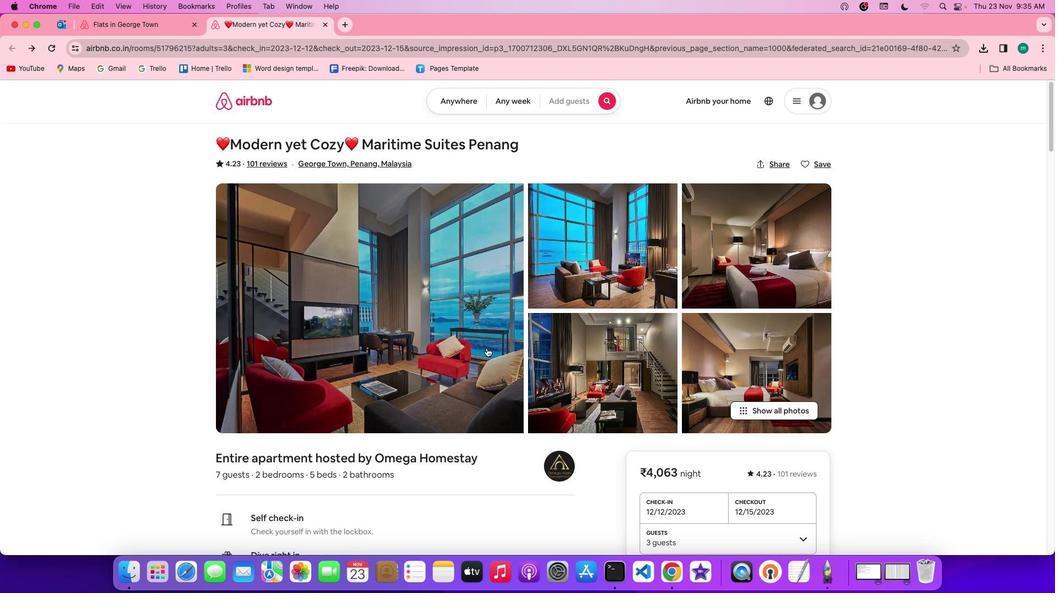 
Action: Mouse scrolled (464, 373) with delta (19, -6)
Screenshot: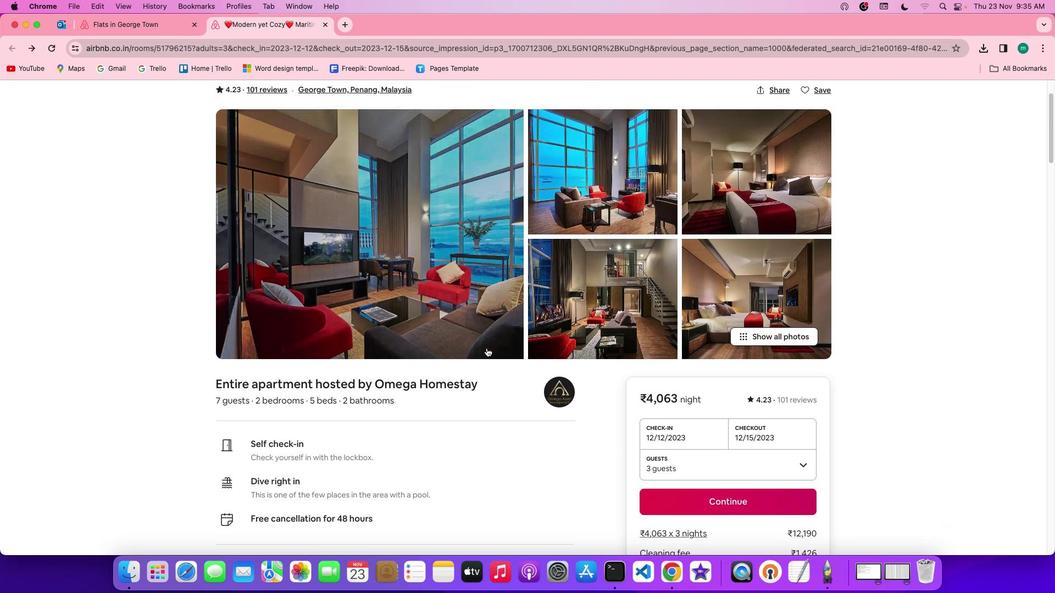 
Action: Mouse scrolled (464, 373) with delta (19, -6)
Screenshot: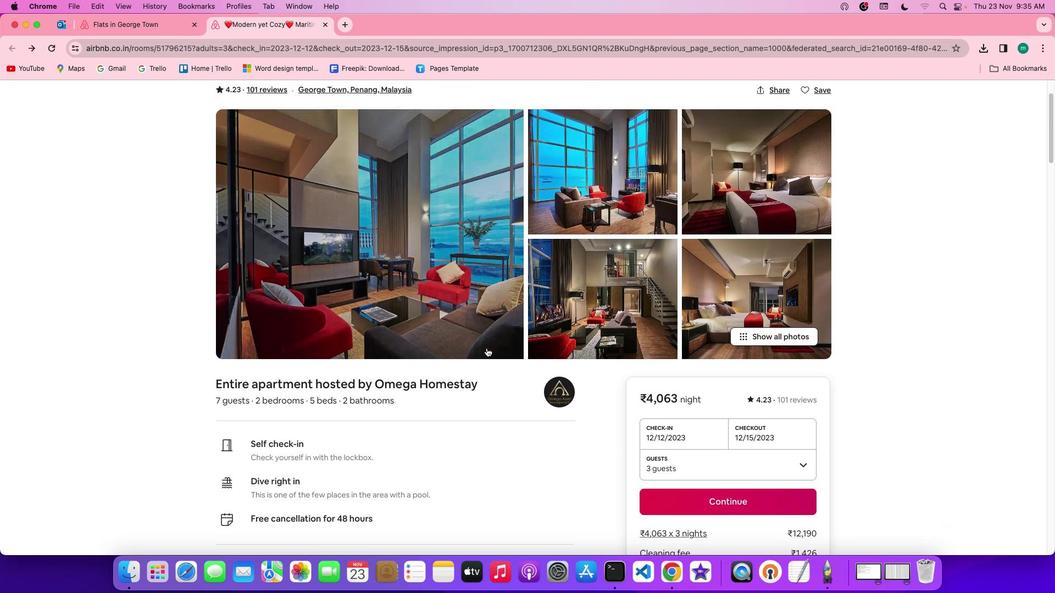 
Action: Mouse scrolled (464, 373) with delta (19, -7)
Screenshot: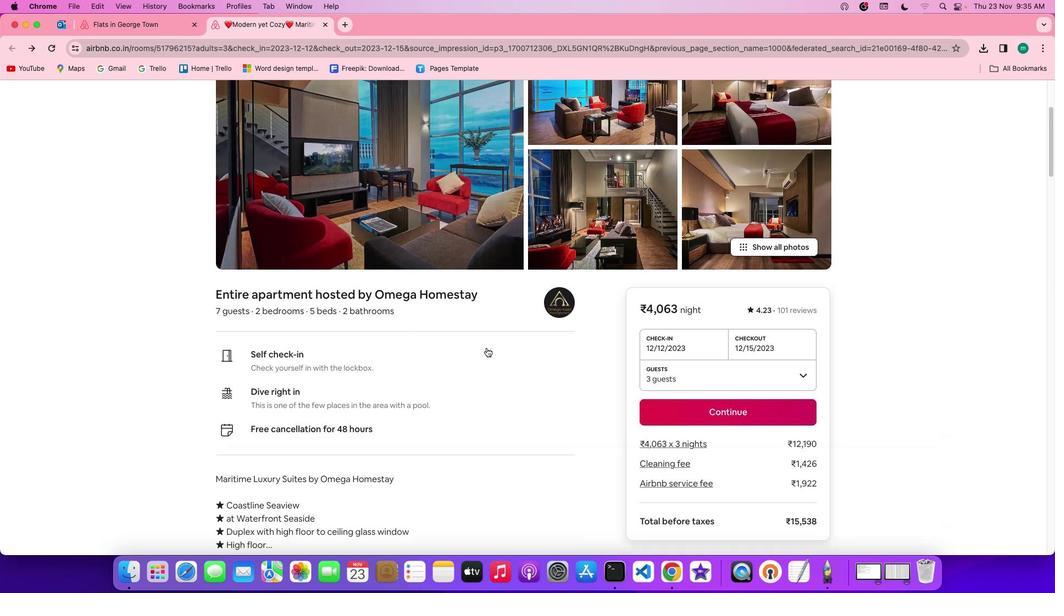 
Action: Mouse scrolled (464, 373) with delta (19, -8)
Screenshot: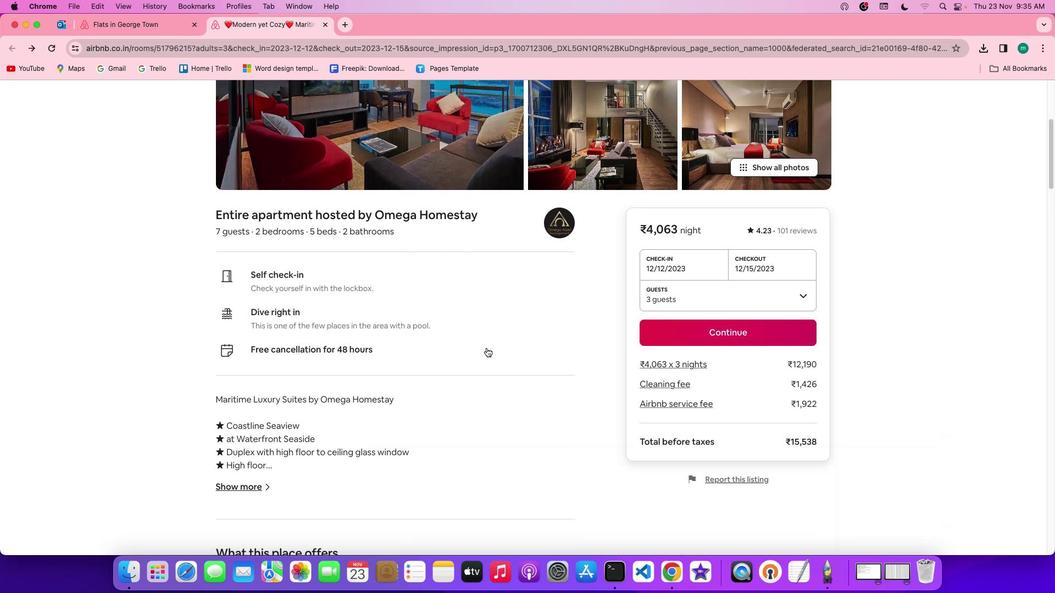 
Action: Mouse scrolled (464, 373) with delta (19, -8)
Screenshot: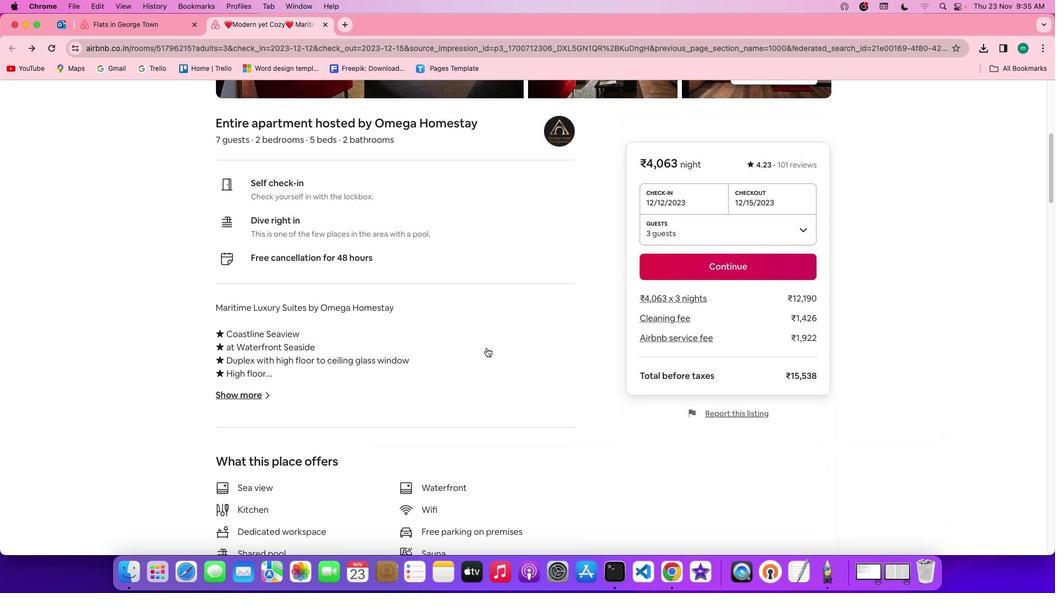
Action: Mouse scrolled (464, 373) with delta (19, -6)
Screenshot: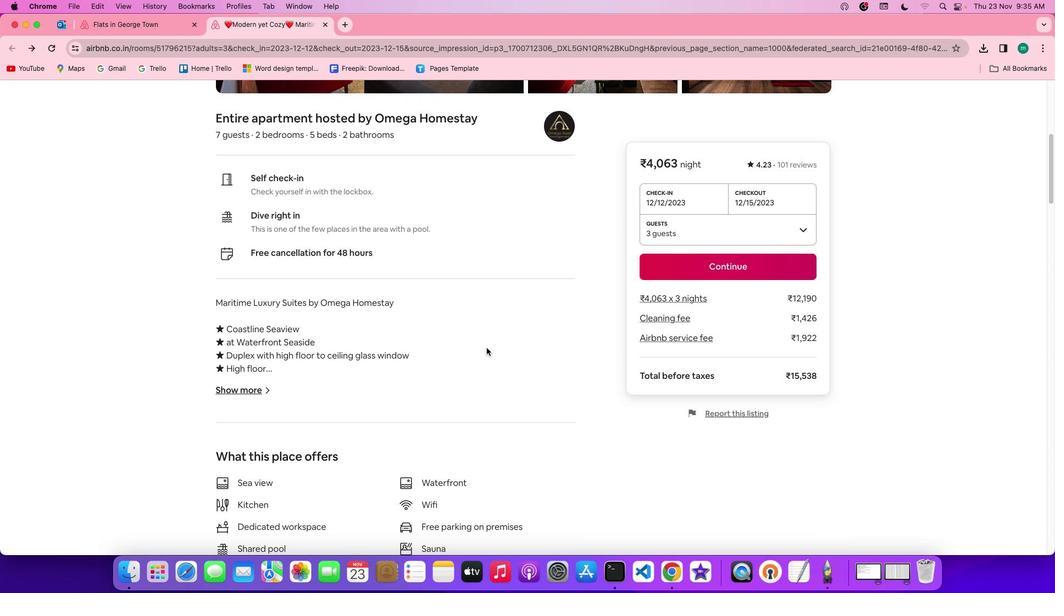
Action: Mouse scrolled (464, 373) with delta (19, -6)
Screenshot: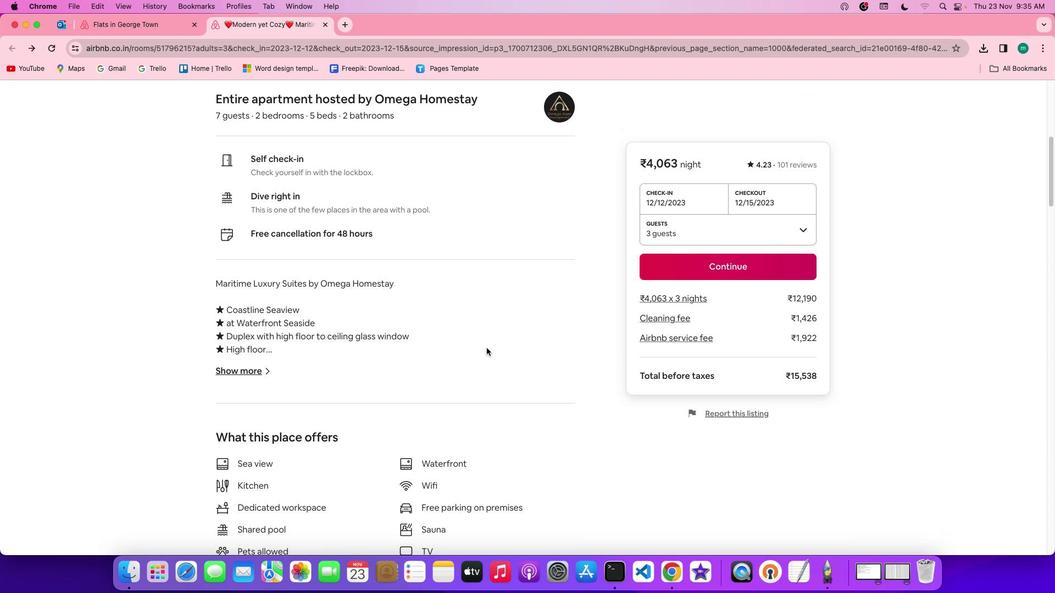 
Action: Mouse scrolled (464, 373) with delta (19, -6)
Screenshot: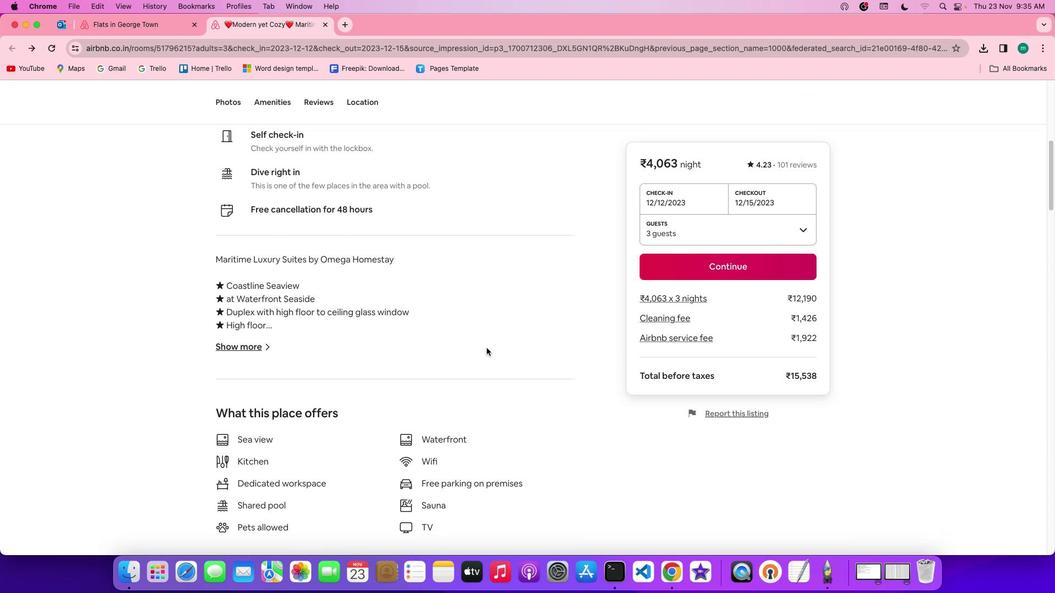 
Action: Mouse moved to (252, 348)
Screenshot: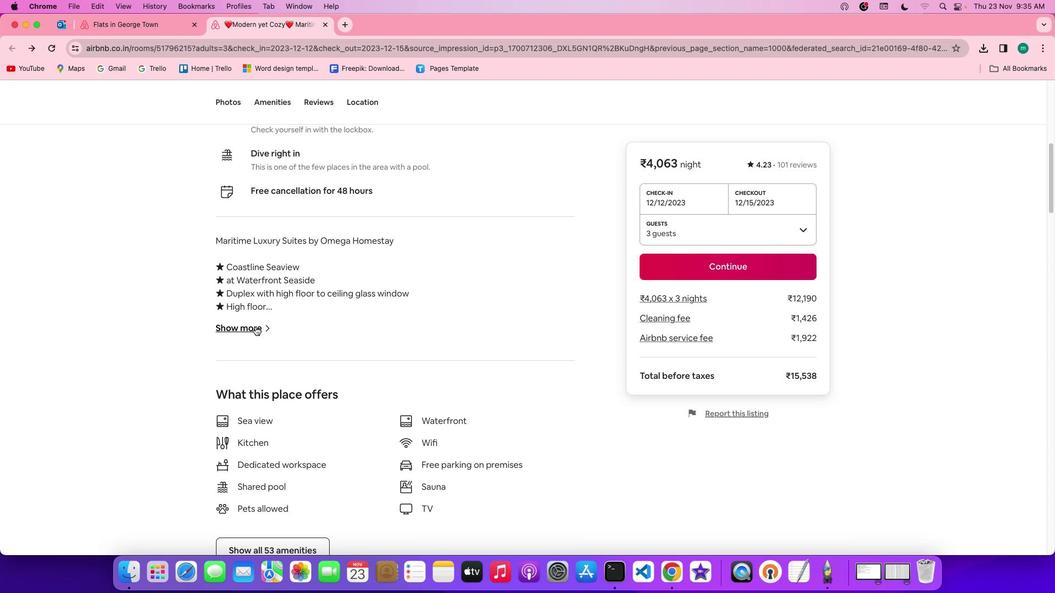 
Action: Mouse pressed left at (252, 348)
Screenshot: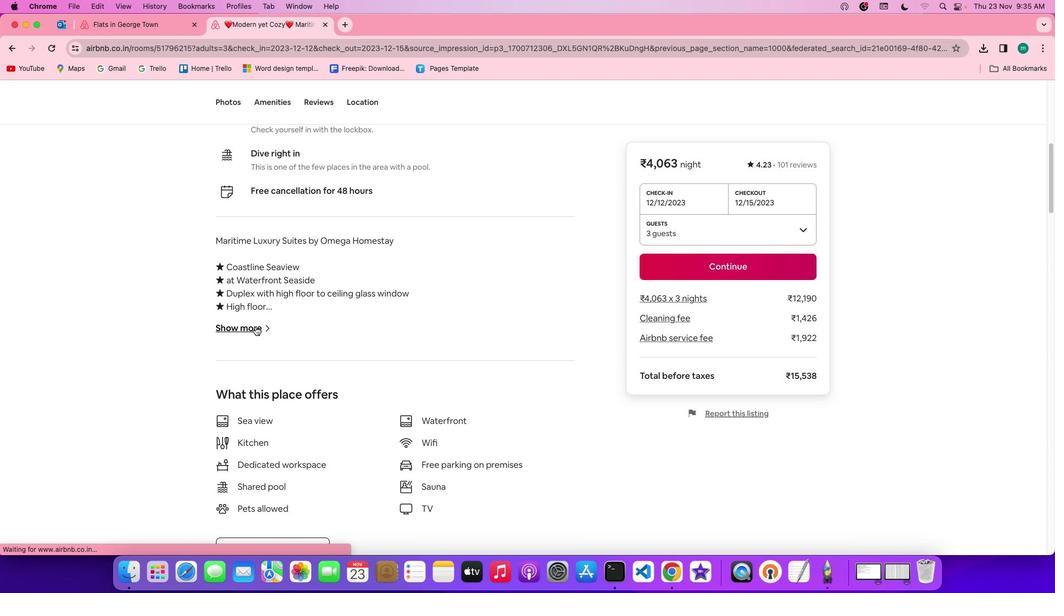 
Action: Mouse moved to (512, 369)
Screenshot: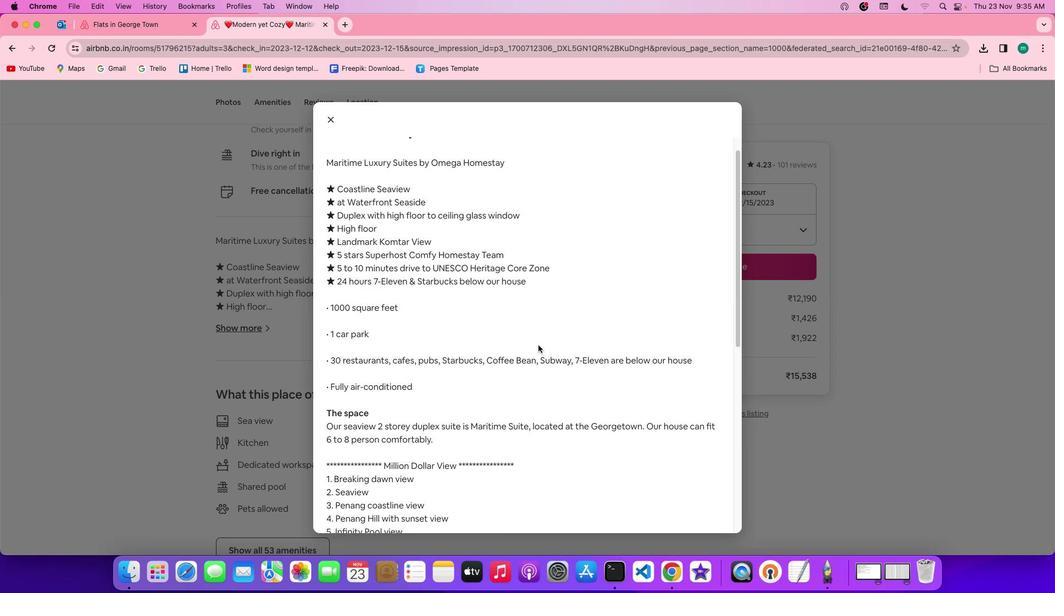 
Action: Mouse scrolled (512, 369) with delta (19, -6)
Screenshot: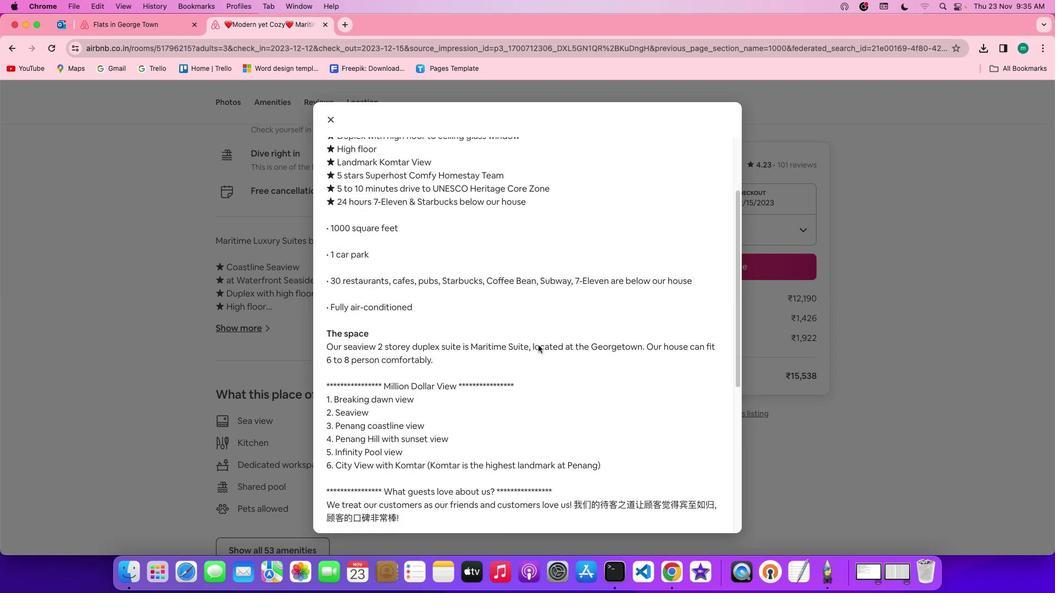 
Action: Mouse scrolled (512, 369) with delta (19, -6)
Screenshot: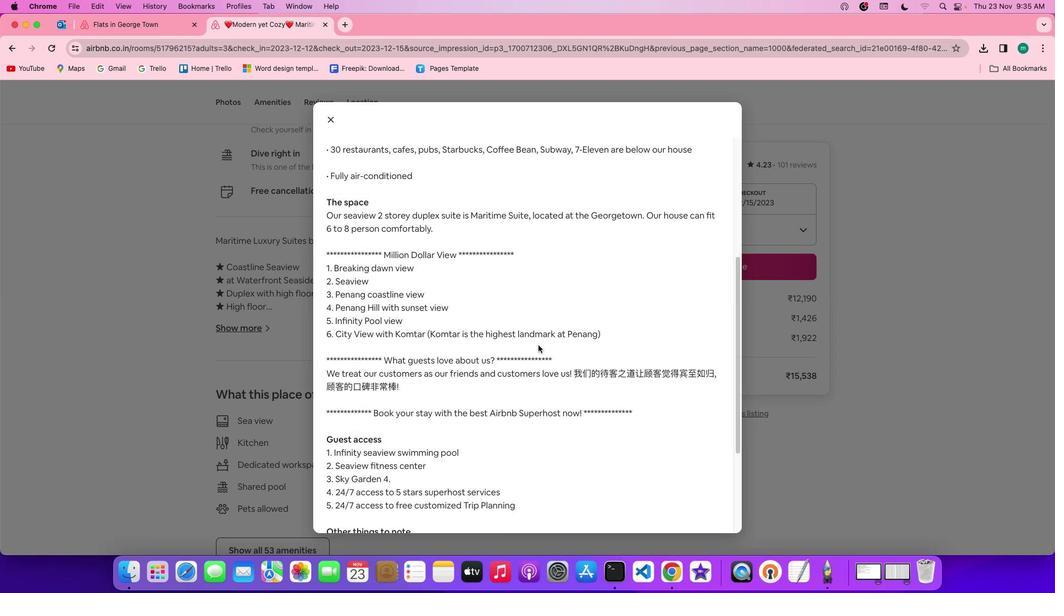 
Action: Mouse scrolled (512, 369) with delta (19, -7)
Screenshot: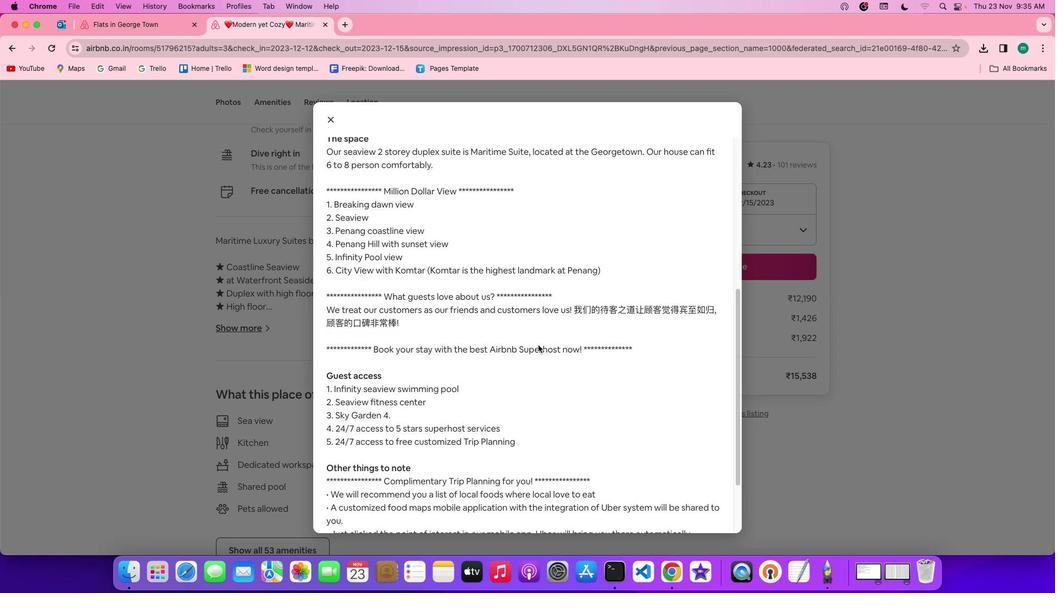 
Action: Mouse scrolled (512, 369) with delta (19, -8)
Screenshot: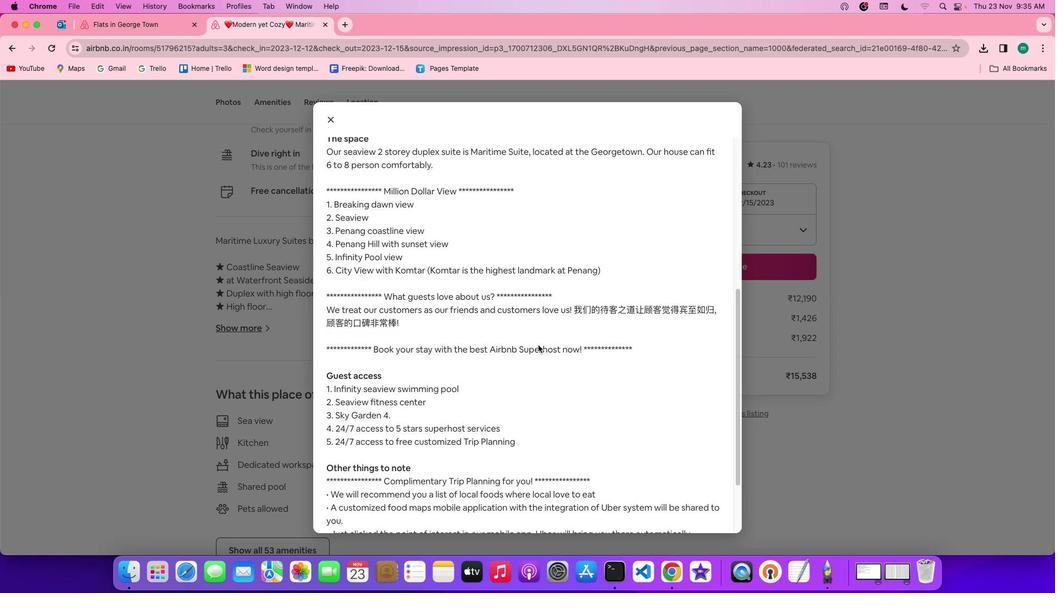 
Action: Mouse scrolled (512, 369) with delta (19, -8)
Screenshot: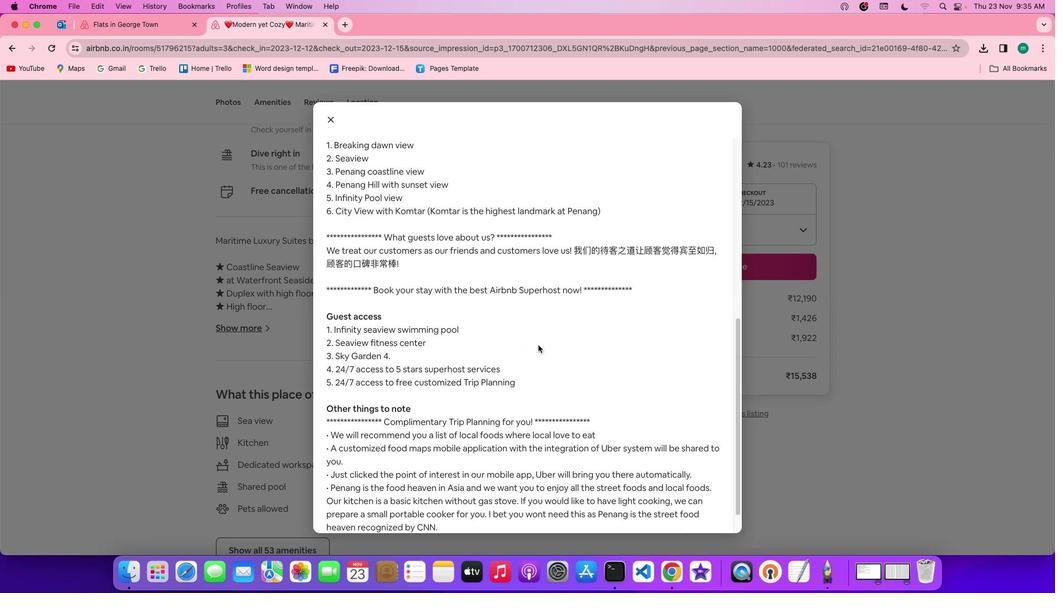 
Action: Mouse scrolled (512, 369) with delta (19, -6)
Screenshot: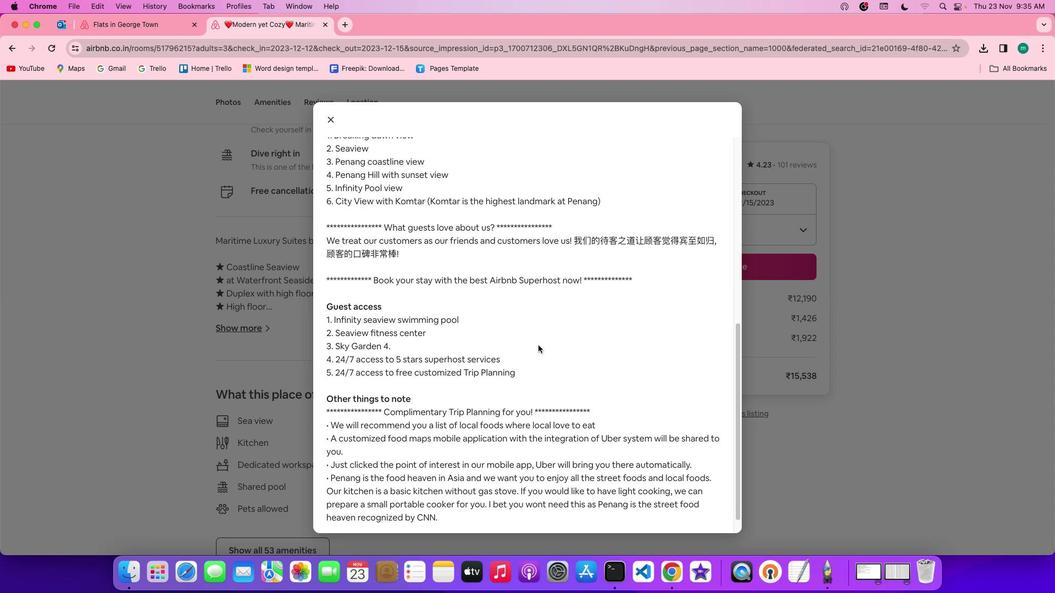 
Action: Mouse scrolled (512, 369) with delta (19, -6)
Screenshot: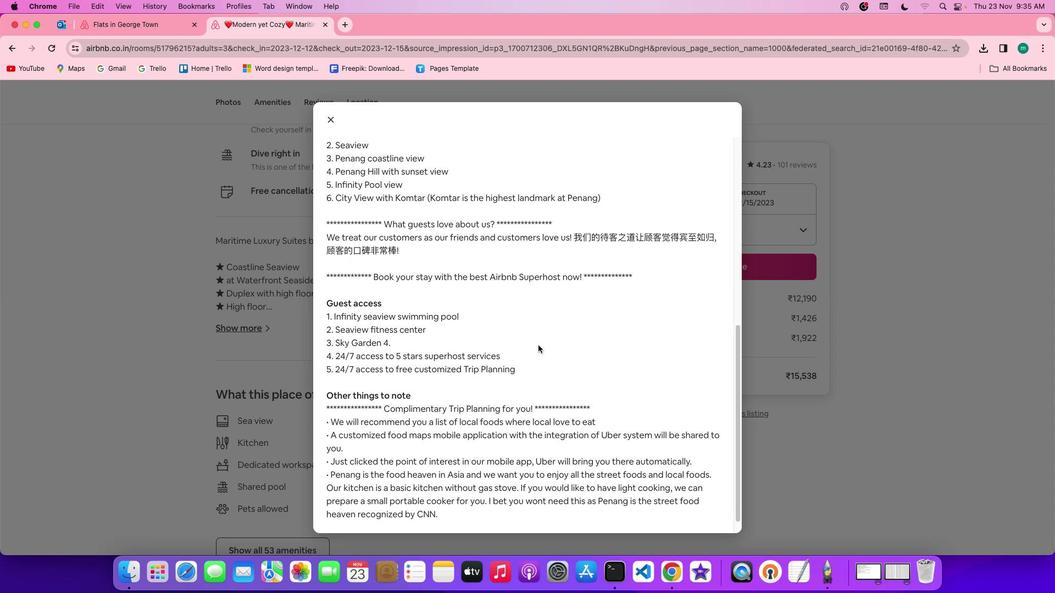 
Action: Mouse scrolled (512, 369) with delta (19, -7)
Screenshot: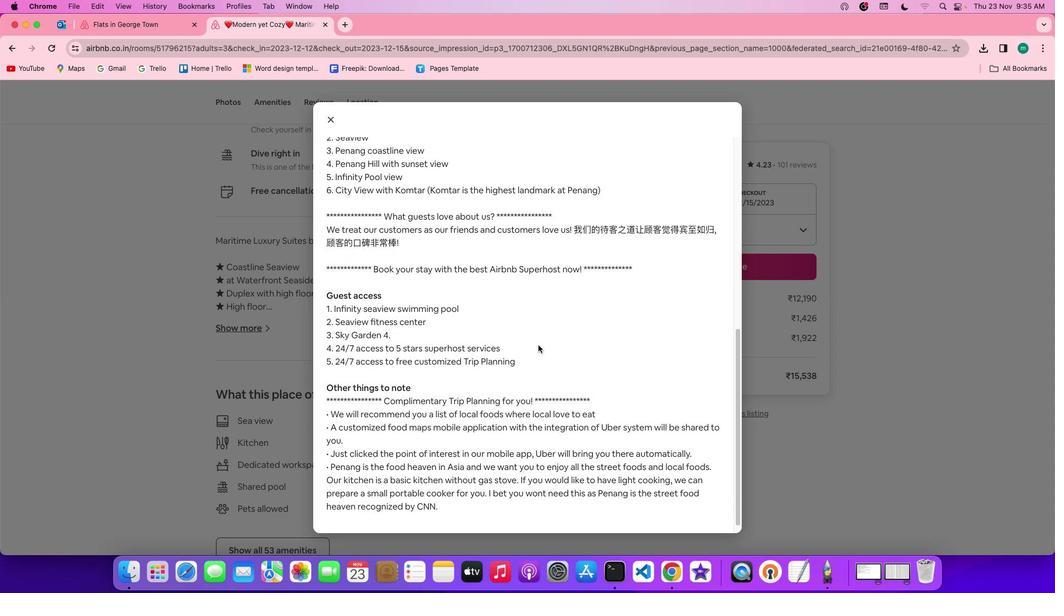 
Action: Mouse scrolled (512, 369) with delta (19, -8)
Screenshot: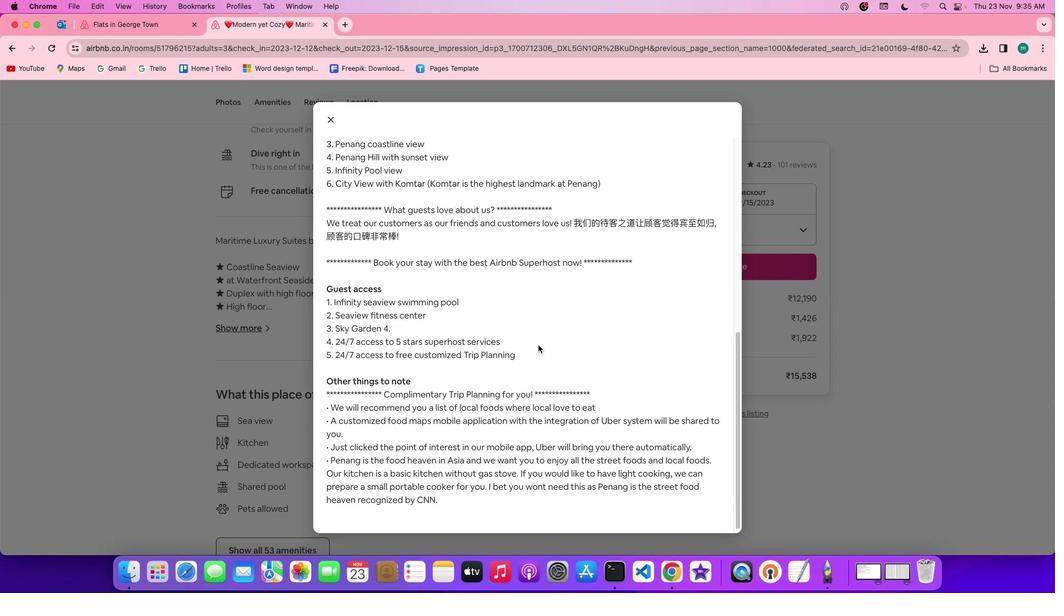 
Action: Mouse scrolled (512, 369) with delta (19, -8)
Screenshot: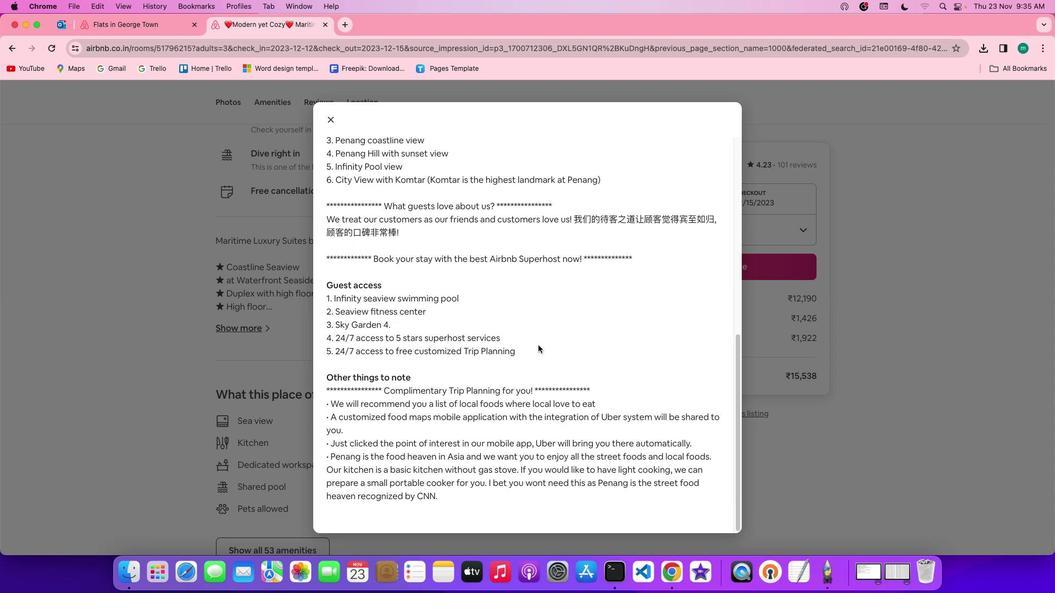 
Action: Mouse scrolled (512, 369) with delta (19, -6)
Screenshot: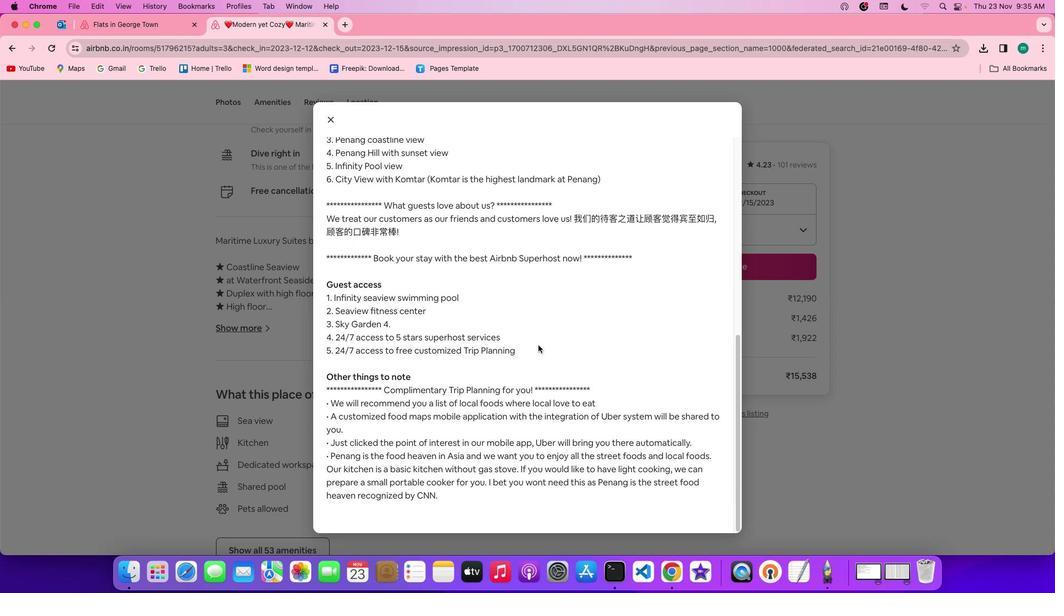 
Action: Mouse scrolled (512, 369) with delta (19, -6)
Screenshot: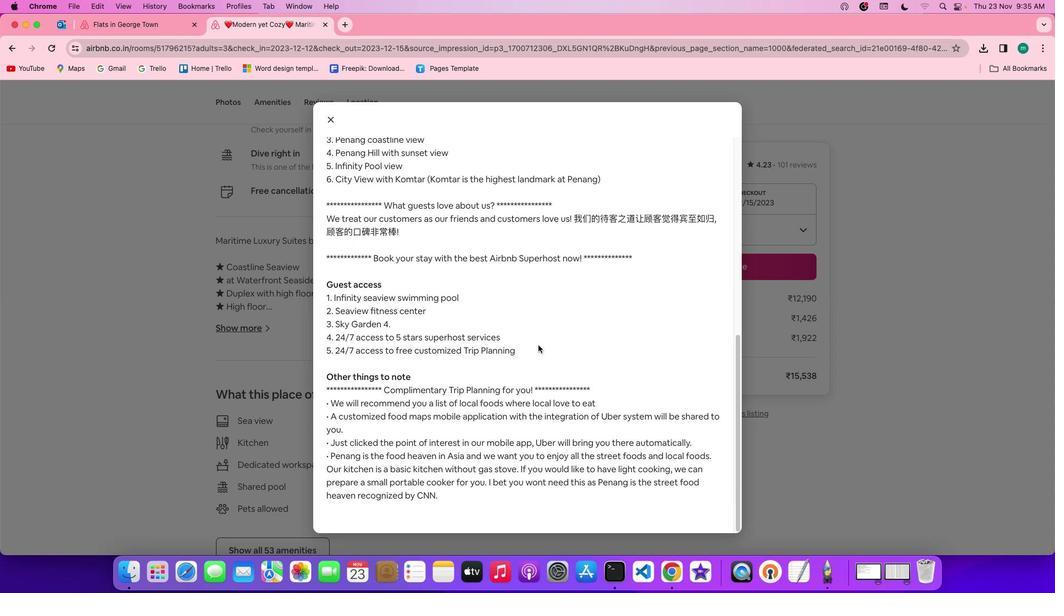 
Action: Mouse scrolled (512, 369) with delta (19, -7)
Screenshot: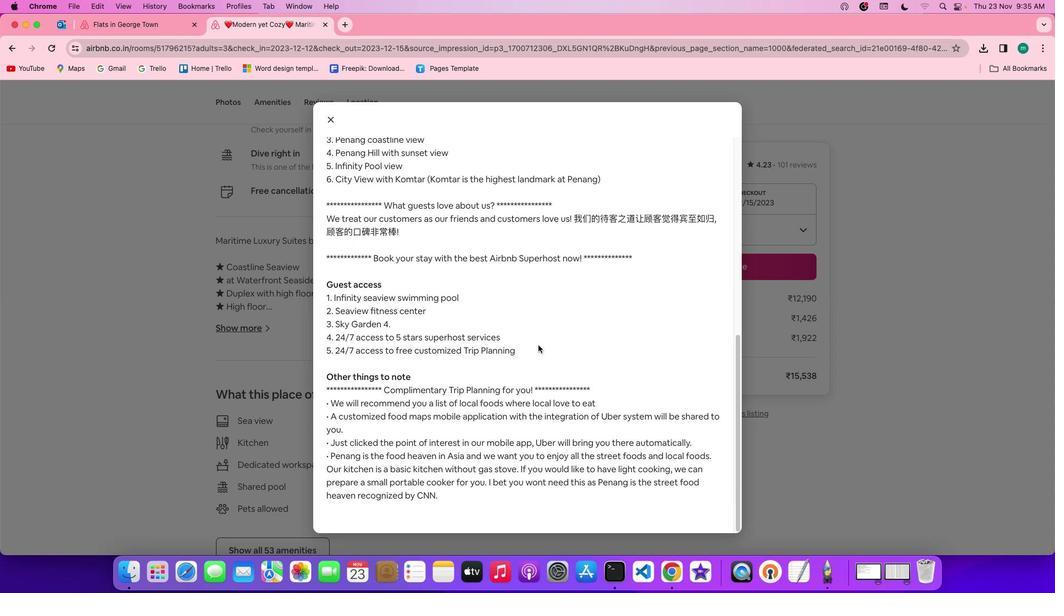 
Action: Mouse scrolled (512, 369) with delta (19, -8)
Screenshot: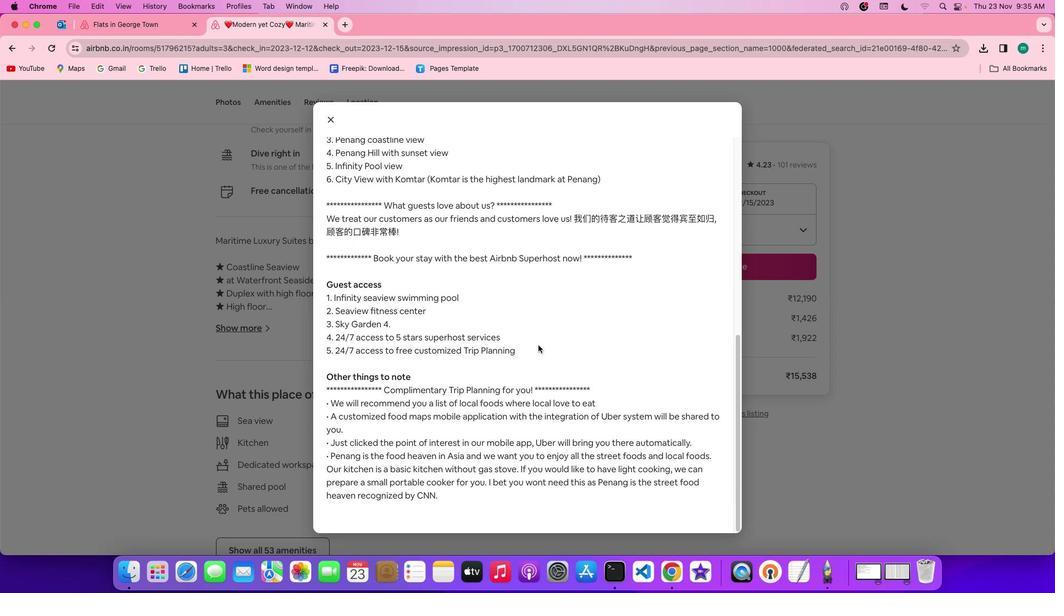 
Action: Mouse moved to (319, 111)
Screenshot: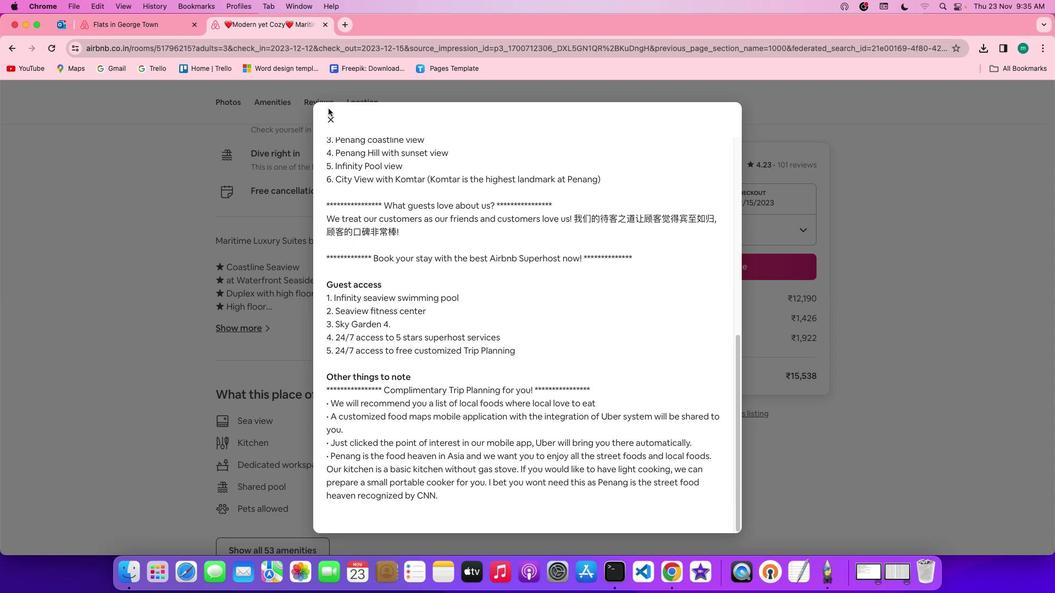 
Action: Mouse pressed left at (319, 111)
Screenshot: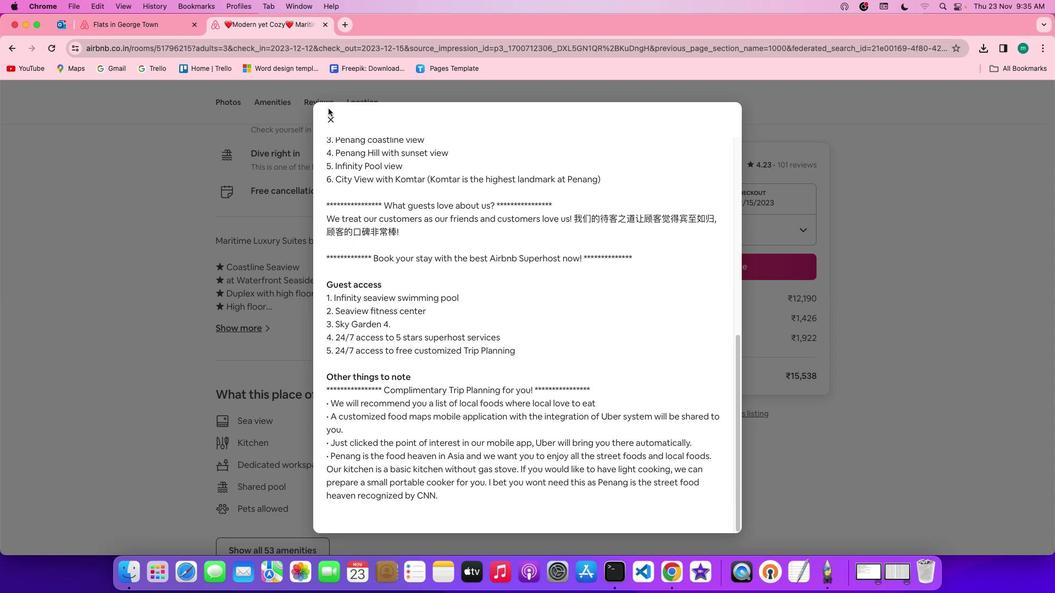 
Action: Mouse moved to (320, 118)
Screenshot: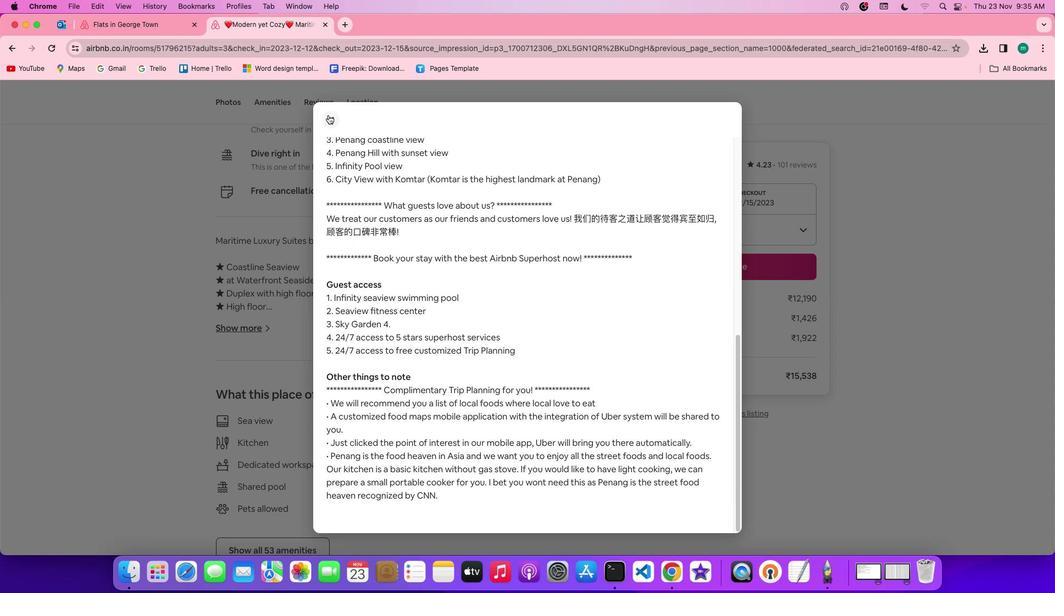 
Action: Mouse pressed left at (320, 118)
Screenshot: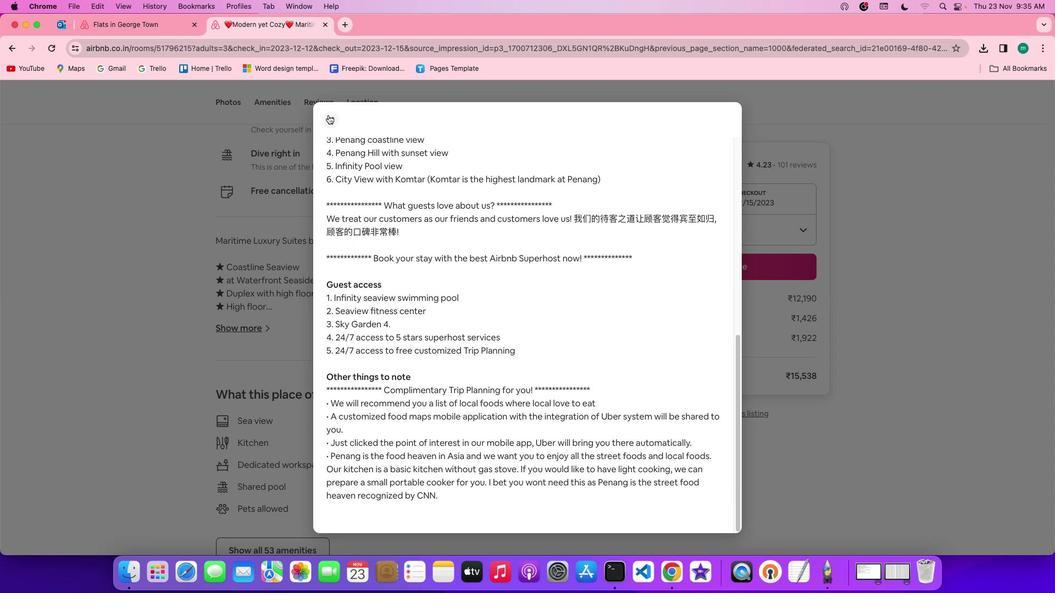 
Action: Mouse moved to (418, 355)
Screenshot: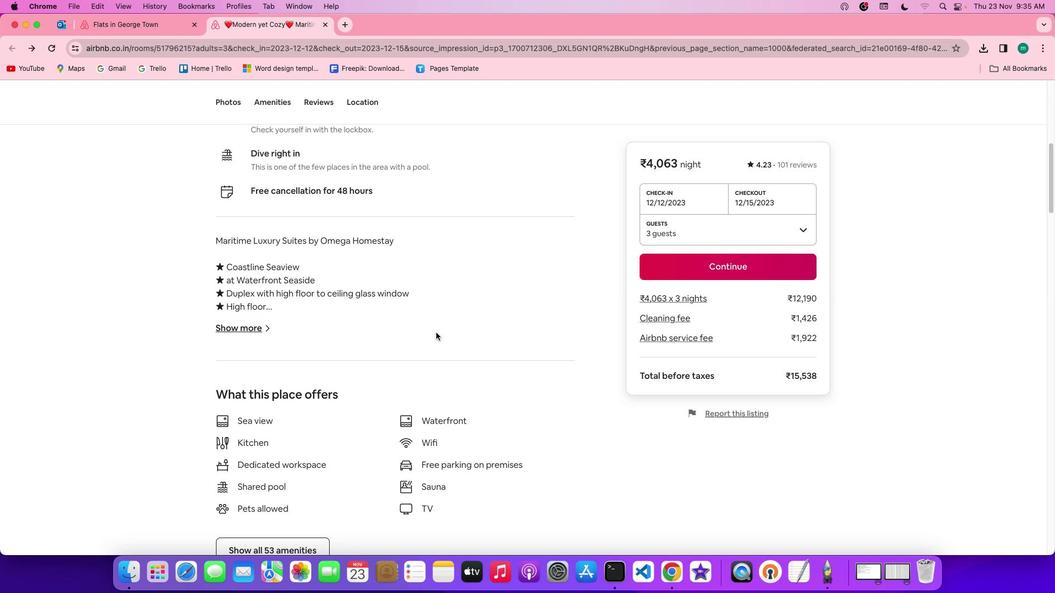 
Action: Mouse scrolled (418, 355) with delta (19, -6)
Screenshot: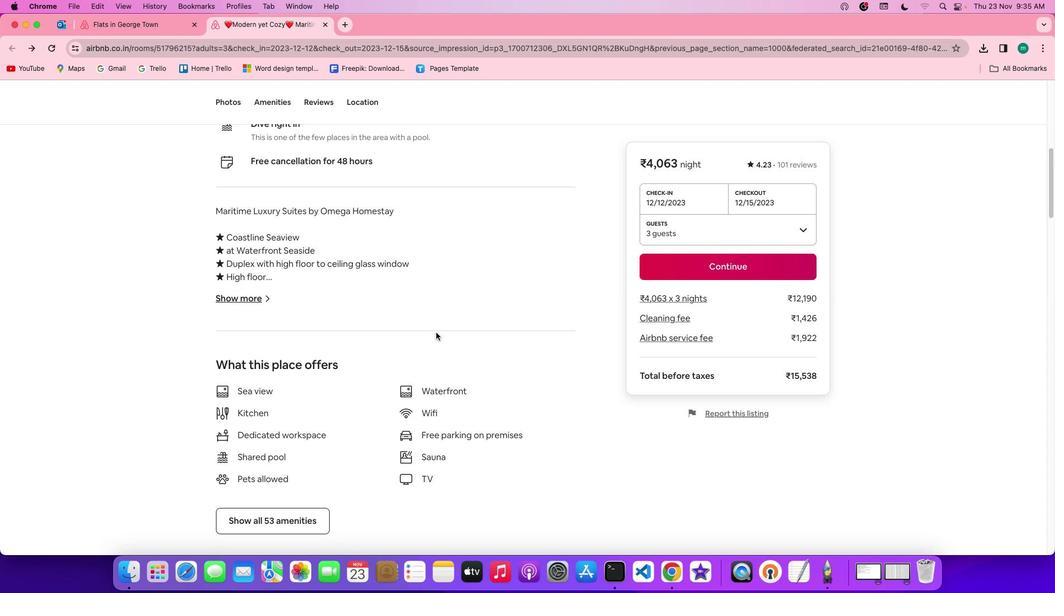 
Action: Mouse scrolled (418, 355) with delta (19, -6)
Screenshot: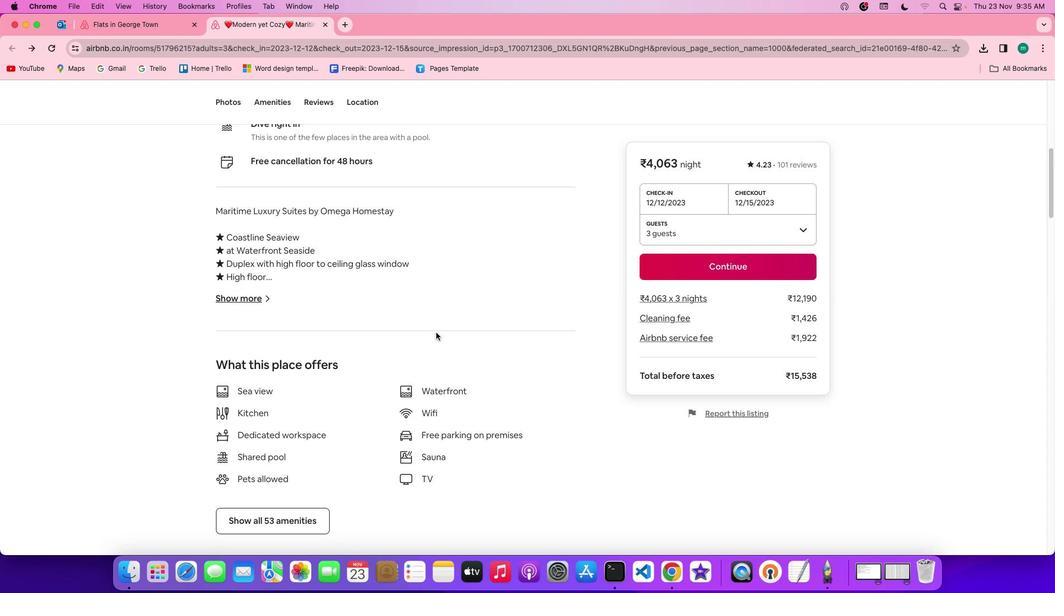
Action: Mouse scrolled (418, 355) with delta (19, -7)
Screenshot: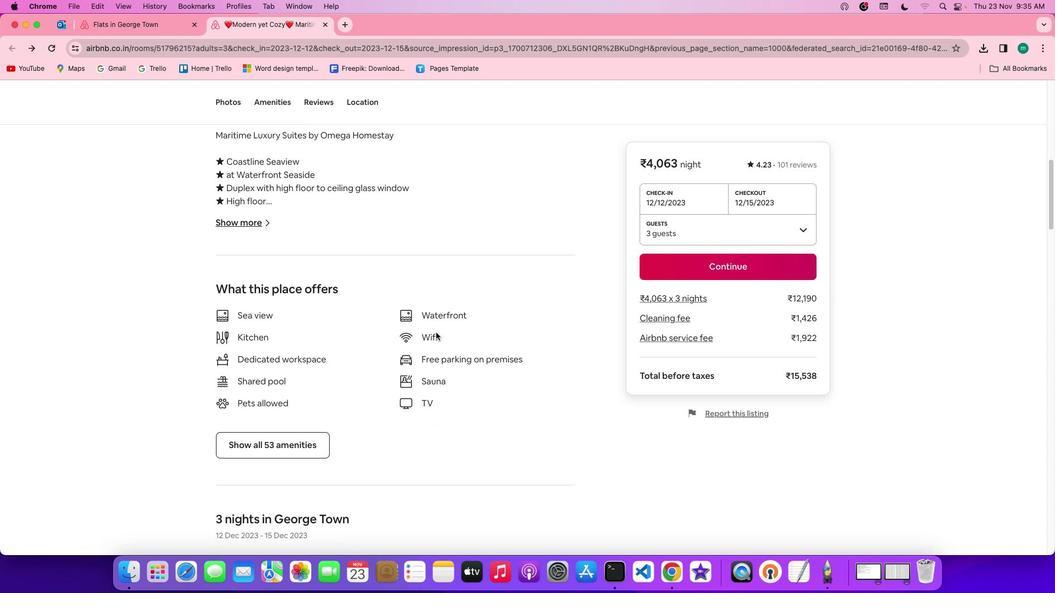 
Action: Mouse scrolled (418, 355) with delta (19, -8)
Screenshot: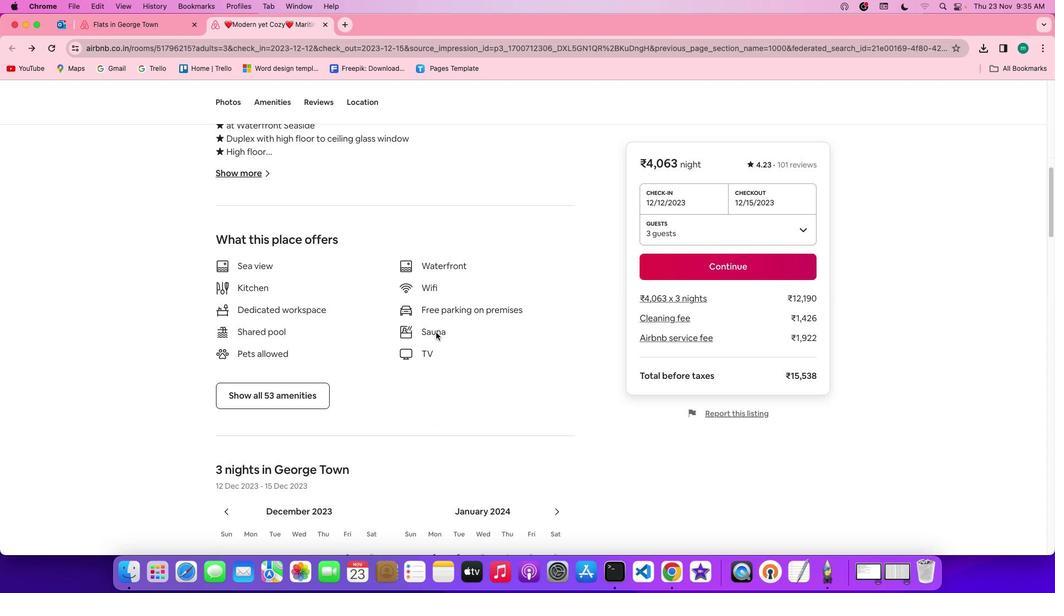 
Action: Mouse scrolled (418, 355) with delta (19, -8)
Screenshot: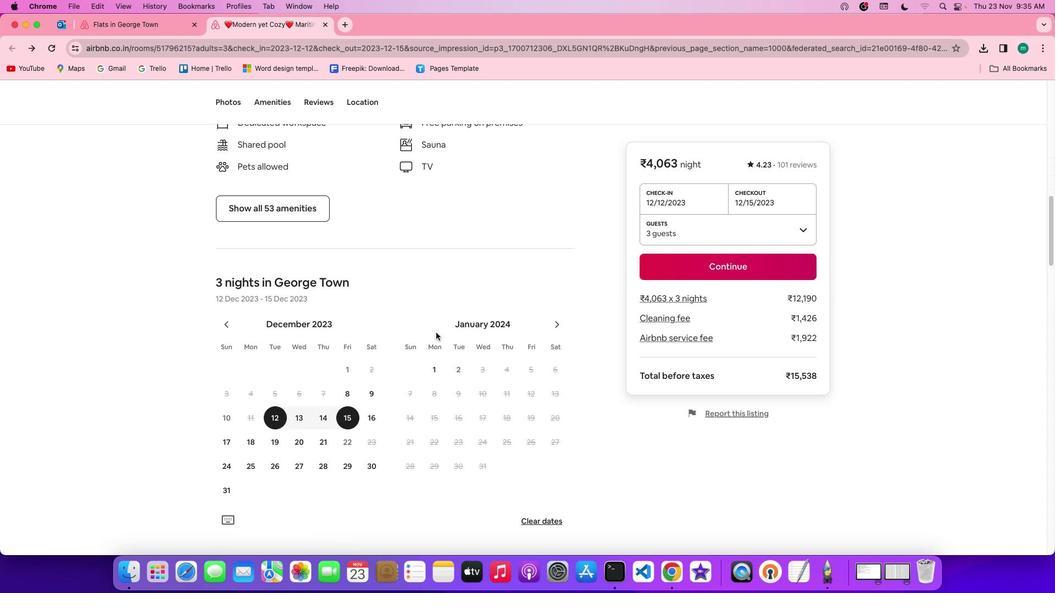 
Action: Mouse moved to (273, 233)
Screenshot: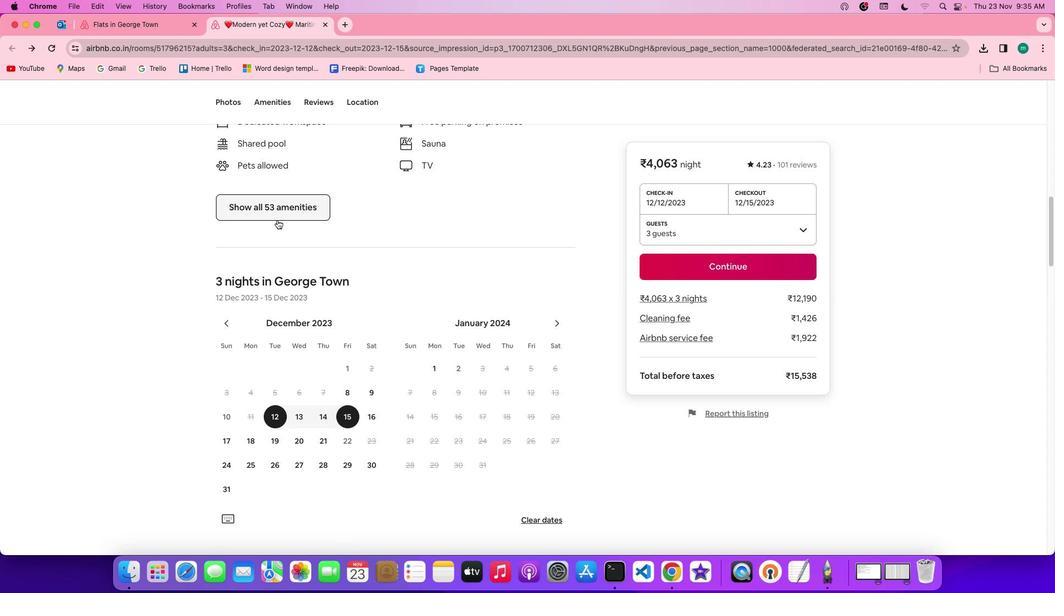 
Action: Mouse pressed left at (273, 233)
Screenshot: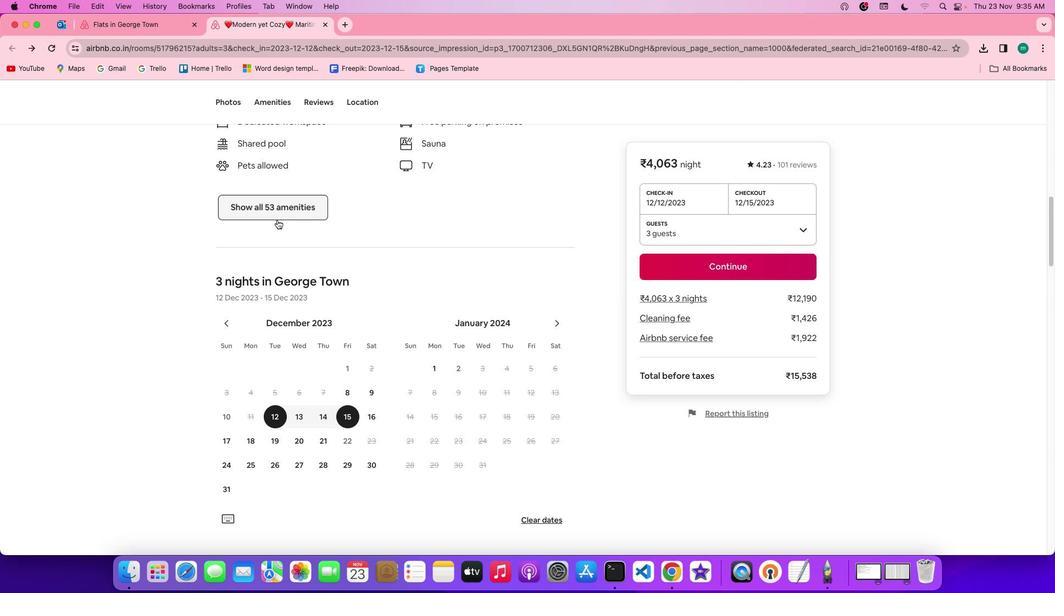 
Action: Mouse moved to (425, 327)
Screenshot: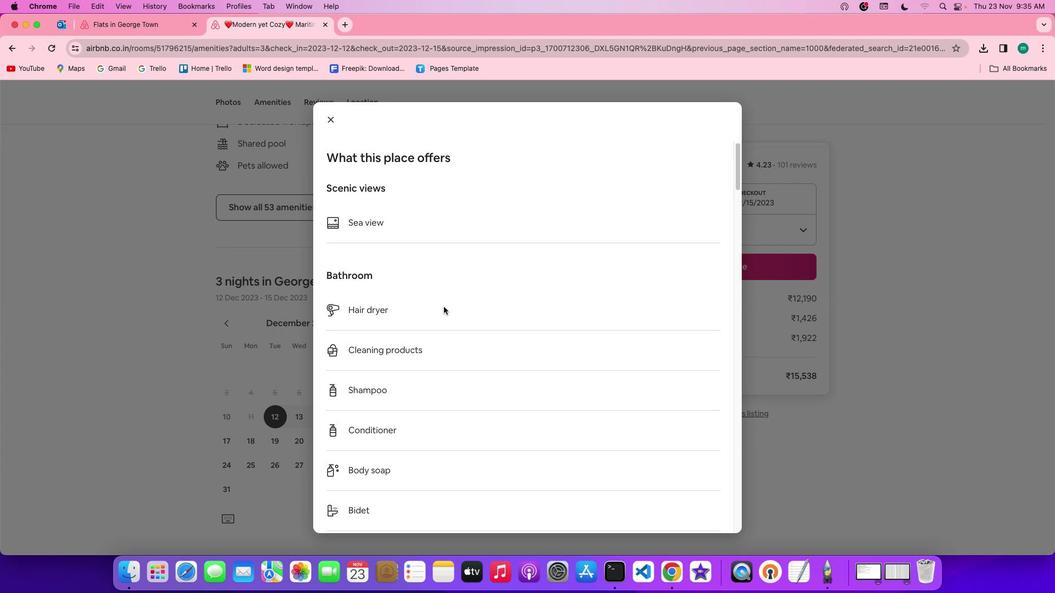 
Action: Mouse scrolled (425, 327) with delta (19, -6)
Screenshot: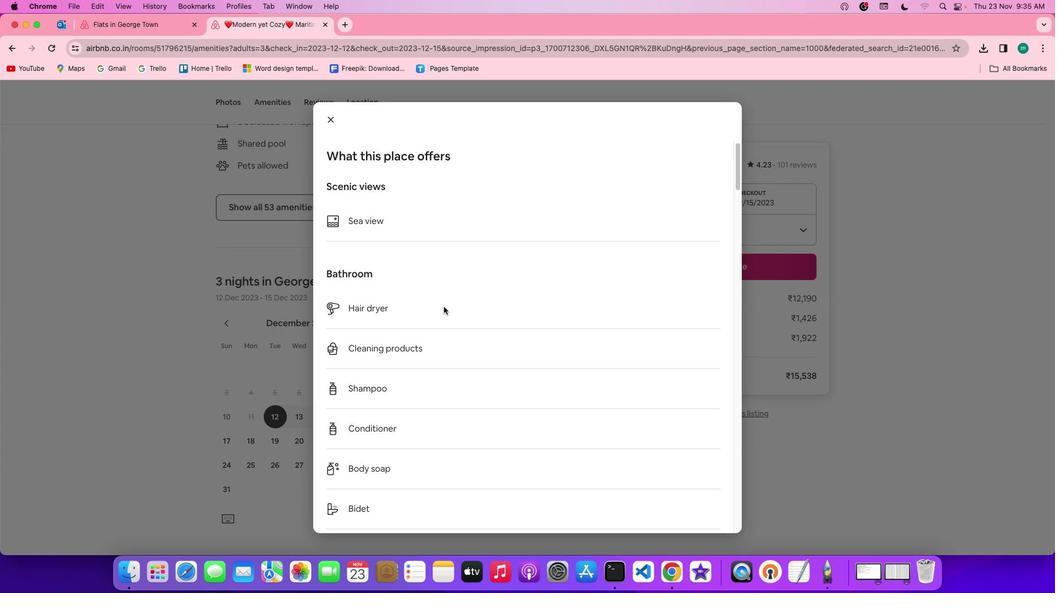 
Action: Mouse scrolled (425, 327) with delta (19, -6)
